 Task: Research Airbnb accommodation in Sosnovka, Russia from 8th November, 2023 to 19th November, 2023 for 1 adult. Place can be shared room with 1  bedroom having 1 bed and 1 bathroom. Property type can be hotel. Amenities needed are: wifi. Booking option can be shelf check-in. Look for 4 properties as per requirement.
Action: Mouse moved to (518, 192)
Screenshot: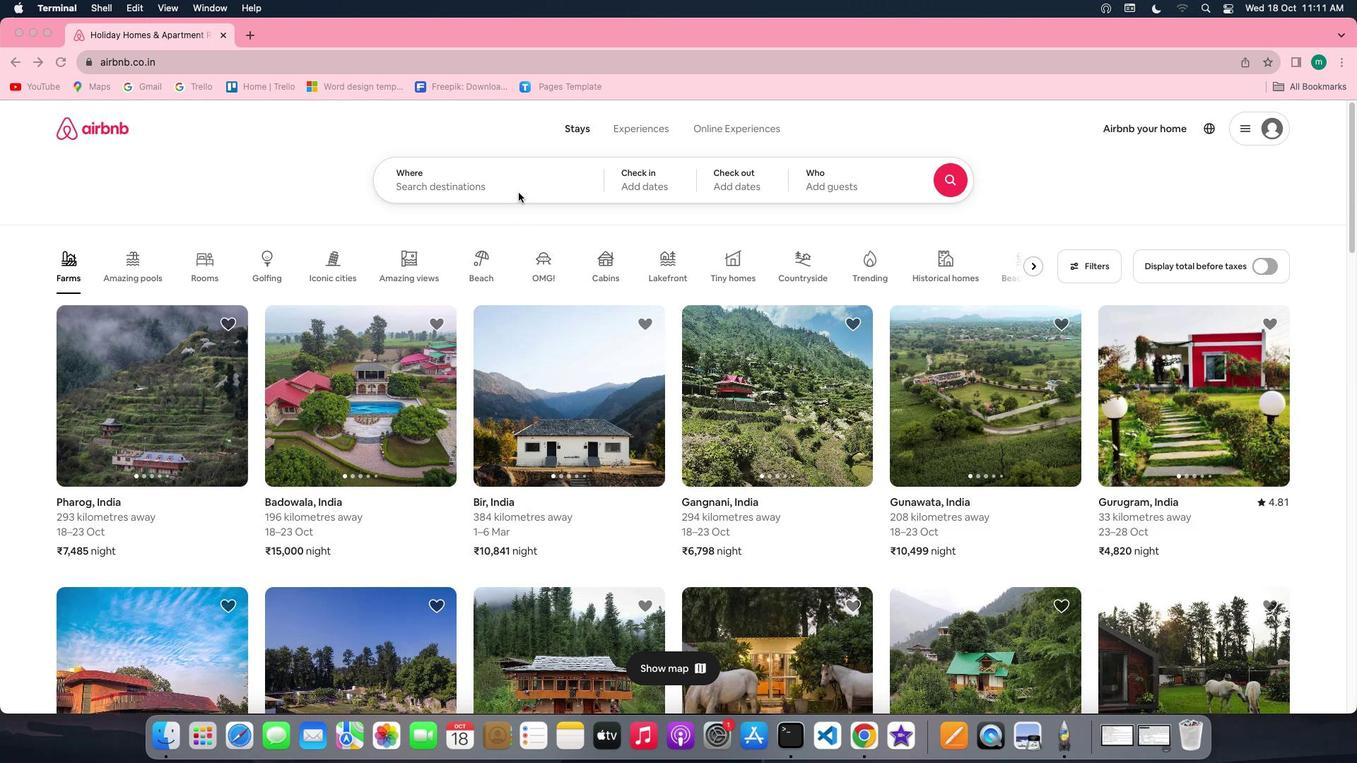 
Action: Mouse pressed left at (518, 192)
Screenshot: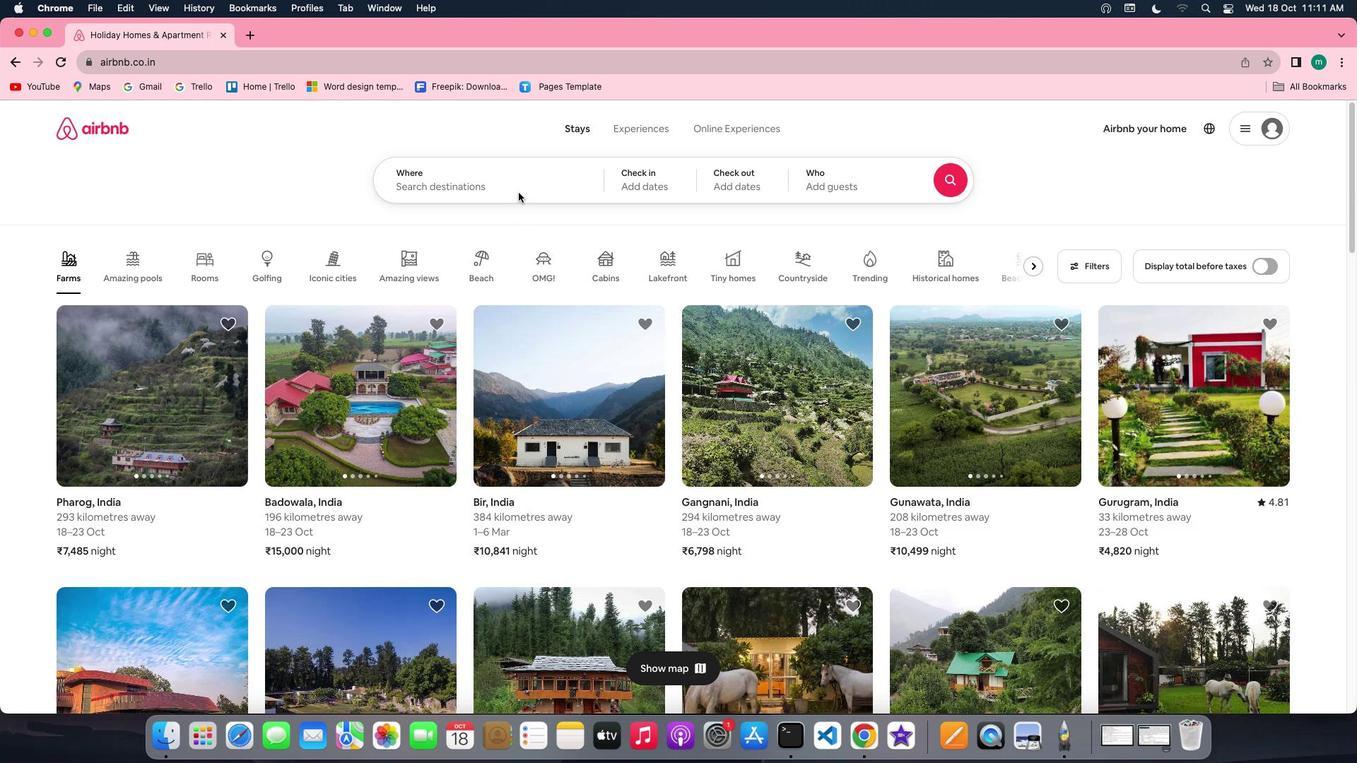 
Action: Mouse pressed left at (518, 192)
Screenshot: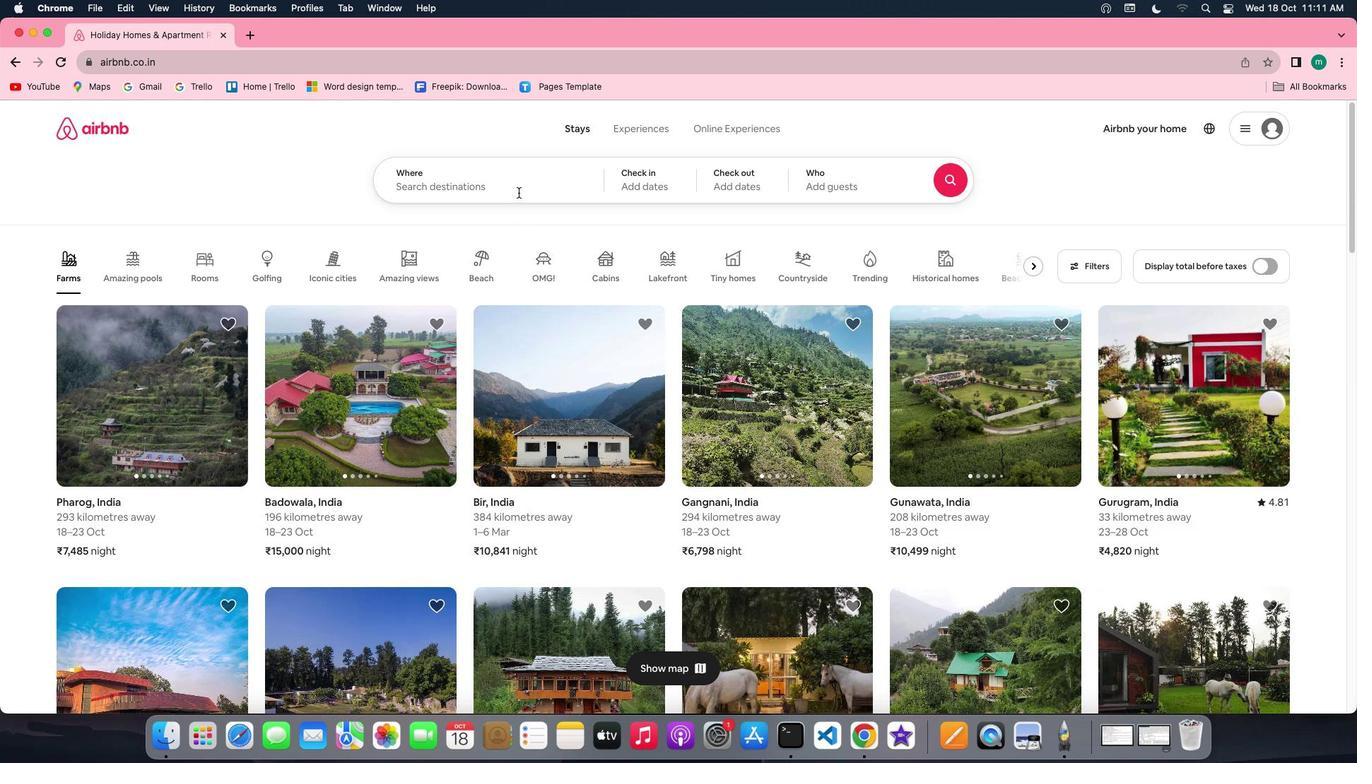 
Action: Key pressed Key.shift'S''o''s''n''o''v''k''a'','Key.shift'R''u''s''s''i''a'
Screenshot: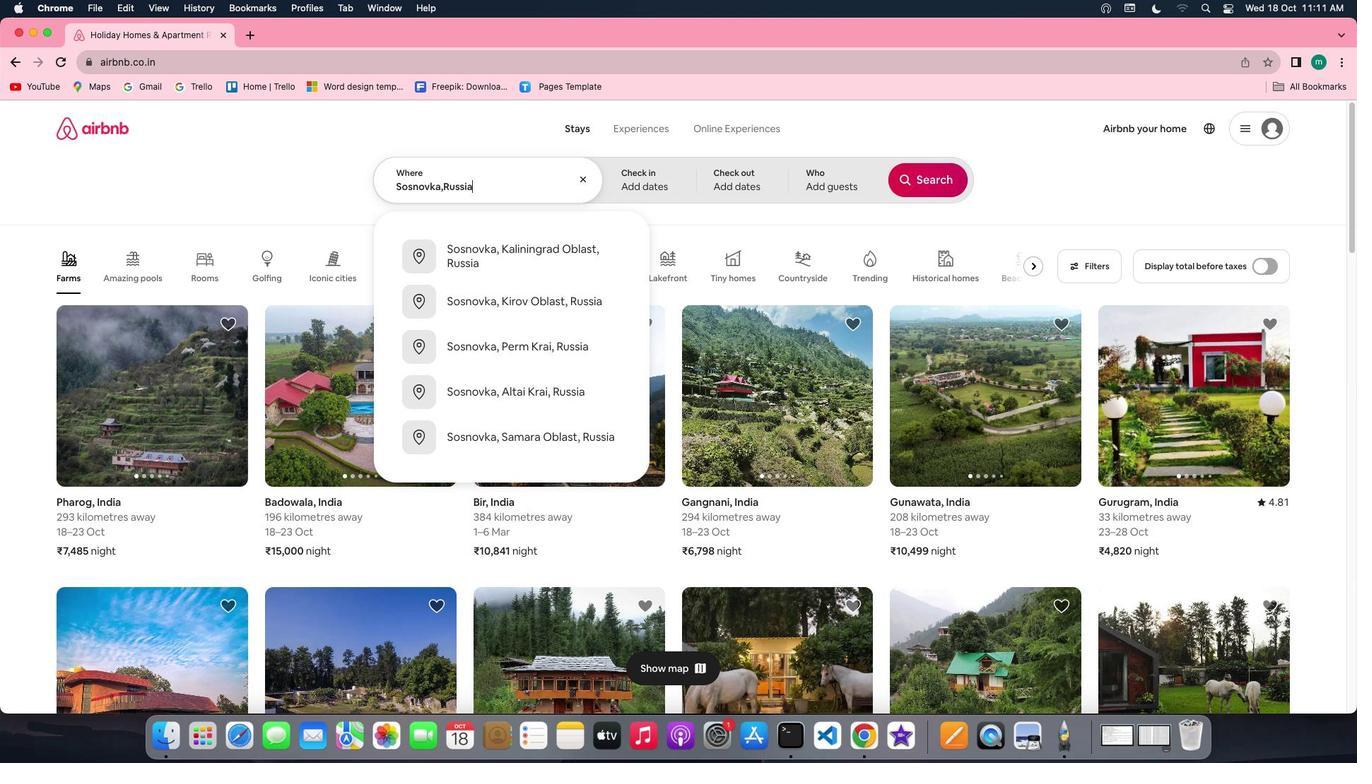 
Action: Mouse moved to (667, 193)
Screenshot: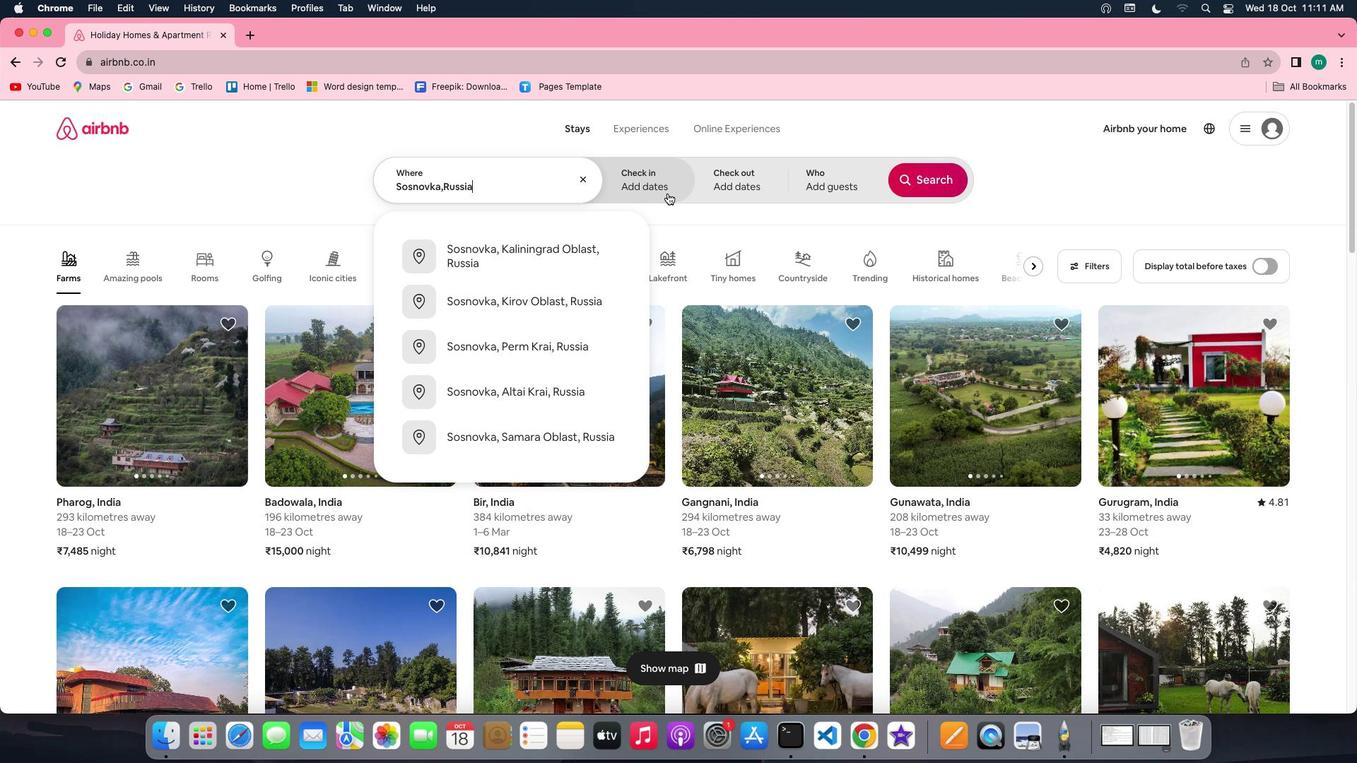 
Action: Mouse pressed left at (667, 193)
Screenshot: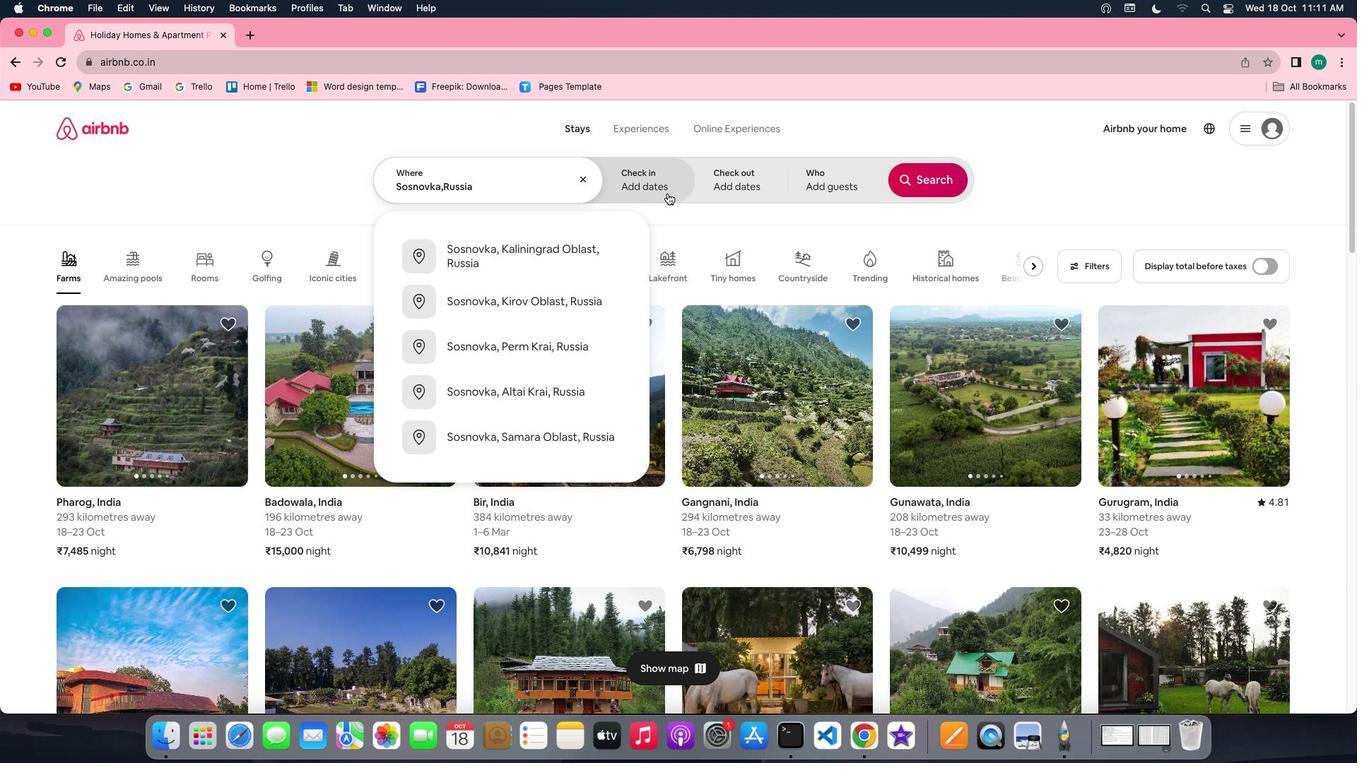 
Action: Mouse moved to (820, 396)
Screenshot: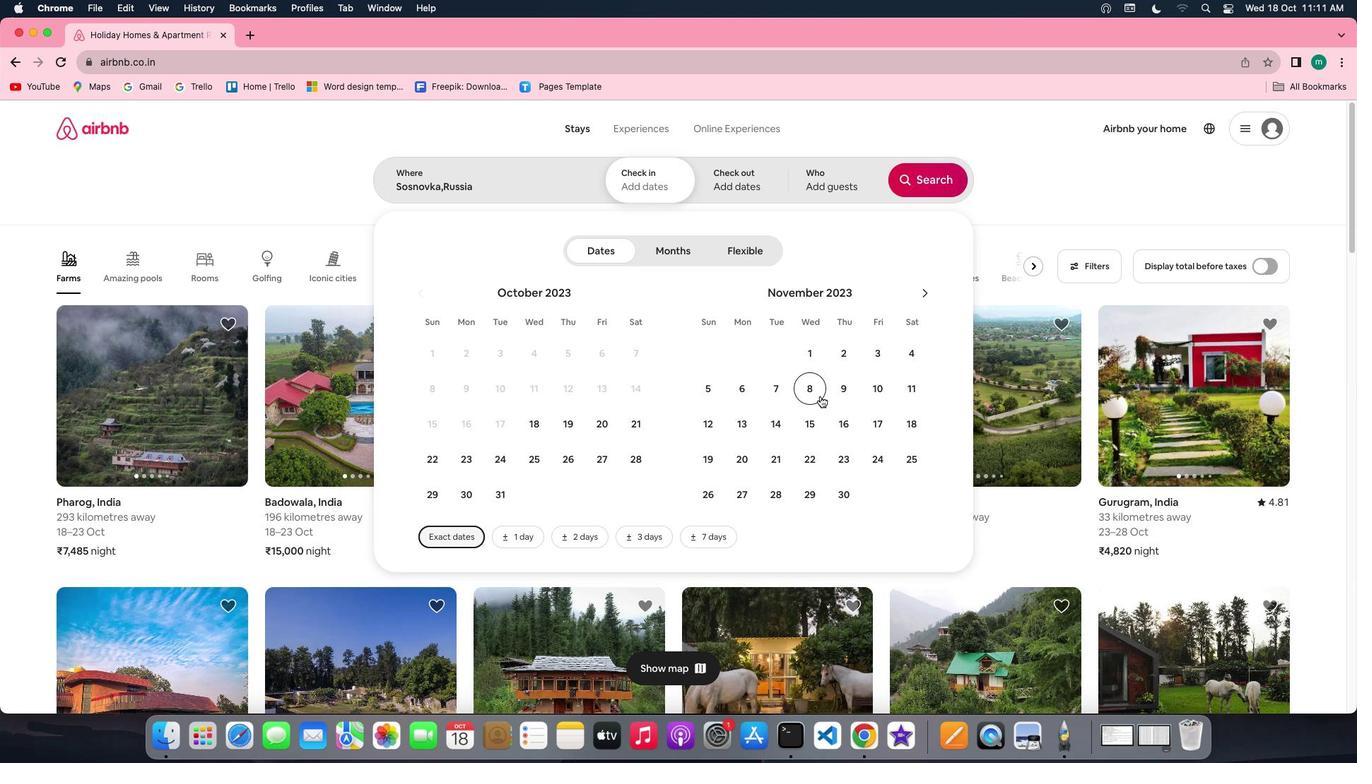 
Action: Mouse pressed left at (820, 396)
Screenshot: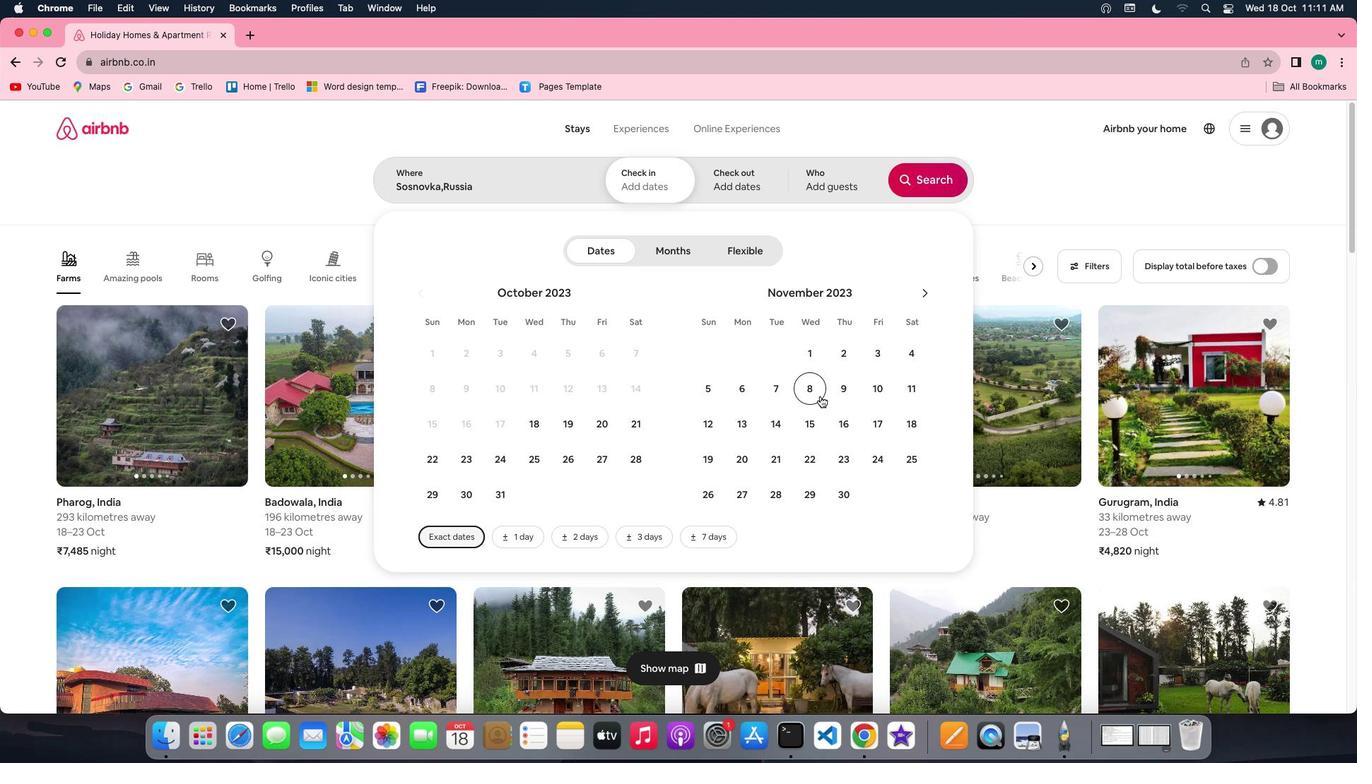 
Action: Mouse moved to (705, 463)
Screenshot: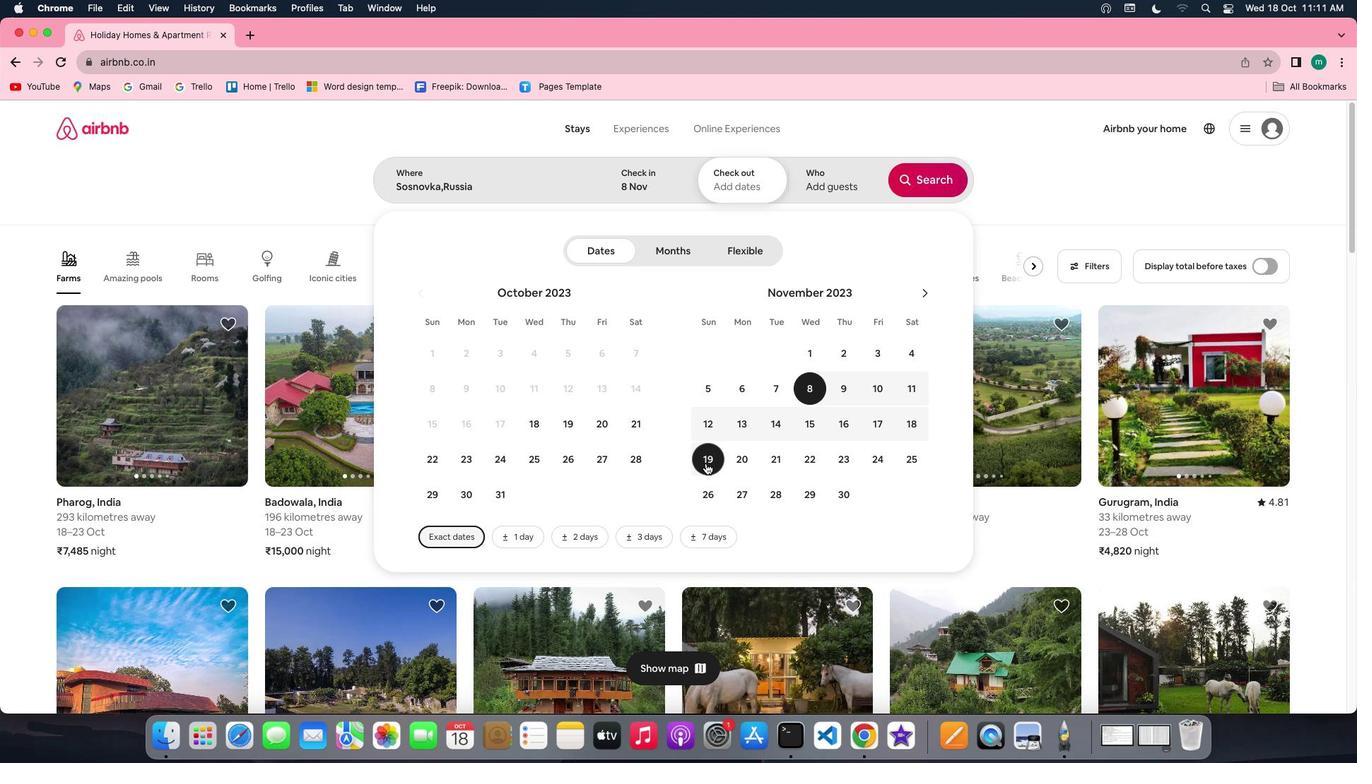 
Action: Mouse pressed left at (705, 463)
Screenshot: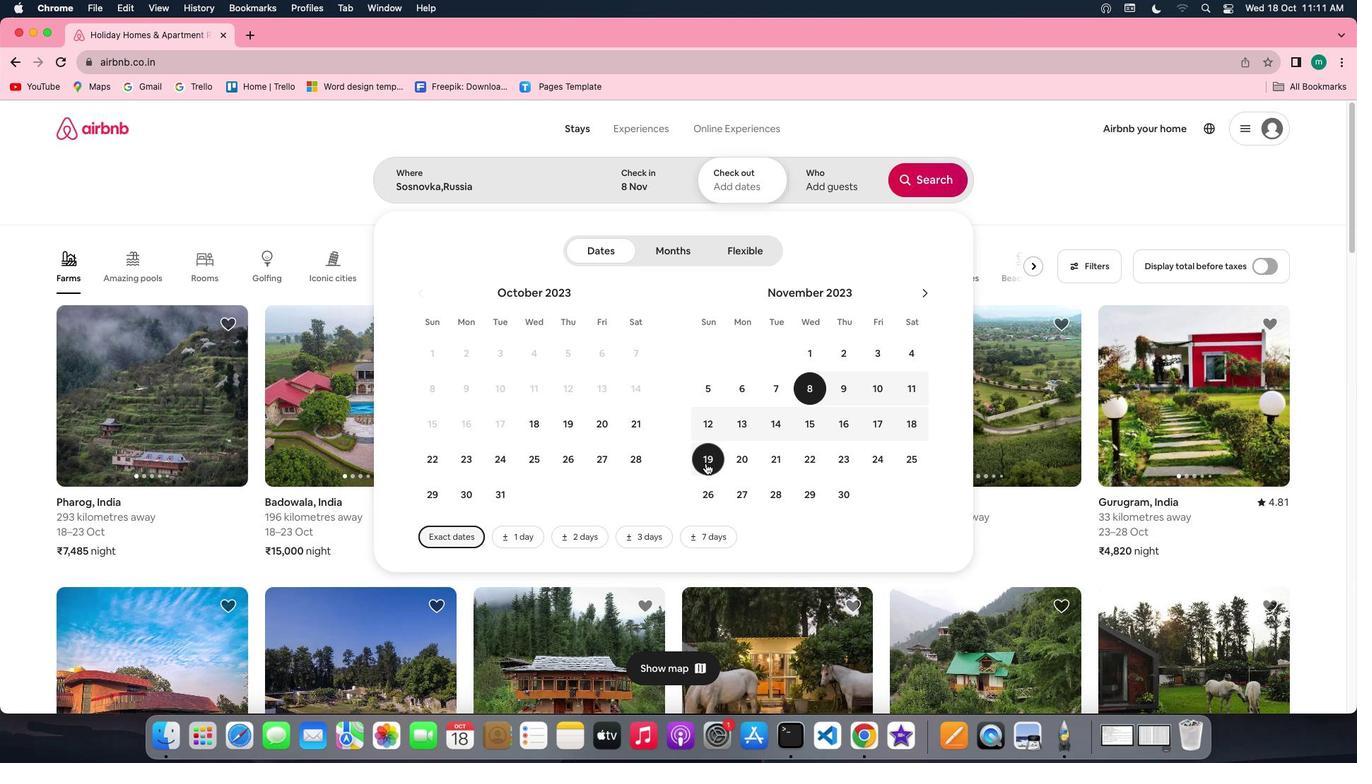 
Action: Mouse moved to (831, 175)
Screenshot: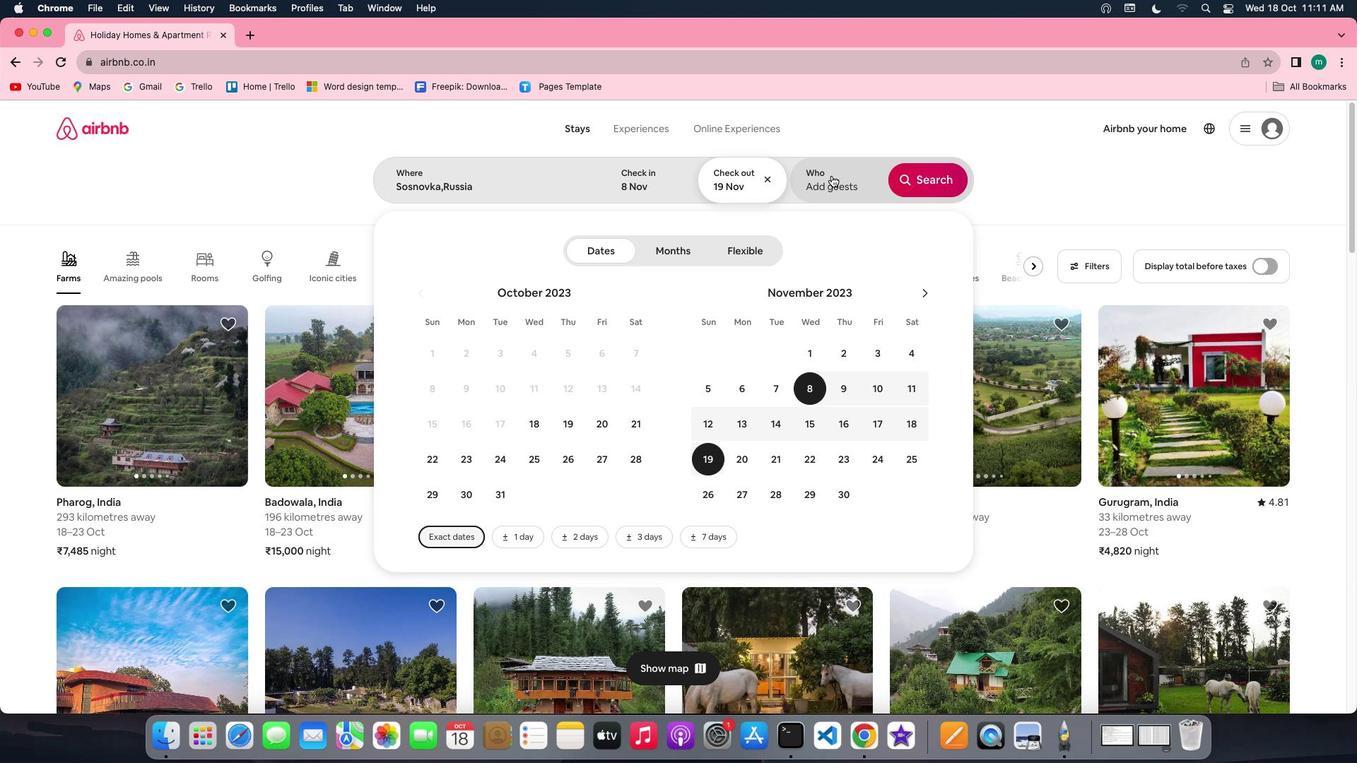 
Action: Mouse pressed left at (831, 175)
Screenshot: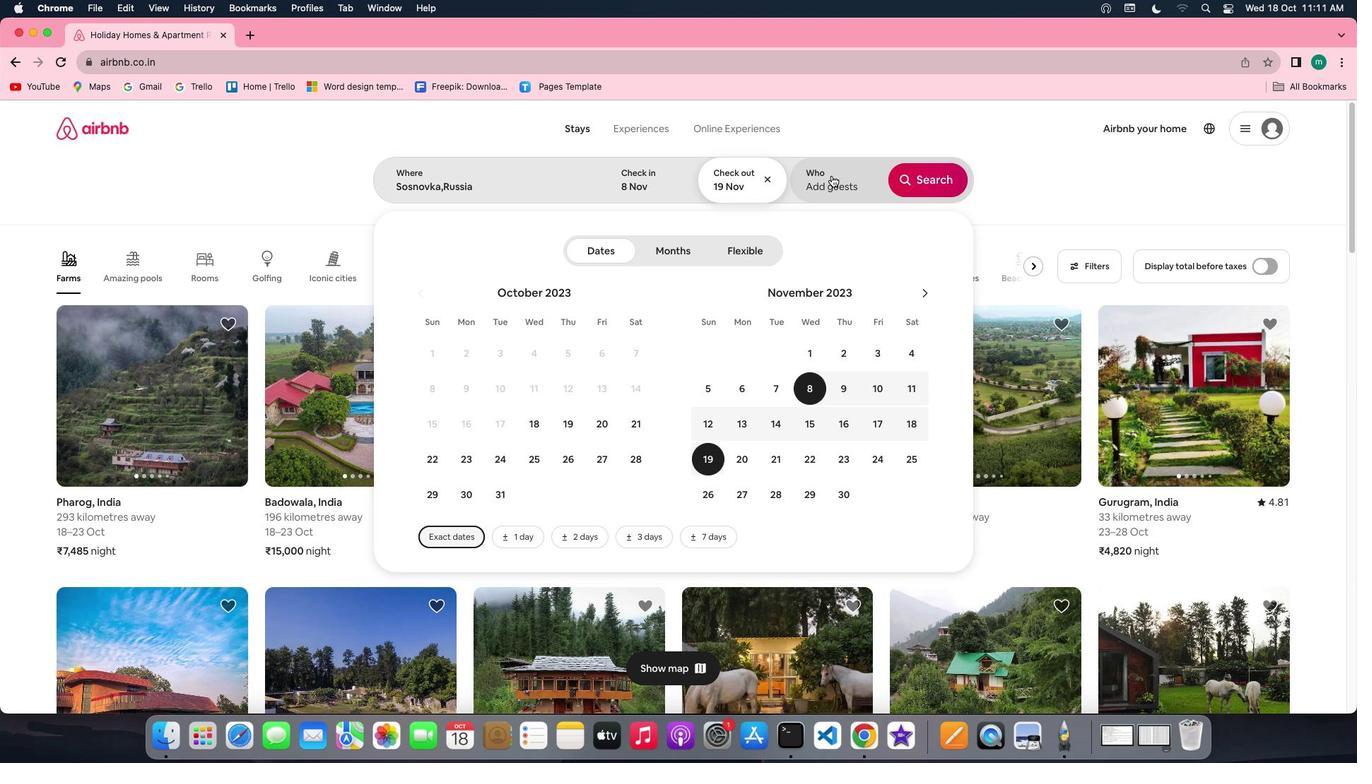 
Action: Mouse moved to (935, 265)
Screenshot: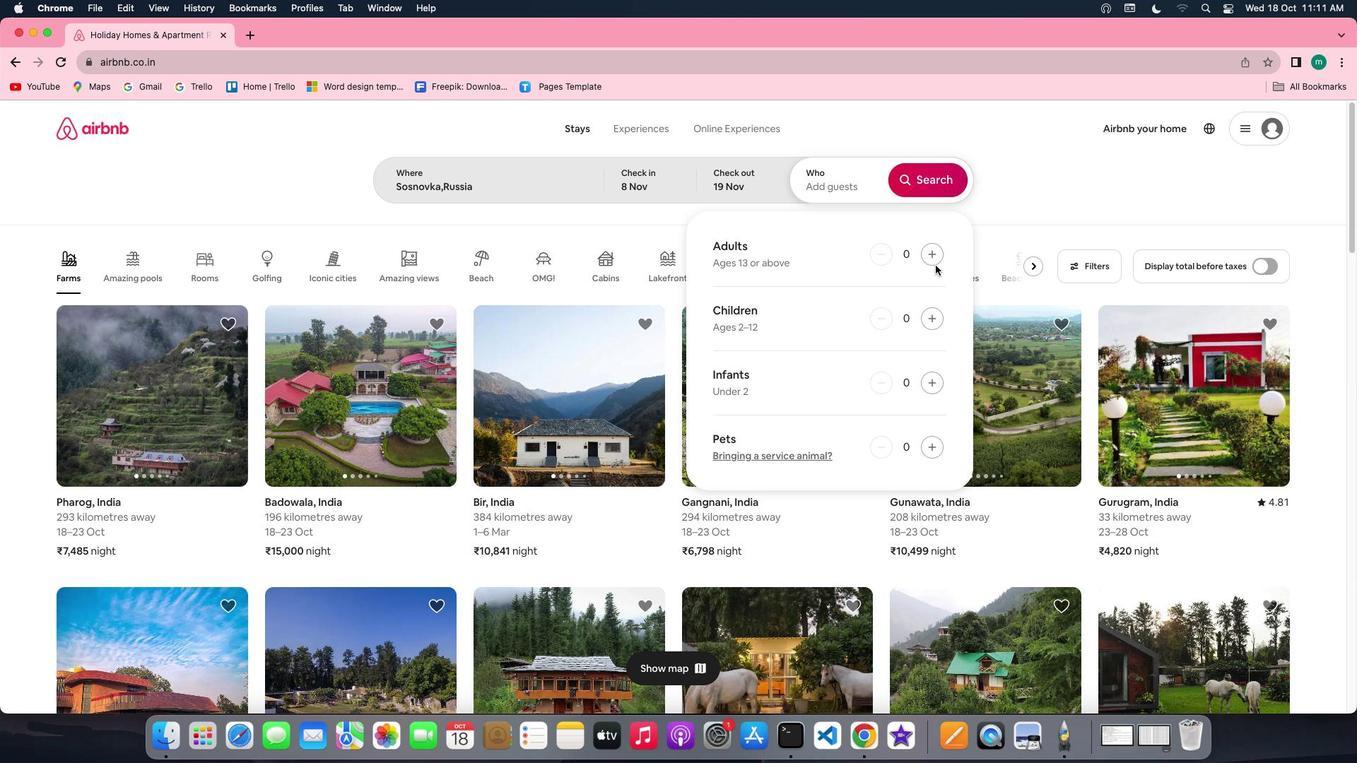 
Action: Mouse pressed left at (935, 265)
Screenshot: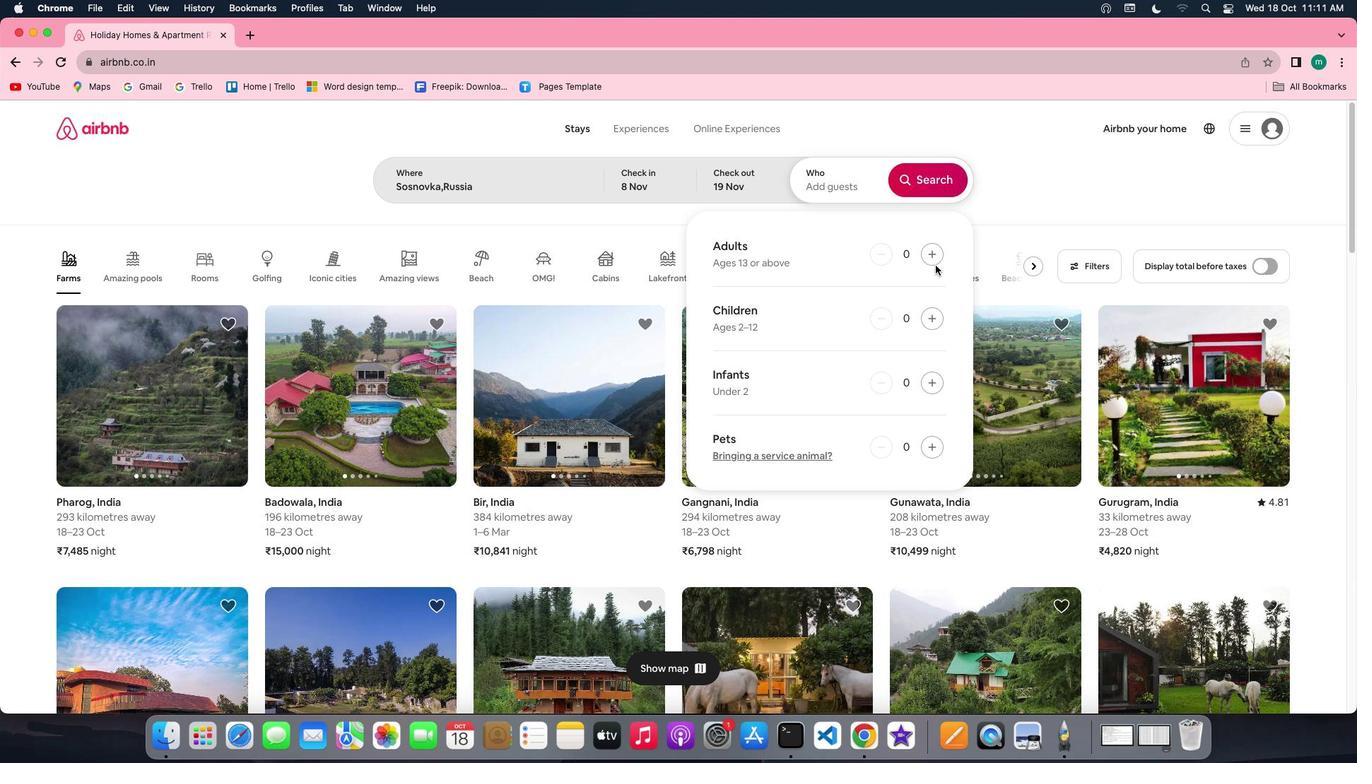 
Action: Mouse moved to (936, 258)
Screenshot: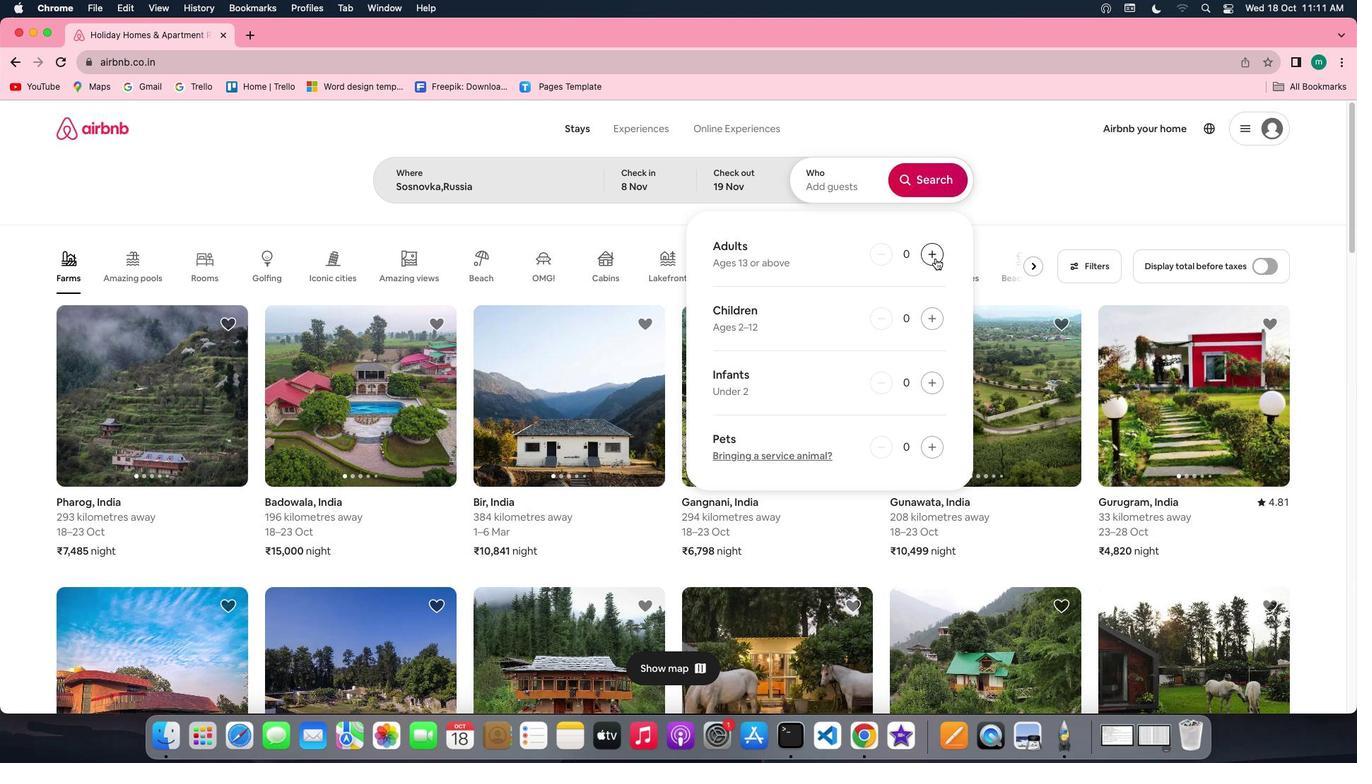 
Action: Mouse pressed left at (936, 258)
Screenshot: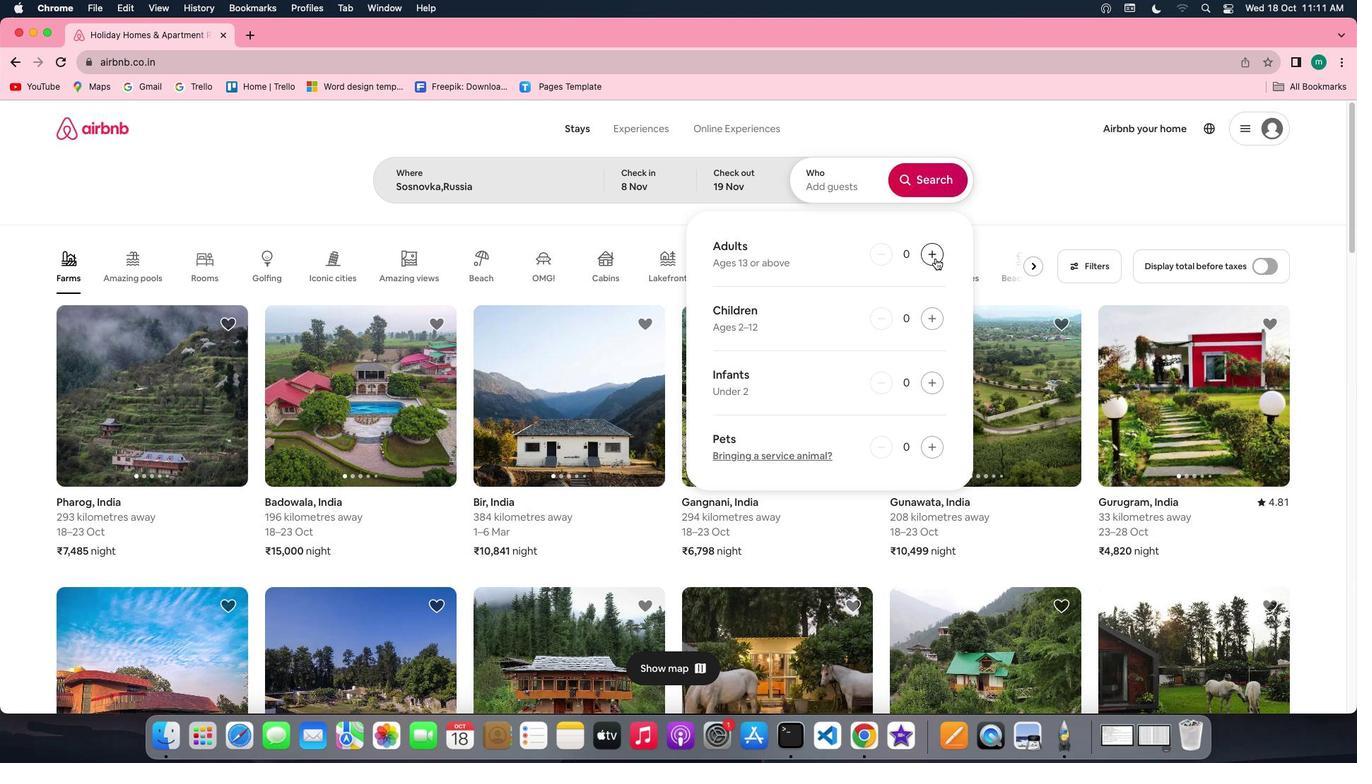 
Action: Mouse moved to (919, 183)
Screenshot: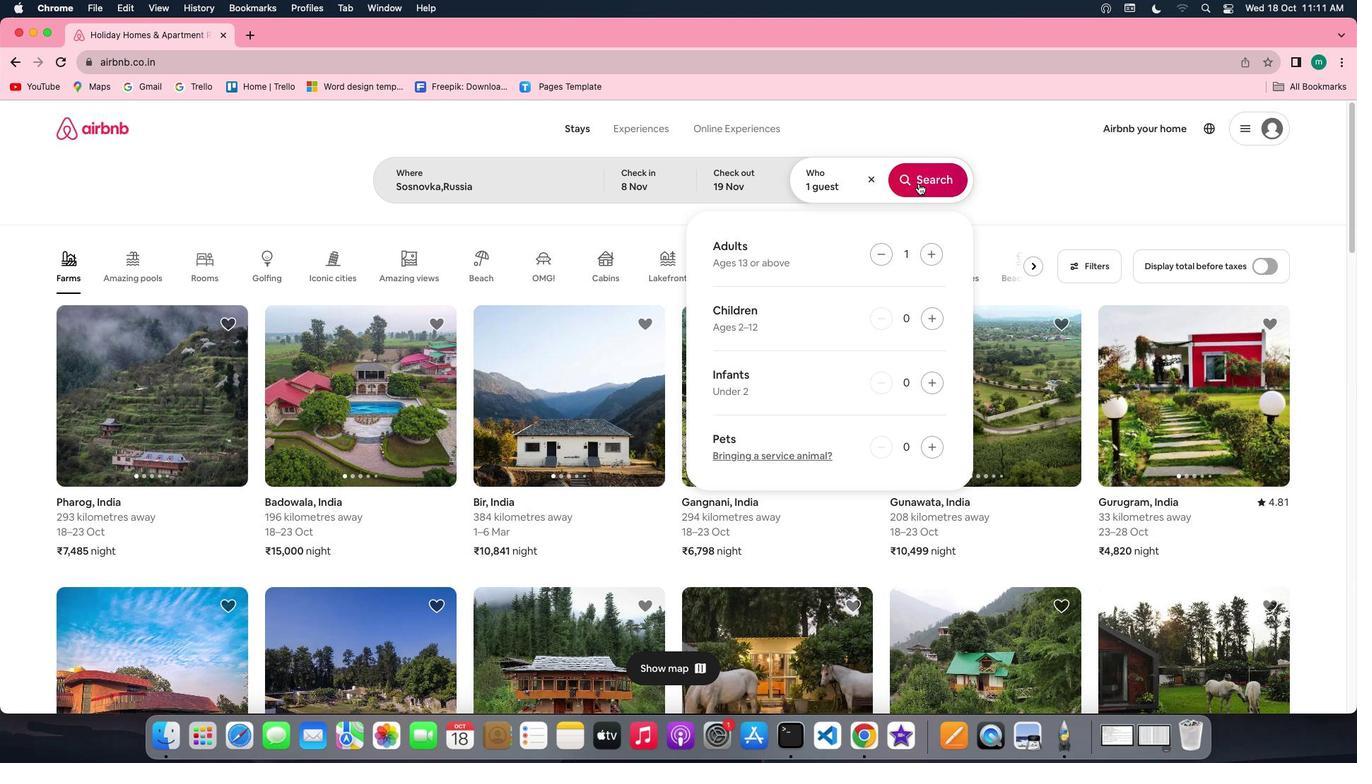 
Action: Mouse pressed left at (919, 183)
Screenshot: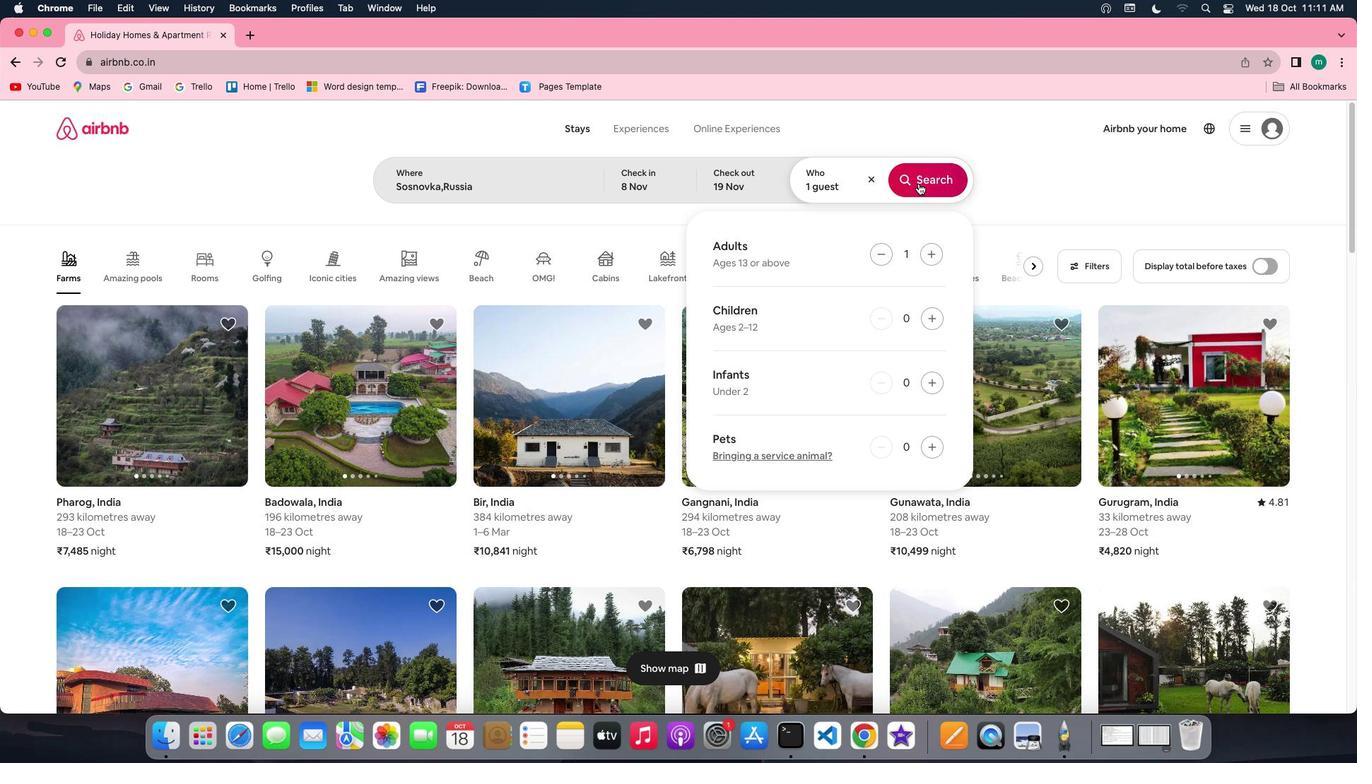 
Action: Mouse moved to (1145, 189)
Screenshot: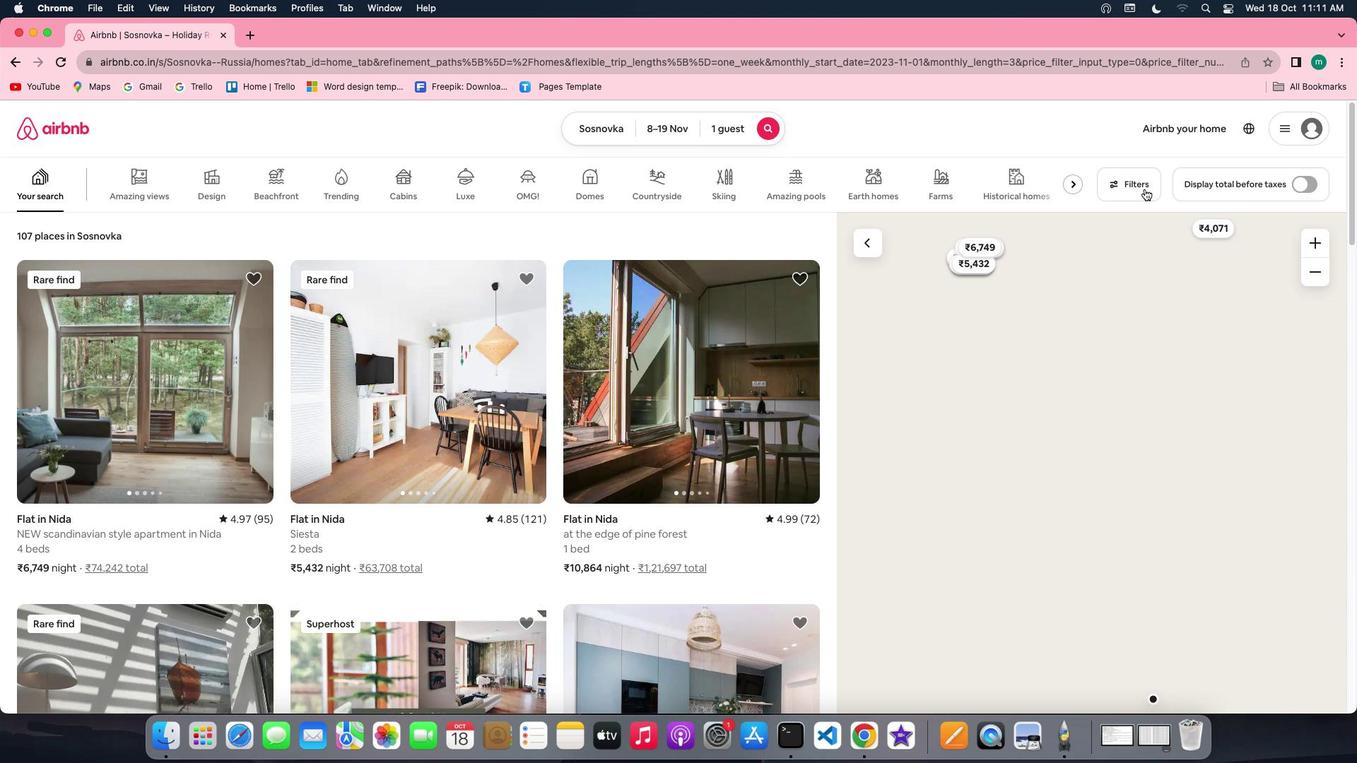 
Action: Mouse pressed left at (1145, 189)
Screenshot: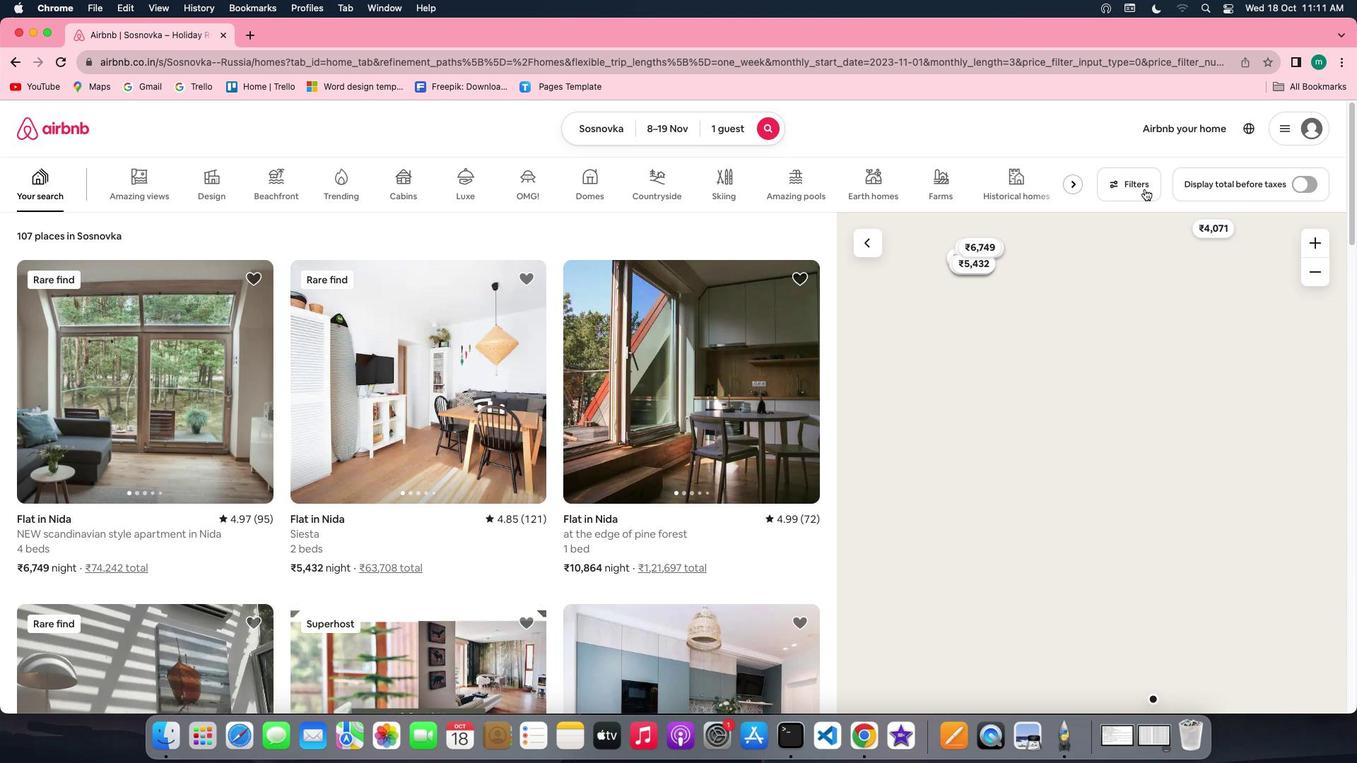 
Action: Mouse moved to (635, 412)
Screenshot: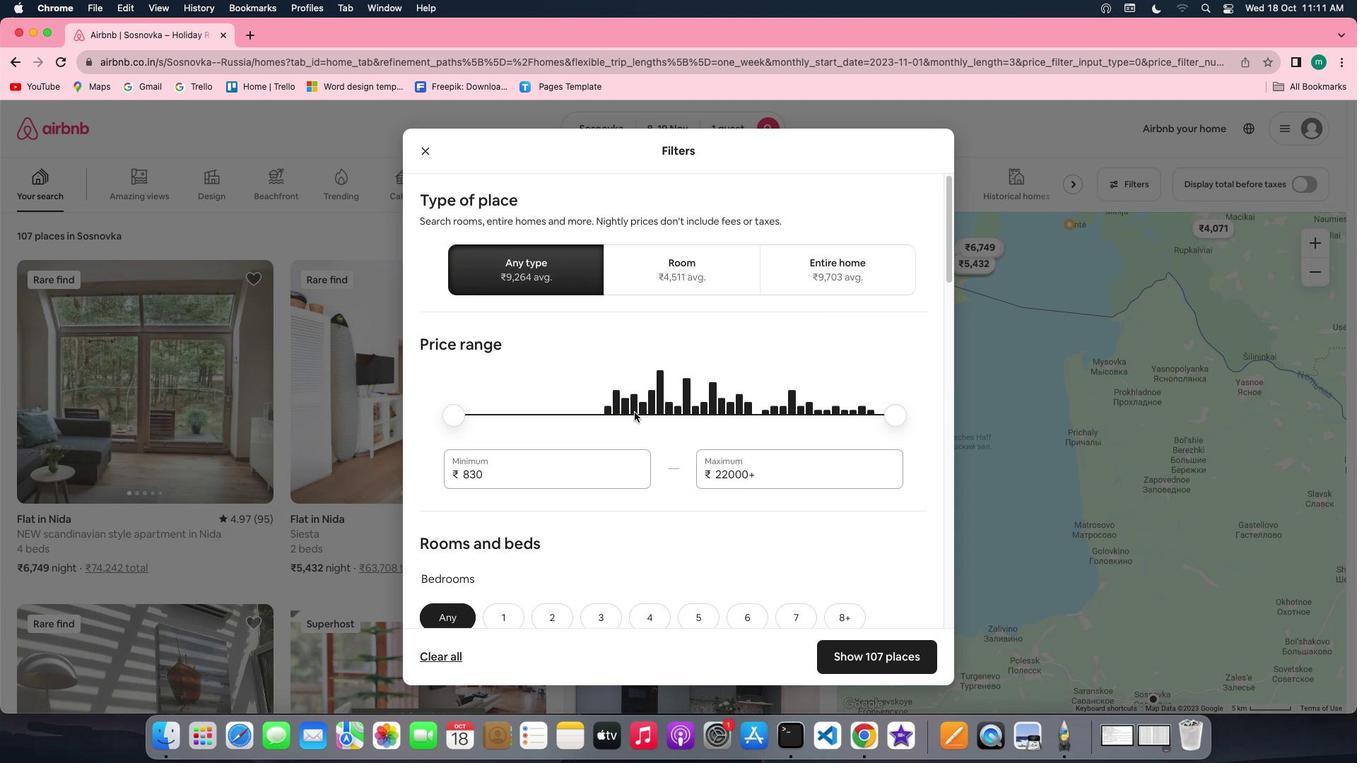 
Action: Mouse scrolled (635, 412) with delta (0, 0)
Screenshot: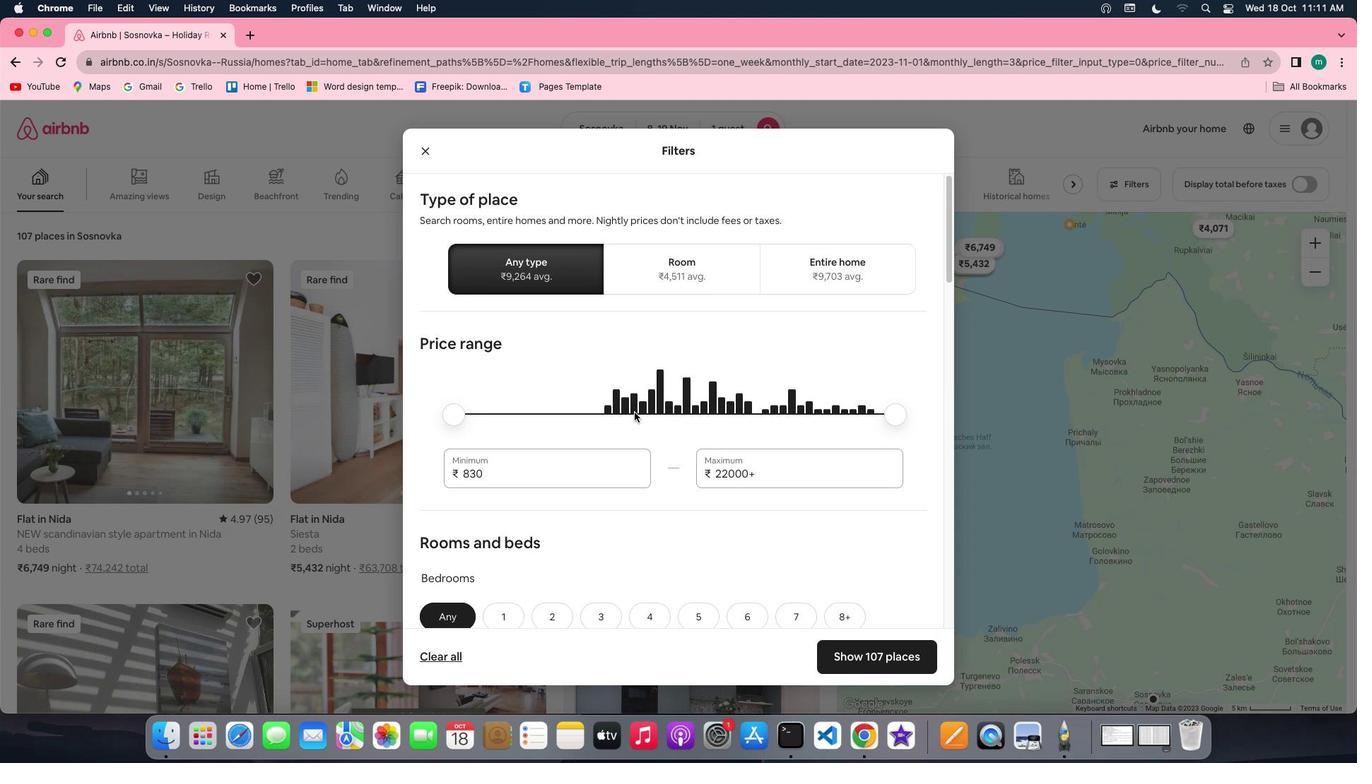 
Action: Mouse scrolled (635, 412) with delta (0, 0)
Screenshot: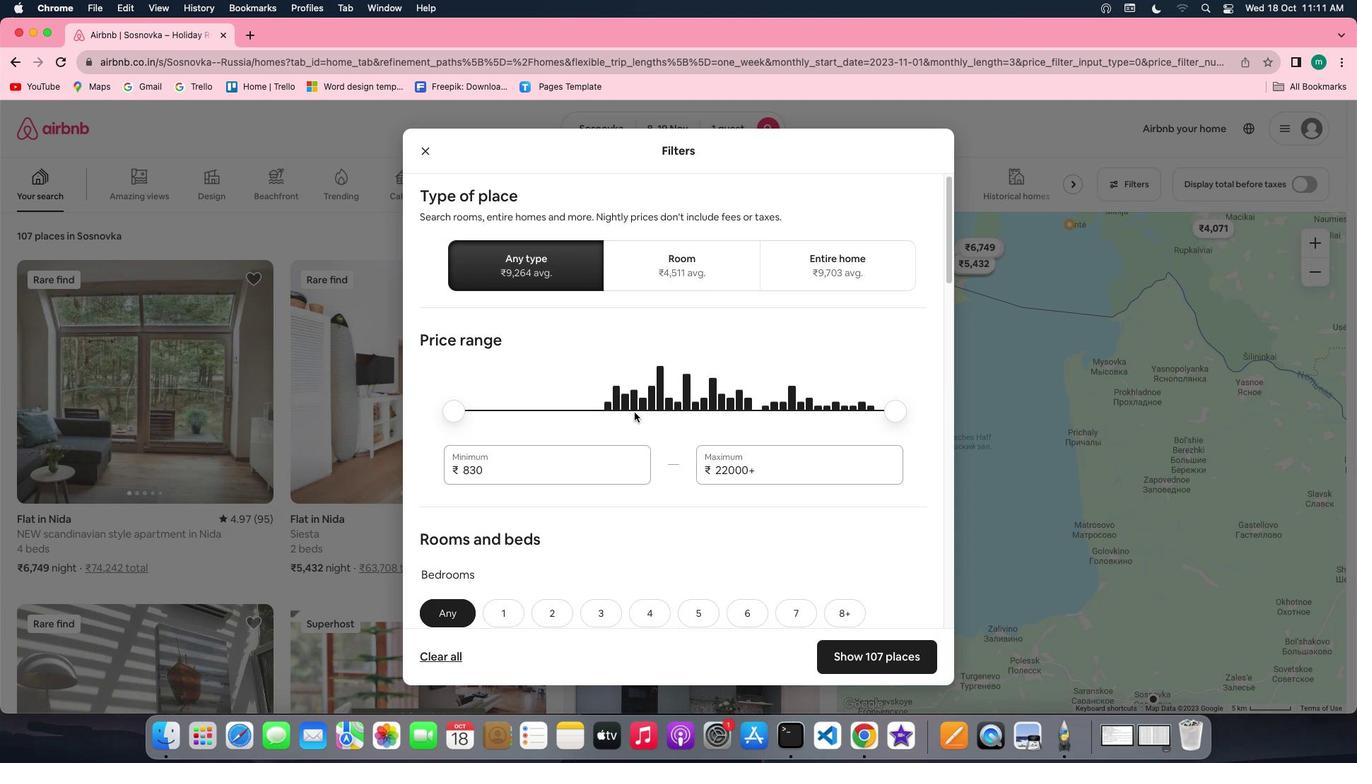 
Action: Mouse scrolled (635, 412) with delta (0, 0)
Screenshot: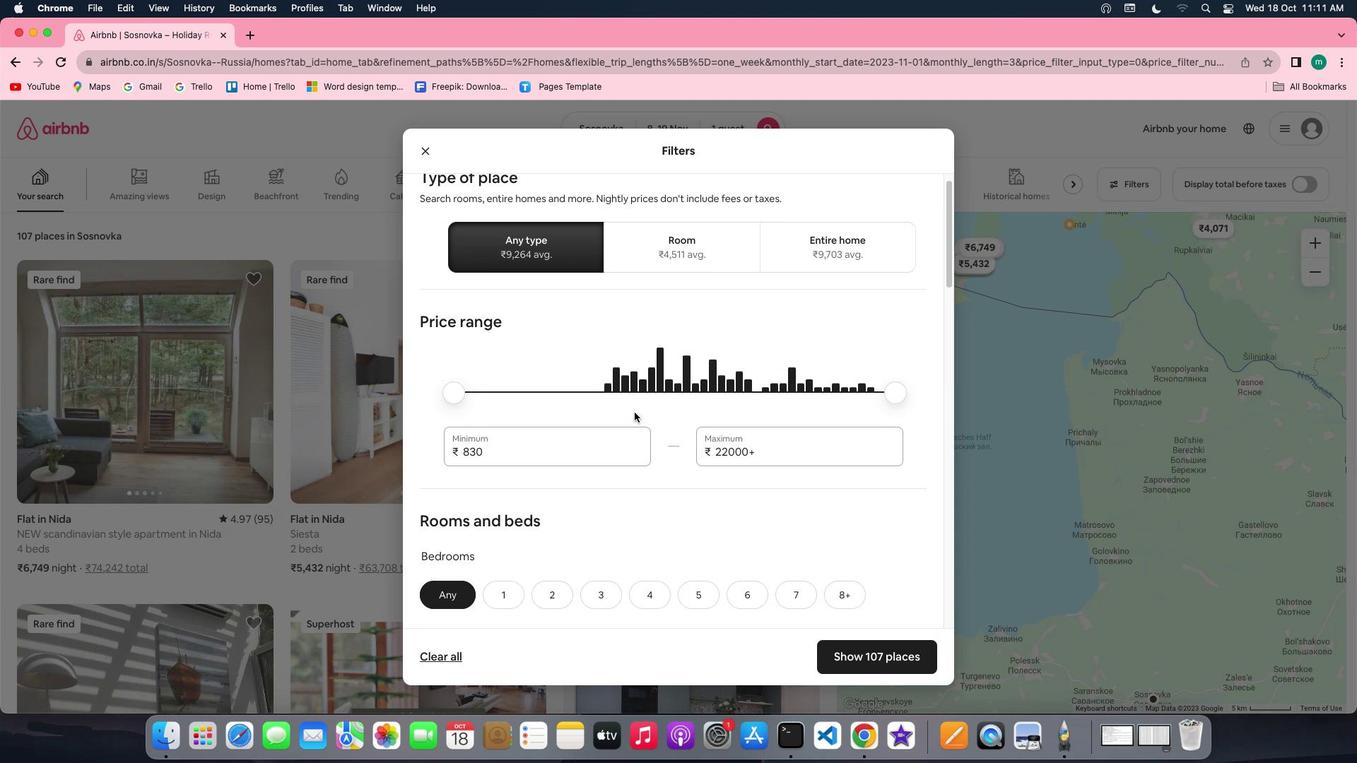 
Action: Mouse scrolled (635, 412) with delta (0, -1)
Screenshot: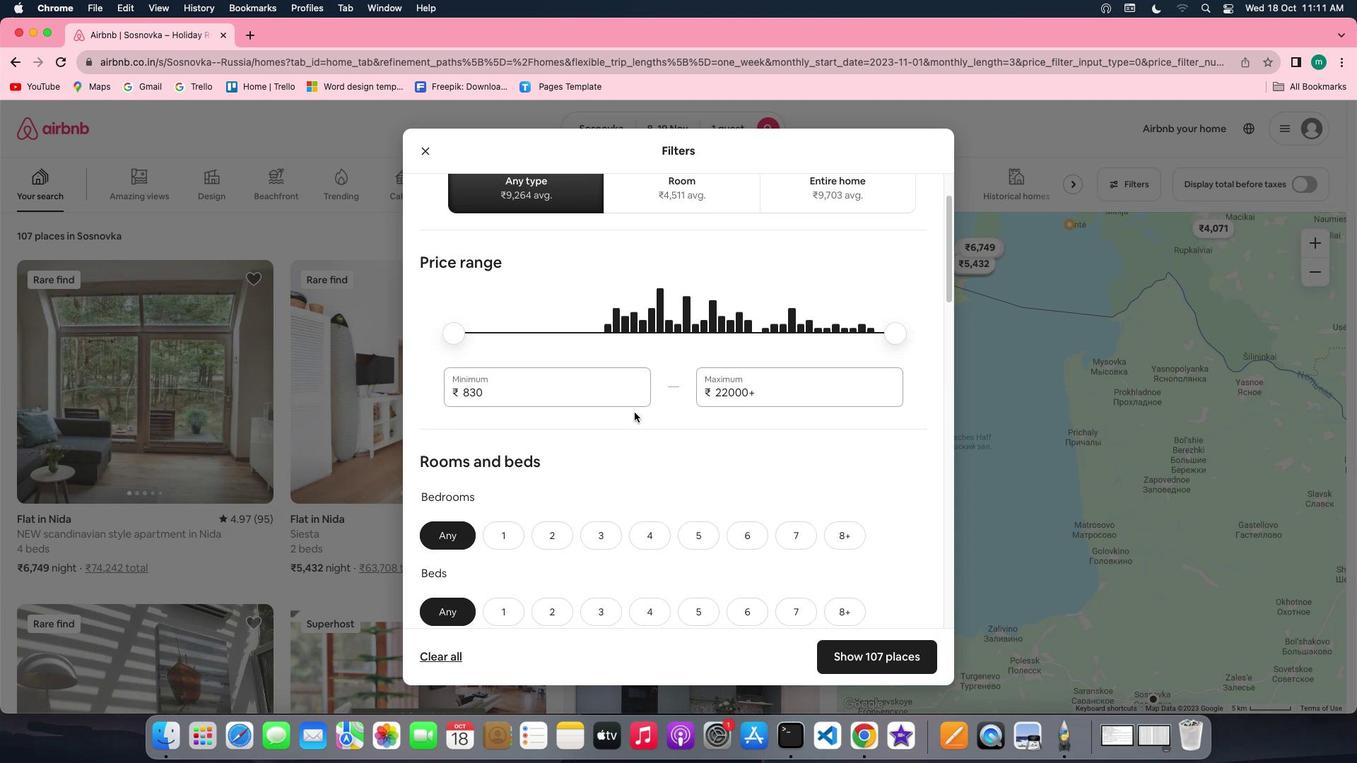
Action: Mouse scrolled (635, 412) with delta (0, 0)
Screenshot: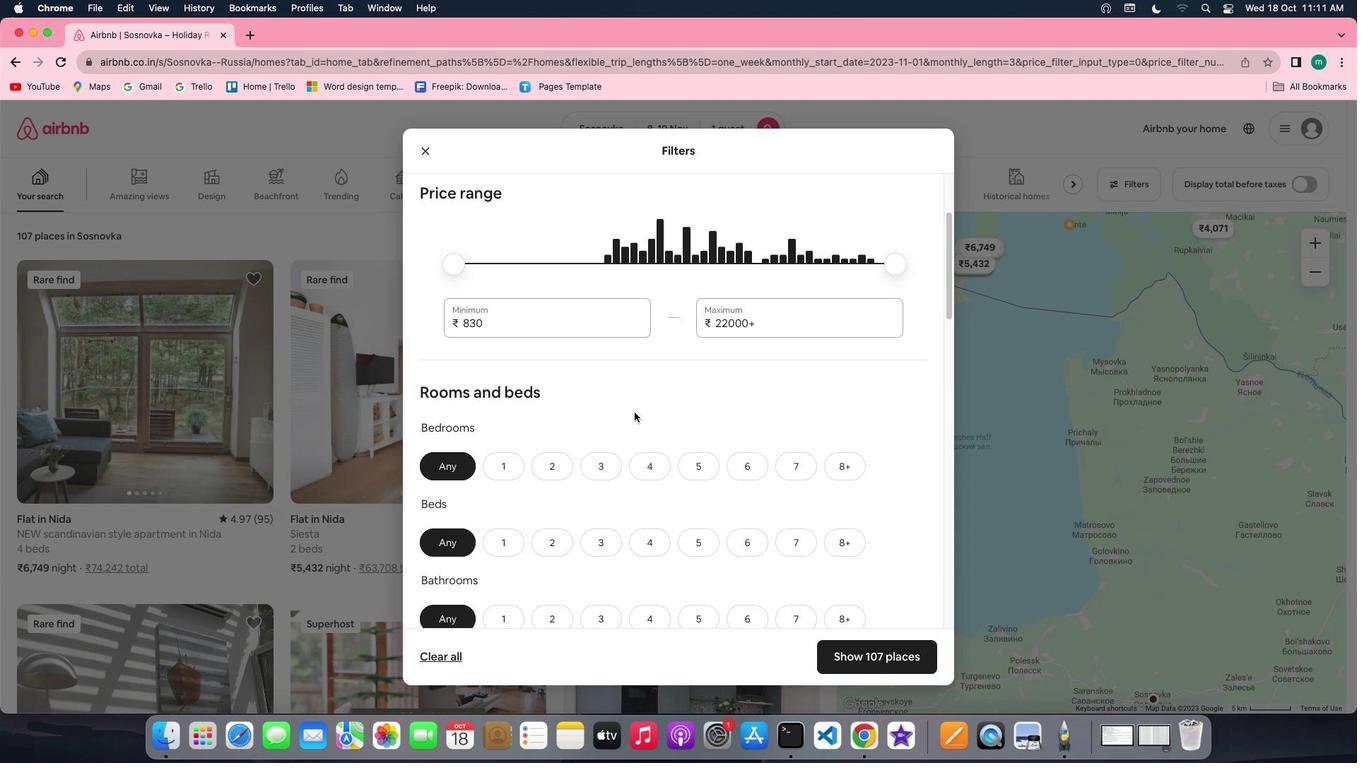 
Action: Mouse scrolled (635, 412) with delta (0, 0)
Screenshot: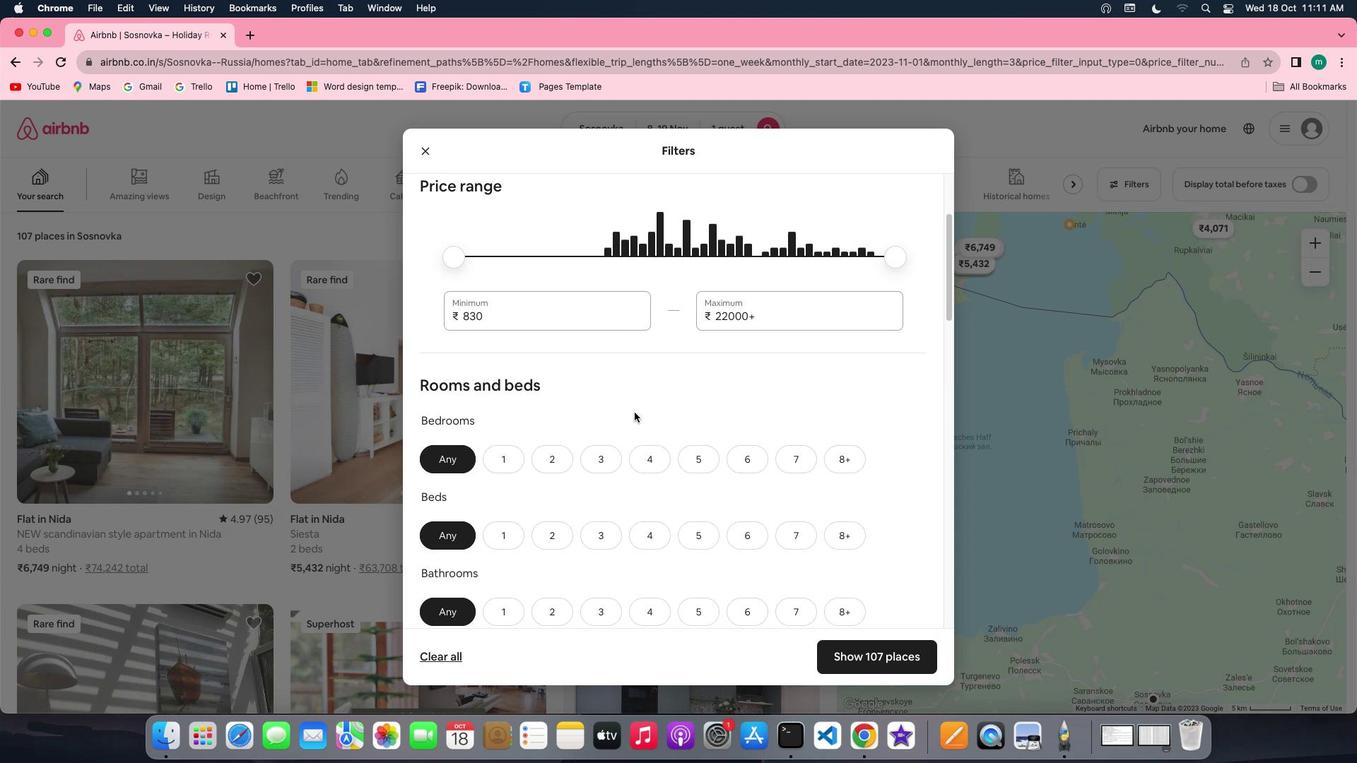 
Action: Mouse scrolled (635, 412) with delta (0, -1)
Screenshot: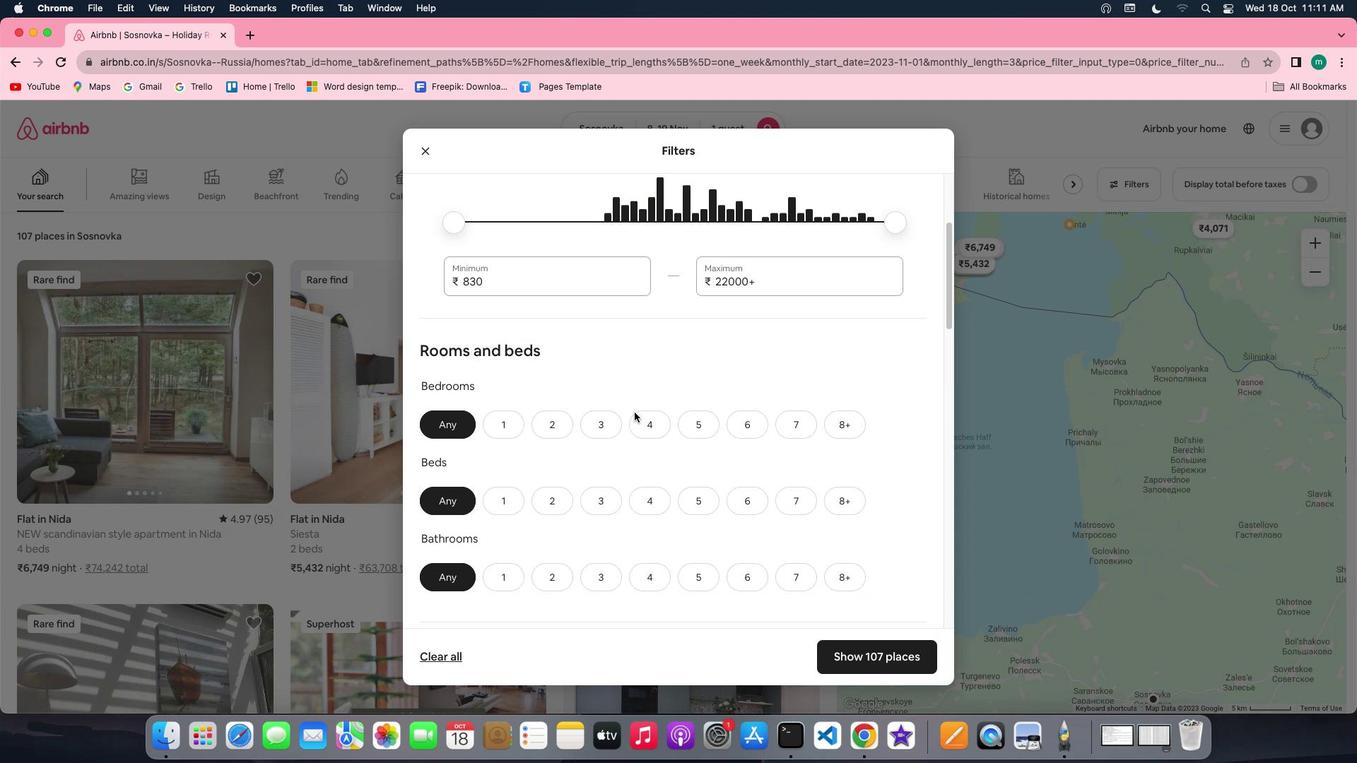 
Action: Mouse scrolled (635, 412) with delta (0, -1)
Screenshot: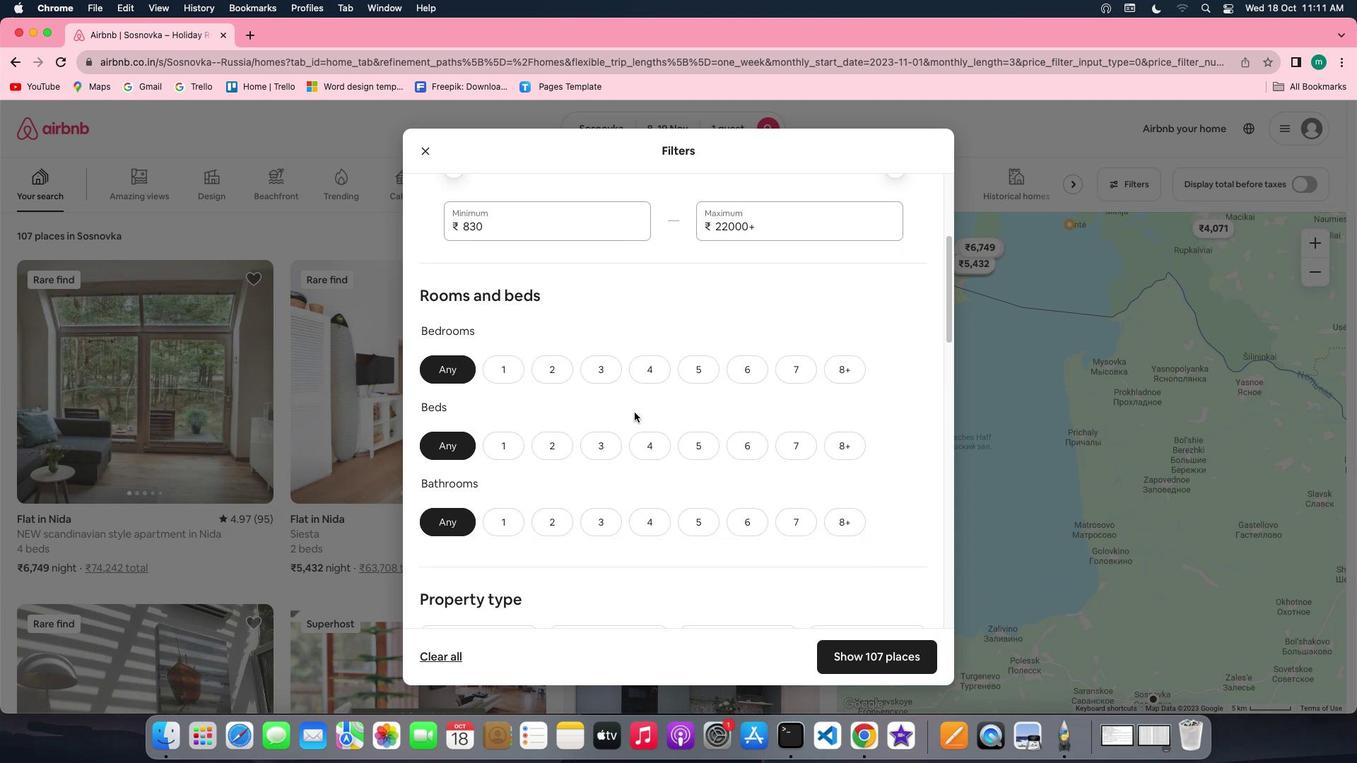 
Action: Mouse moved to (517, 317)
Screenshot: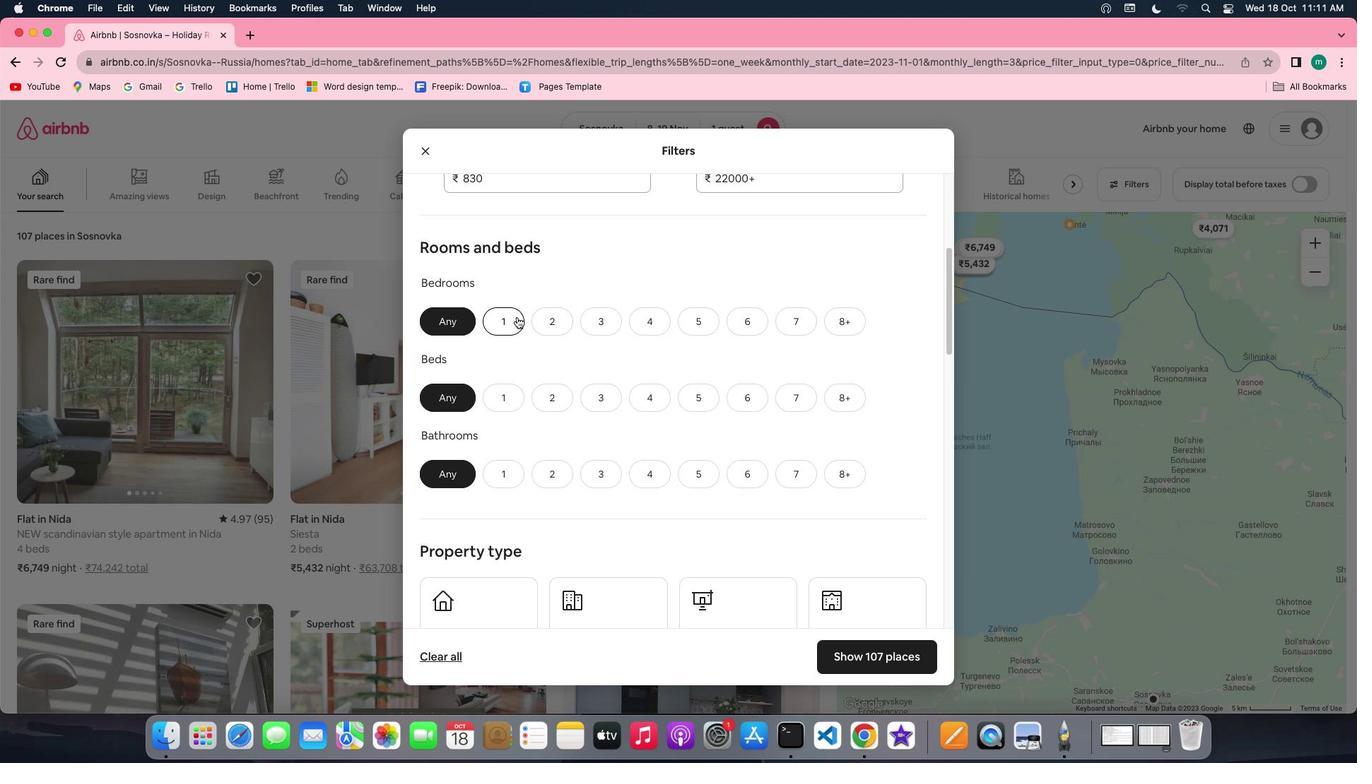 
Action: Mouse pressed left at (517, 317)
Screenshot: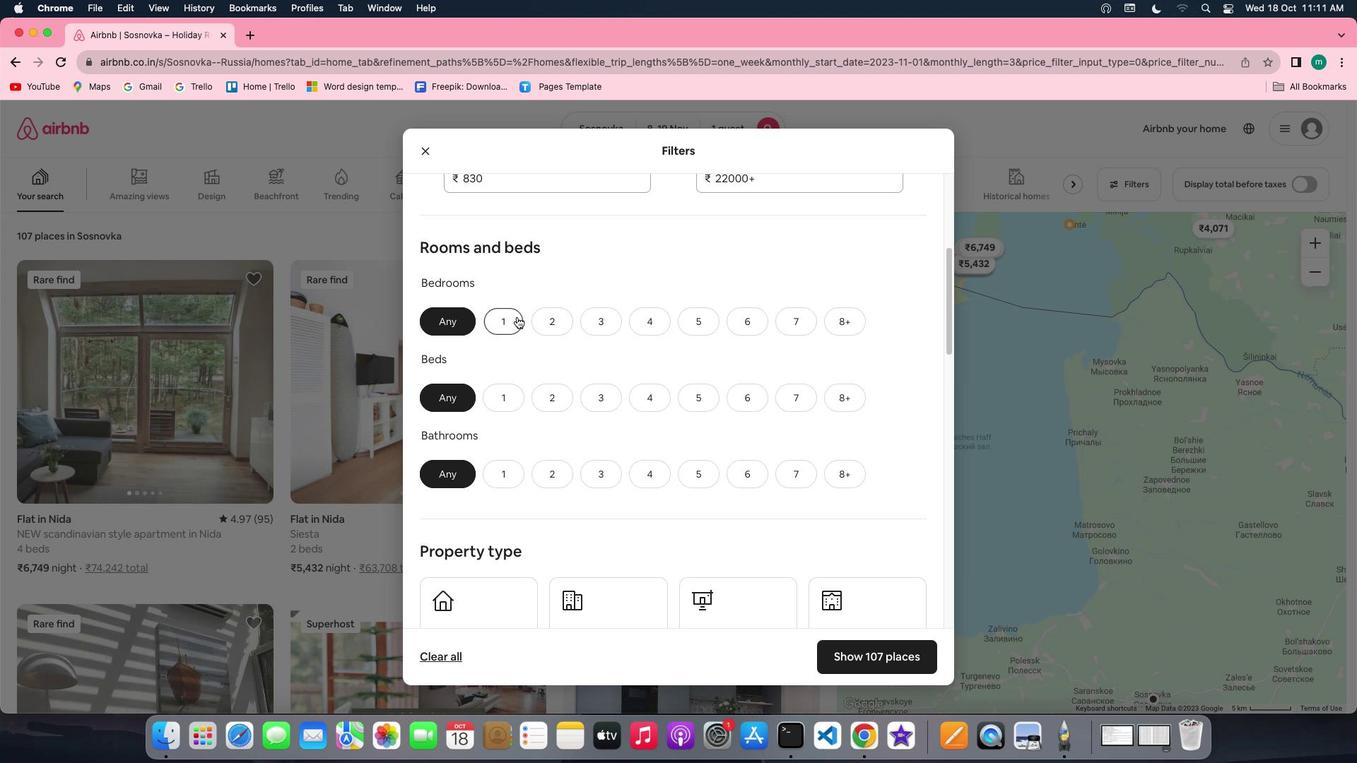 
Action: Mouse moved to (506, 391)
Screenshot: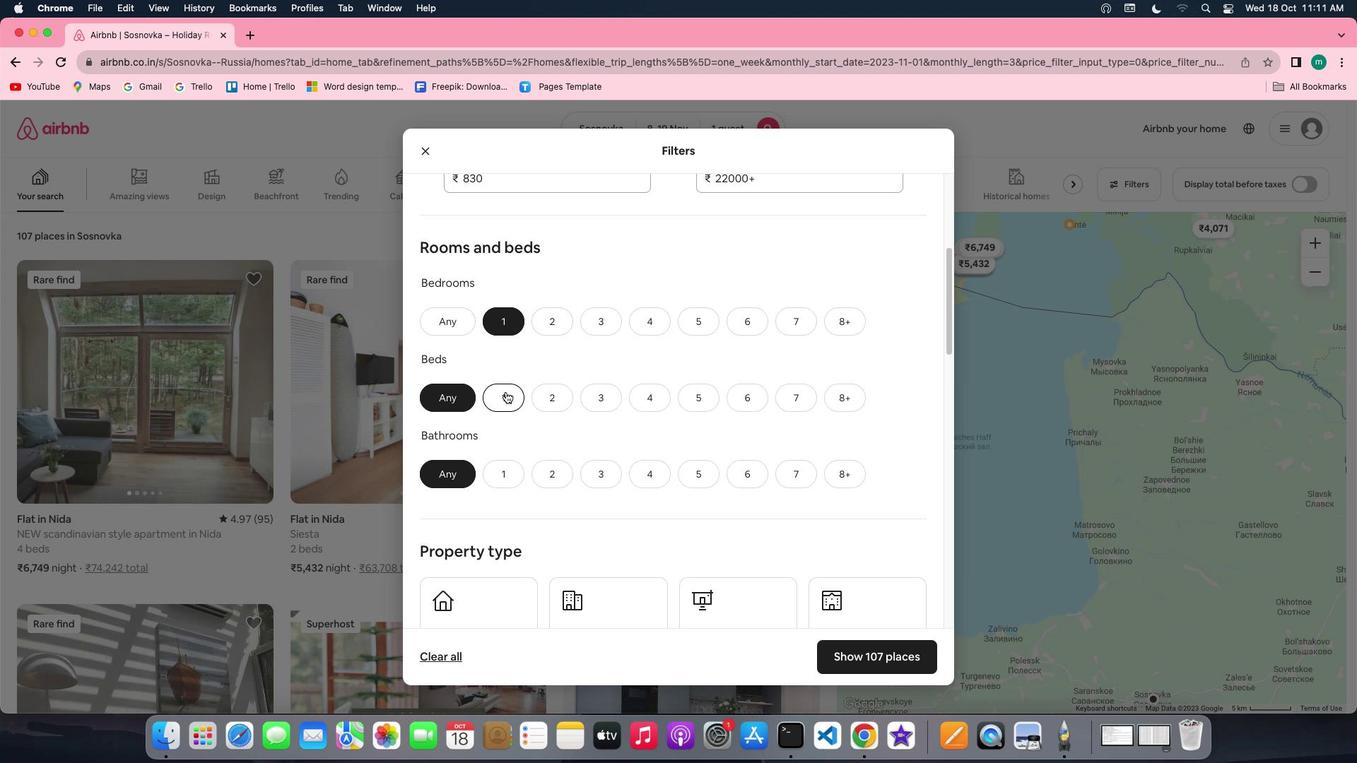 
Action: Mouse pressed left at (506, 391)
Screenshot: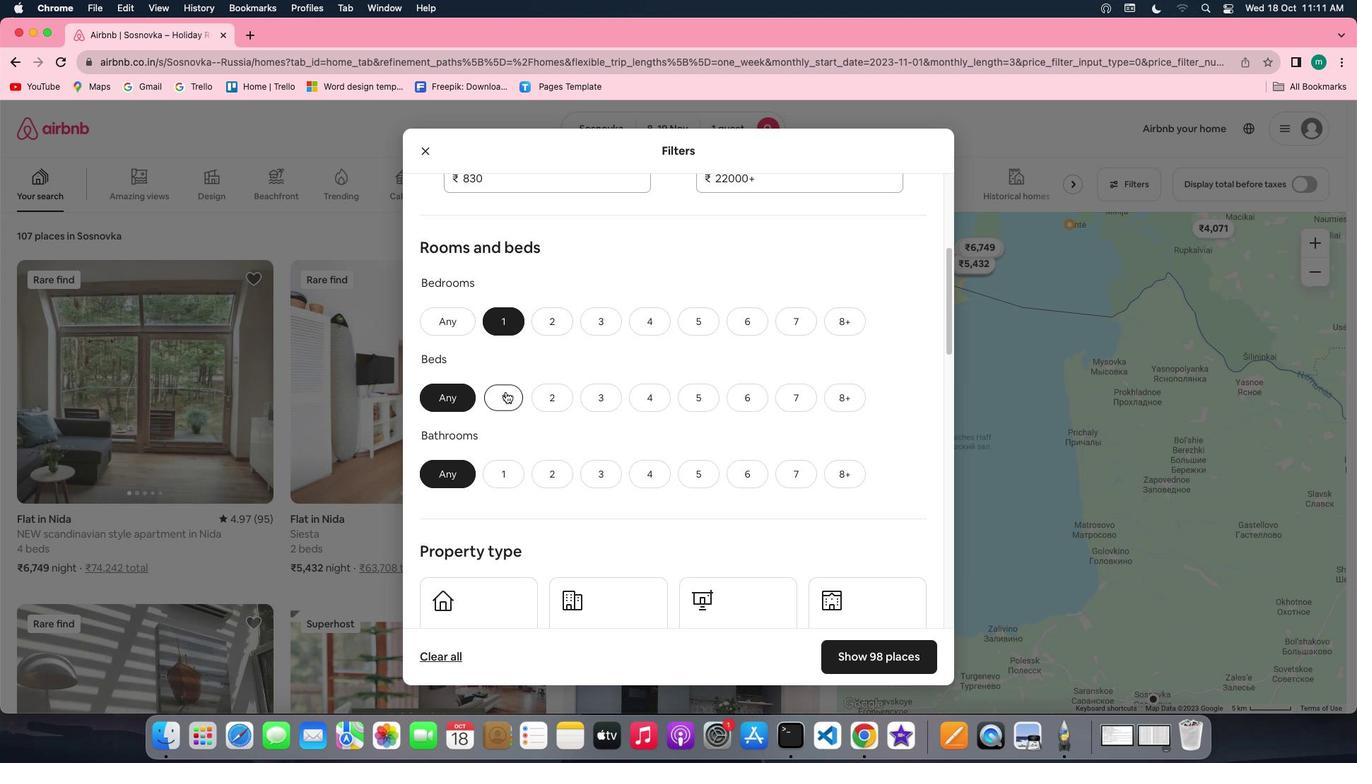 
Action: Mouse moved to (498, 434)
Screenshot: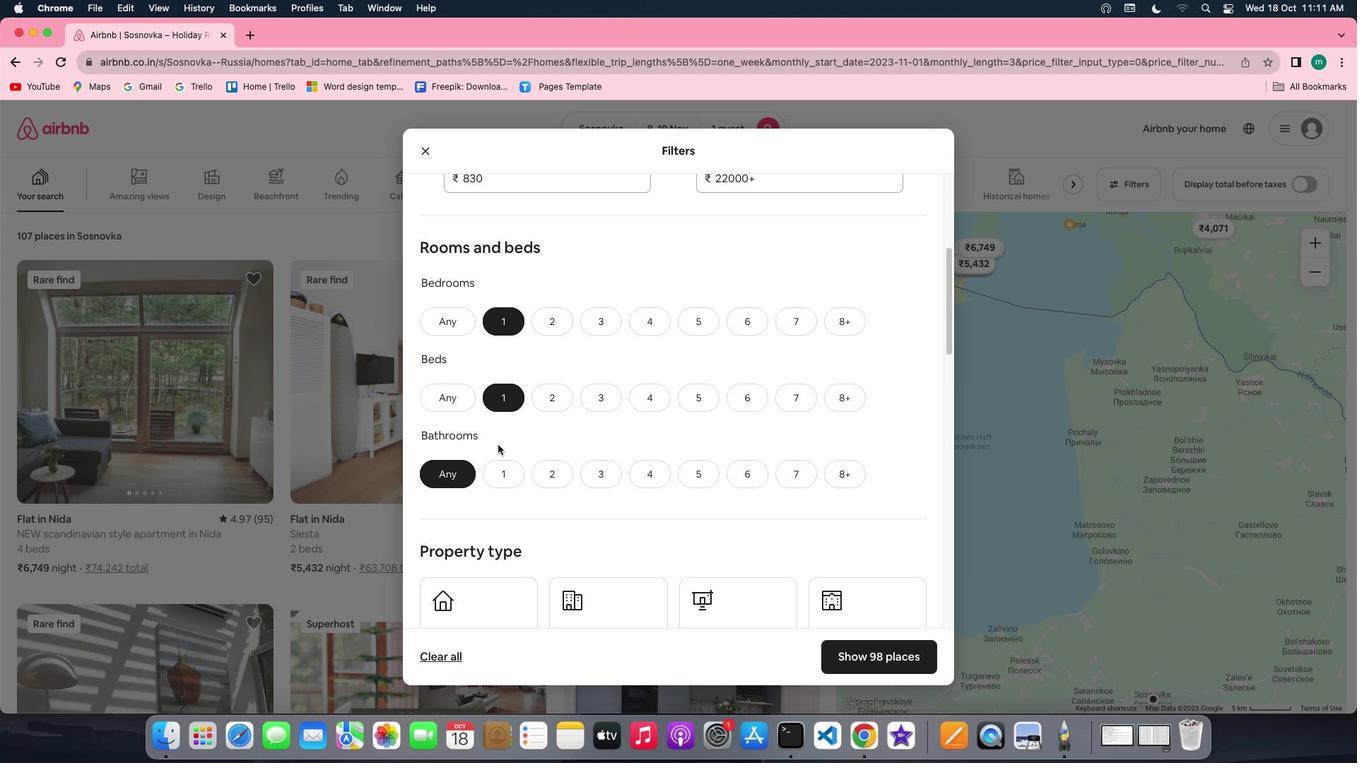
Action: Mouse pressed left at (498, 434)
Screenshot: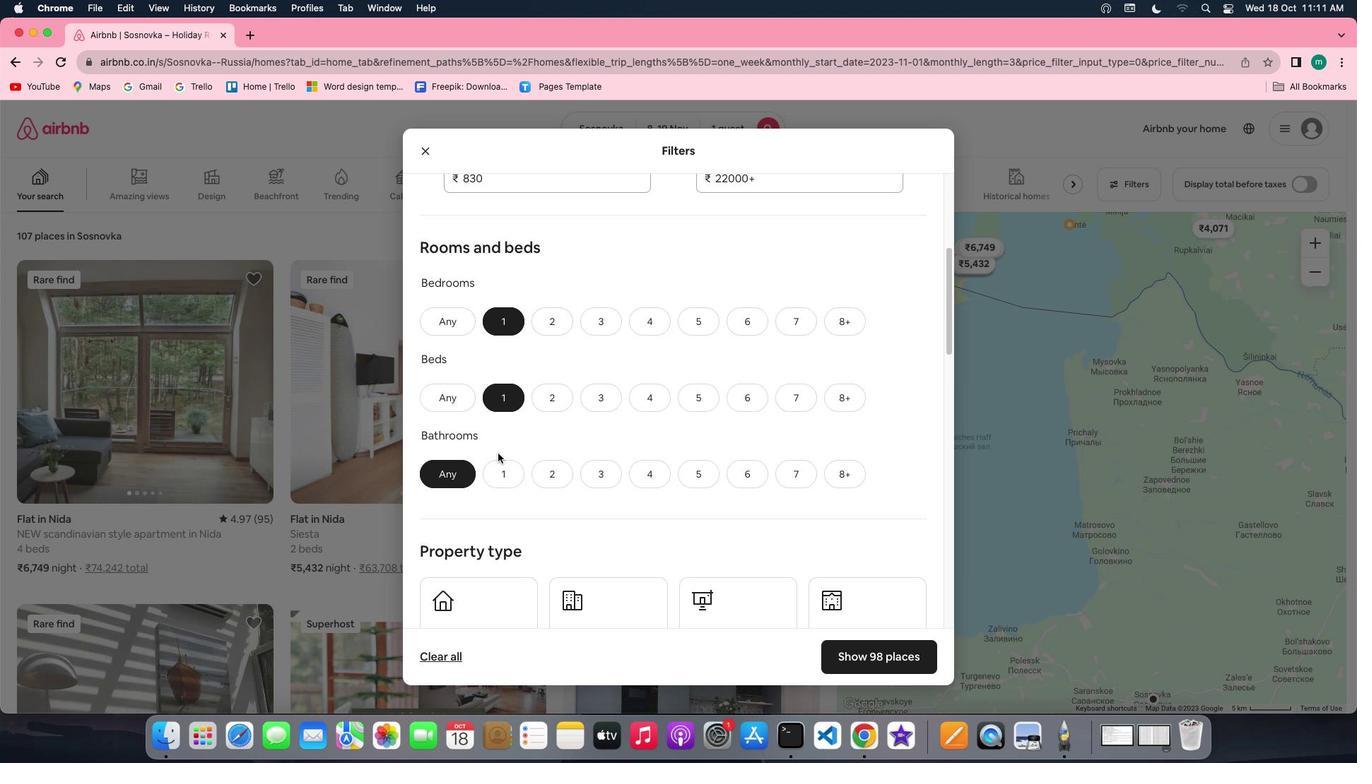 
Action: Mouse moved to (498, 465)
Screenshot: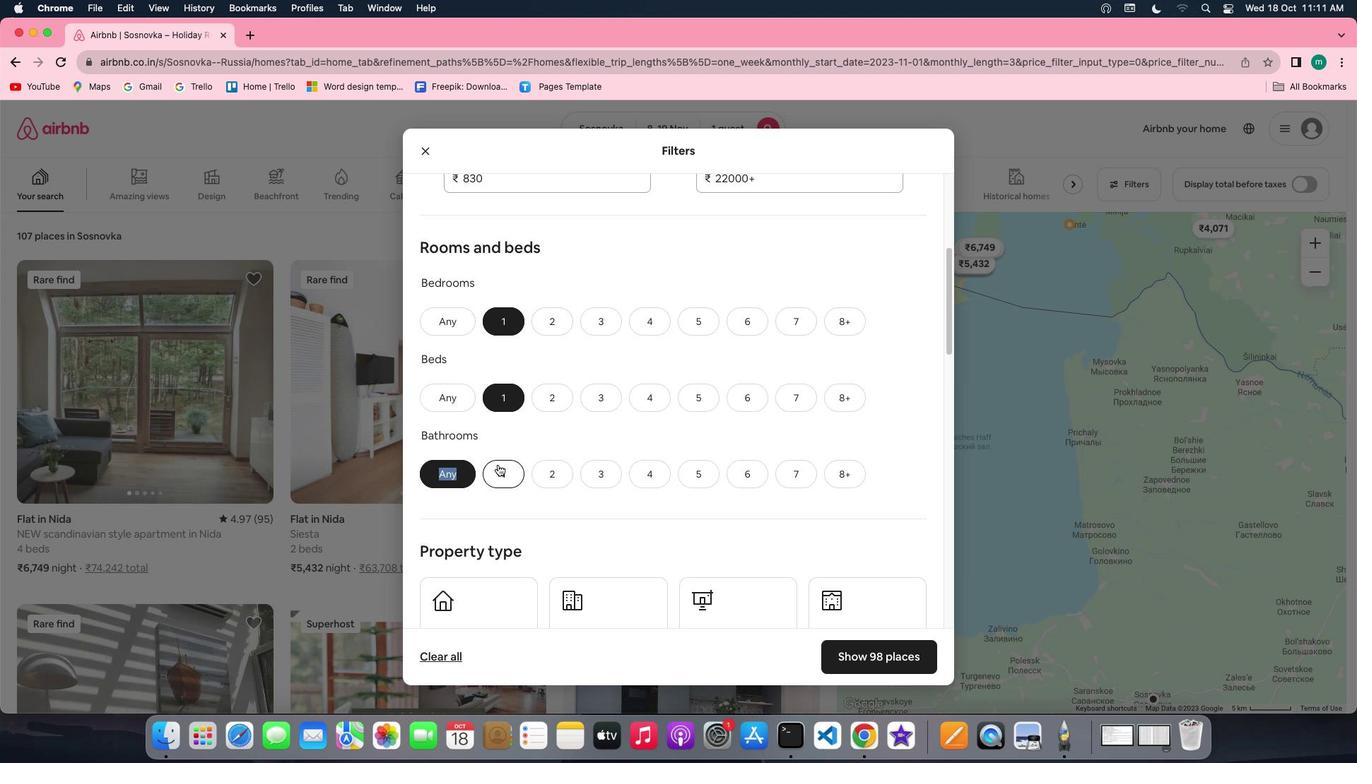 
Action: Mouse pressed left at (498, 465)
Screenshot: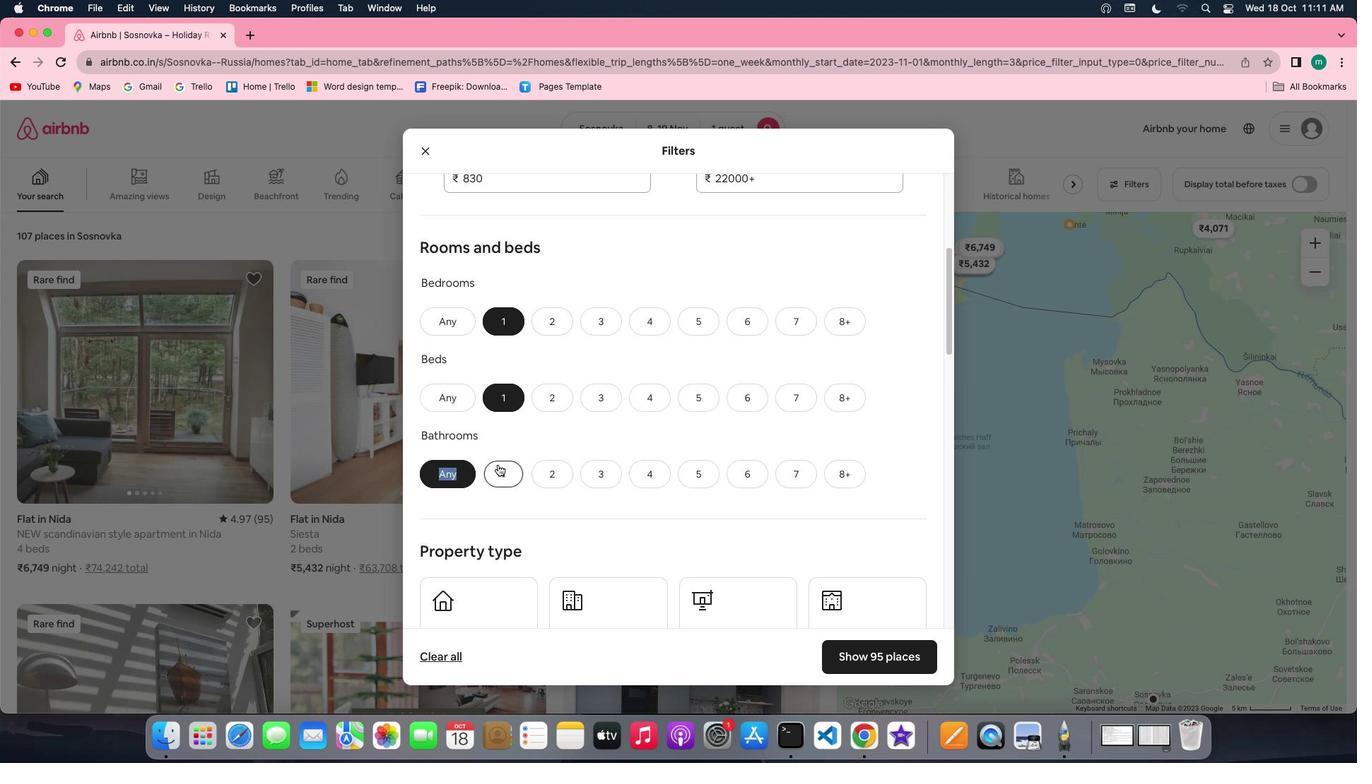 
Action: Mouse moved to (723, 458)
Screenshot: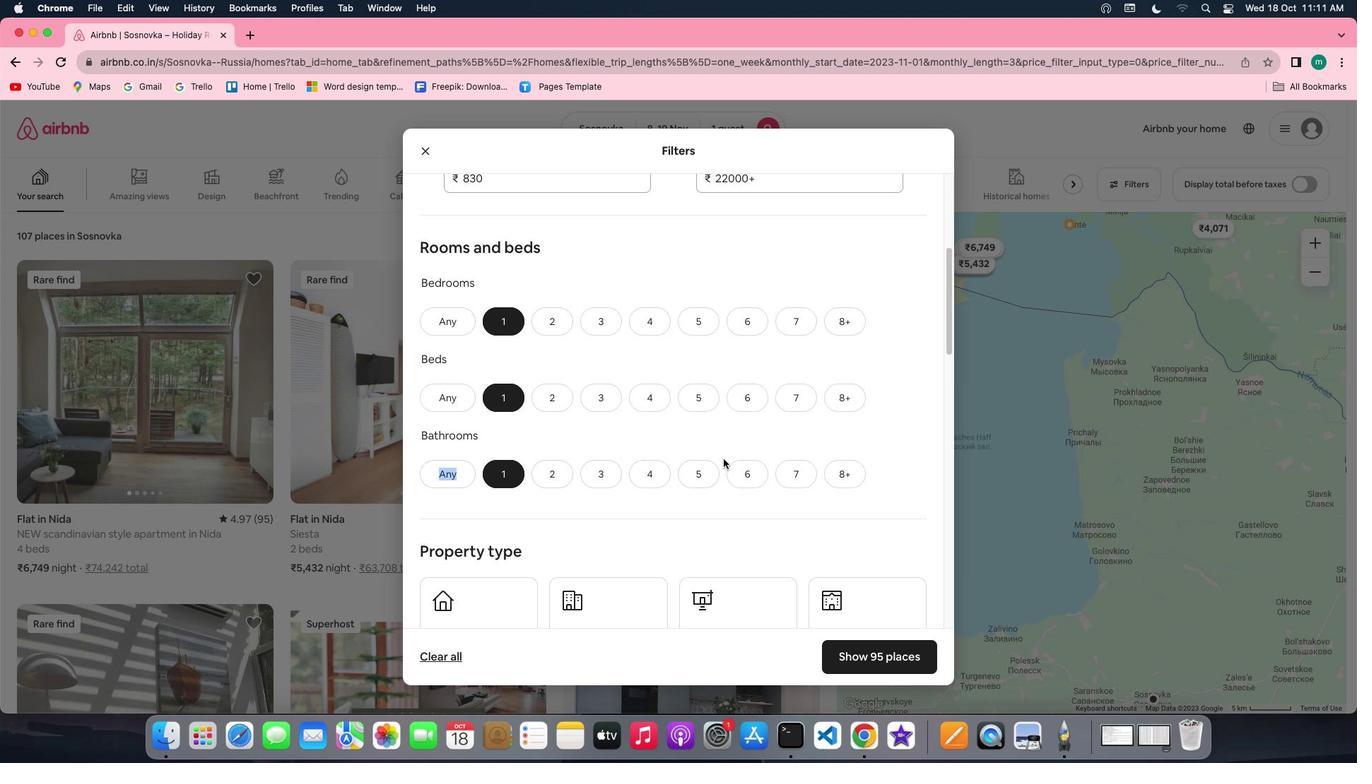 
Action: Mouse scrolled (723, 458) with delta (0, 0)
Screenshot: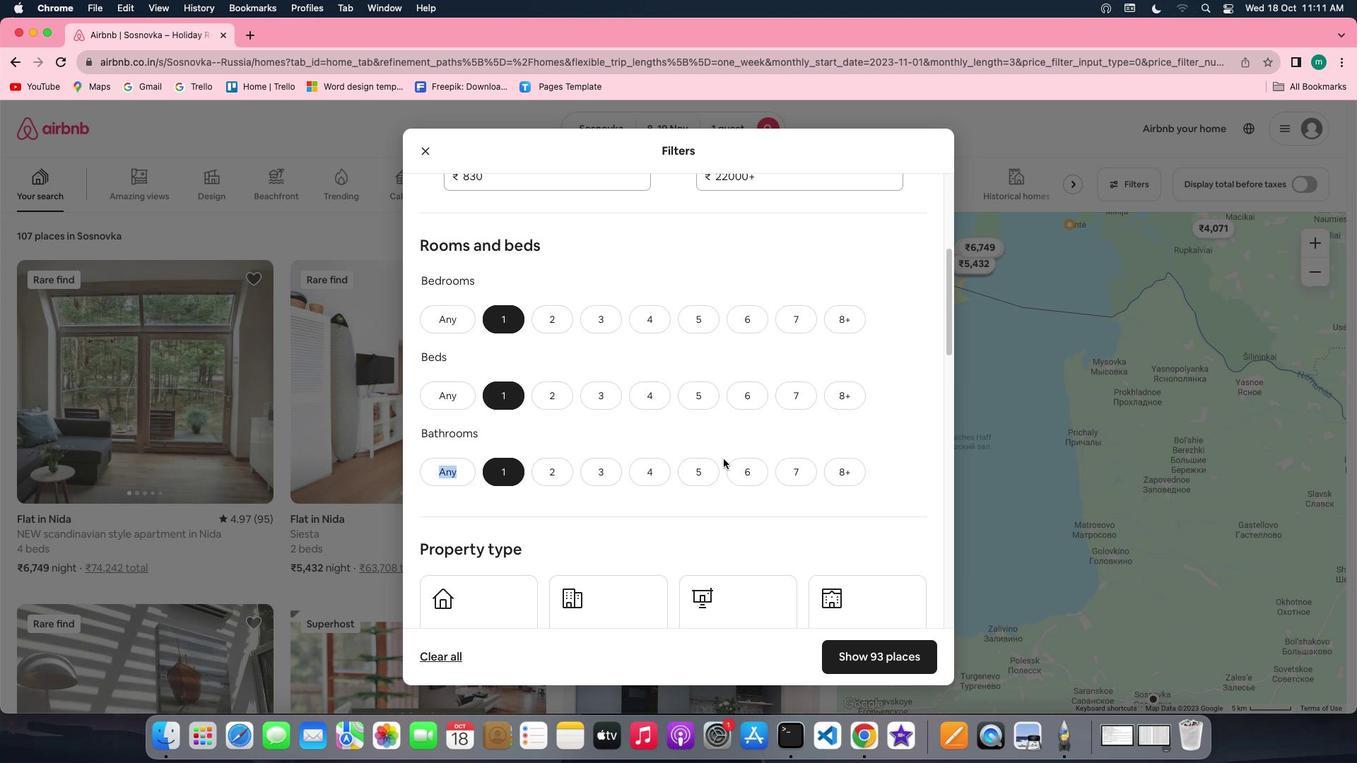 
Action: Mouse scrolled (723, 458) with delta (0, 0)
Screenshot: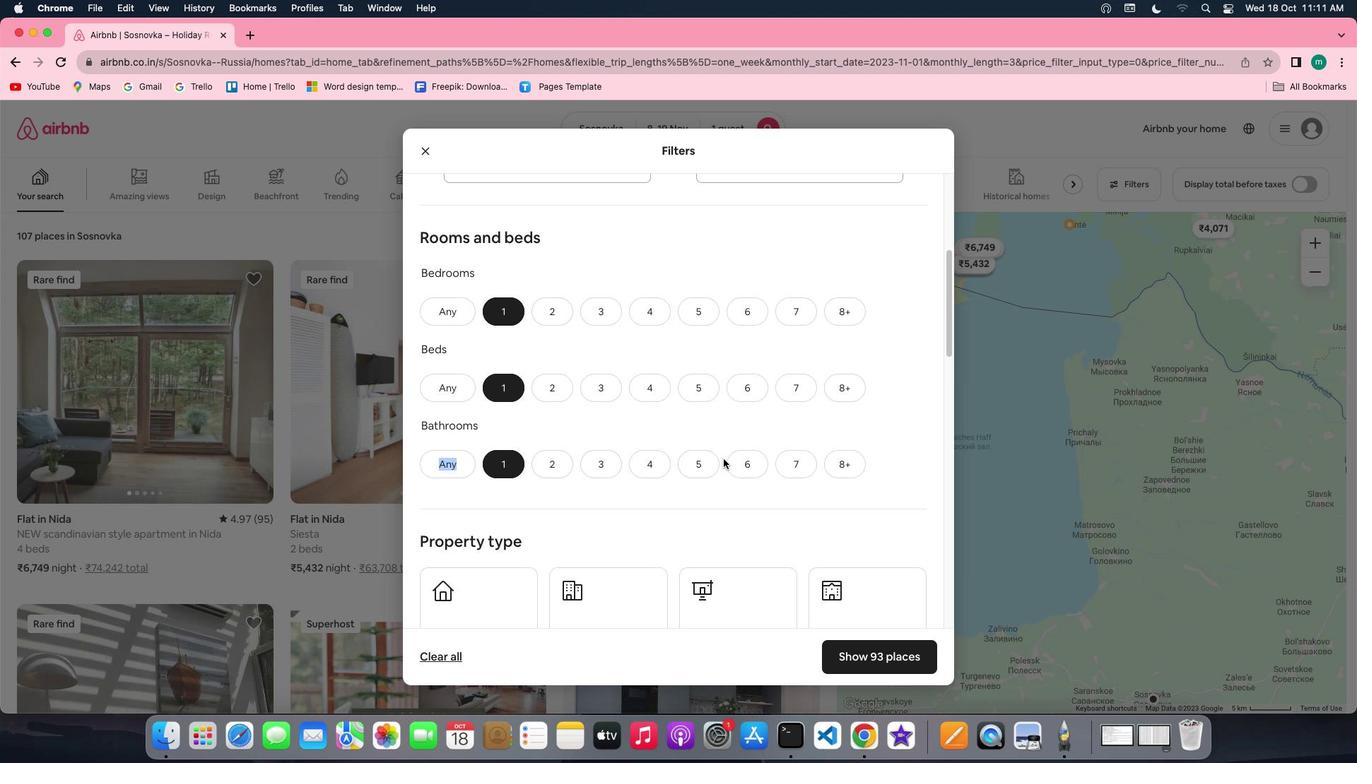 
Action: Mouse scrolled (723, 458) with delta (0, -1)
Screenshot: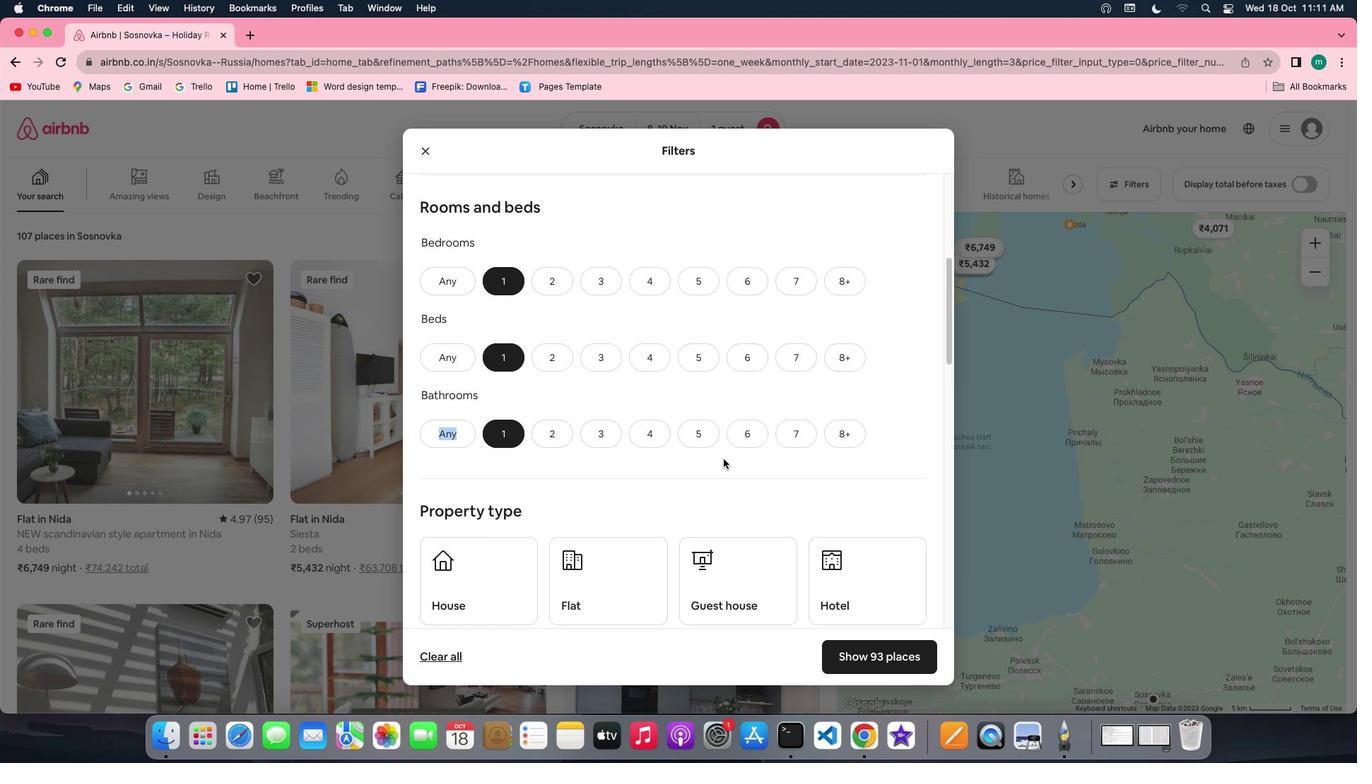 
Action: Mouse scrolled (723, 458) with delta (0, 0)
Screenshot: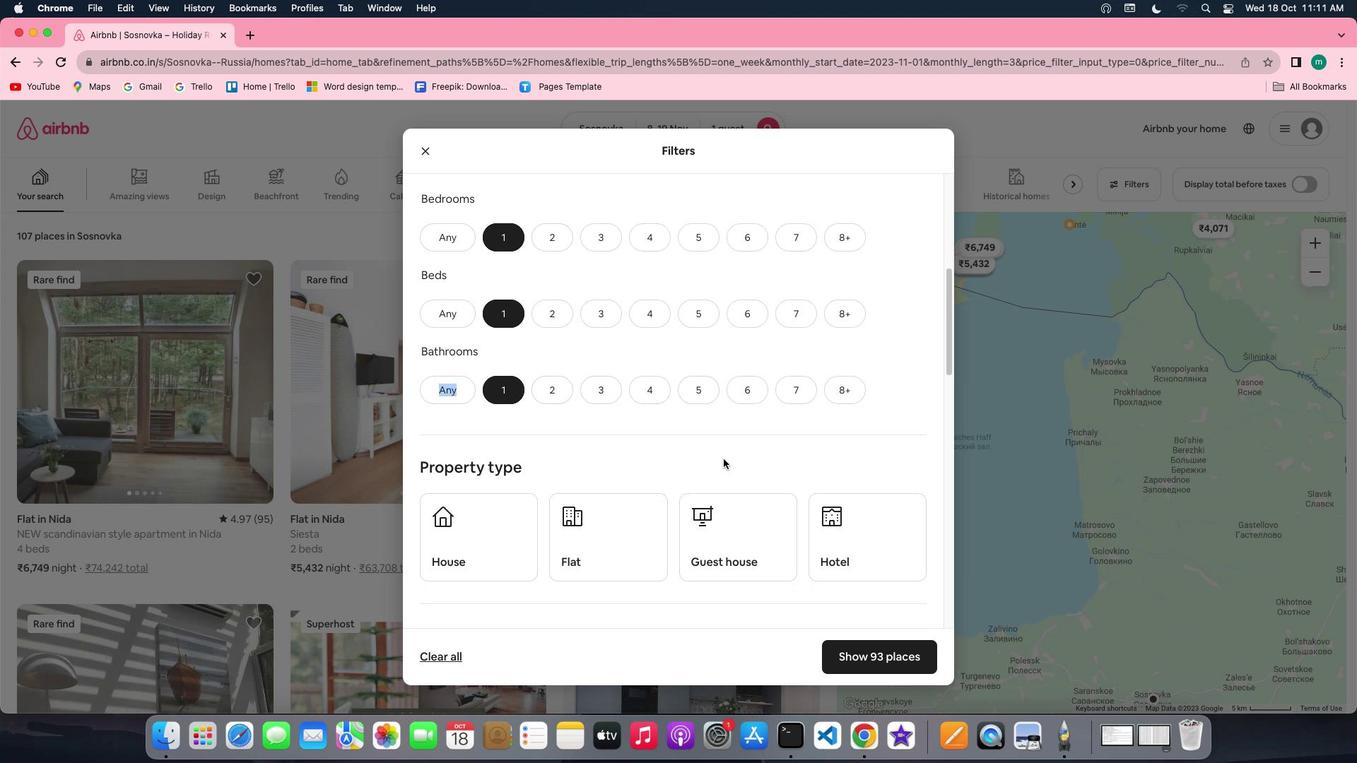 
Action: Mouse scrolled (723, 458) with delta (0, 0)
Screenshot: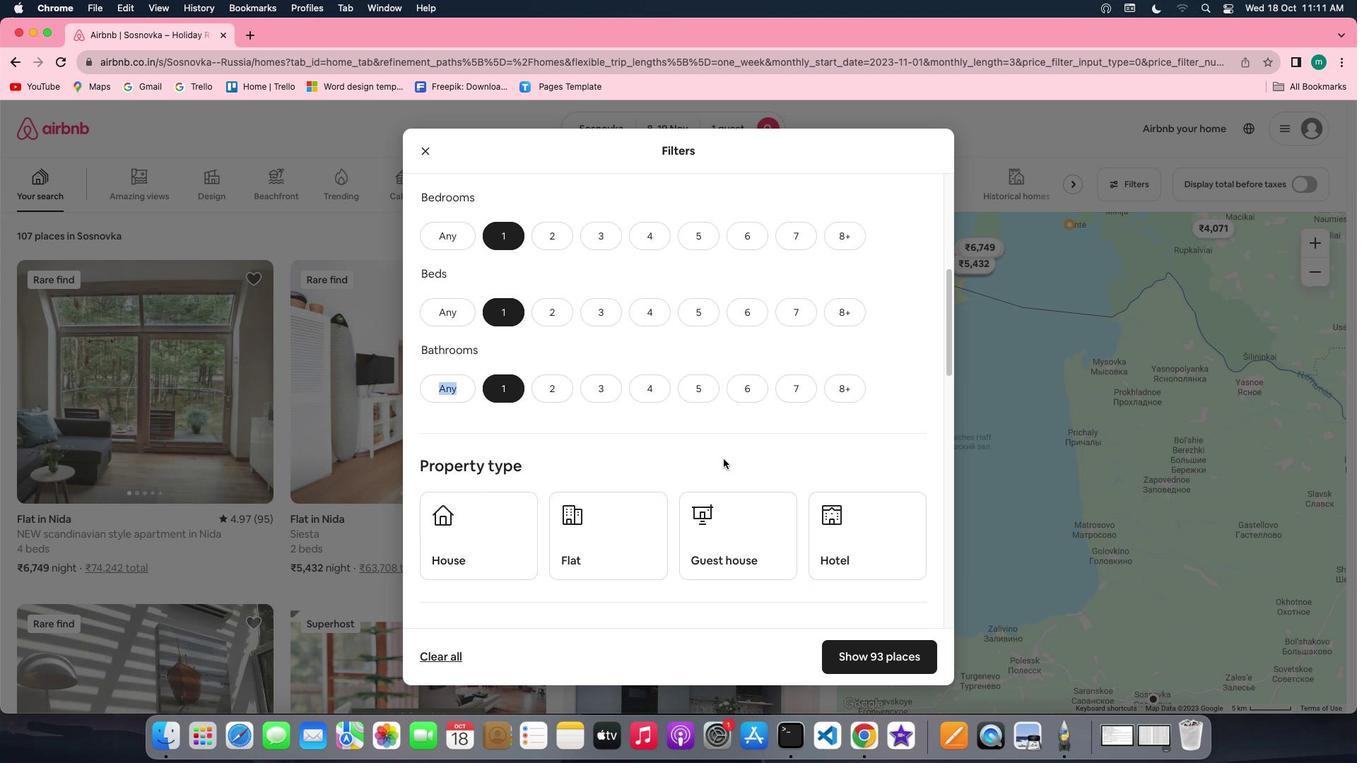 
Action: Mouse scrolled (723, 458) with delta (0, 0)
Screenshot: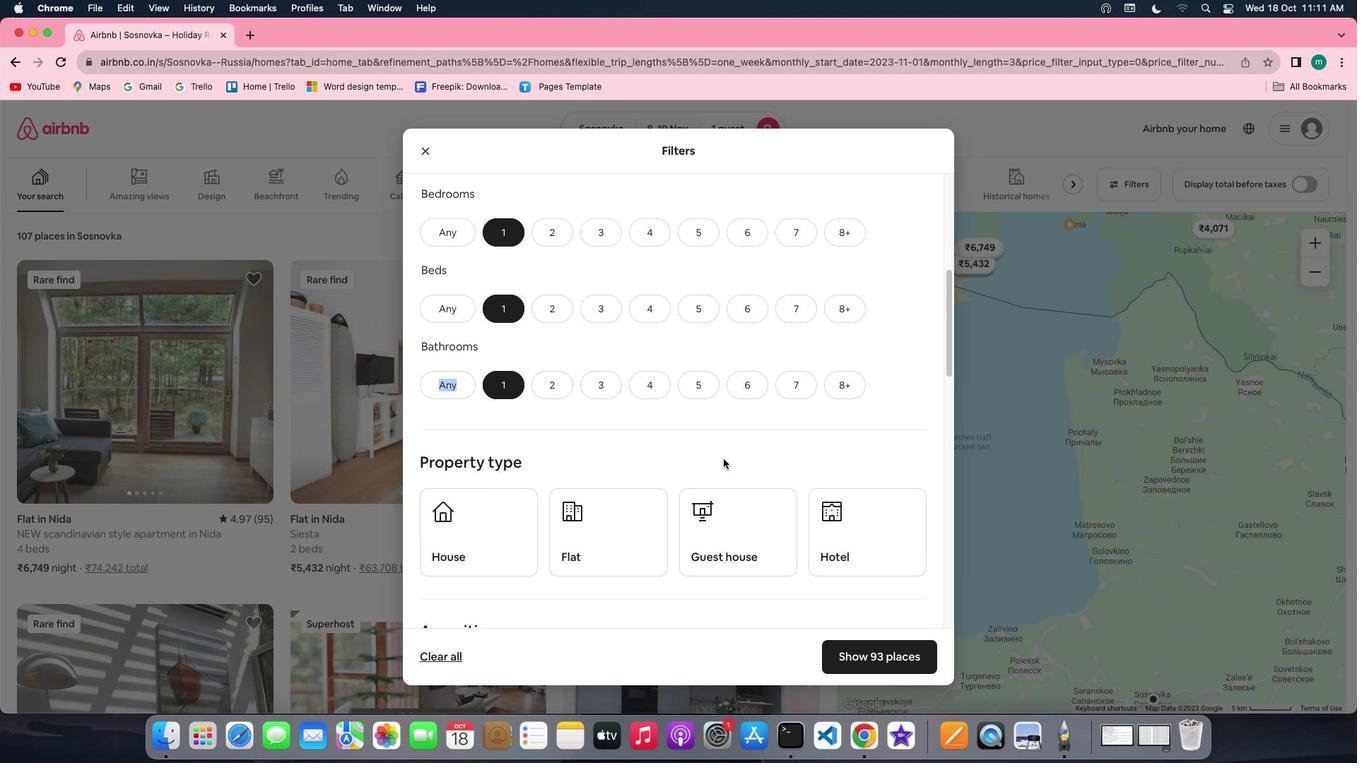 
Action: Mouse scrolled (723, 458) with delta (0, 0)
Screenshot: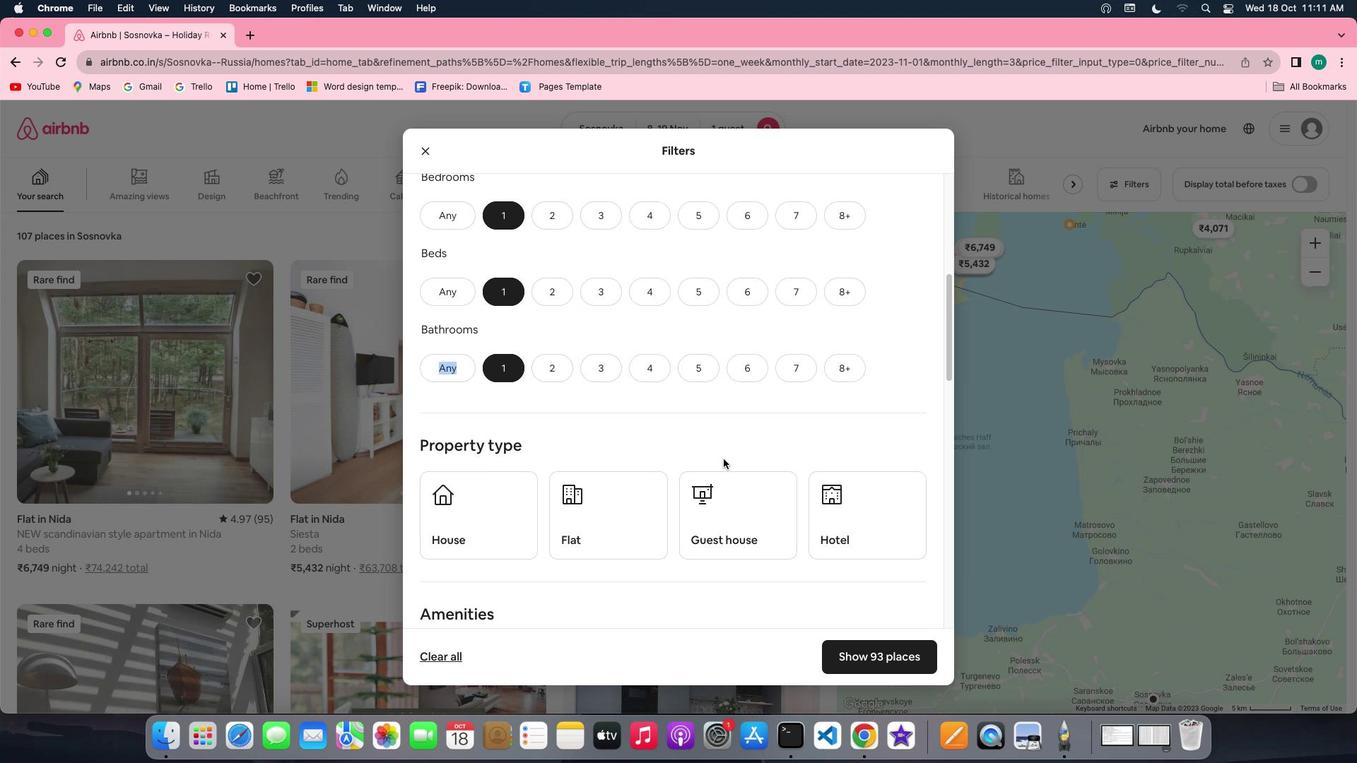 
Action: Mouse scrolled (723, 458) with delta (0, 0)
Screenshot: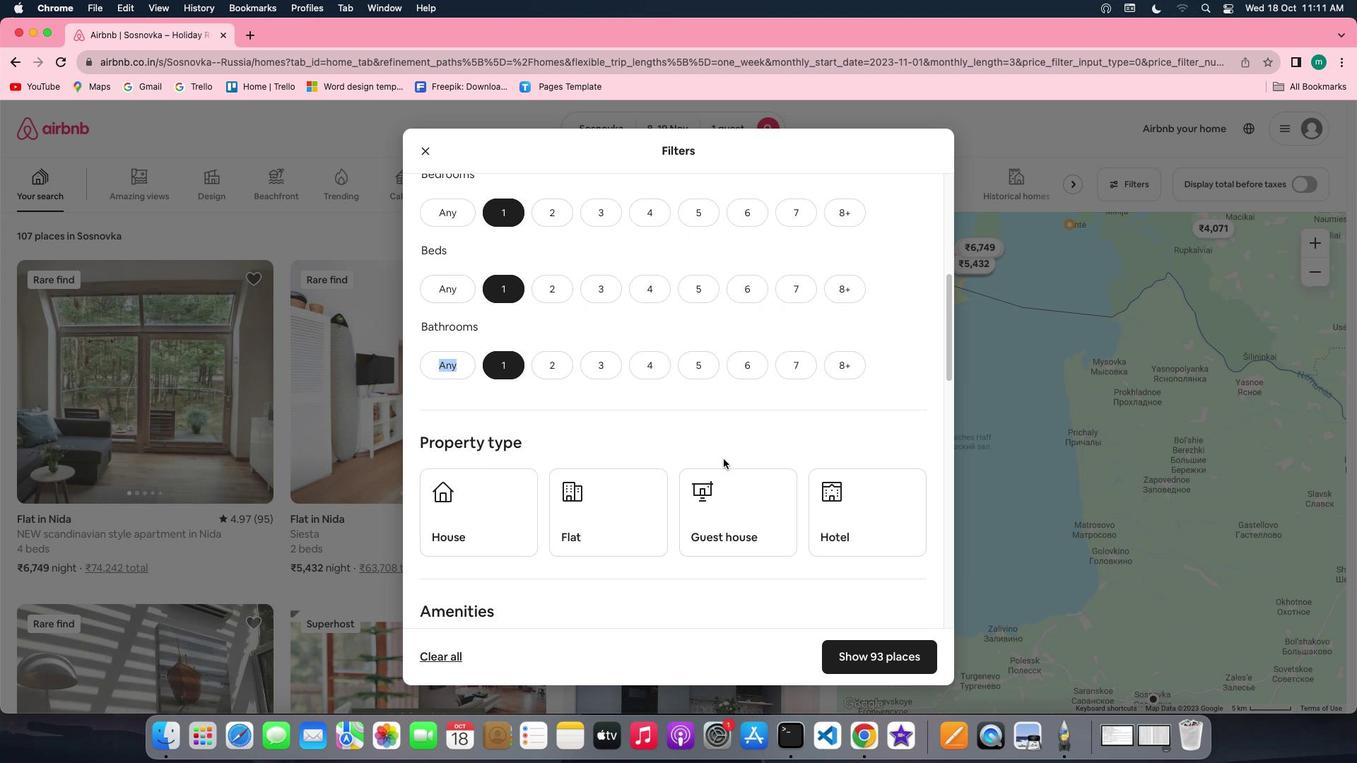 
Action: Mouse scrolled (723, 458) with delta (0, 0)
Screenshot: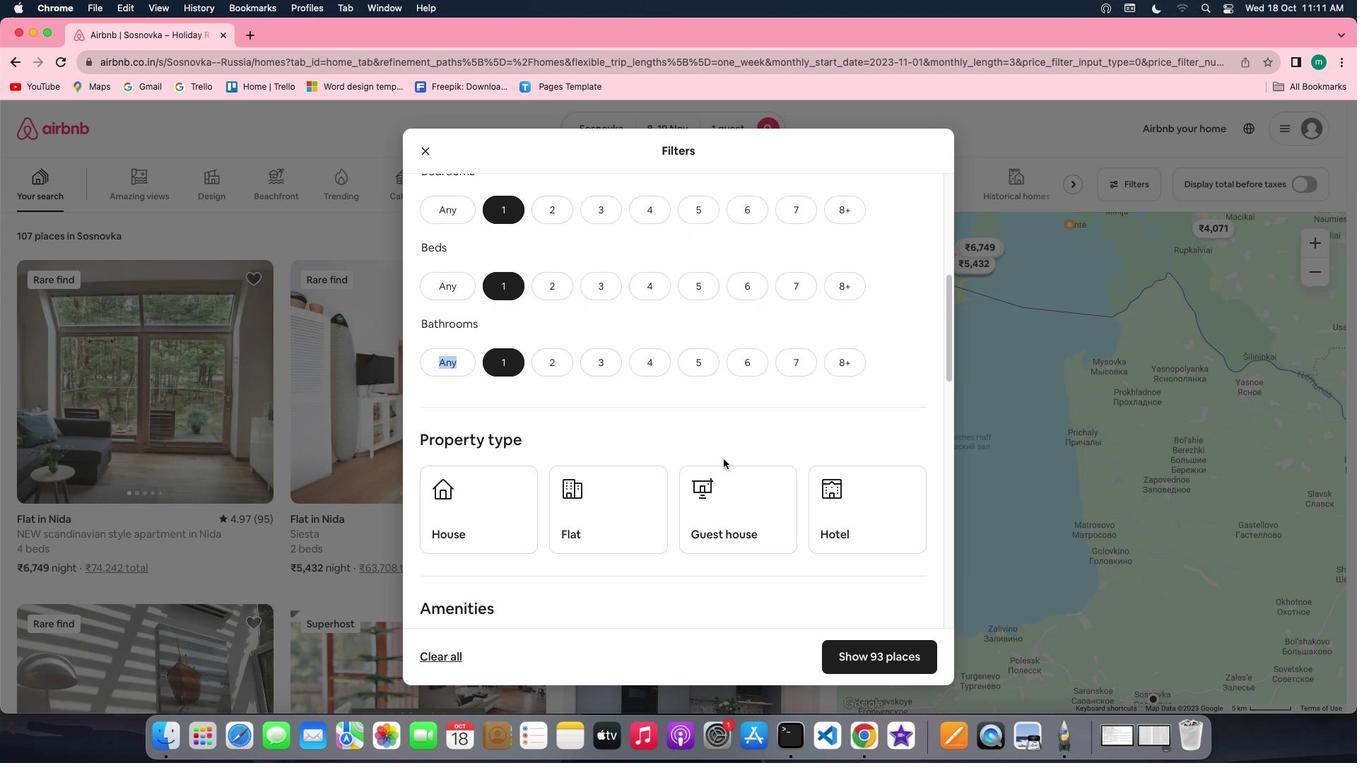 
Action: Mouse scrolled (723, 458) with delta (0, 0)
Screenshot: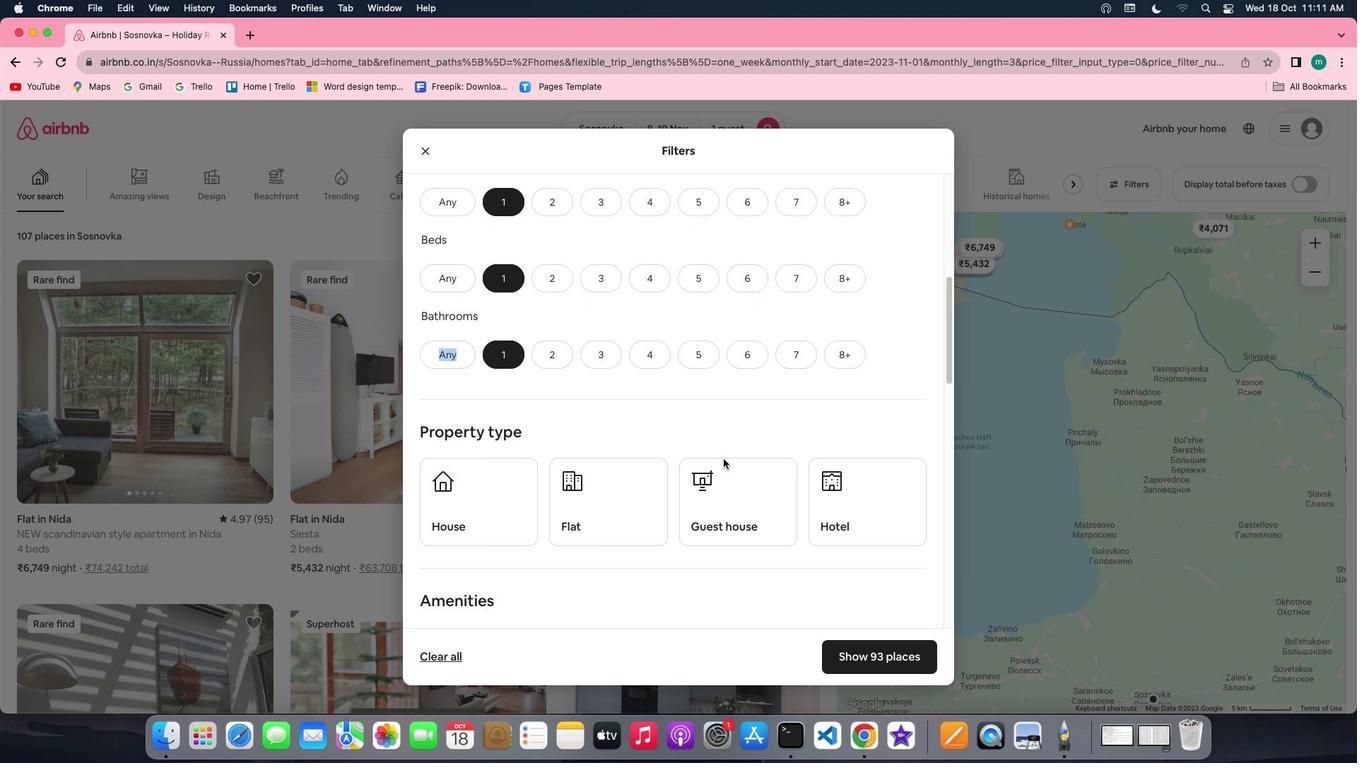 
Action: Mouse moved to (840, 458)
Screenshot: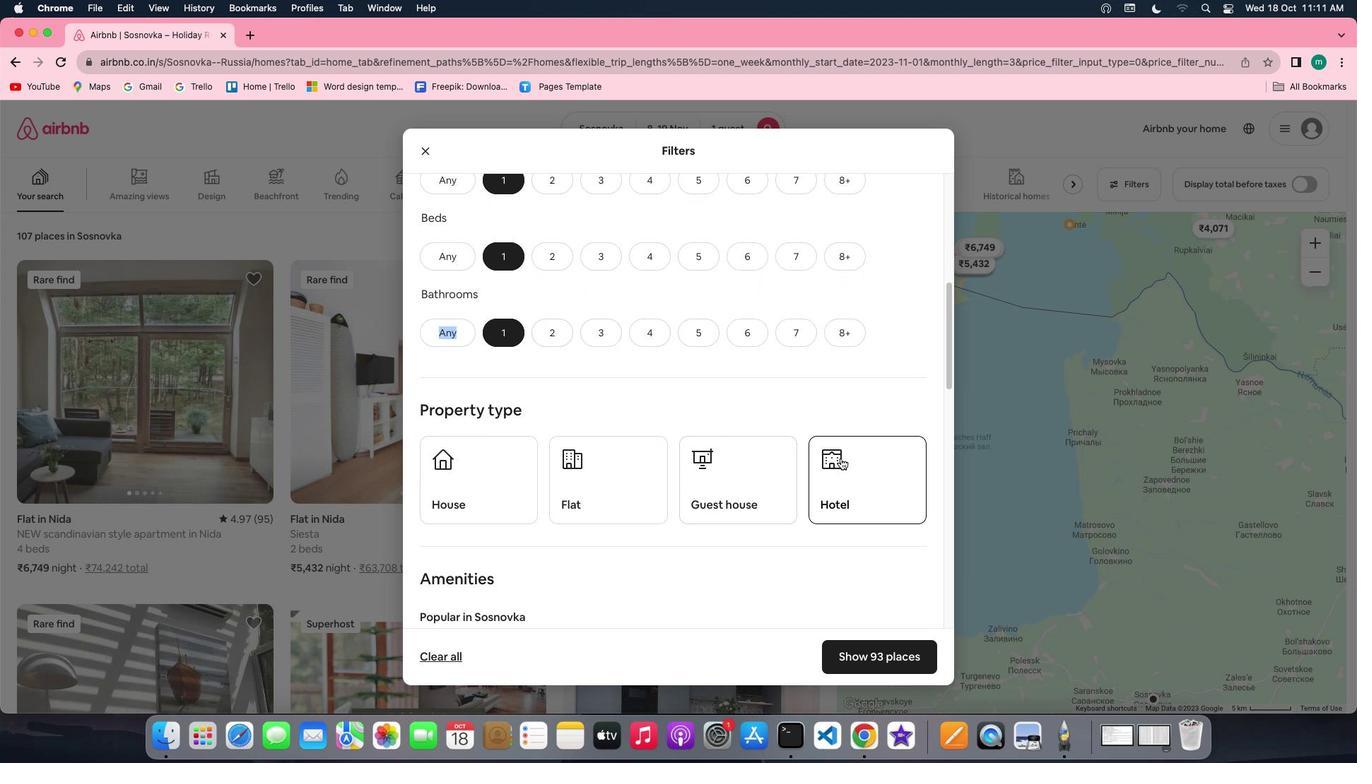 
Action: Mouse pressed left at (840, 458)
Screenshot: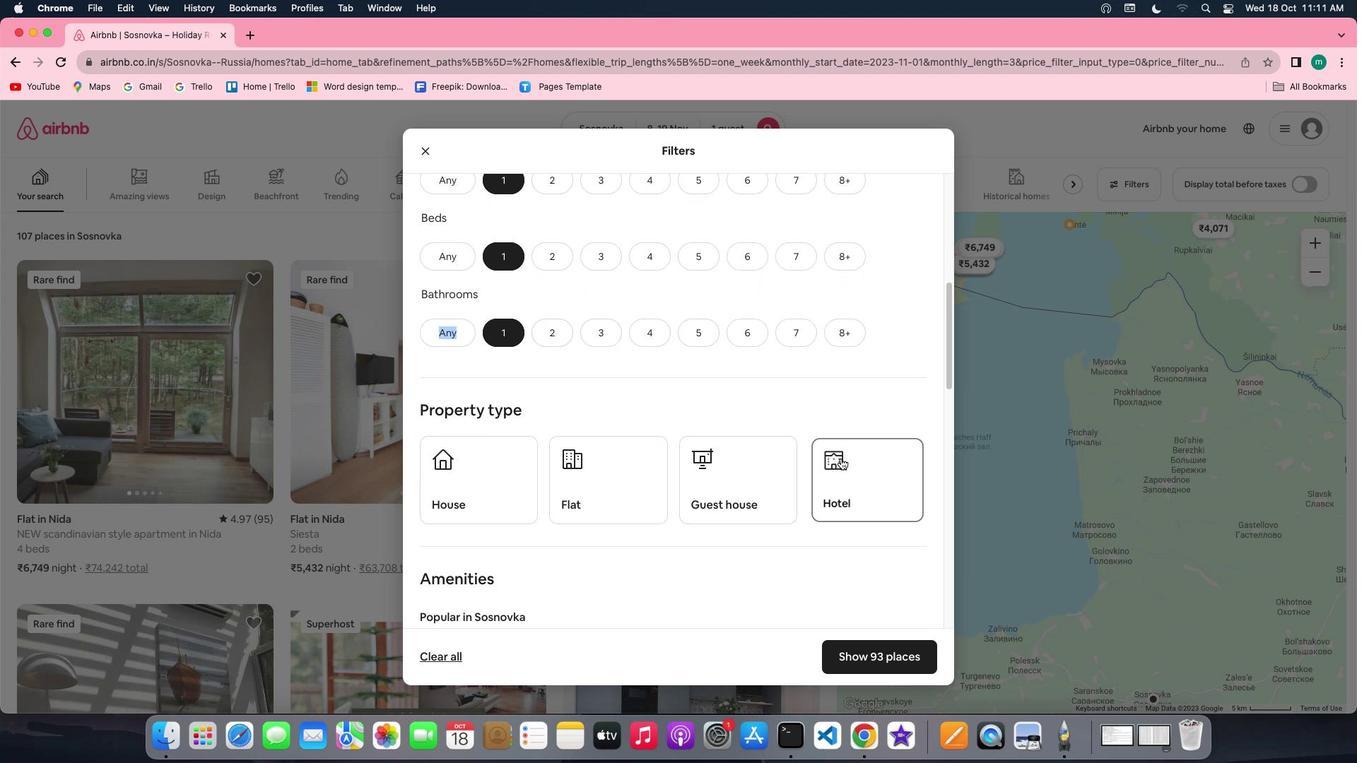 
Action: Mouse moved to (777, 454)
Screenshot: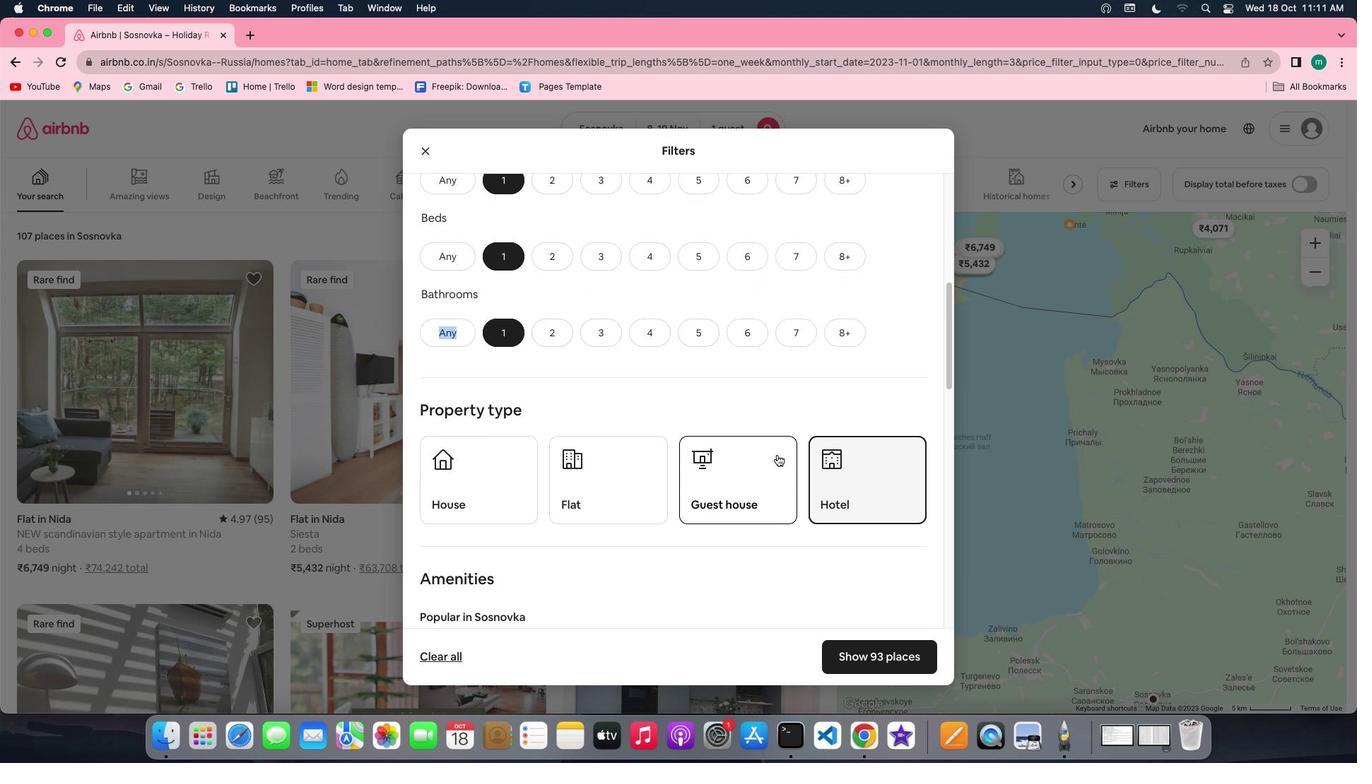 
Action: Mouse scrolled (777, 454) with delta (0, 0)
Screenshot: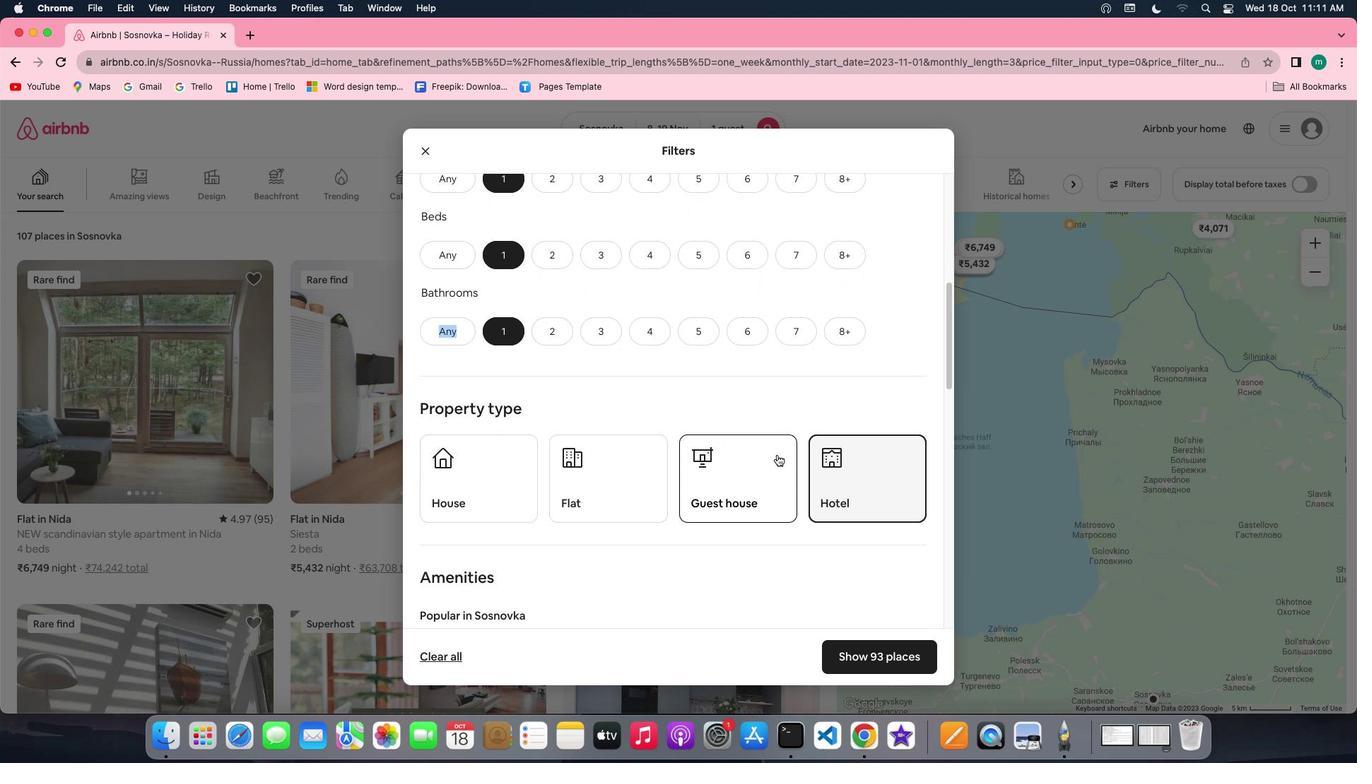 
Action: Mouse scrolled (777, 454) with delta (0, 0)
Screenshot: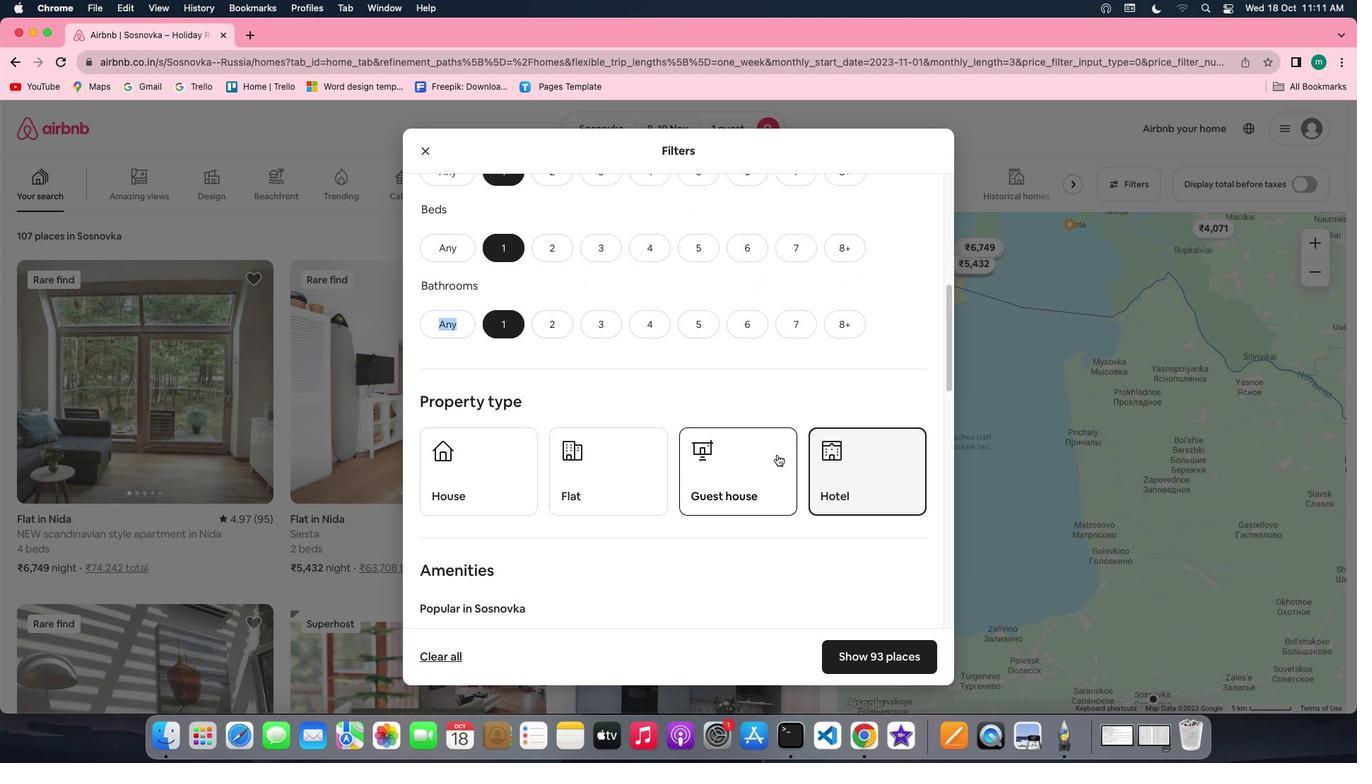 
Action: Mouse scrolled (777, 454) with delta (0, -1)
Screenshot: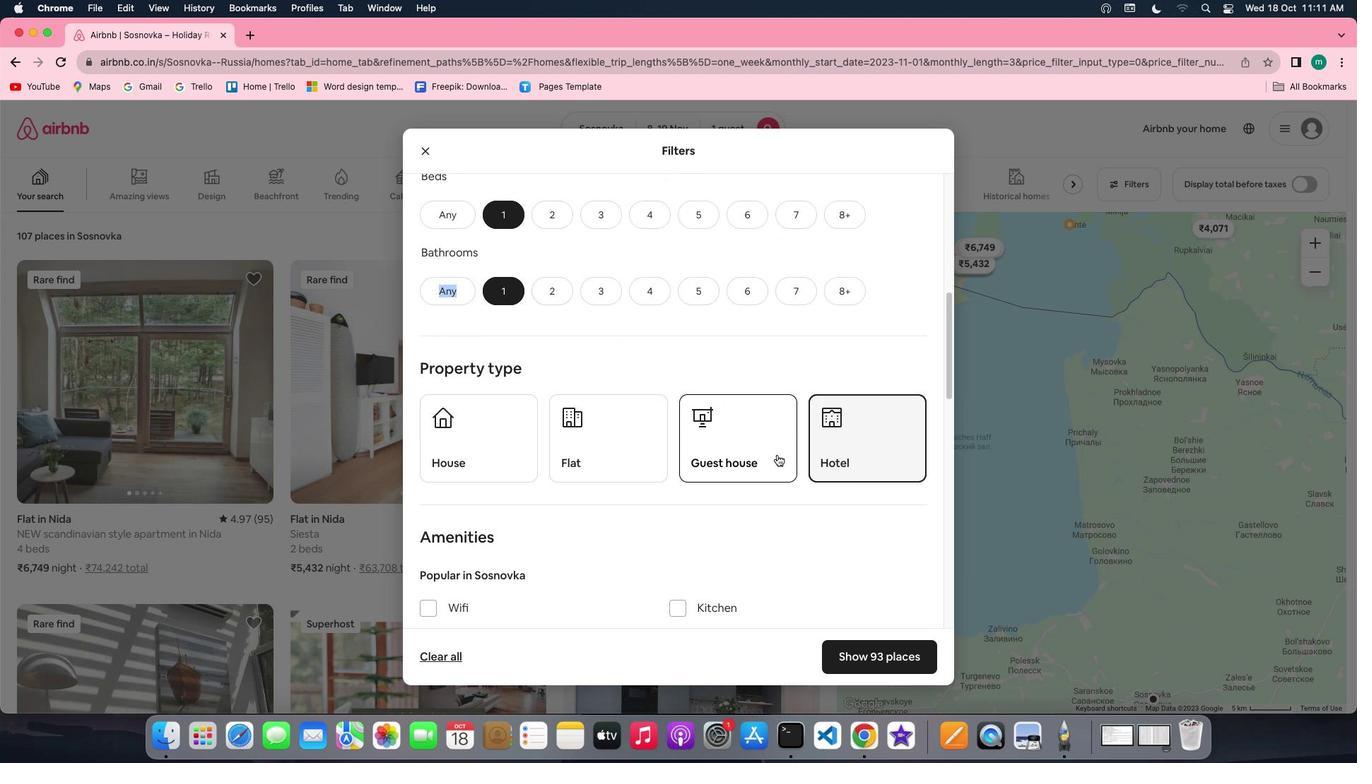 
Action: Mouse scrolled (777, 454) with delta (0, -2)
Screenshot: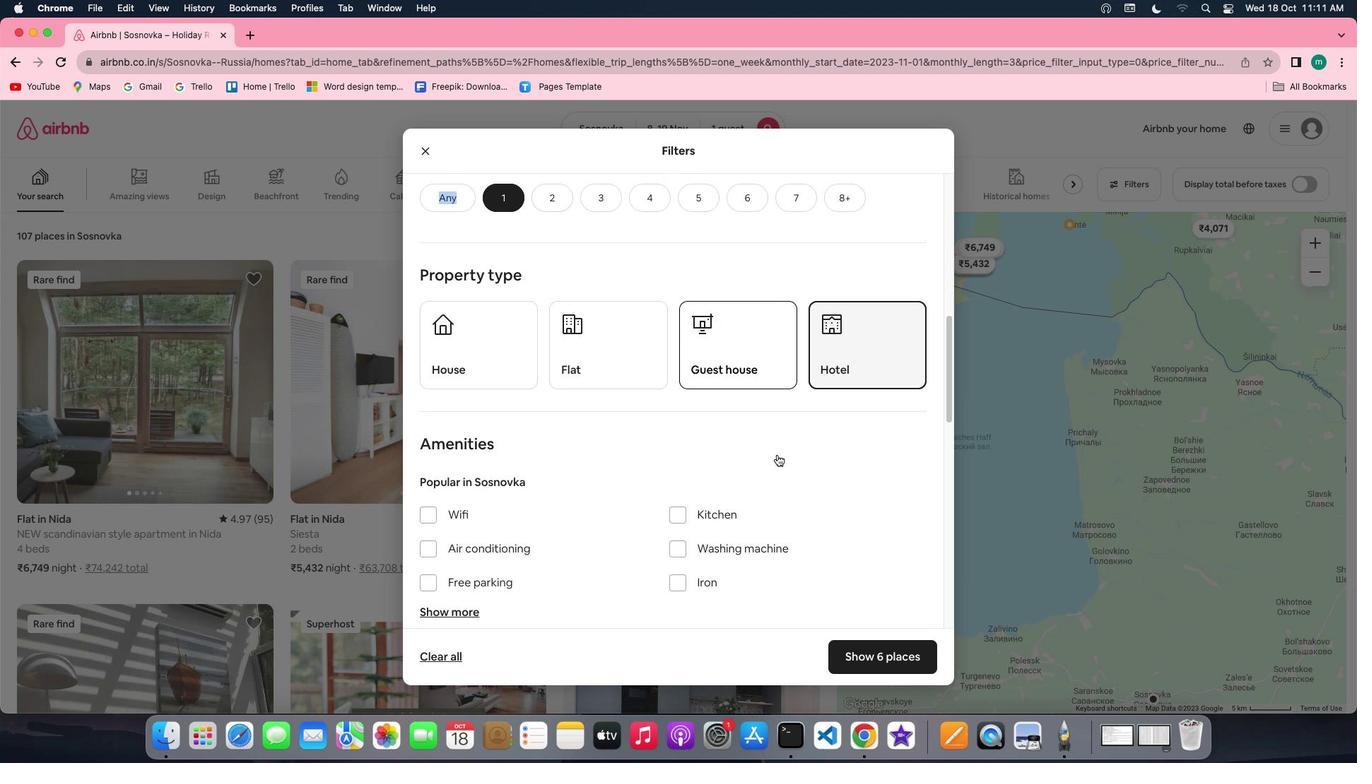 
Action: Mouse scrolled (777, 454) with delta (0, 0)
Screenshot: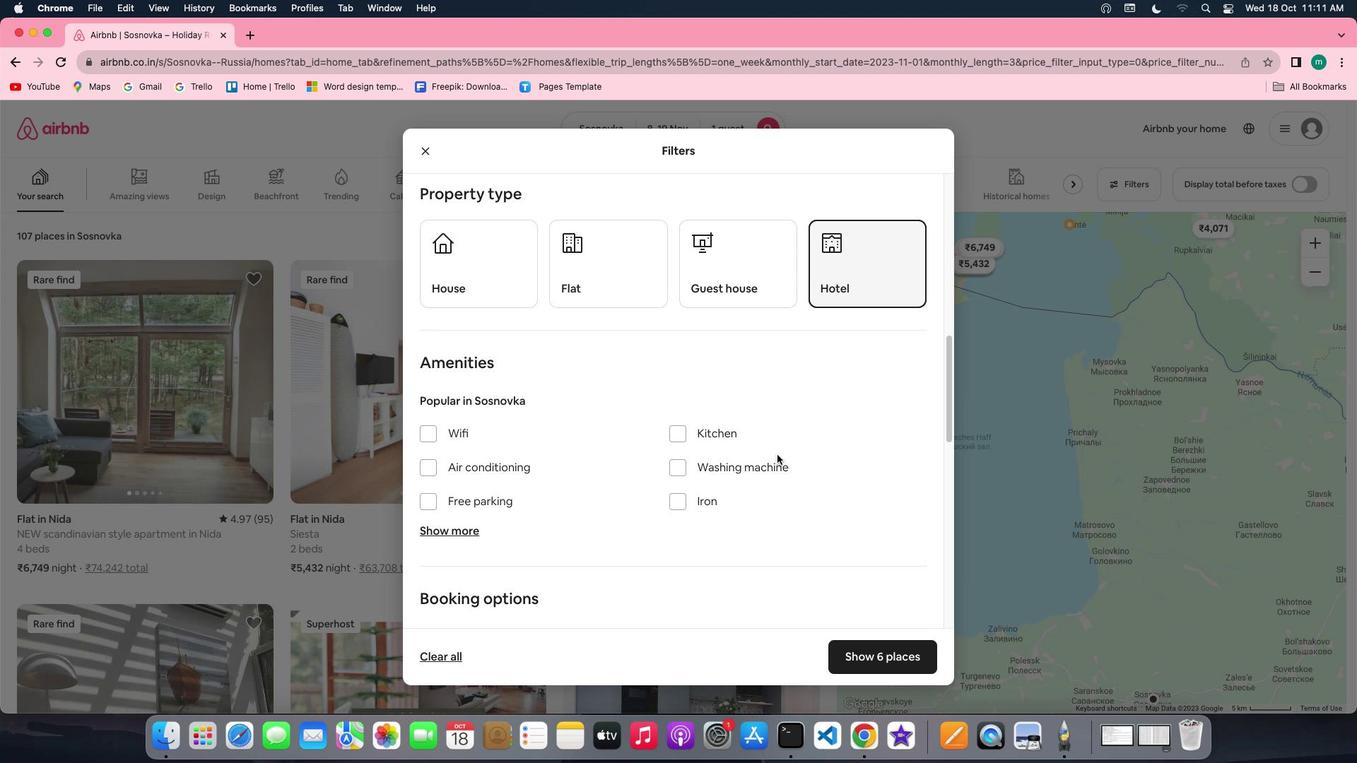 
Action: Mouse scrolled (777, 454) with delta (0, 0)
Screenshot: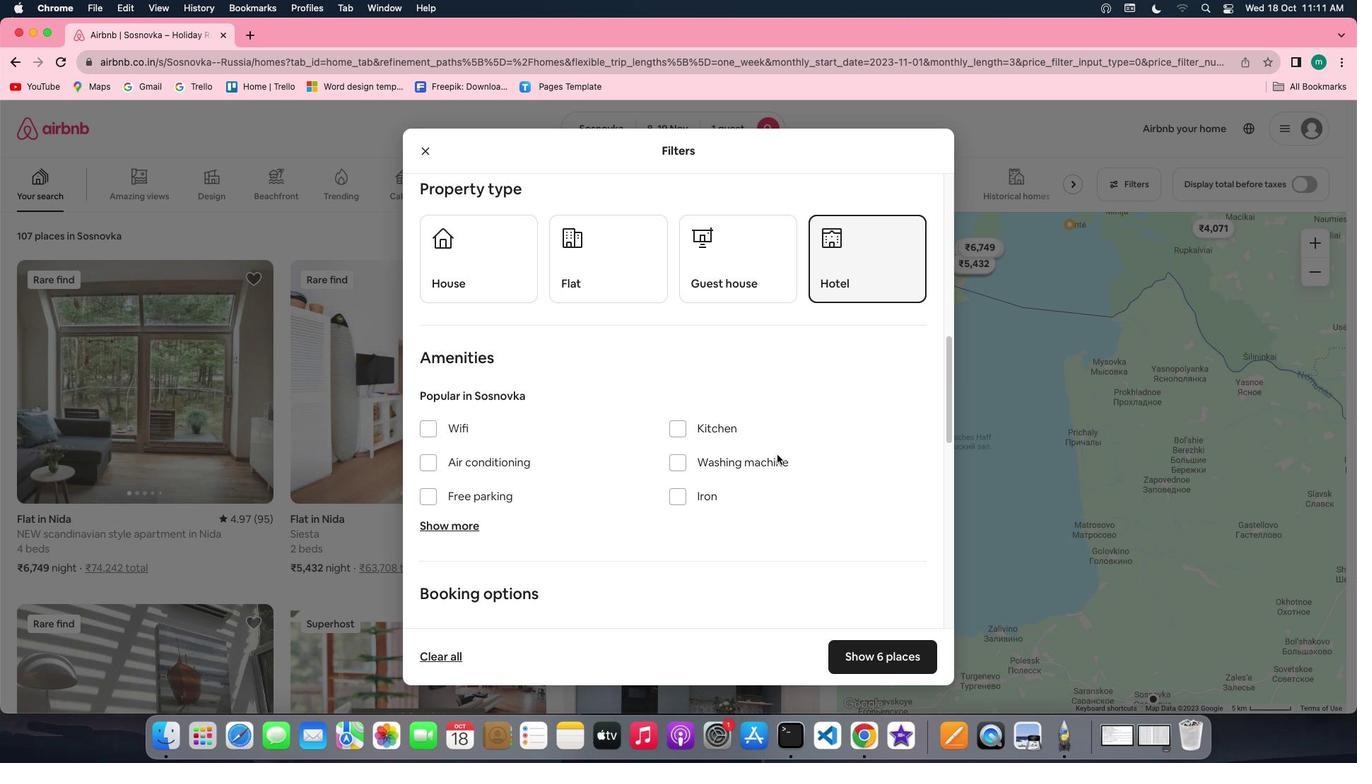 
Action: Mouse scrolled (777, 454) with delta (0, 0)
Screenshot: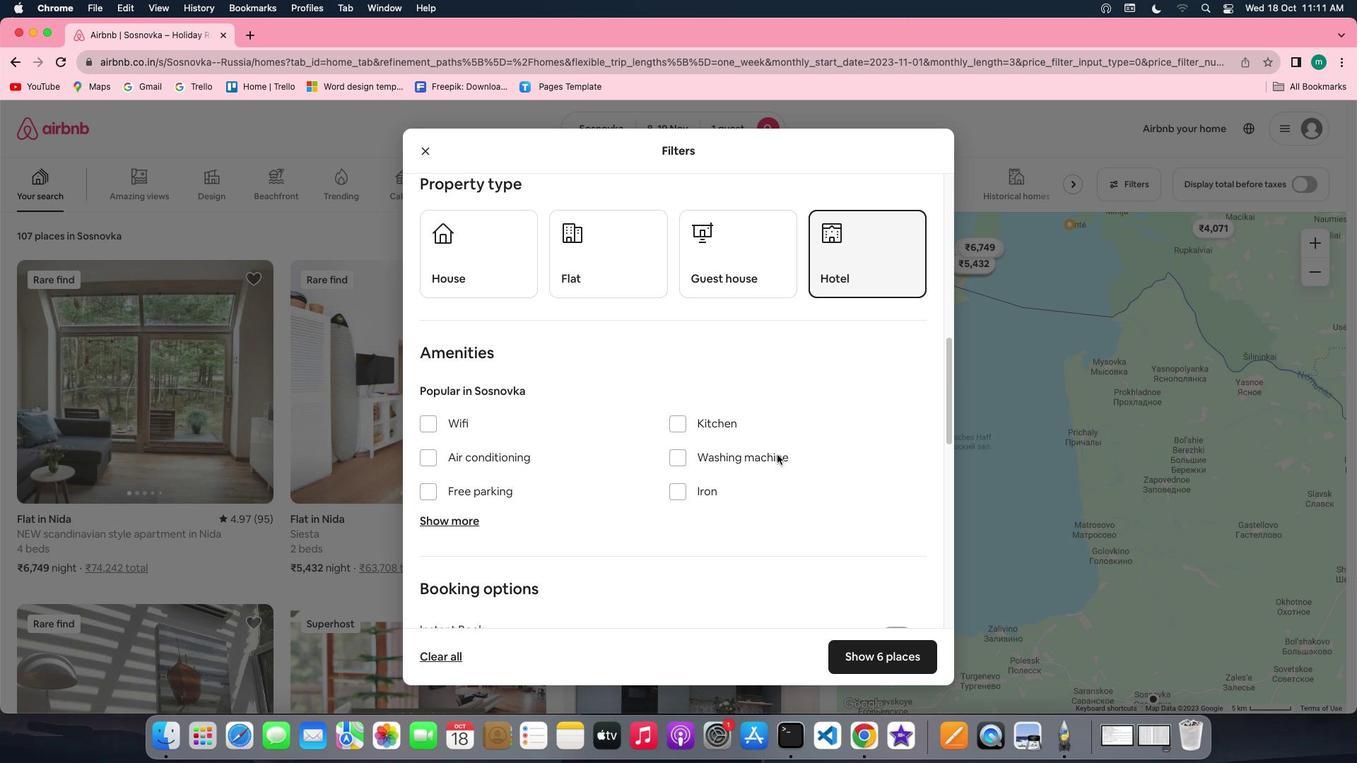 
Action: Mouse scrolled (777, 454) with delta (0, 0)
Screenshot: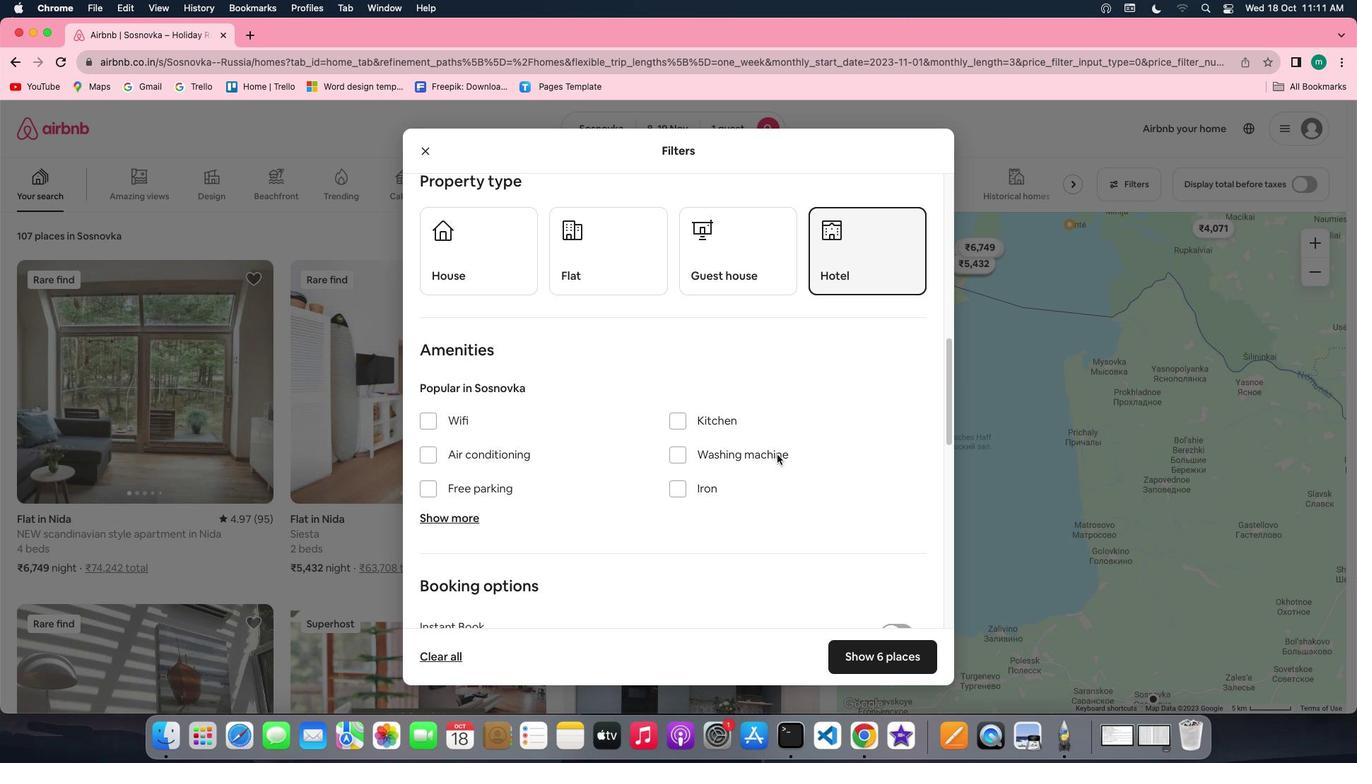 
Action: Mouse scrolled (777, 454) with delta (0, 0)
Screenshot: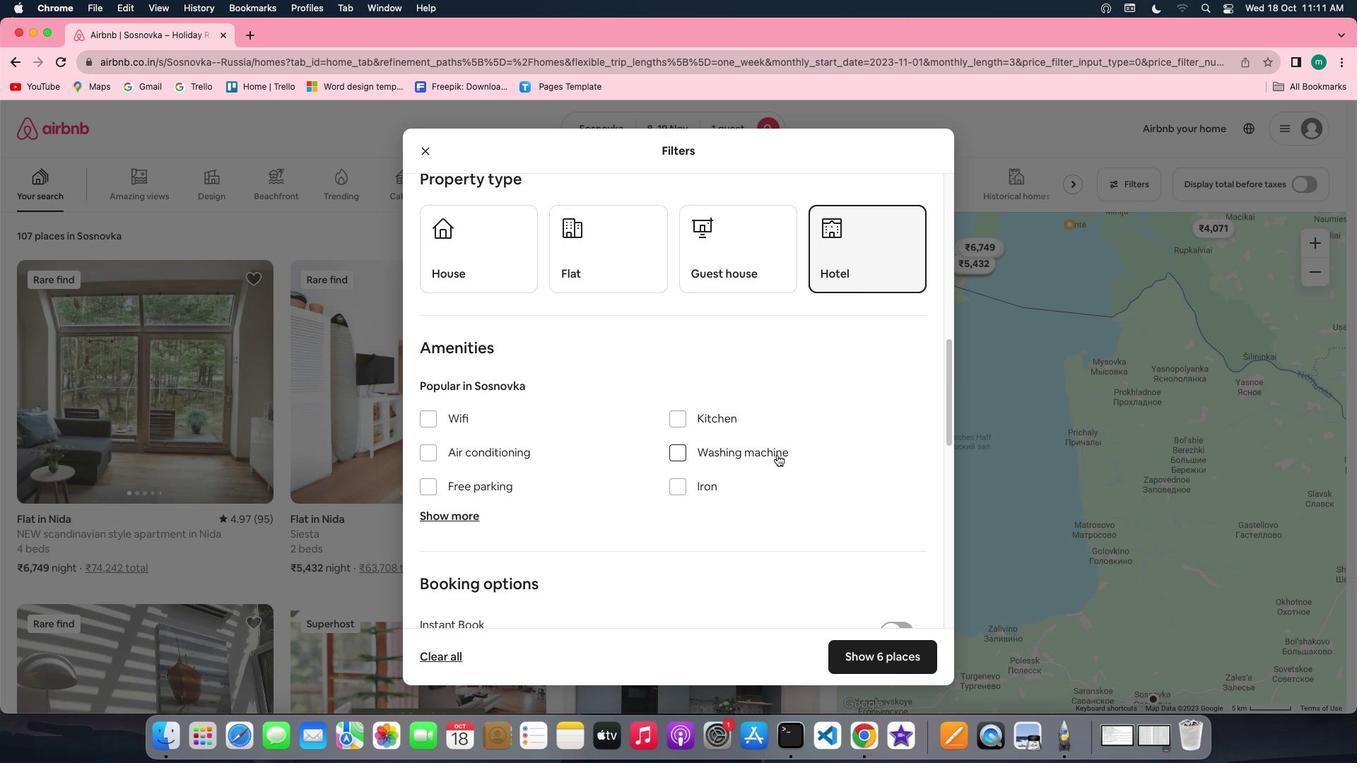
Action: Mouse scrolled (777, 454) with delta (0, 0)
Screenshot: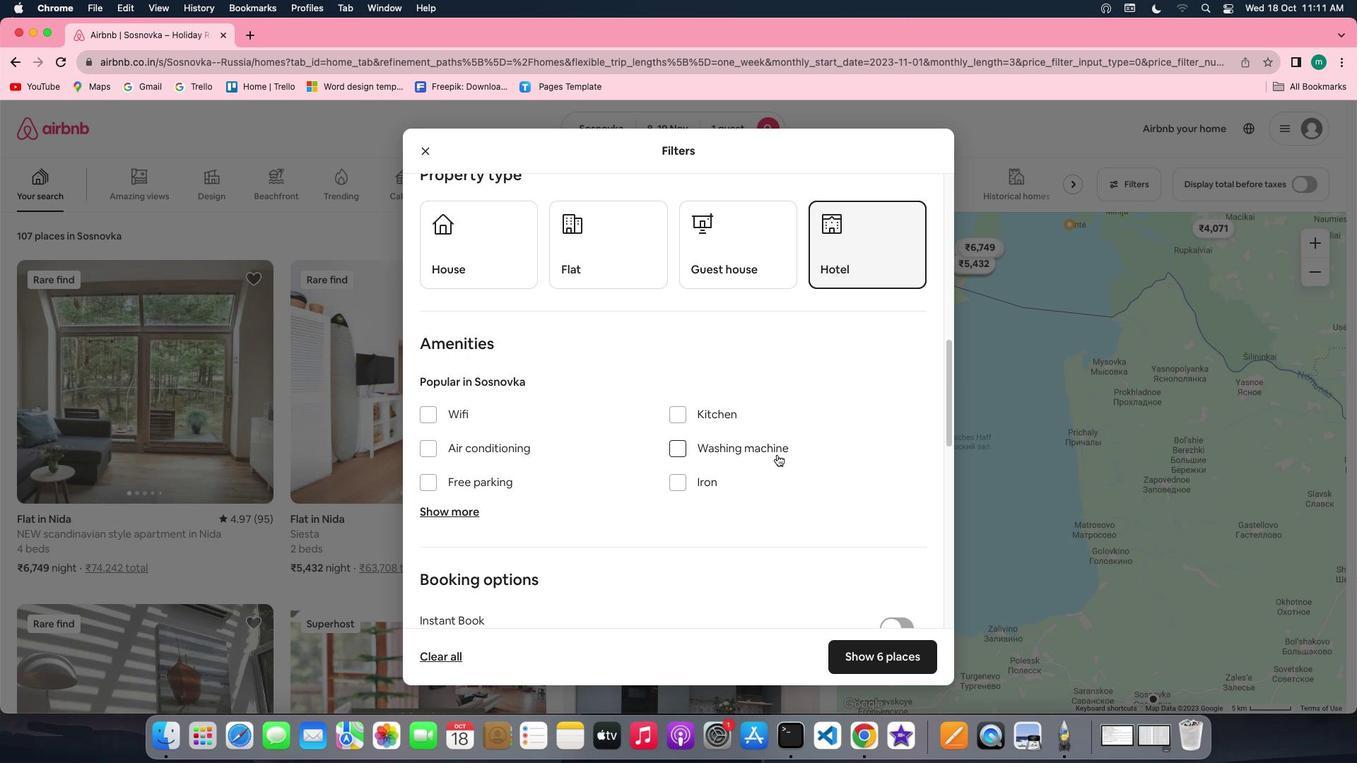 
Action: Mouse scrolled (777, 454) with delta (0, 0)
Screenshot: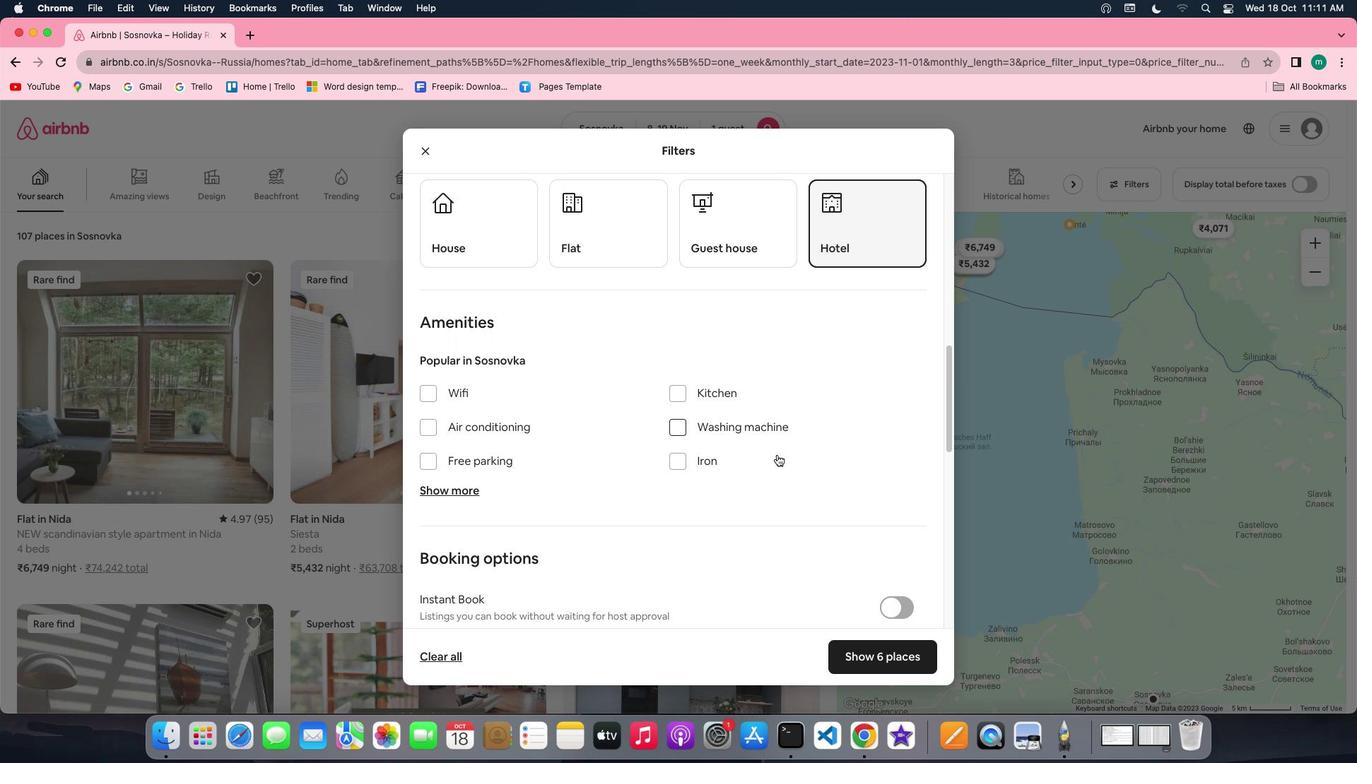 
Action: Mouse scrolled (777, 454) with delta (0, 0)
Screenshot: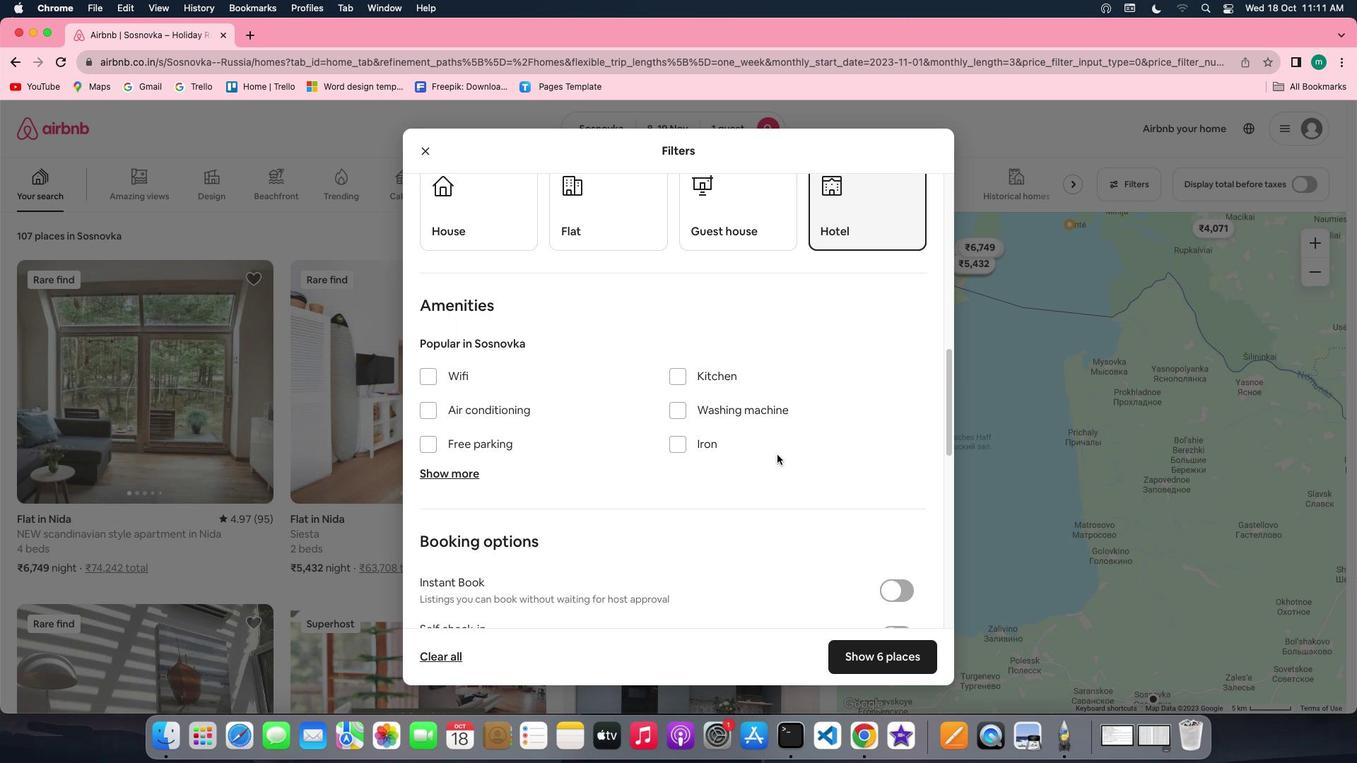 
Action: Mouse scrolled (777, 454) with delta (0, 0)
Screenshot: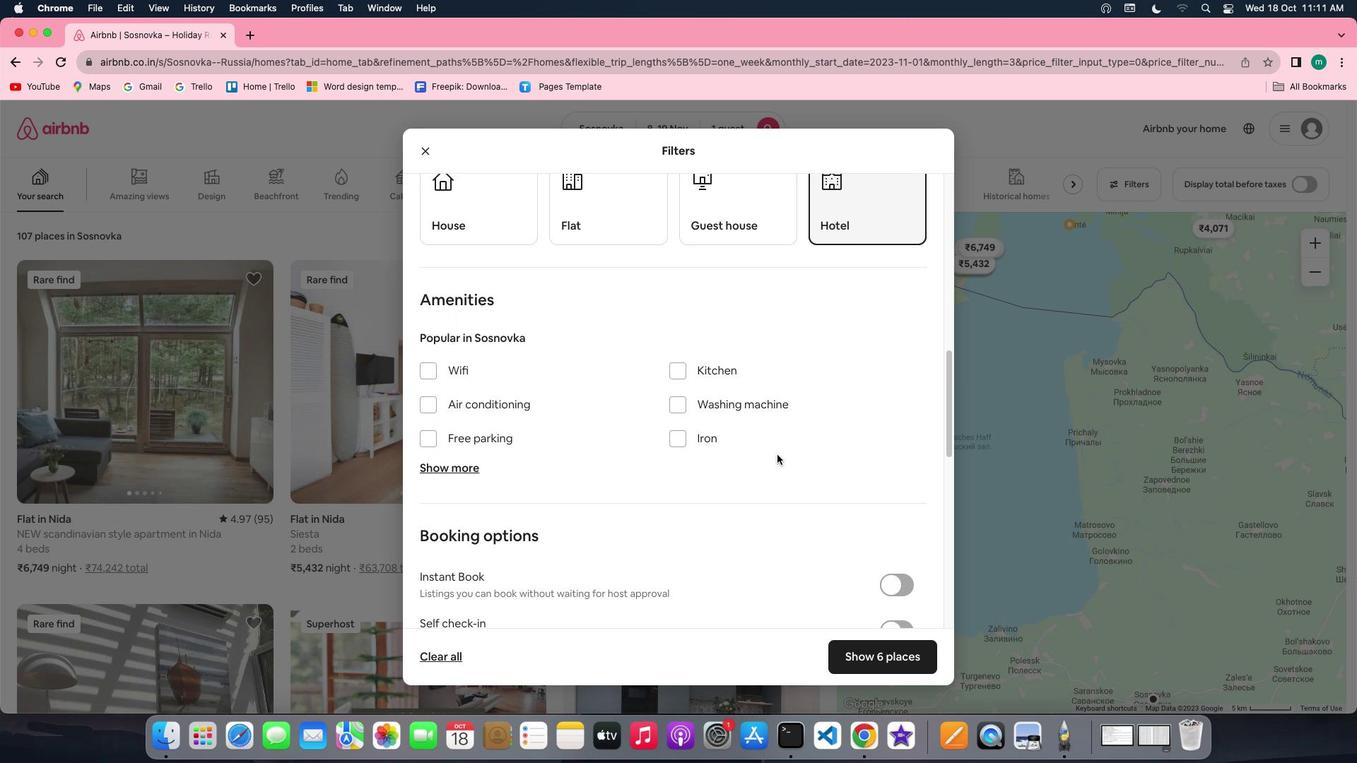 
Action: Mouse scrolled (777, 454) with delta (0, 0)
Screenshot: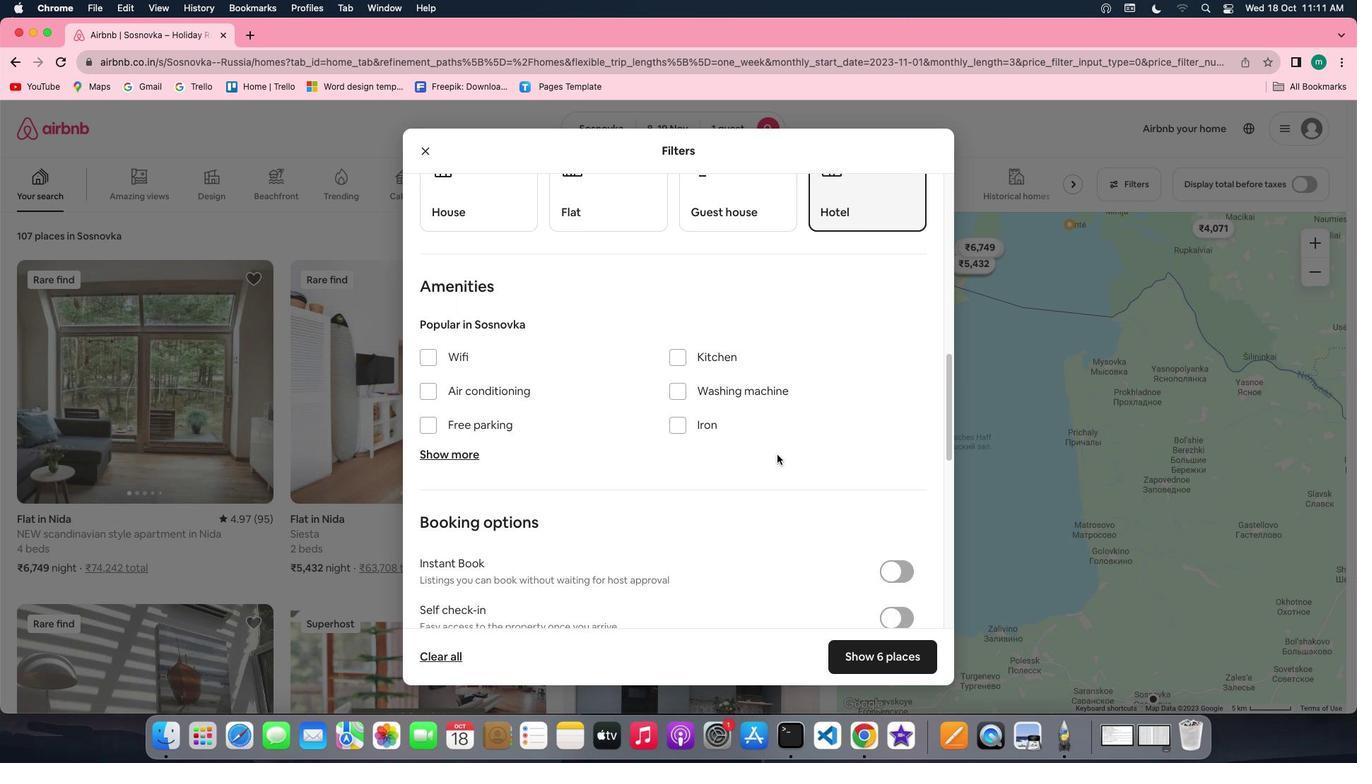 
Action: Mouse scrolled (777, 454) with delta (0, 0)
Screenshot: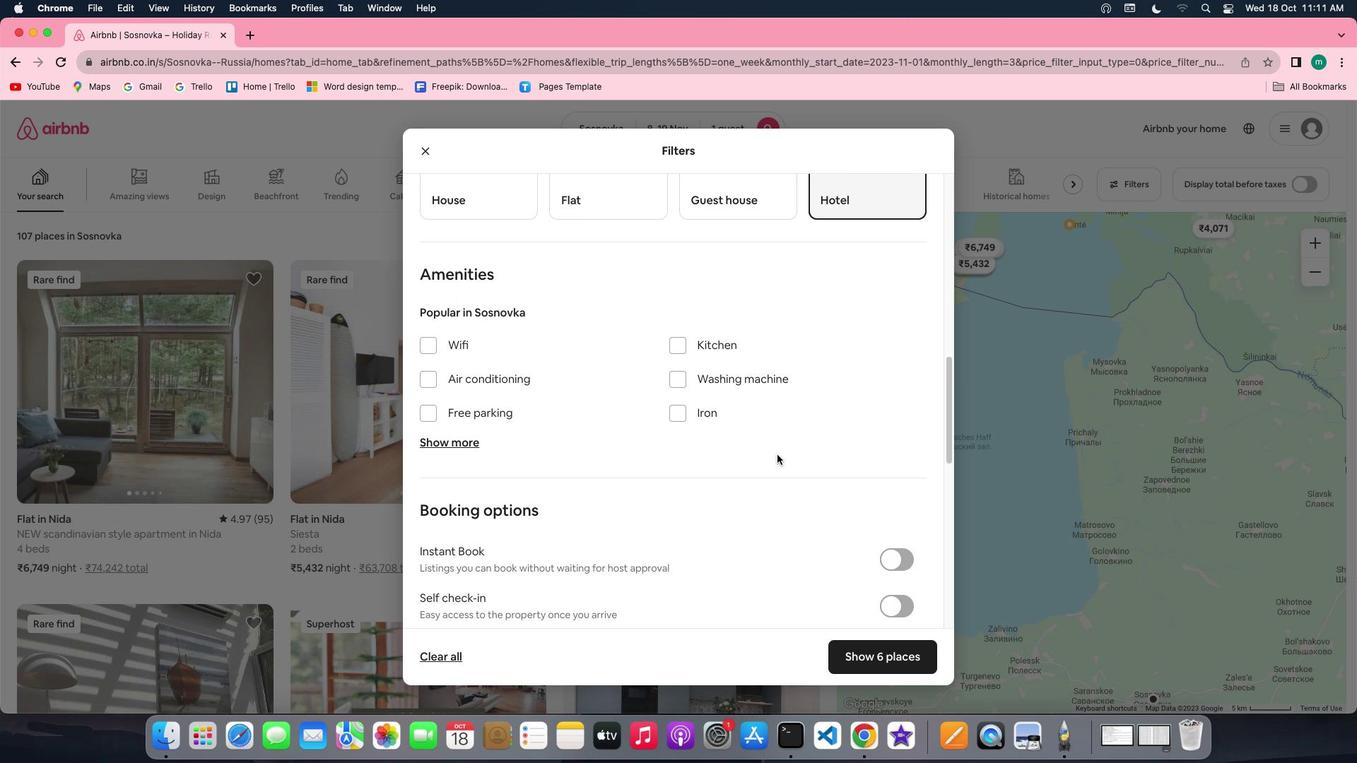 
Action: Mouse scrolled (777, 454) with delta (0, 0)
Screenshot: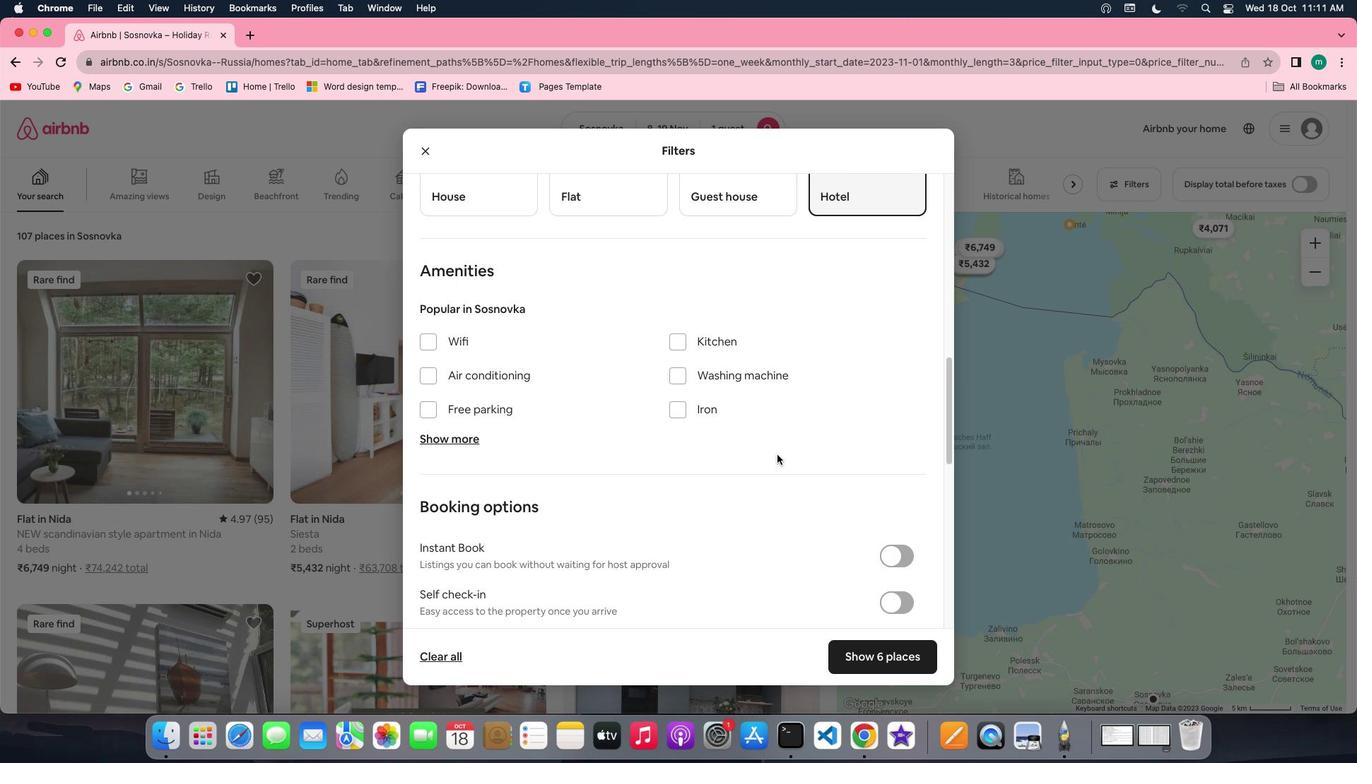 
Action: Mouse scrolled (777, 454) with delta (0, 0)
Screenshot: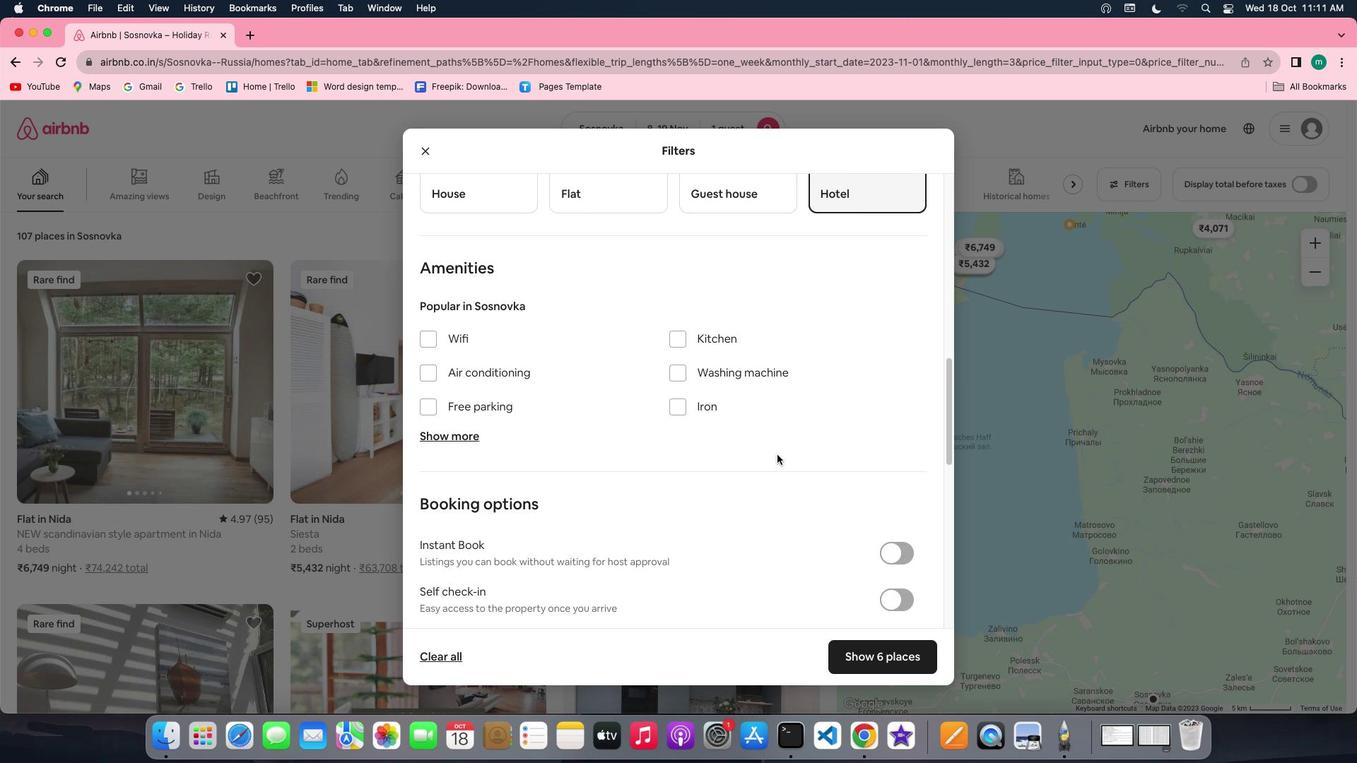 
Action: Mouse scrolled (777, 454) with delta (0, 0)
Screenshot: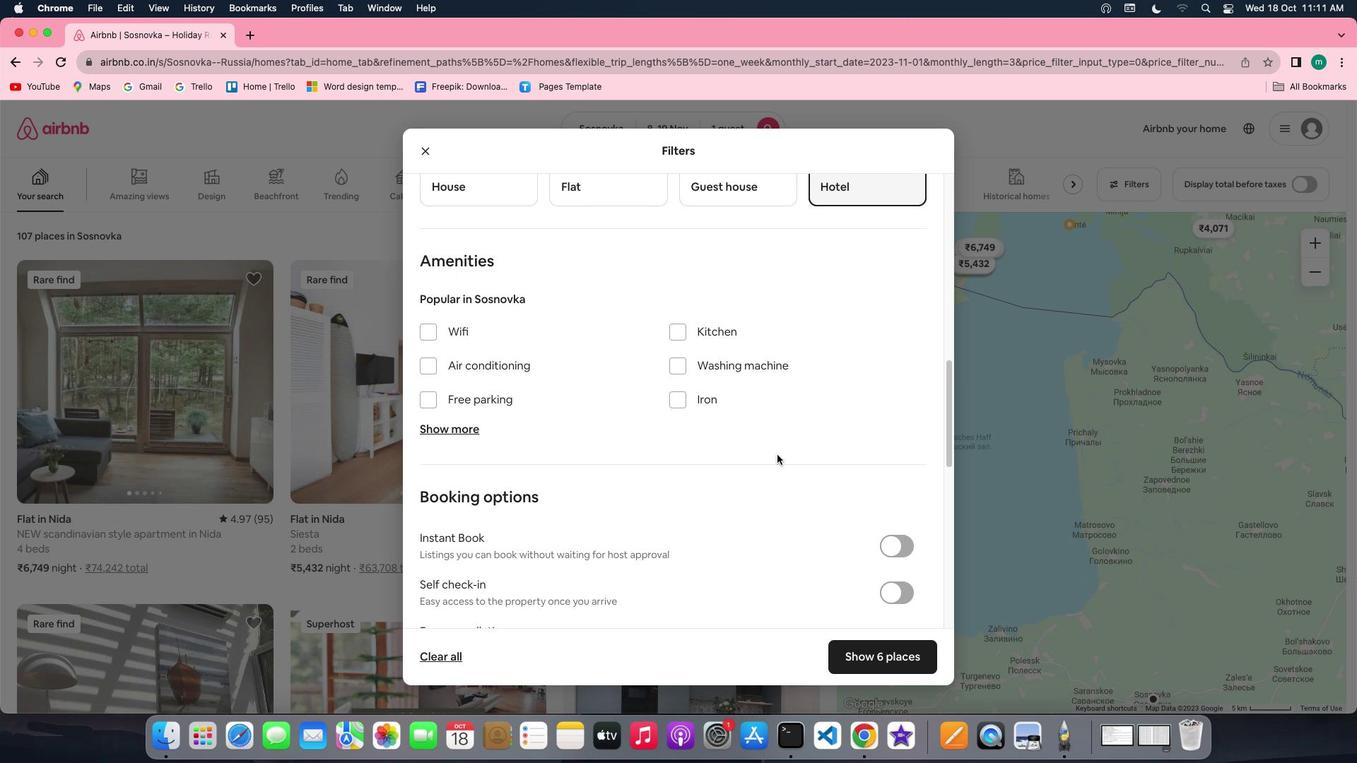 
Action: Mouse scrolled (777, 454) with delta (0, 0)
Screenshot: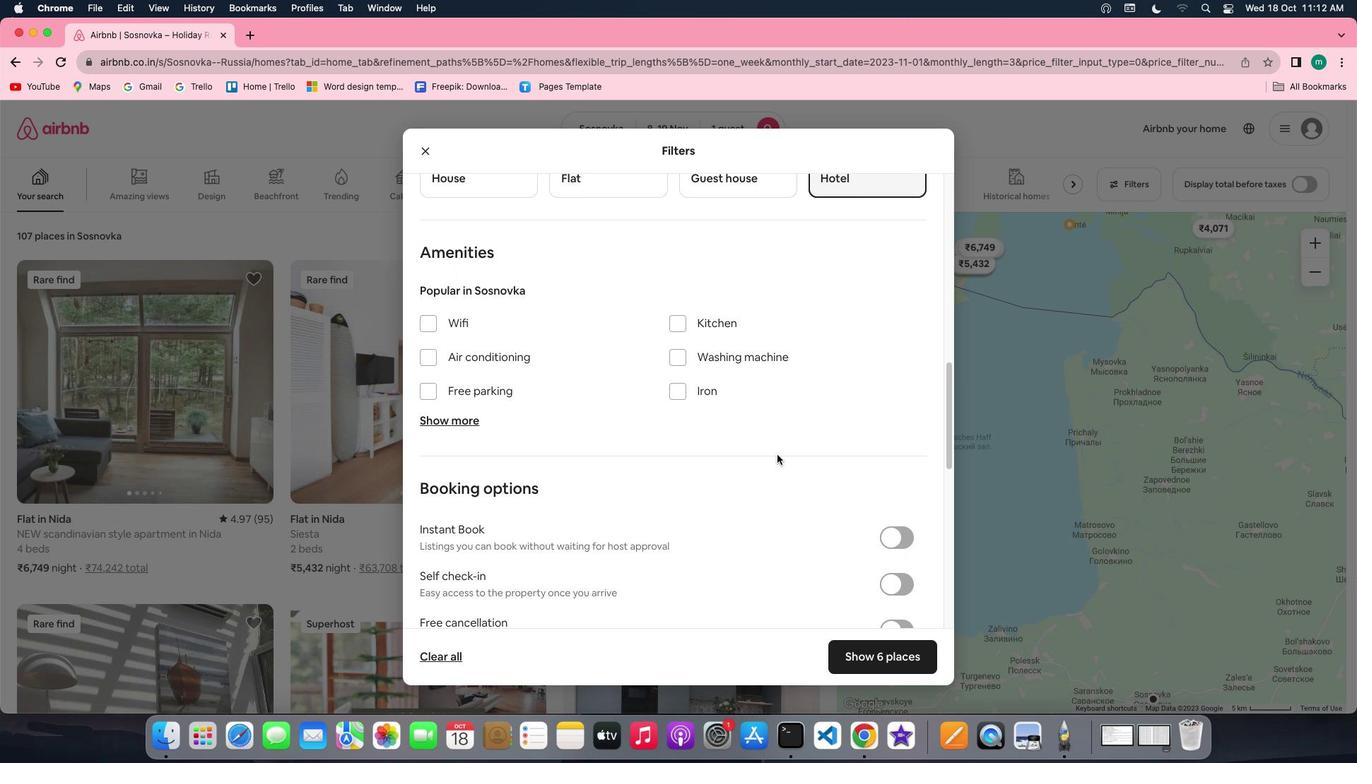 
Action: Mouse scrolled (777, 454) with delta (0, 0)
Screenshot: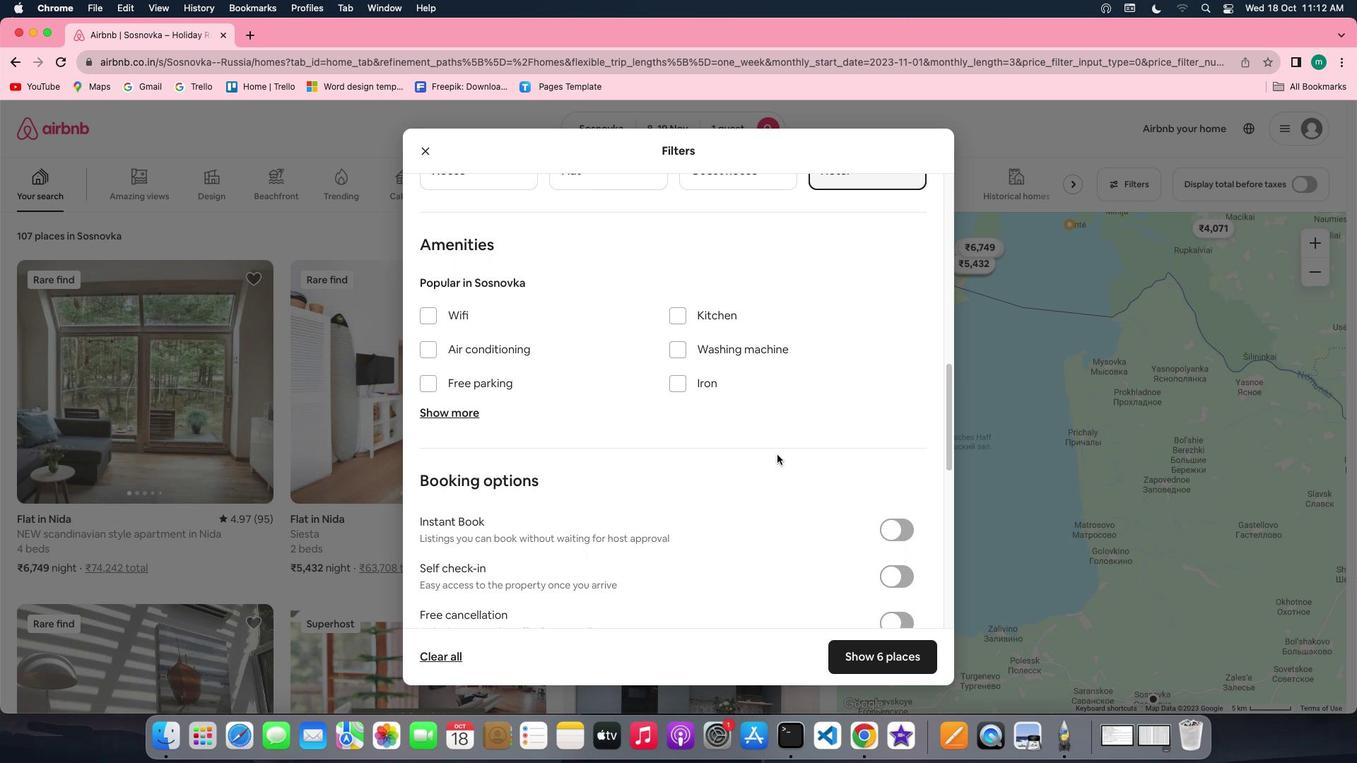 
Action: Mouse scrolled (777, 454) with delta (0, 0)
Screenshot: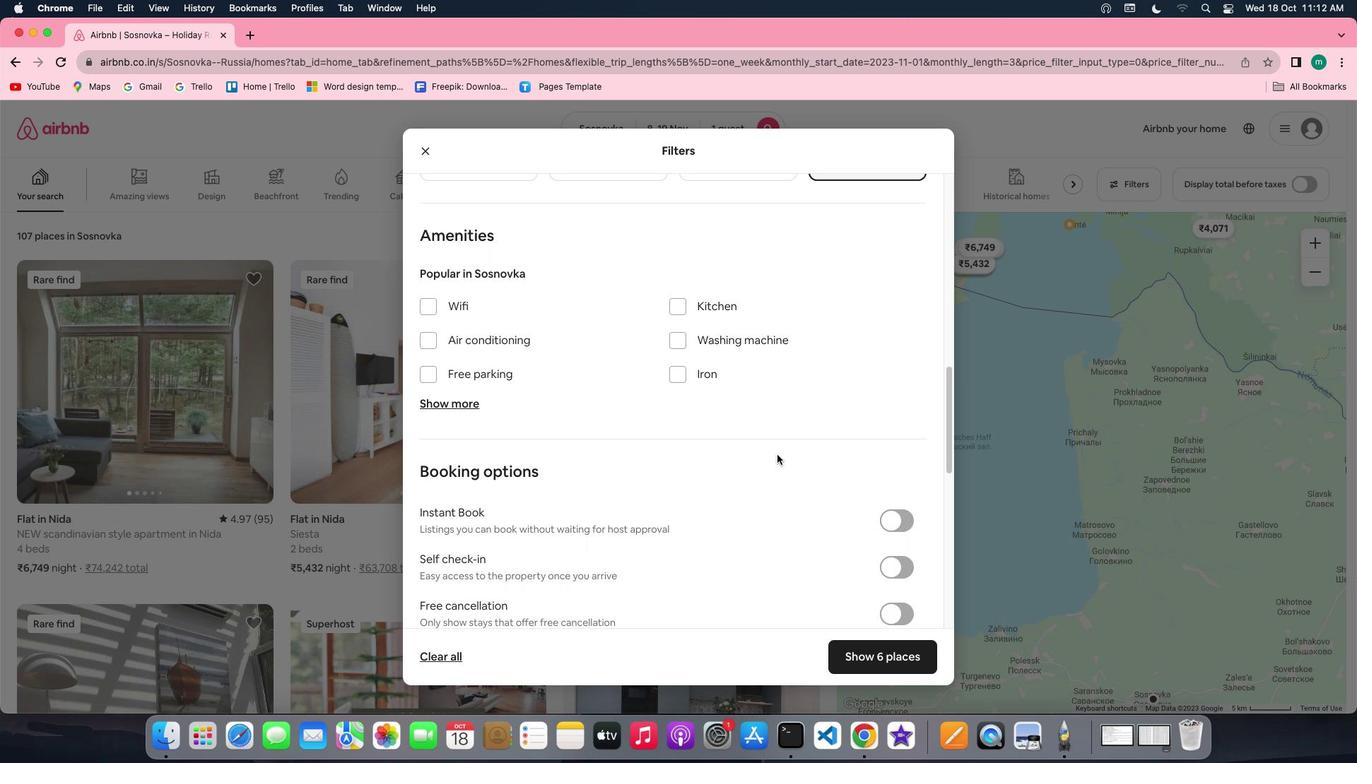 
Action: Mouse moved to (425, 297)
Screenshot: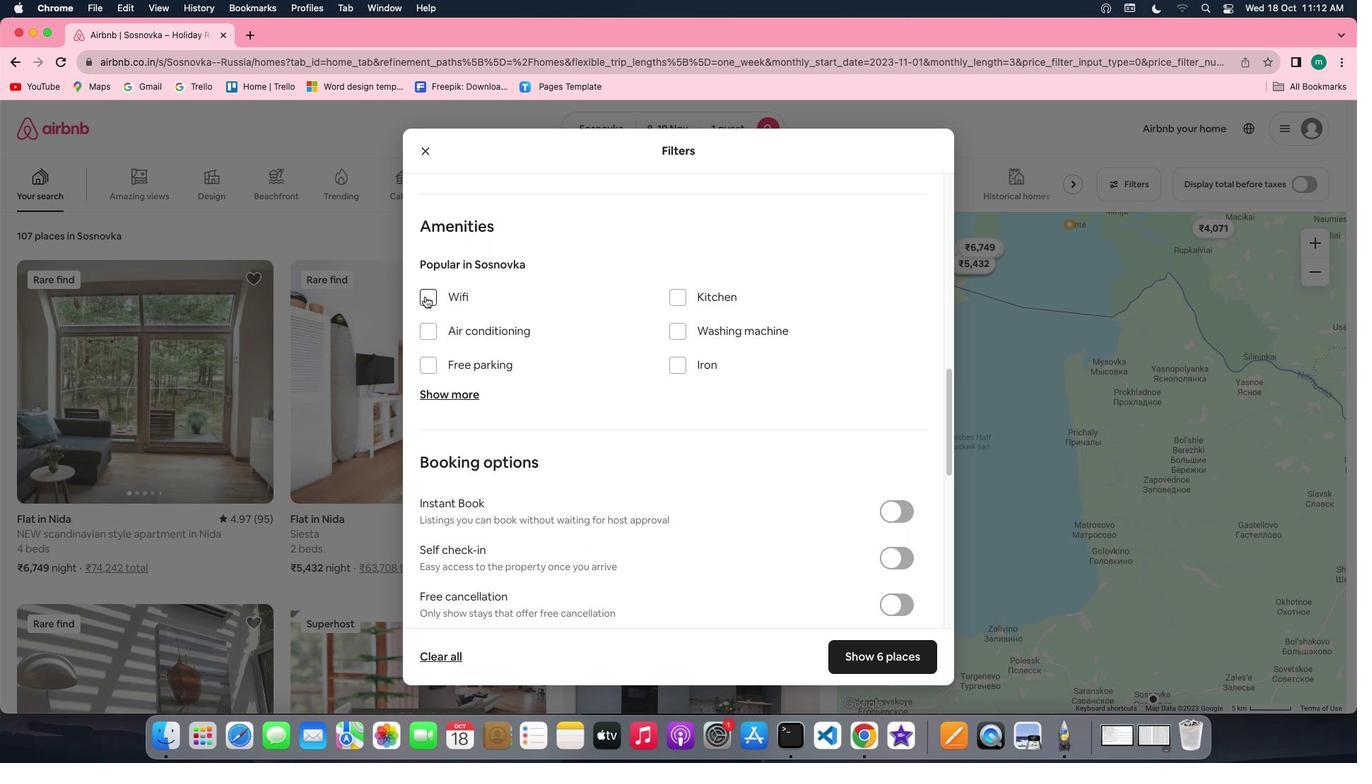 
Action: Mouse pressed left at (425, 297)
Screenshot: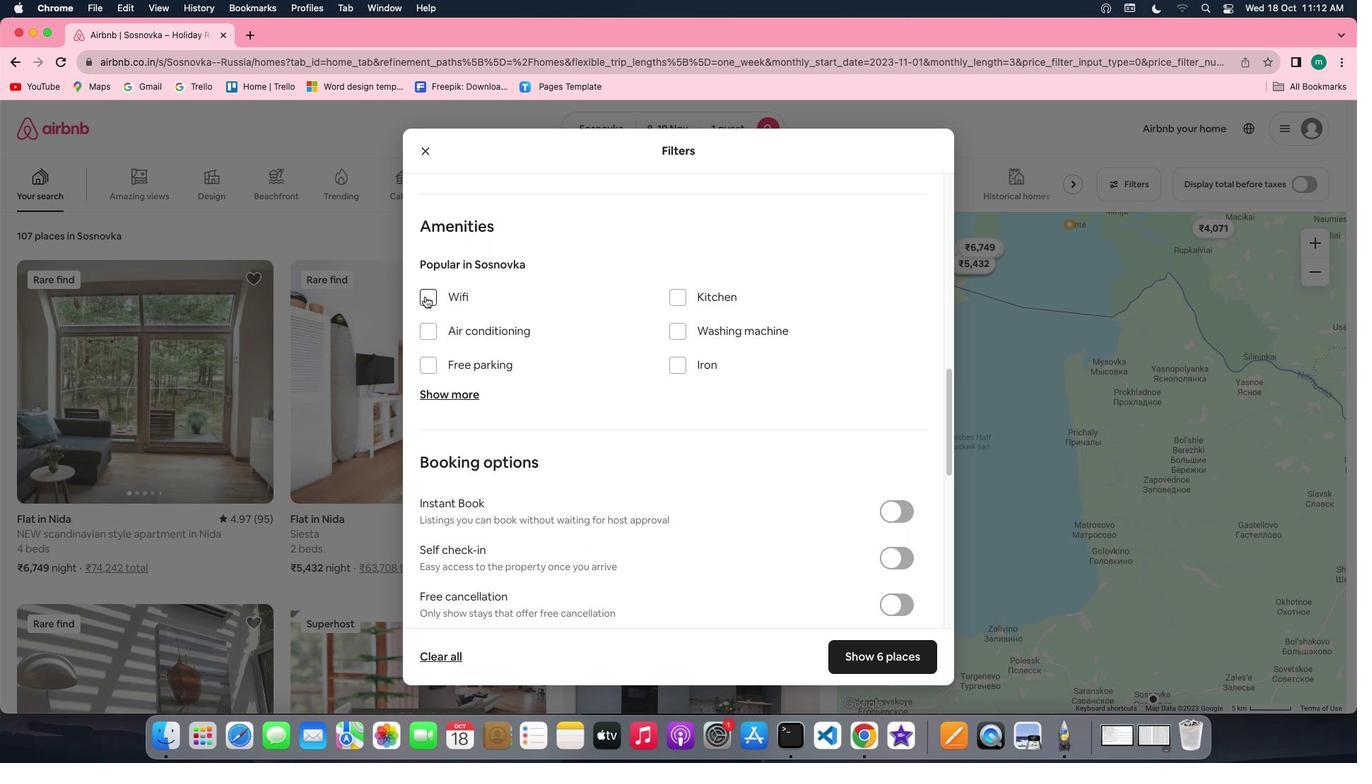 
Action: Mouse moved to (725, 411)
Screenshot: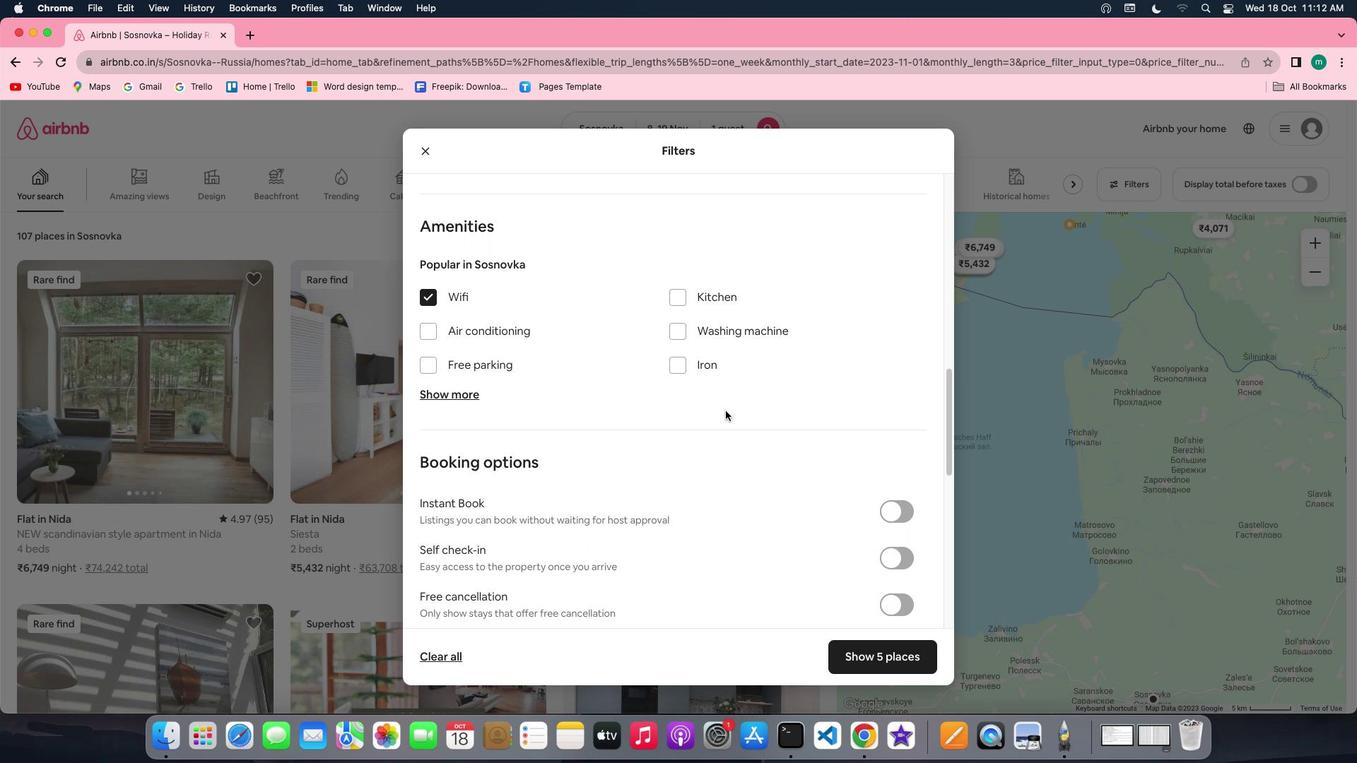 
Action: Mouse scrolled (725, 411) with delta (0, 0)
Screenshot: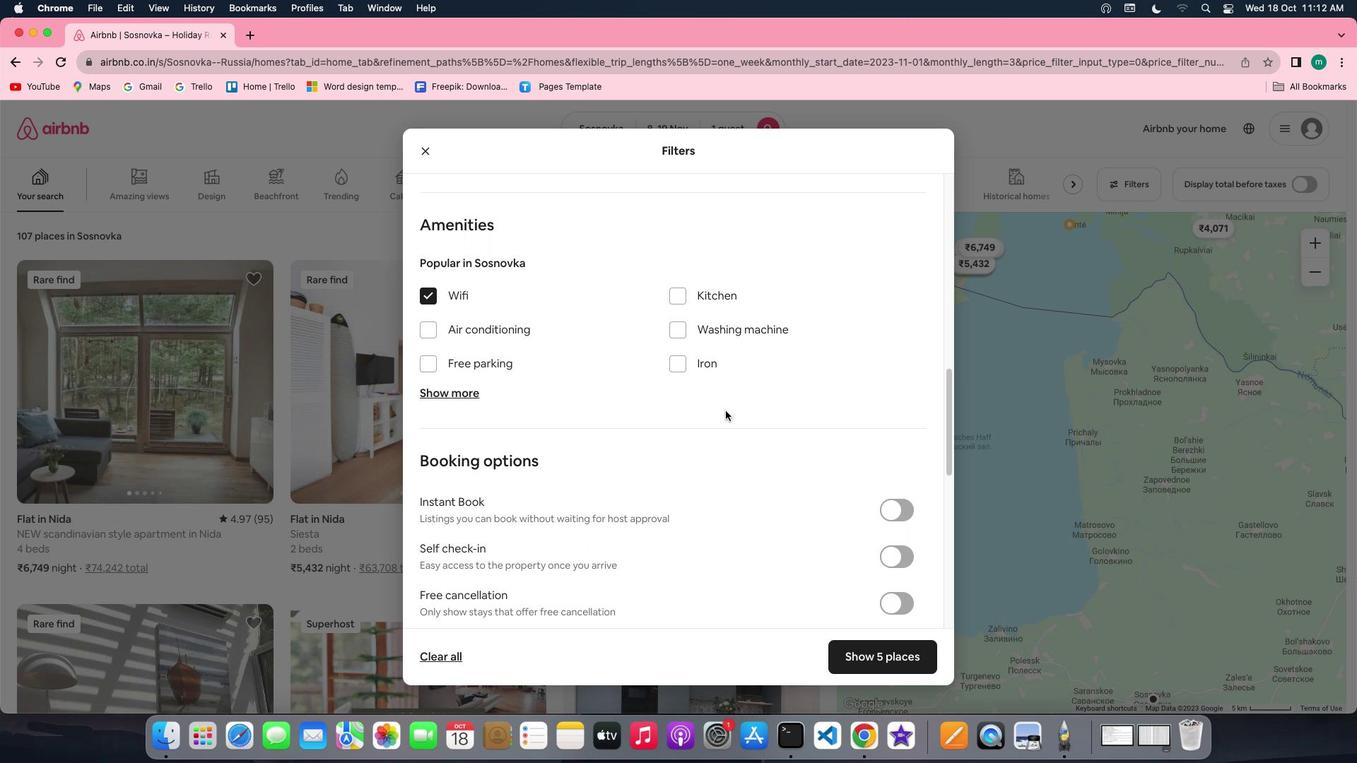
Action: Mouse scrolled (725, 411) with delta (0, 0)
Screenshot: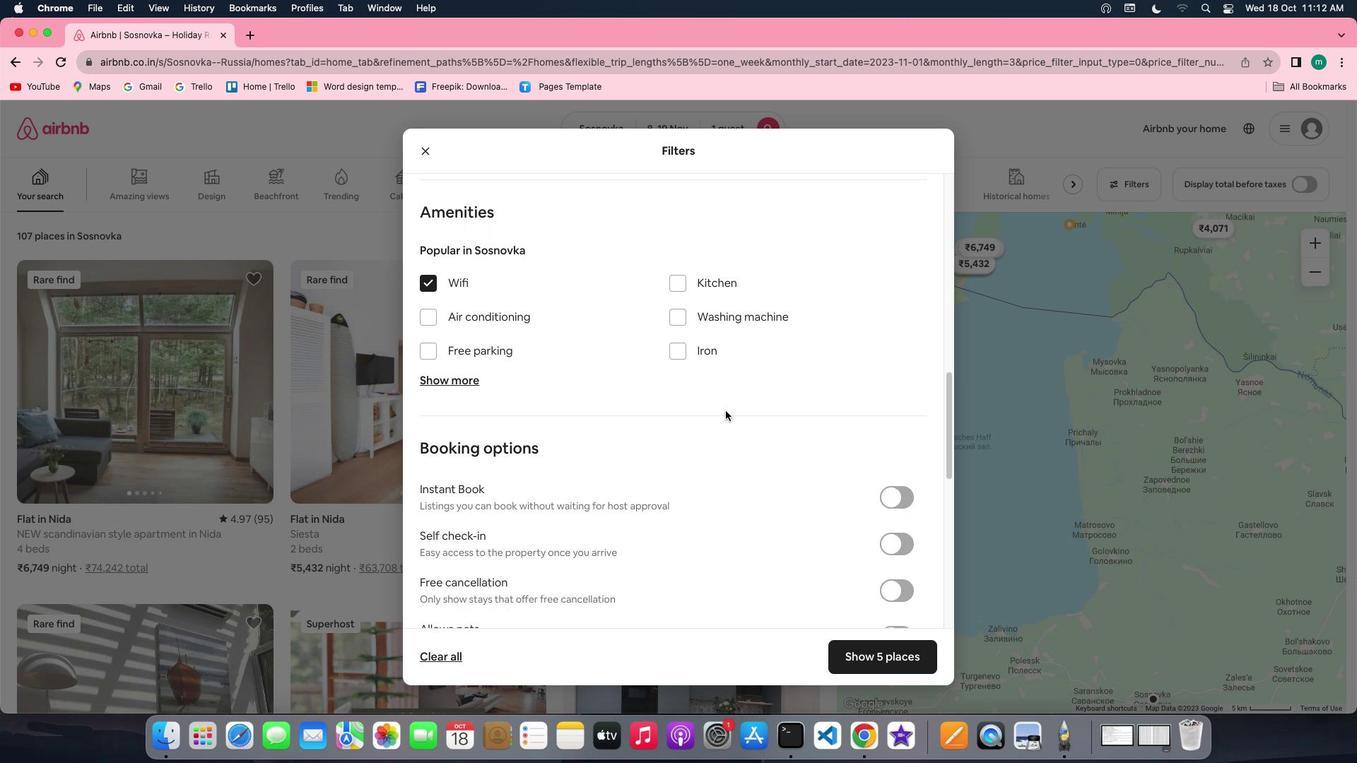 
Action: Mouse scrolled (725, 411) with delta (0, 0)
Screenshot: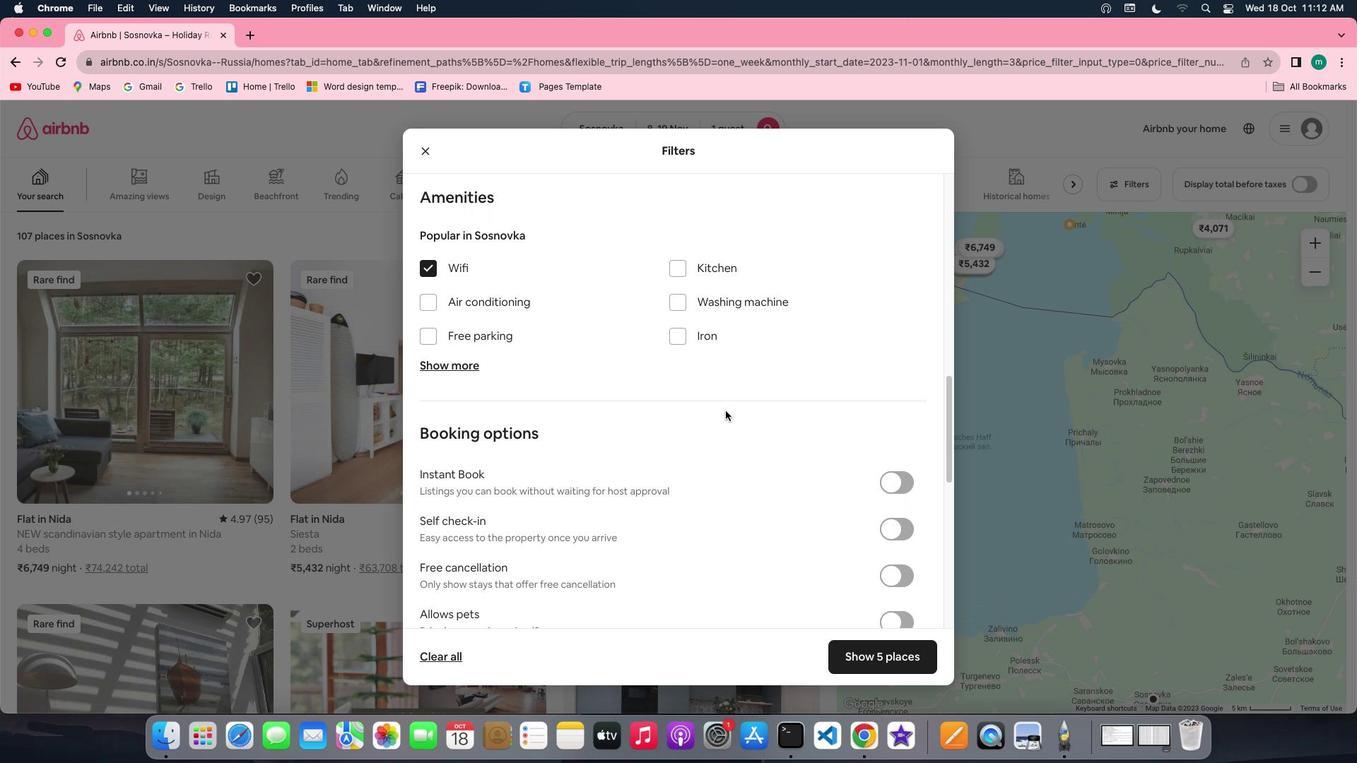 
Action: Mouse scrolled (725, 411) with delta (0, 0)
Screenshot: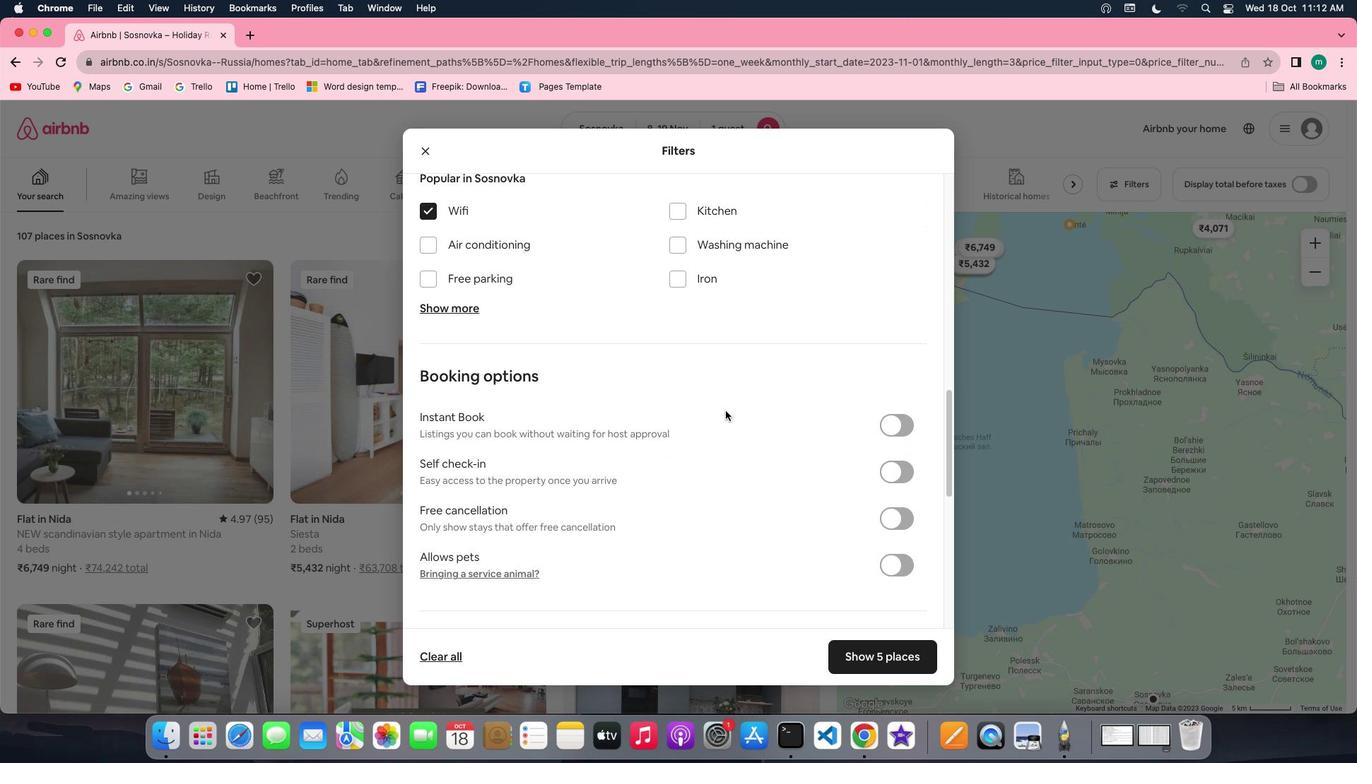 
Action: Mouse scrolled (725, 411) with delta (0, 0)
Screenshot: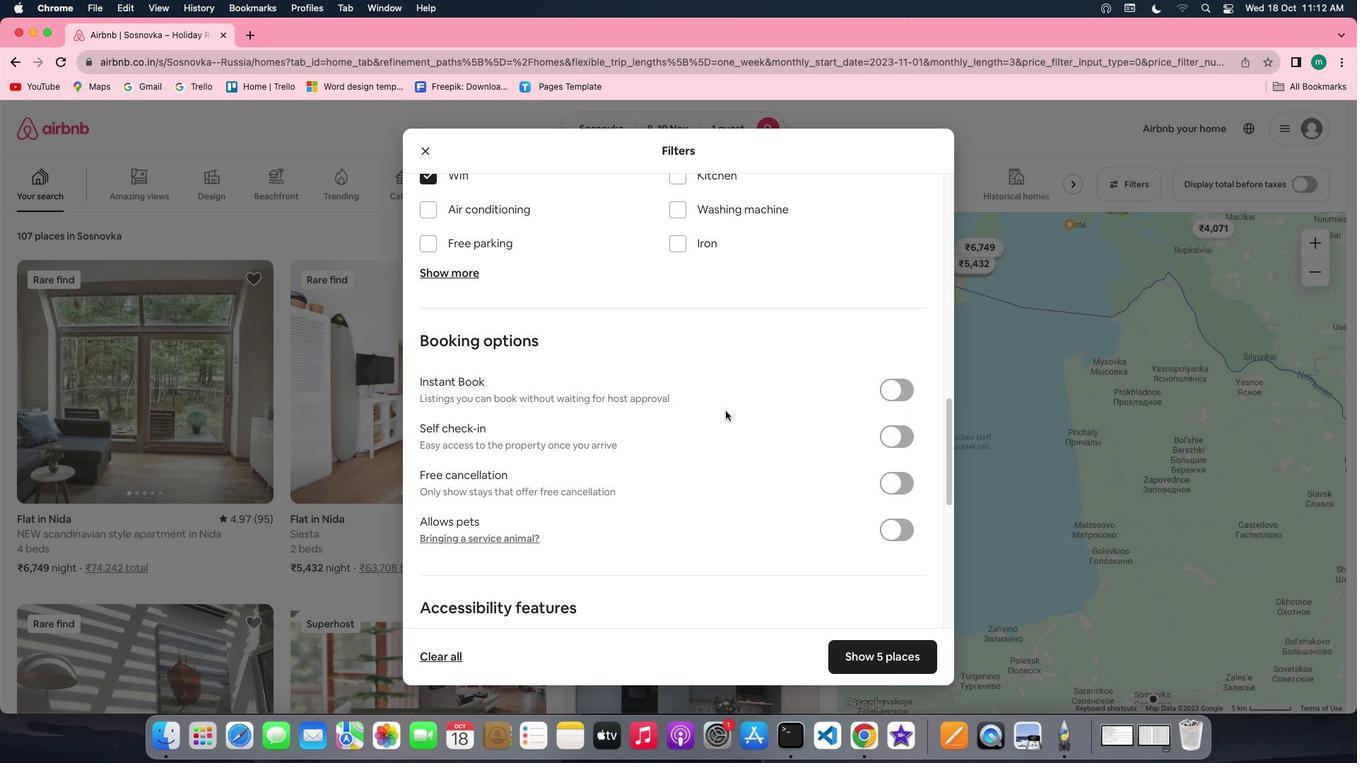 
Action: Mouse scrolled (725, 411) with delta (0, 0)
Screenshot: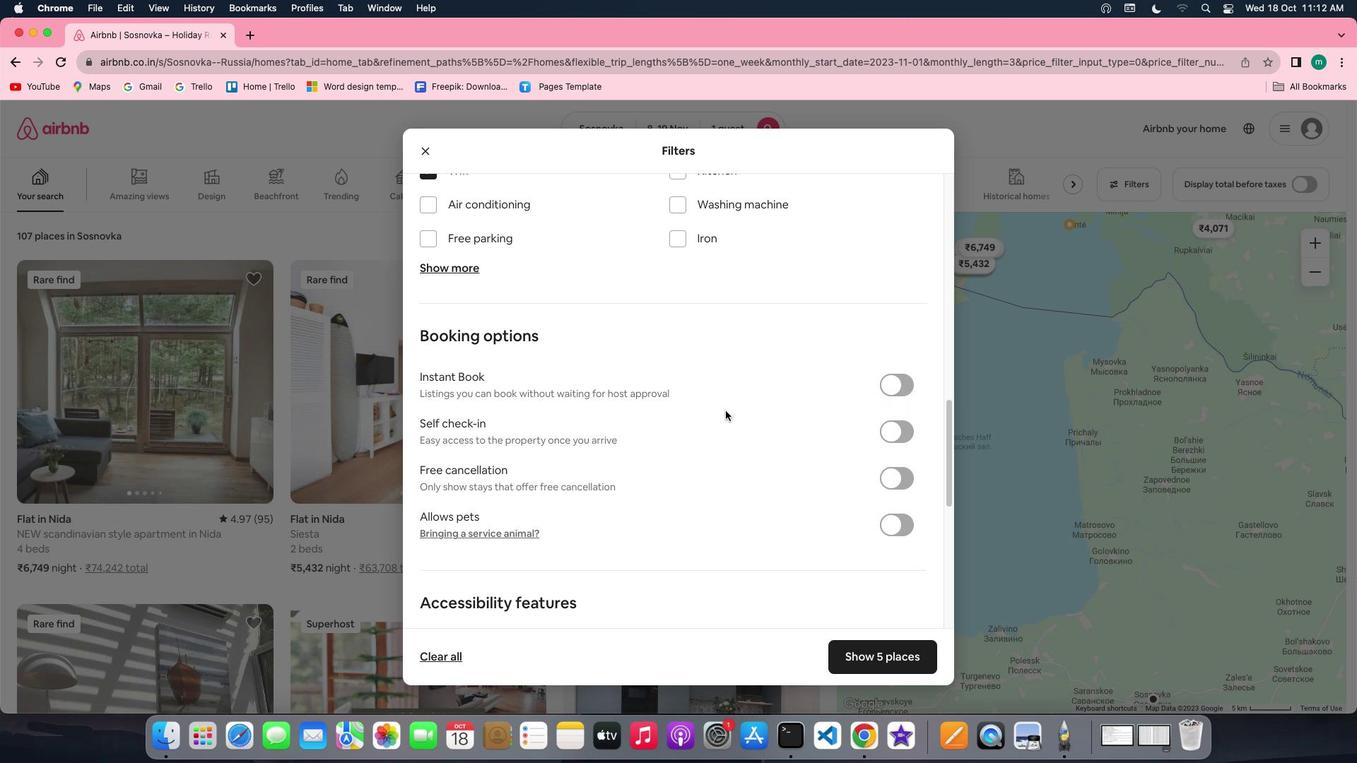 
Action: Mouse scrolled (725, 411) with delta (0, 0)
Screenshot: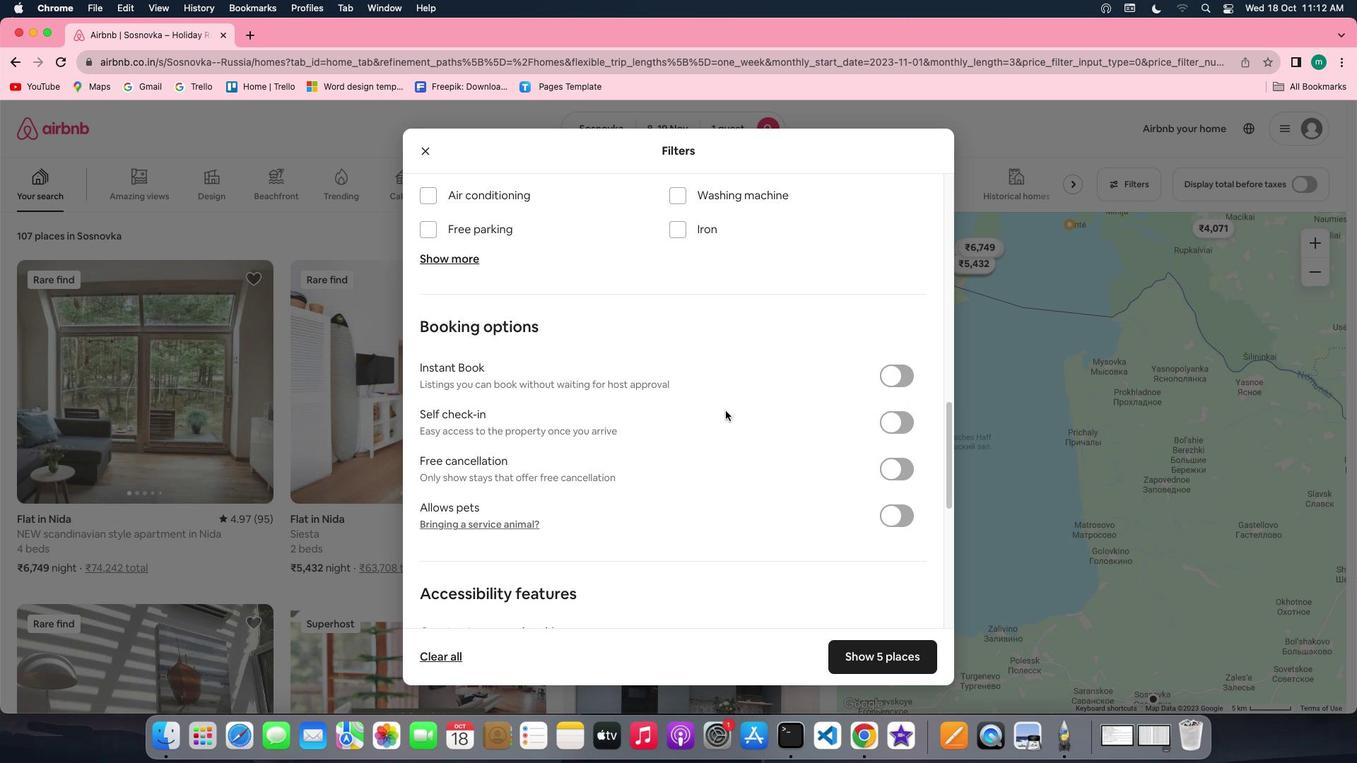 
Action: Mouse scrolled (725, 411) with delta (0, 0)
Screenshot: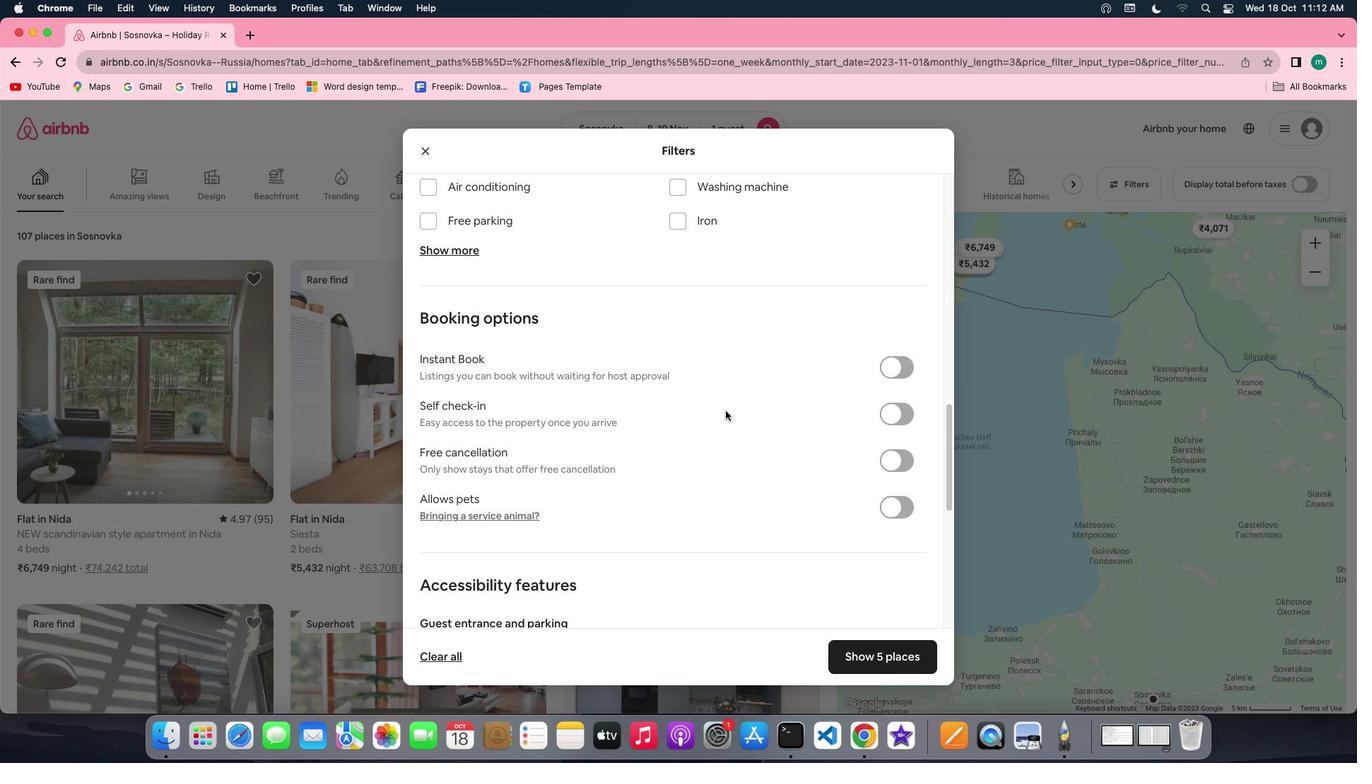 
Action: Mouse scrolled (725, 411) with delta (0, 0)
Screenshot: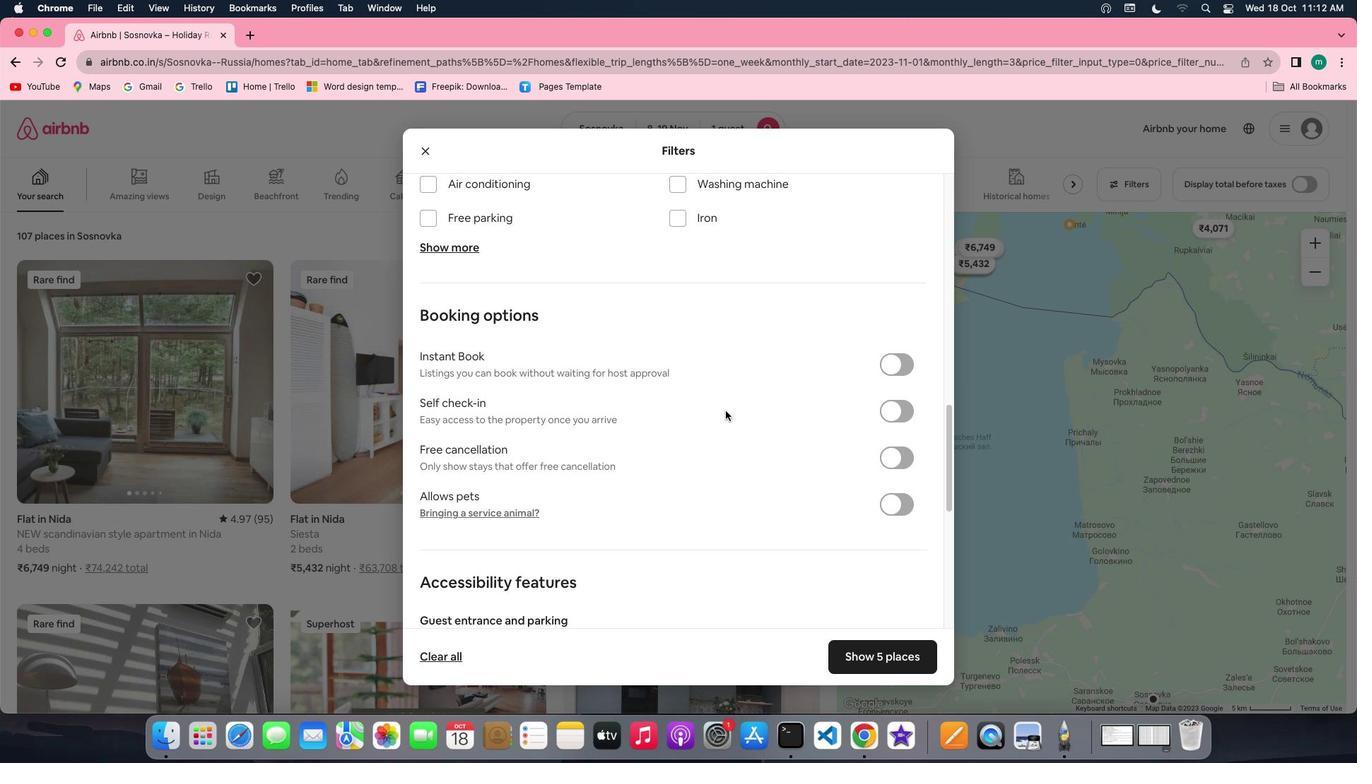 
Action: Mouse scrolled (725, 411) with delta (0, 0)
Screenshot: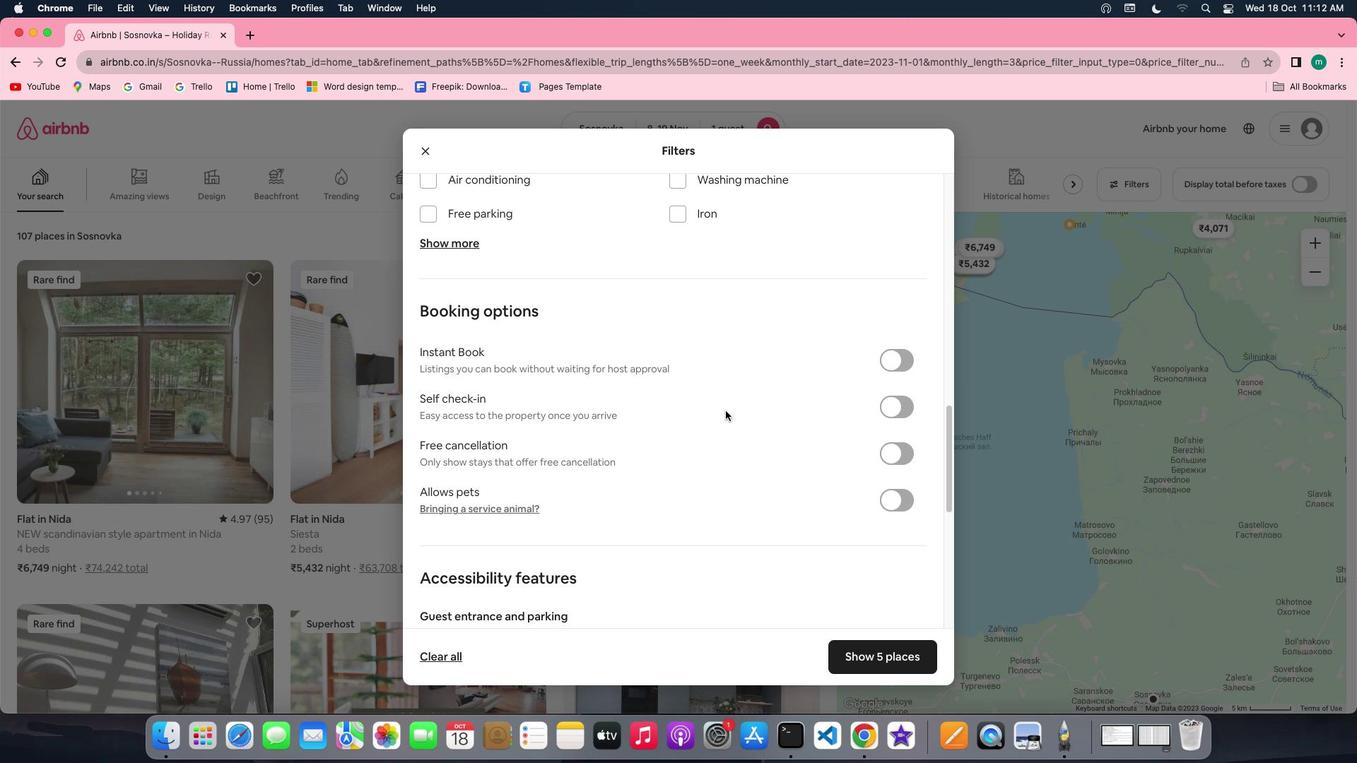 
Action: Mouse scrolled (725, 411) with delta (0, 0)
Screenshot: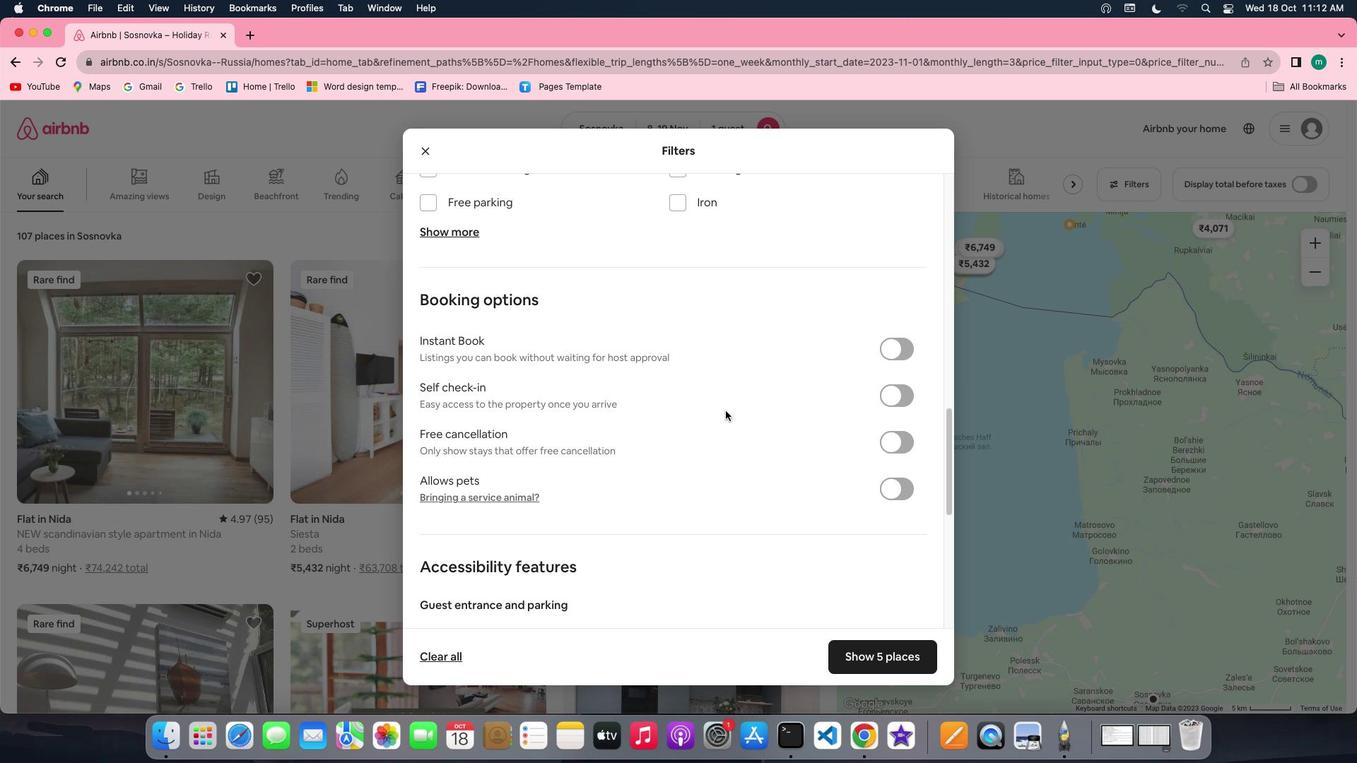
Action: Mouse scrolled (725, 411) with delta (0, 0)
Screenshot: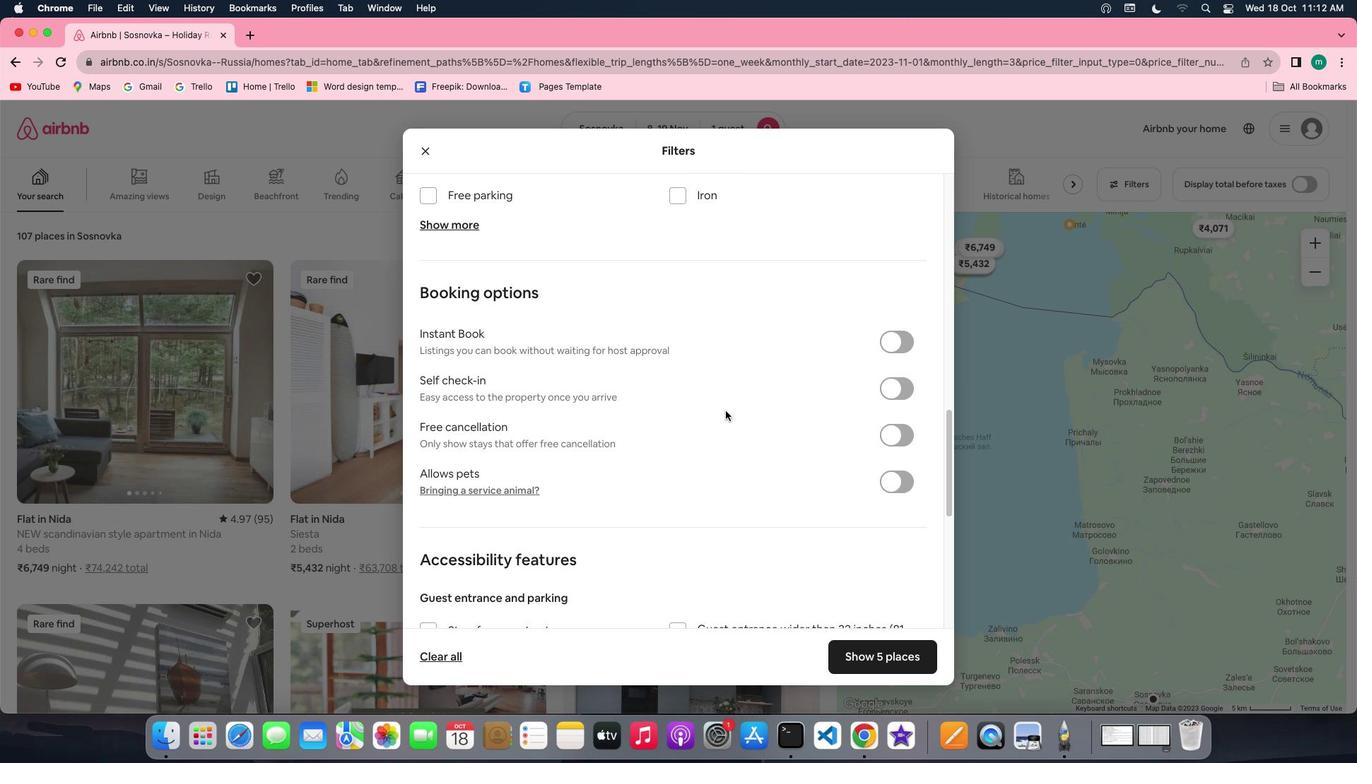 
Action: Mouse scrolled (725, 411) with delta (0, 0)
Screenshot: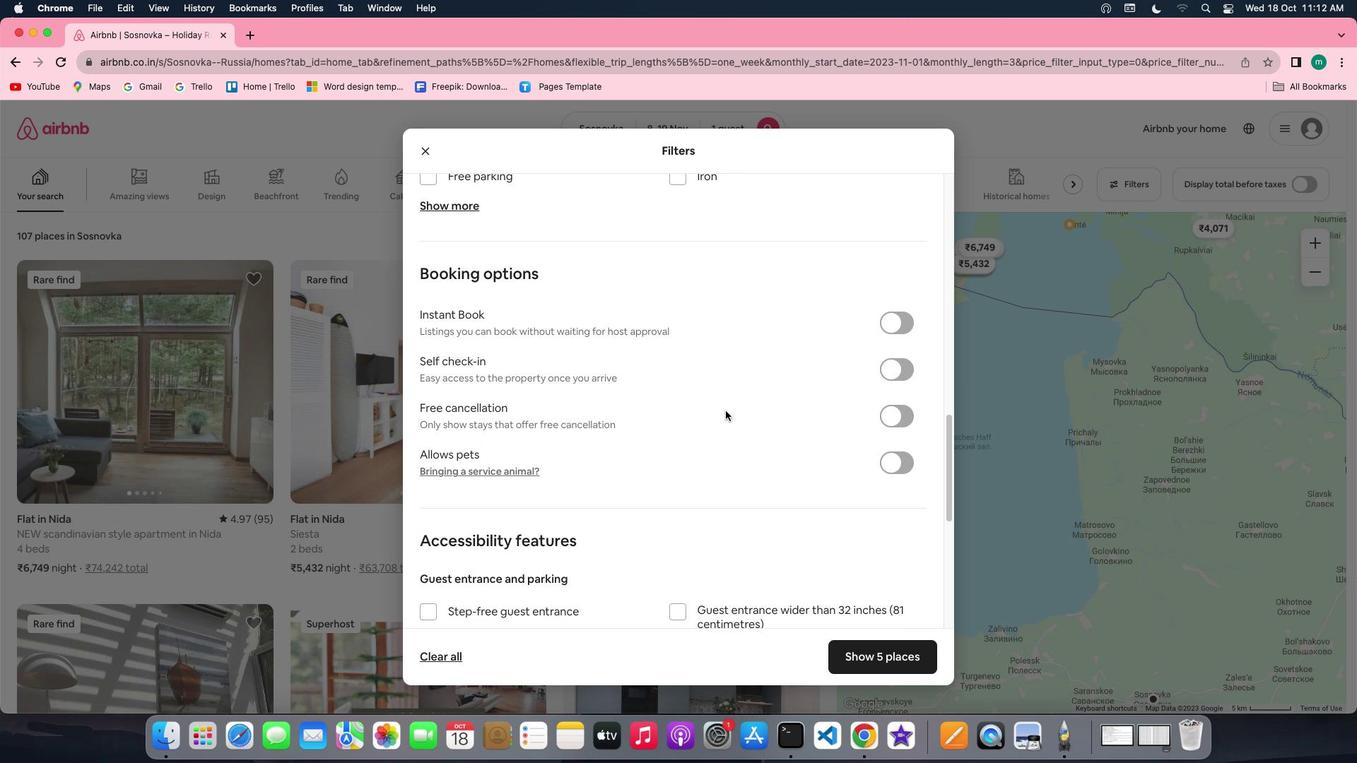 
Action: Mouse scrolled (725, 411) with delta (0, 0)
Screenshot: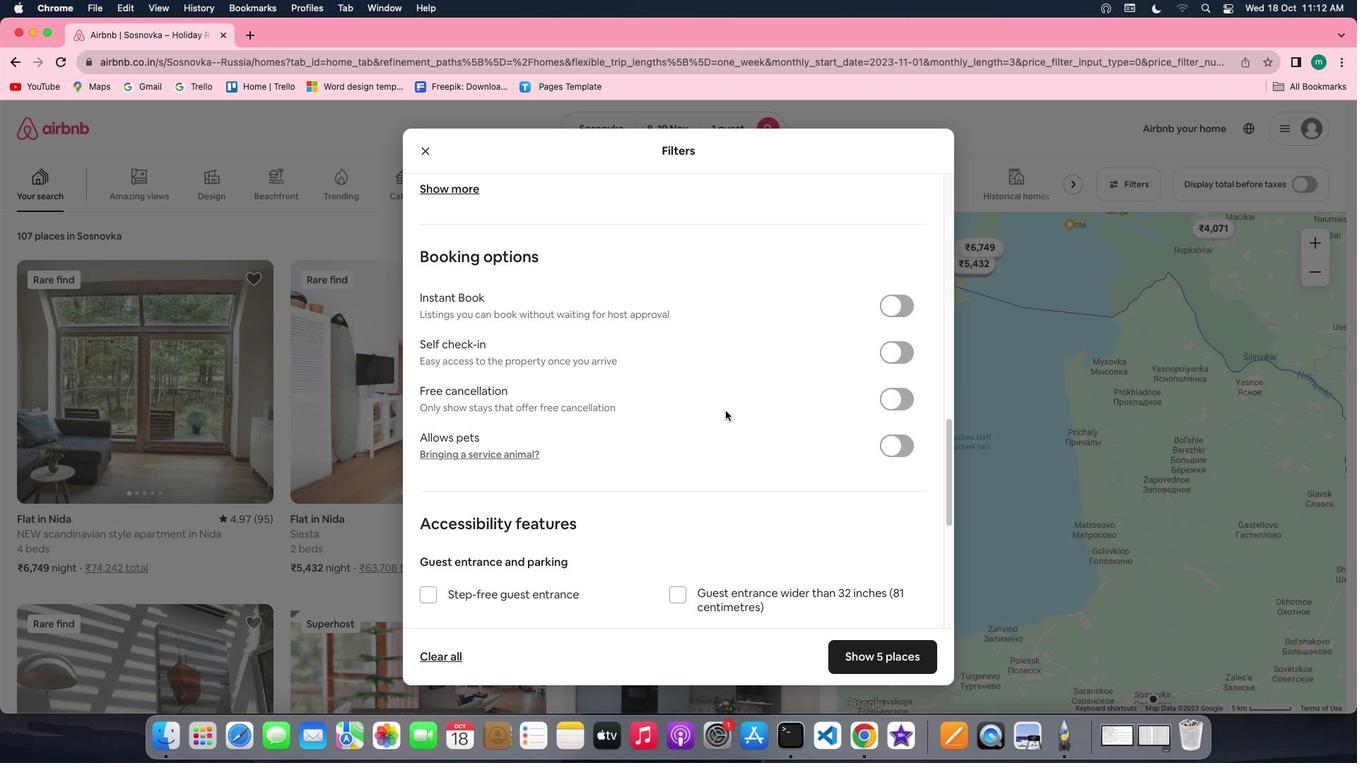 
Action: Mouse scrolled (725, 411) with delta (0, 0)
Screenshot: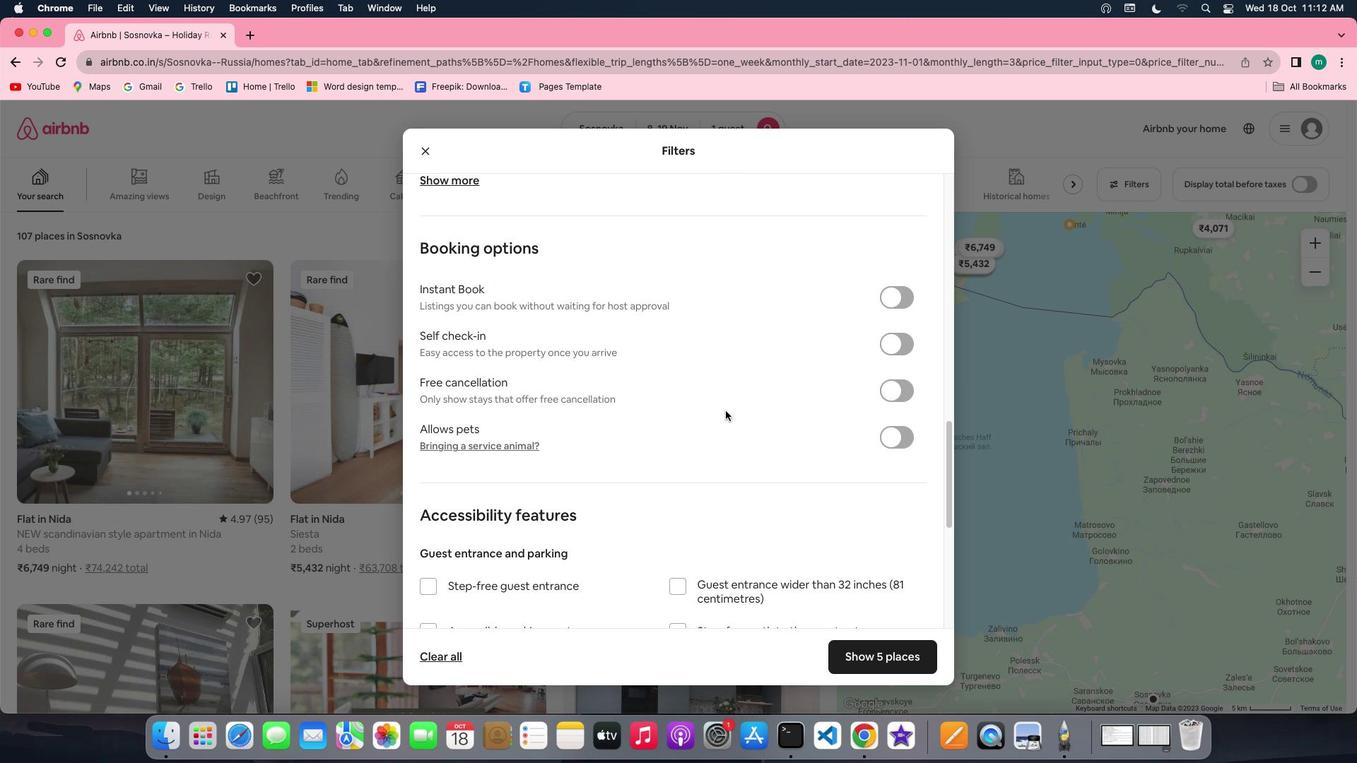 
Action: Mouse scrolled (725, 411) with delta (0, 0)
Screenshot: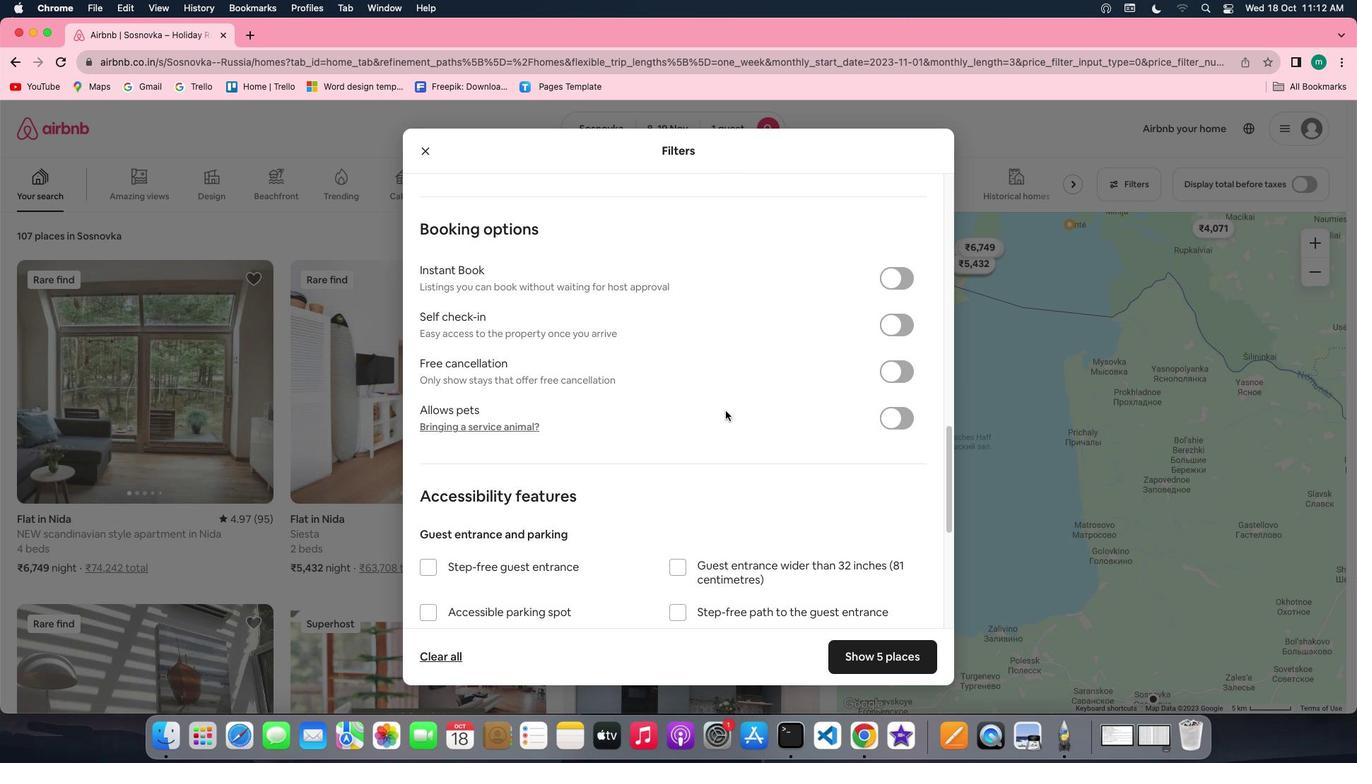 
Action: Mouse scrolled (725, 411) with delta (0, 0)
Screenshot: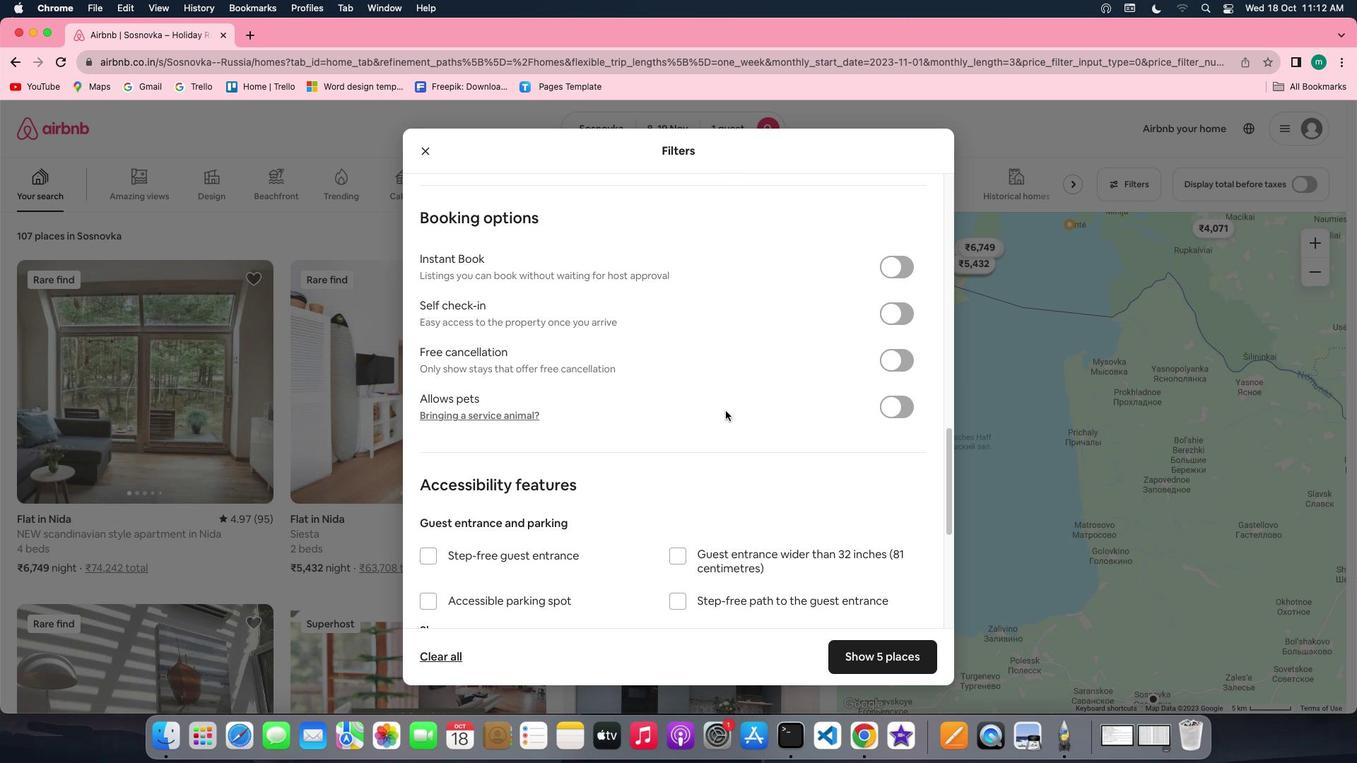 
Action: Mouse scrolled (725, 411) with delta (0, 0)
Screenshot: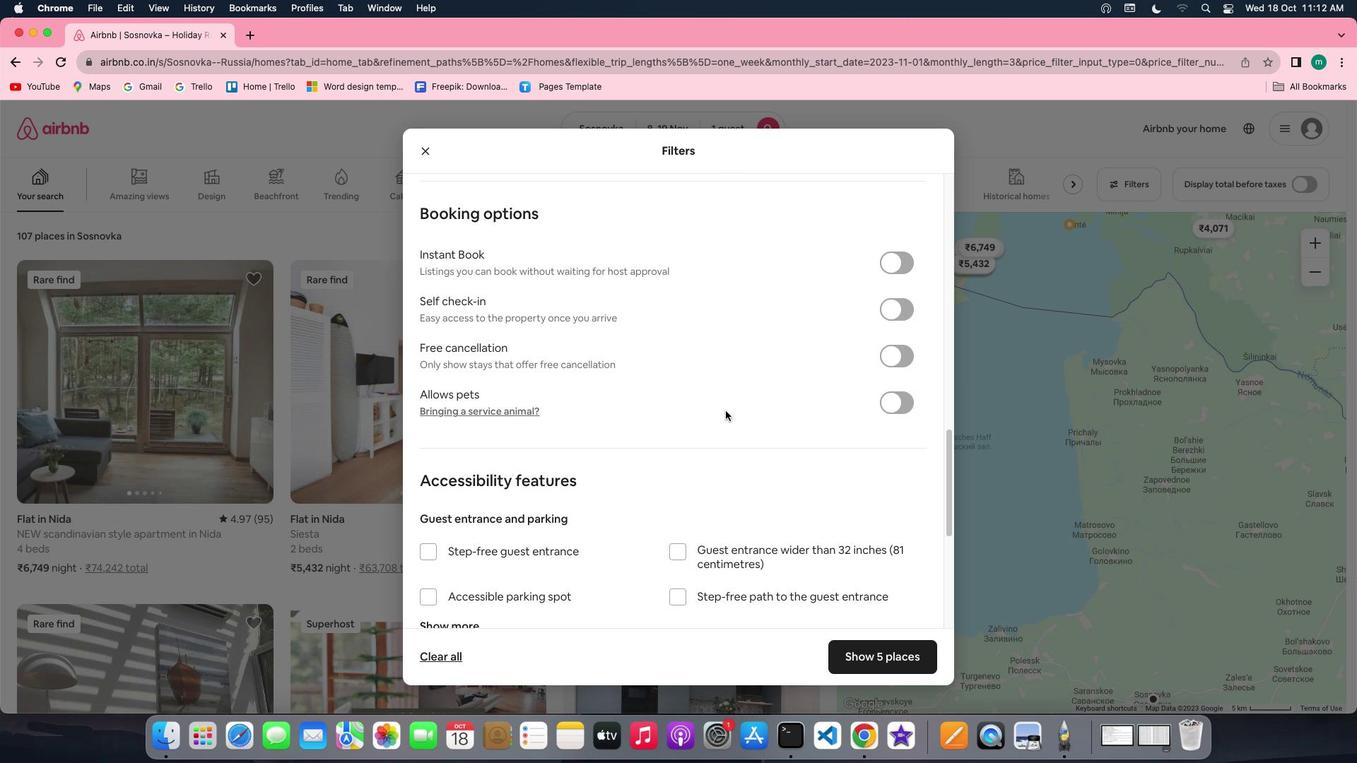 
Action: Mouse scrolled (725, 411) with delta (0, 0)
Screenshot: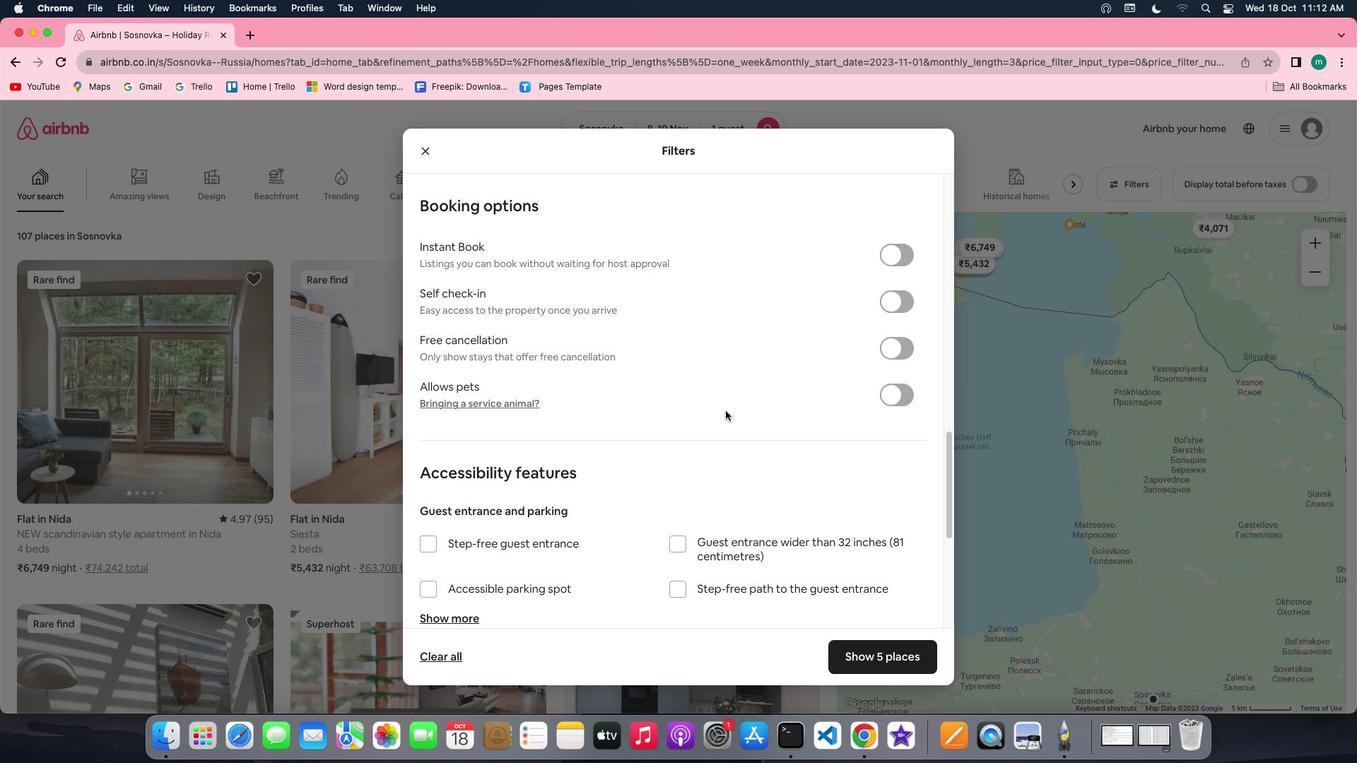 
Action: Mouse moved to (797, 417)
Screenshot: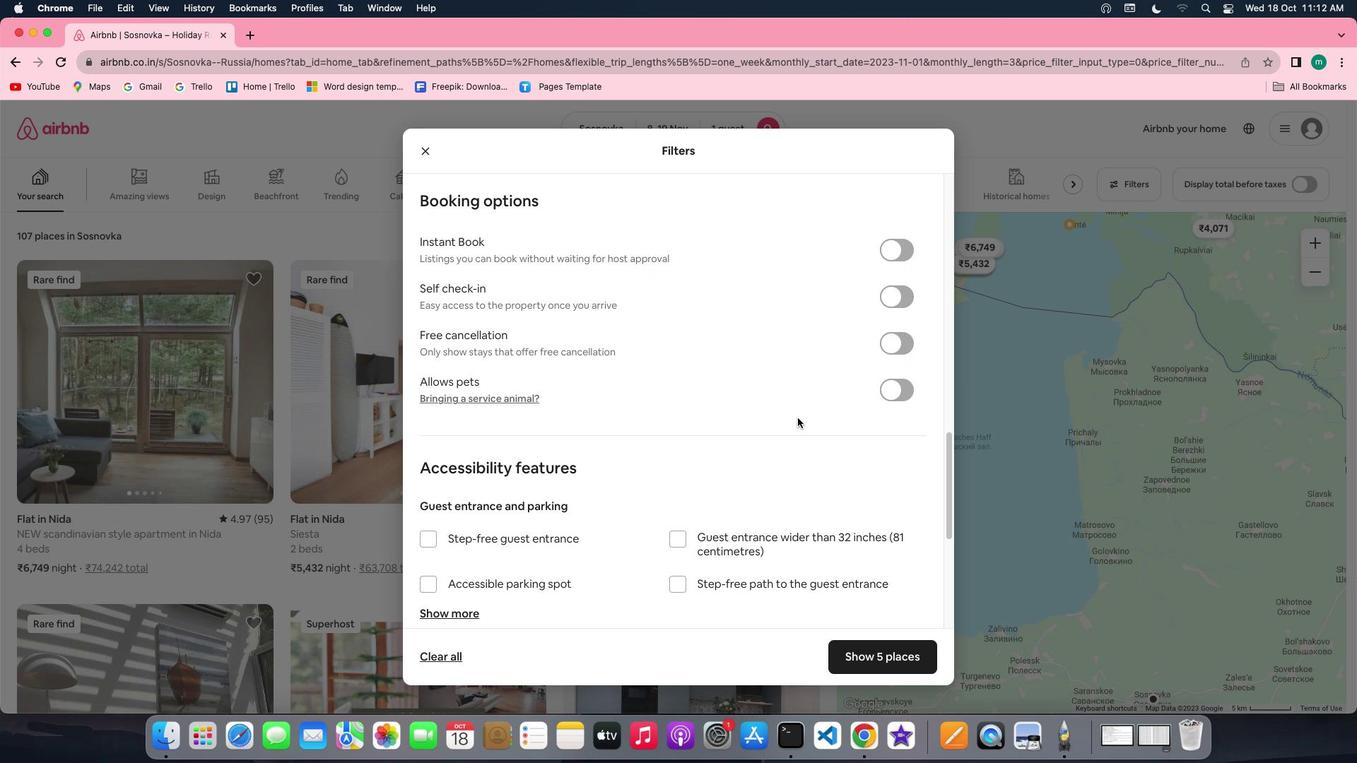
Action: Mouse scrolled (797, 417) with delta (0, 0)
Screenshot: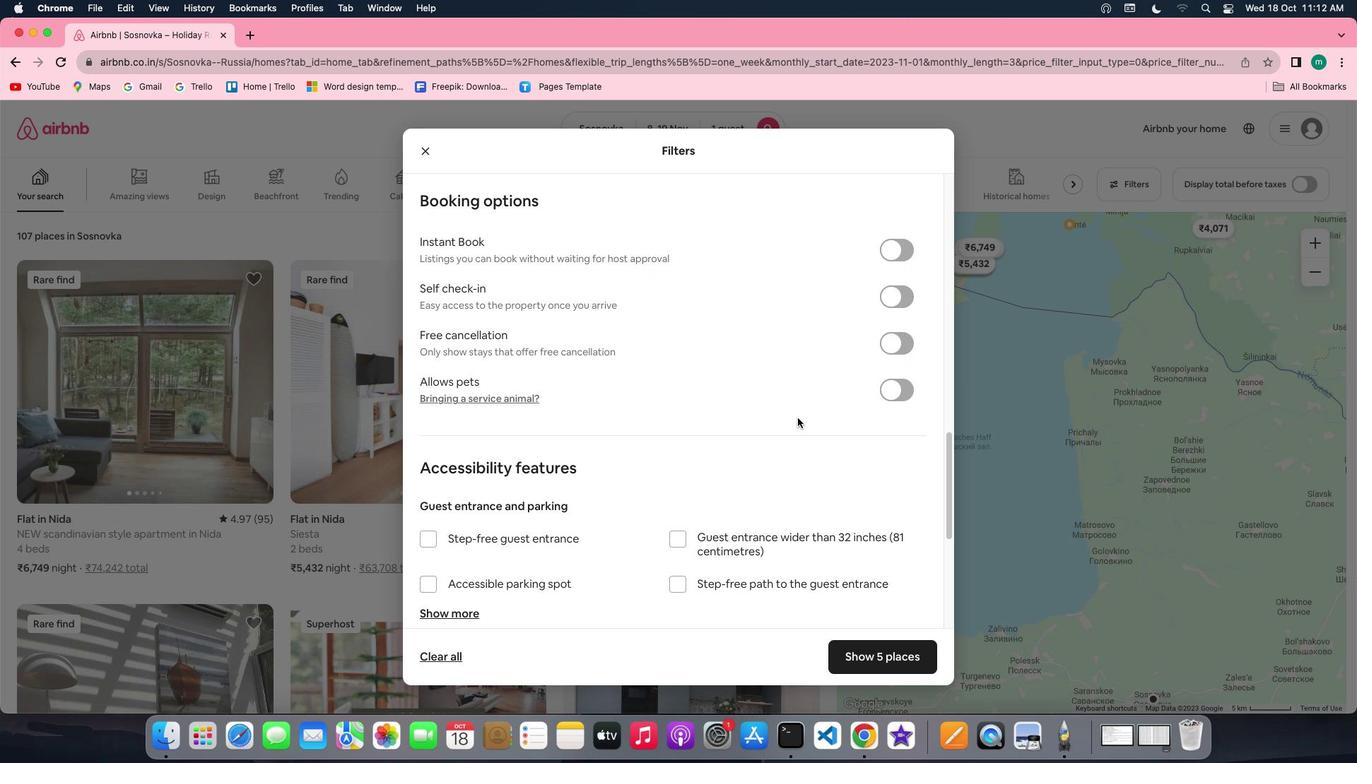 
Action: Mouse scrolled (797, 417) with delta (0, 0)
Screenshot: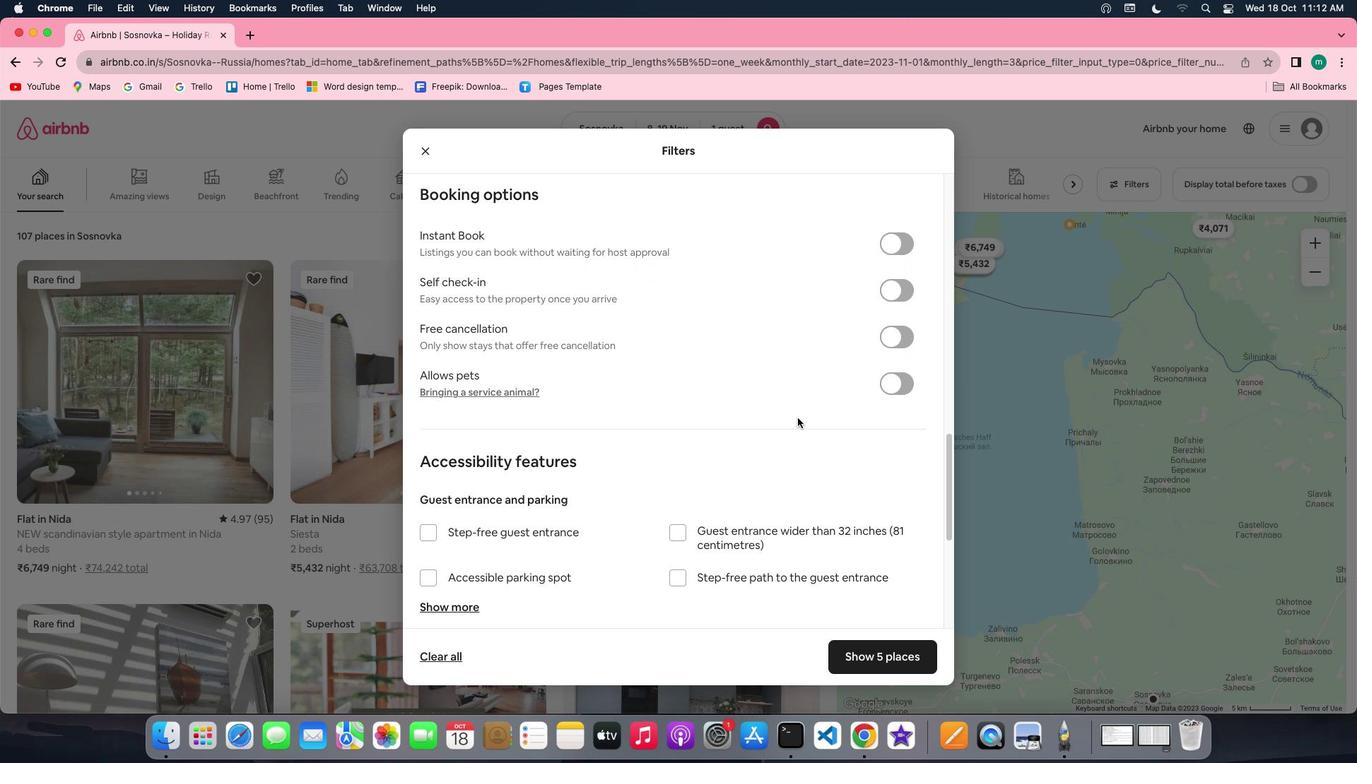 
Action: Mouse scrolled (797, 417) with delta (0, 0)
Screenshot: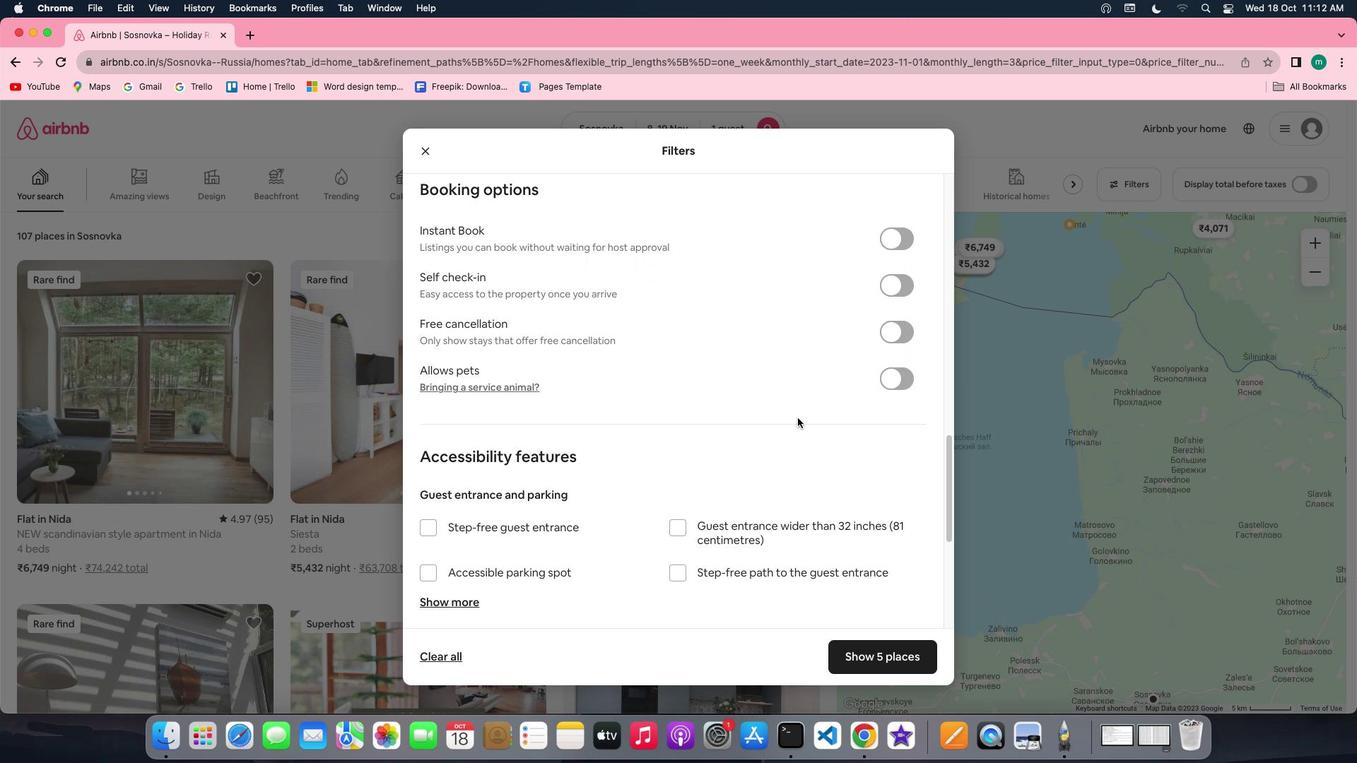 
Action: Mouse moved to (887, 663)
Screenshot: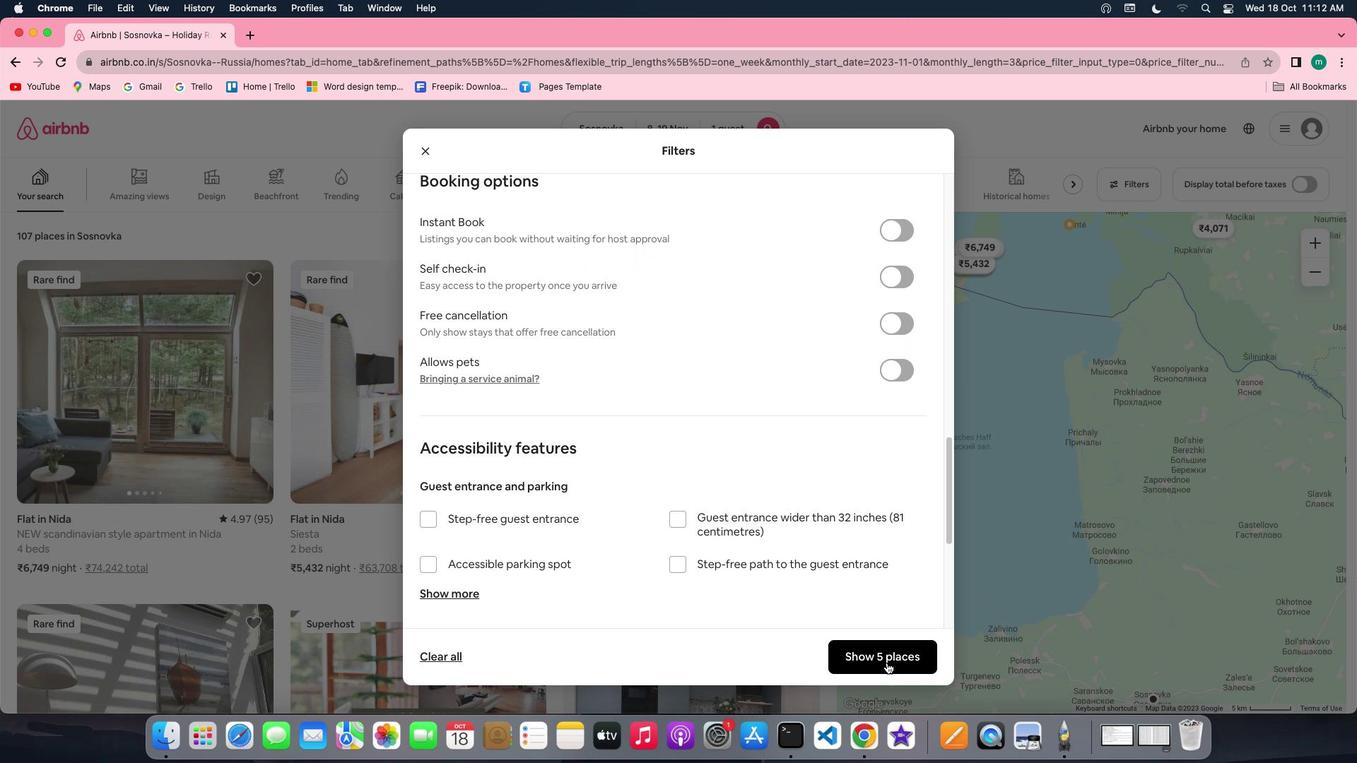 
Action: Mouse pressed left at (887, 663)
Screenshot: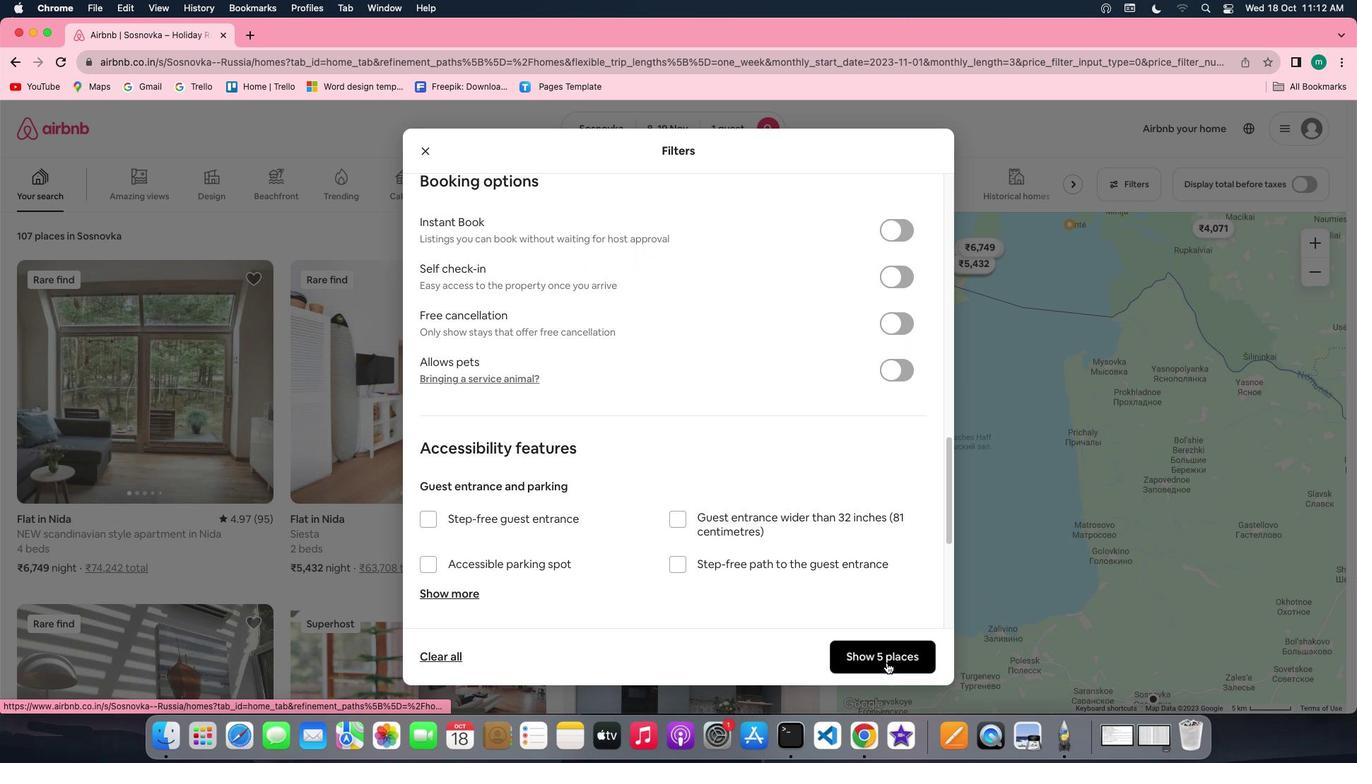
Action: Mouse moved to (115, 372)
Screenshot: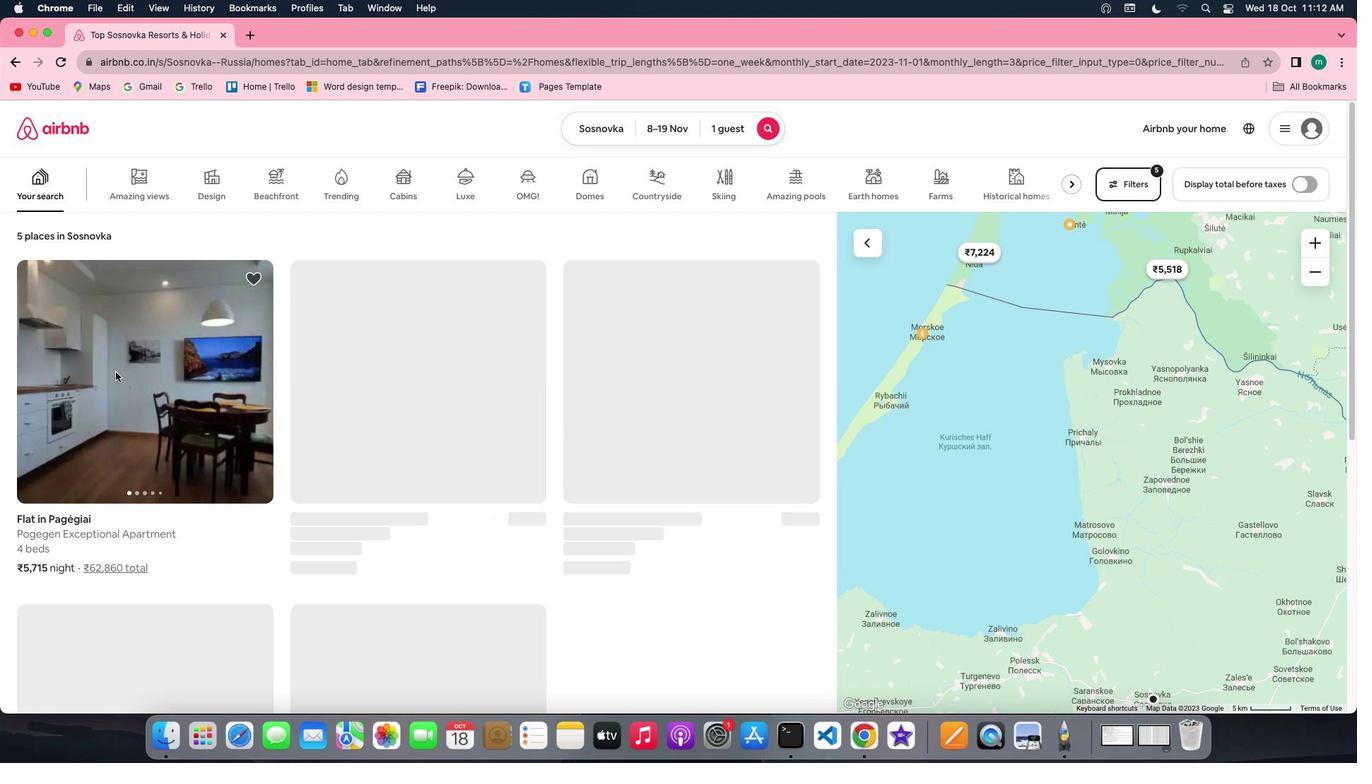 
Action: Mouse pressed left at (115, 372)
Screenshot: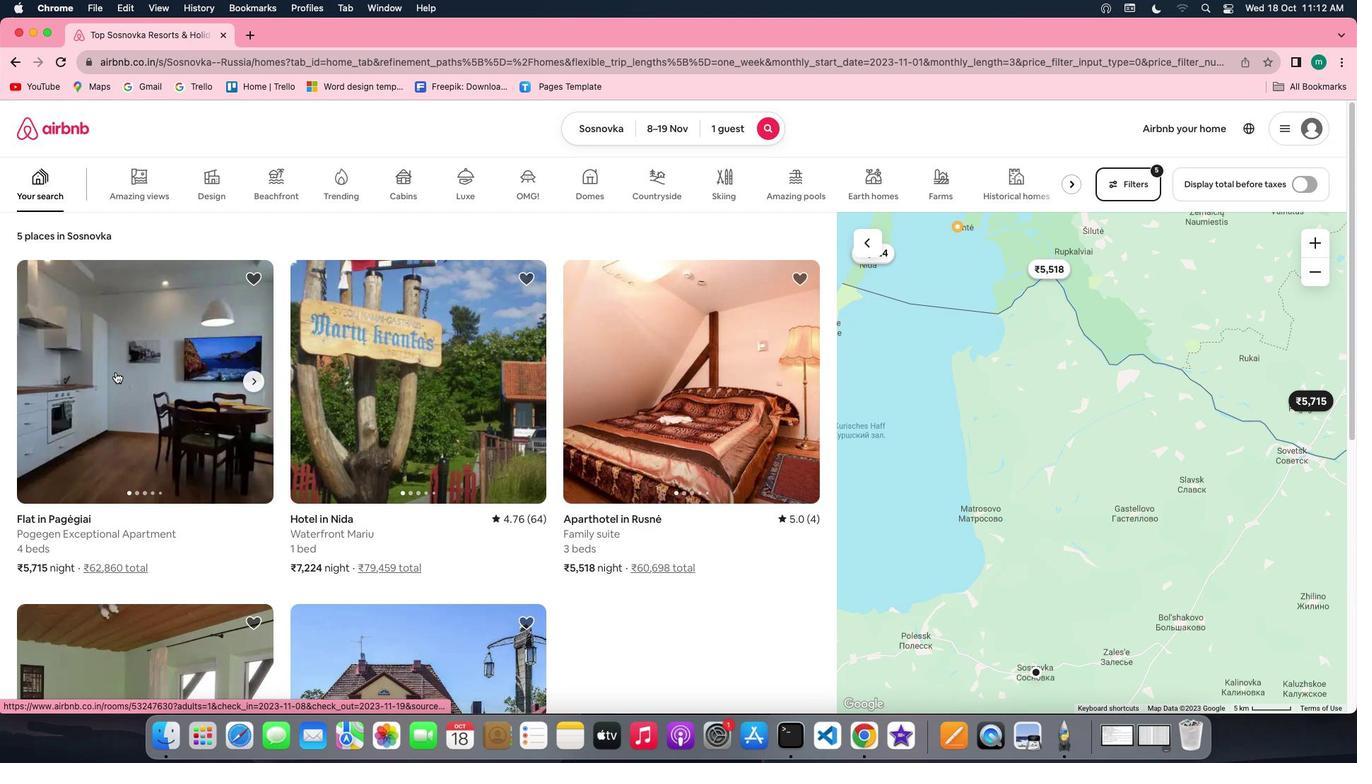 
Action: Mouse moved to (1013, 524)
Screenshot: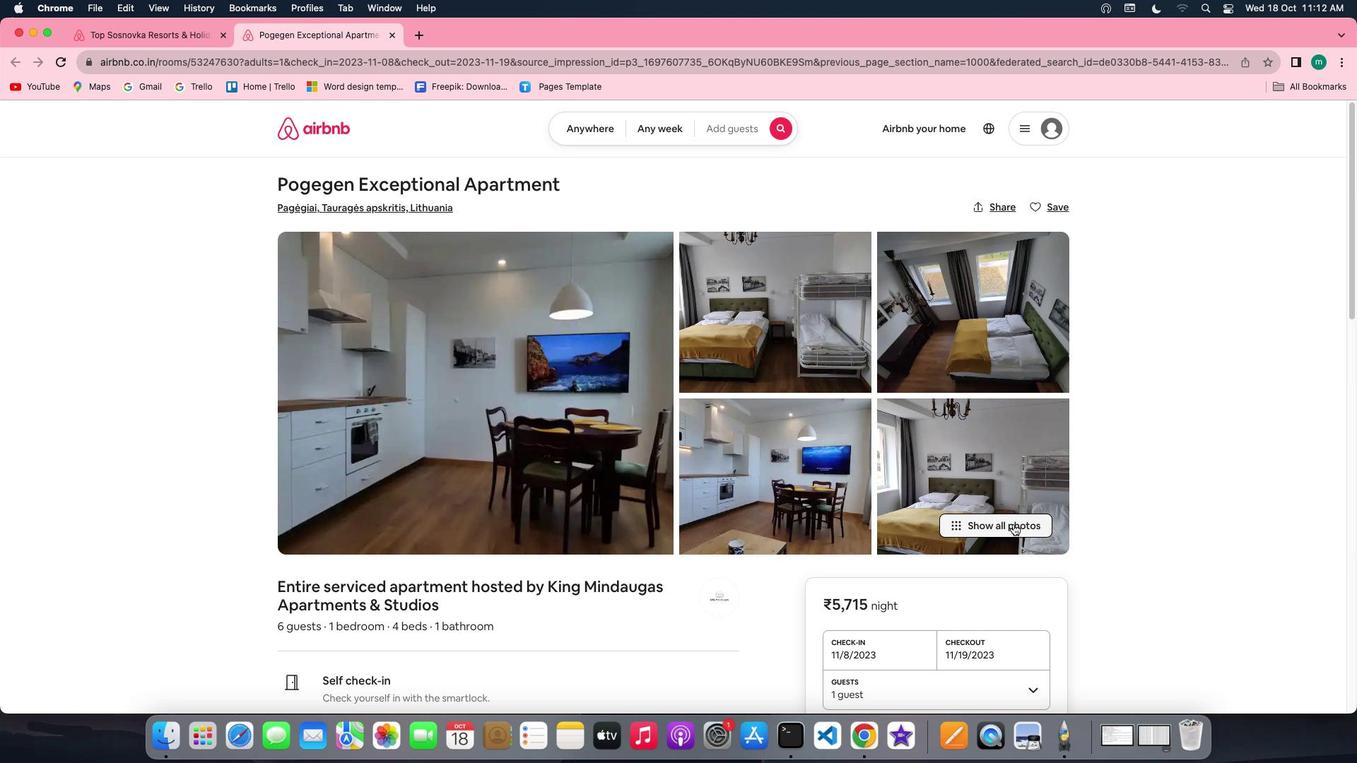 
Action: Mouse pressed left at (1013, 524)
Screenshot: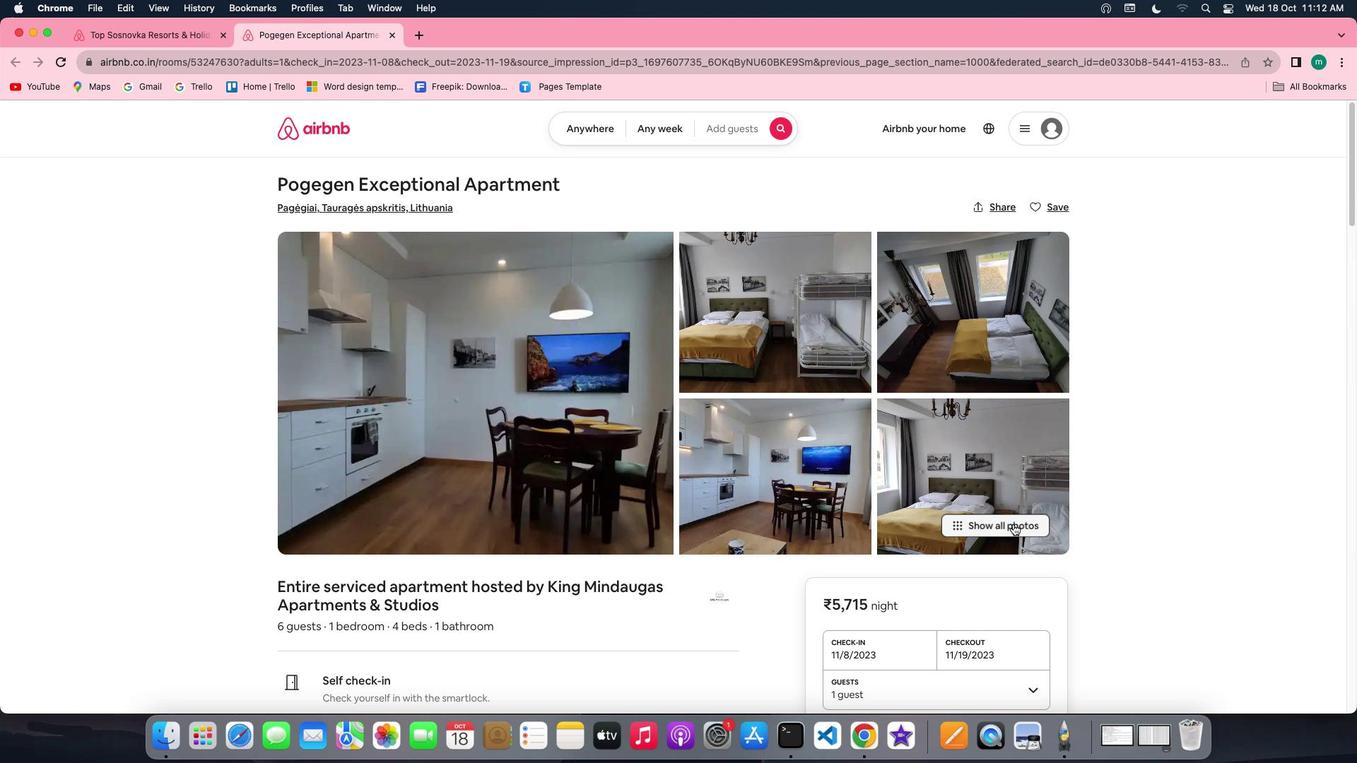 
Action: Mouse moved to (729, 519)
Screenshot: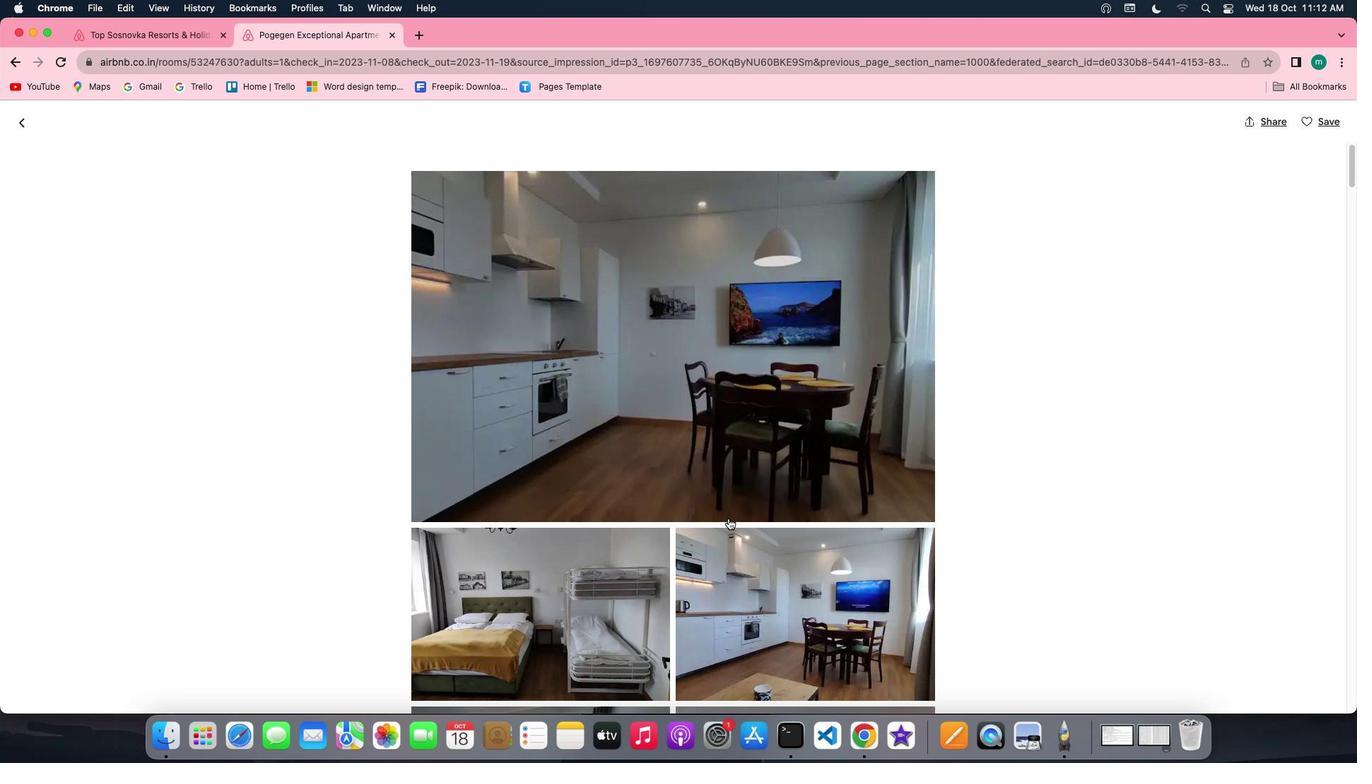 
Action: Mouse scrolled (729, 519) with delta (0, 0)
Screenshot: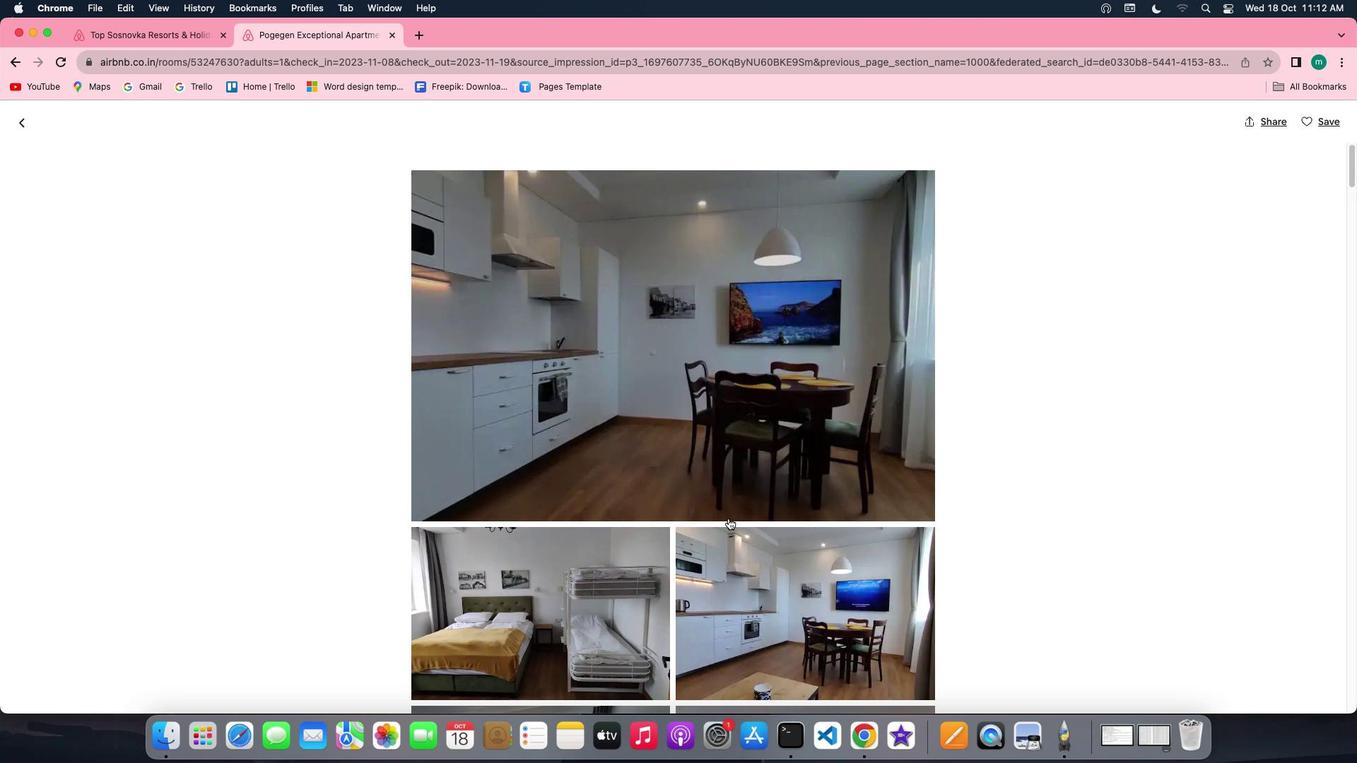 
Action: Mouse scrolled (729, 519) with delta (0, 0)
Screenshot: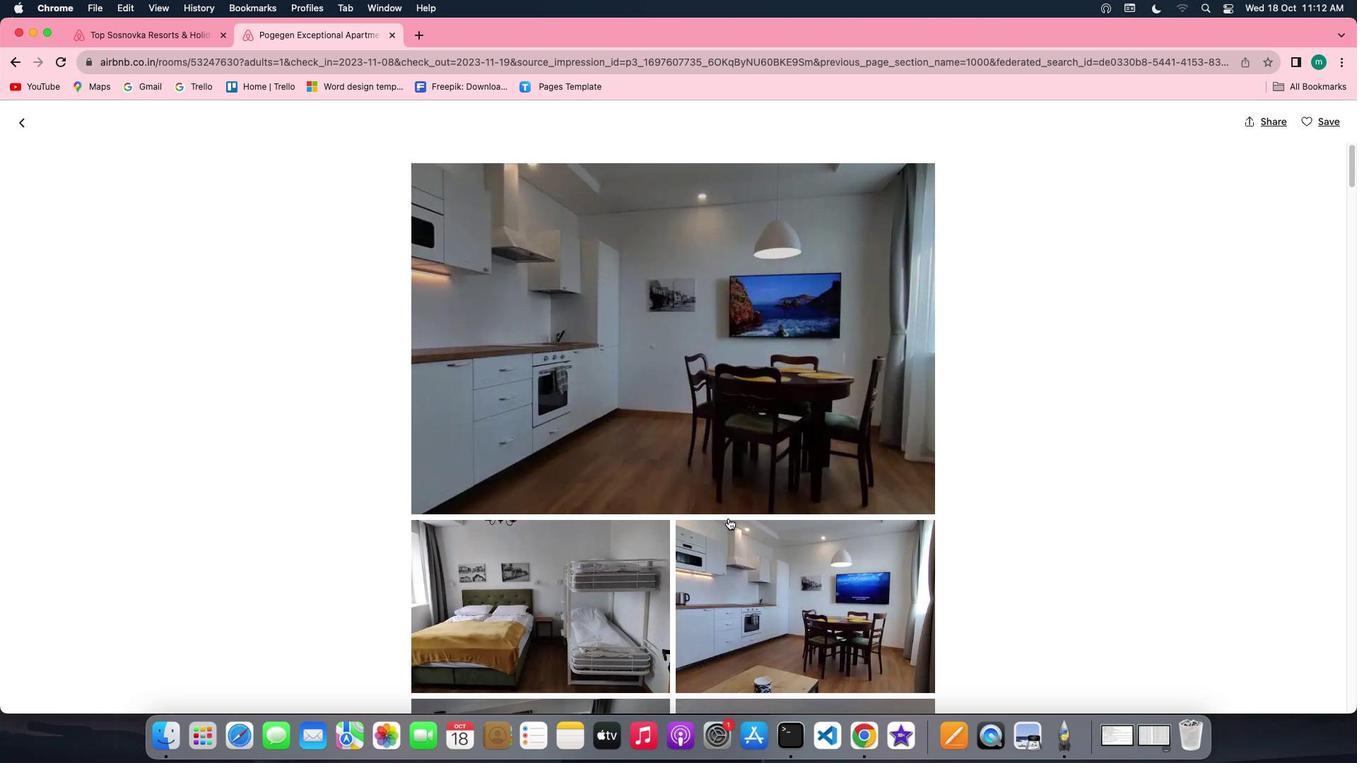 
Action: Mouse scrolled (729, 519) with delta (0, -1)
Screenshot: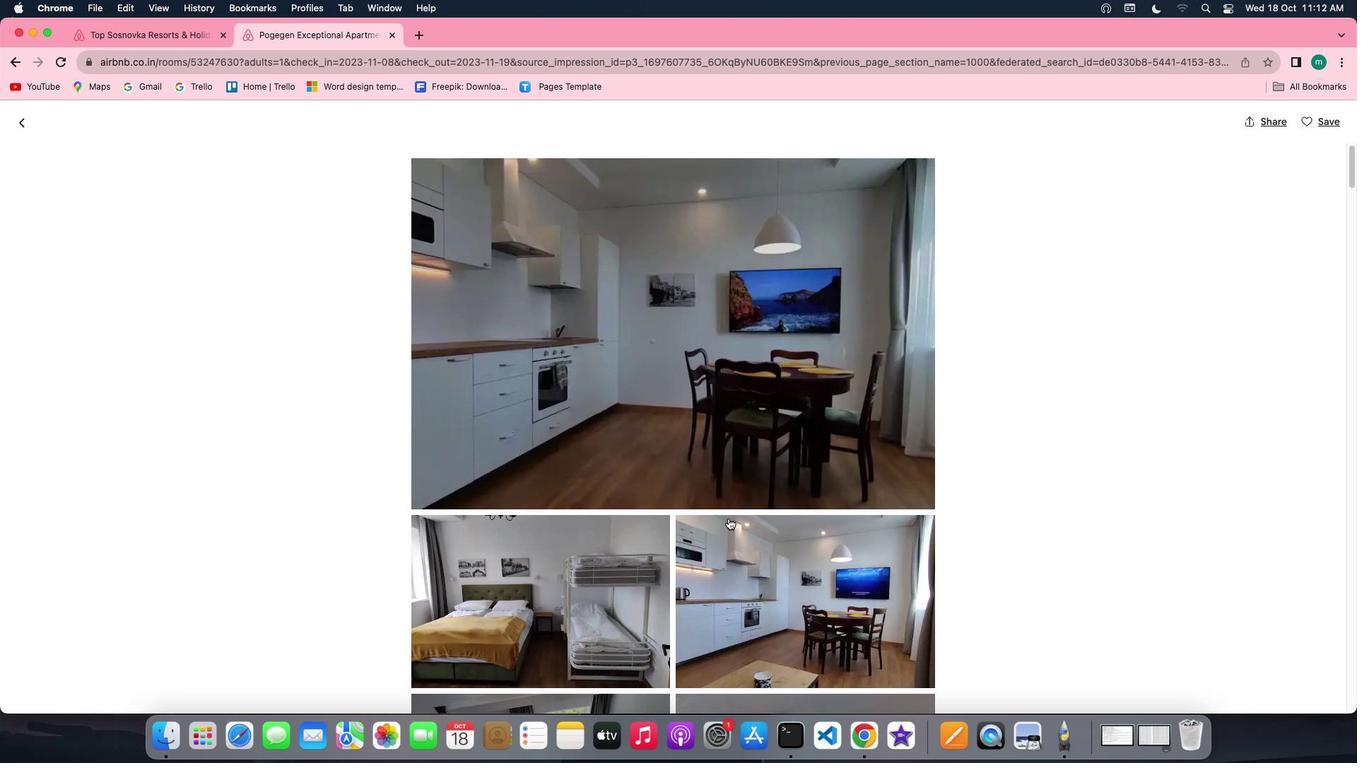 
Action: Mouse scrolled (729, 519) with delta (0, -2)
Screenshot: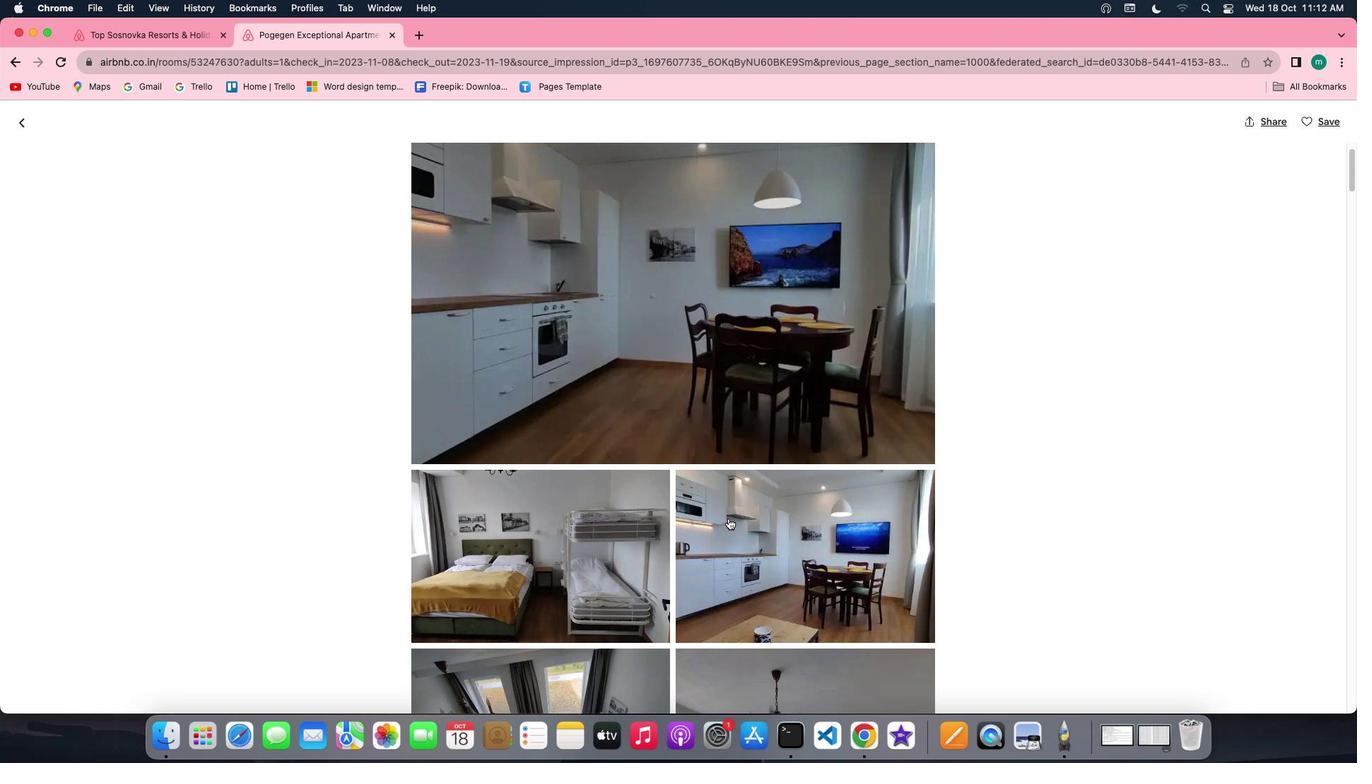 
Action: Mouse scrolled (729, 519) with delta (0, 0)
Screenshot: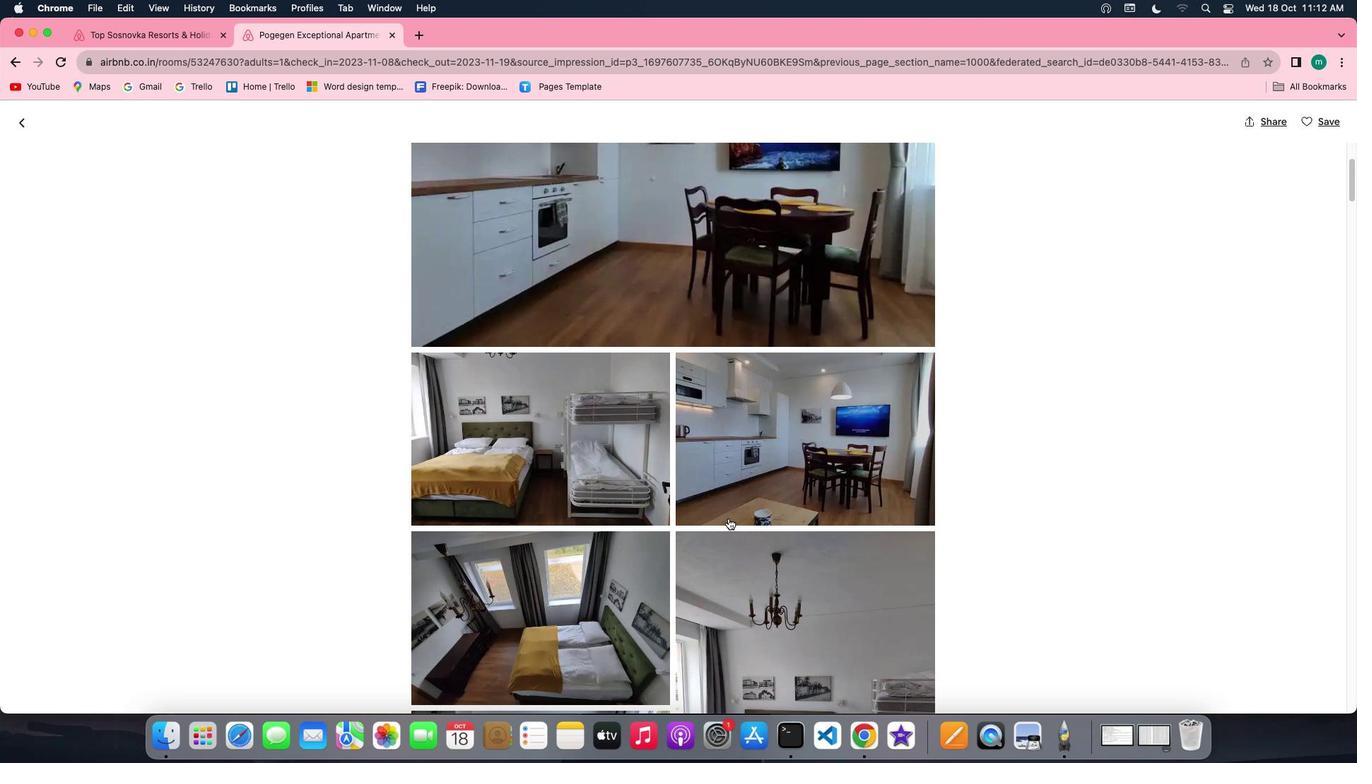 
Action: Mouse scrolled (729, 519) with delta (0, 0)
Screenshot: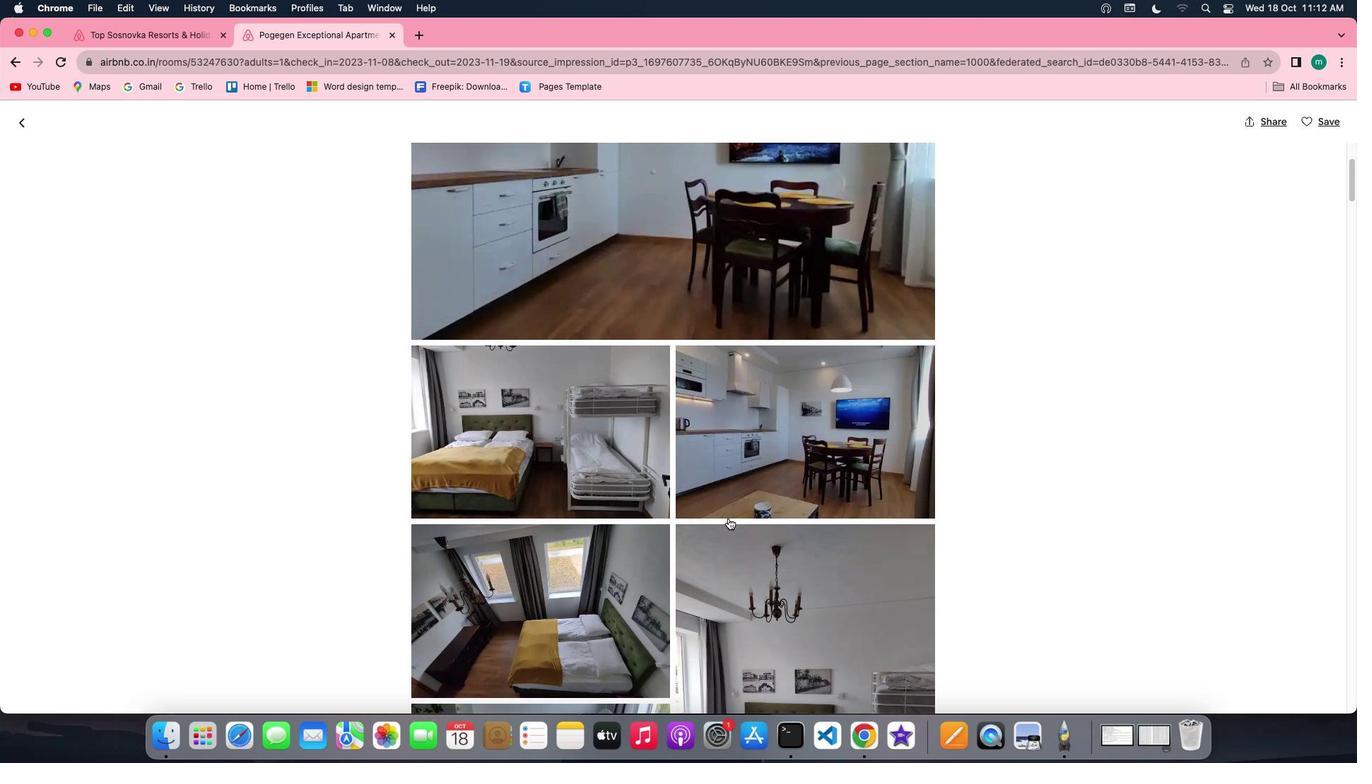
Action: Mouse scrolled (729, 519) with delta (0, 0)
Screenshot: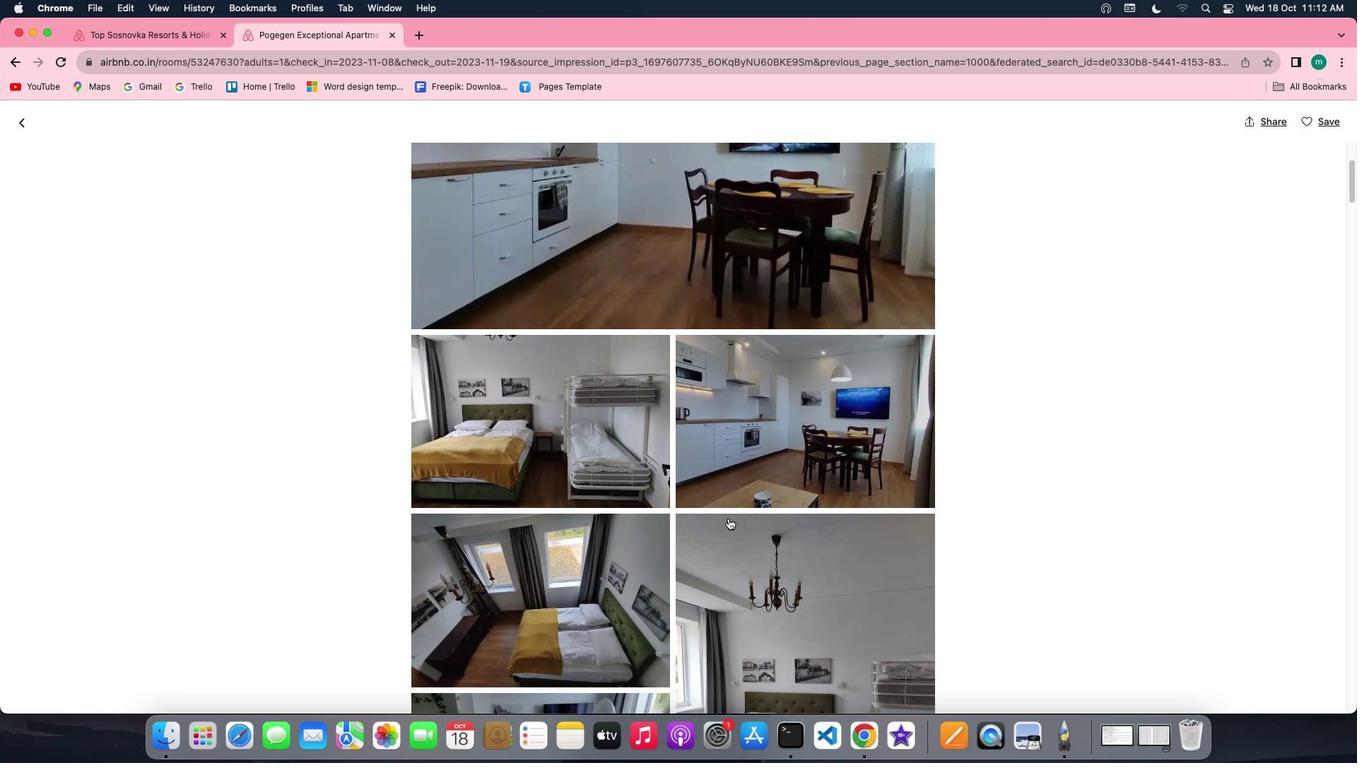 
Action: Mouse scrolled (729, 519) with delta (0, 0)
Screenshot: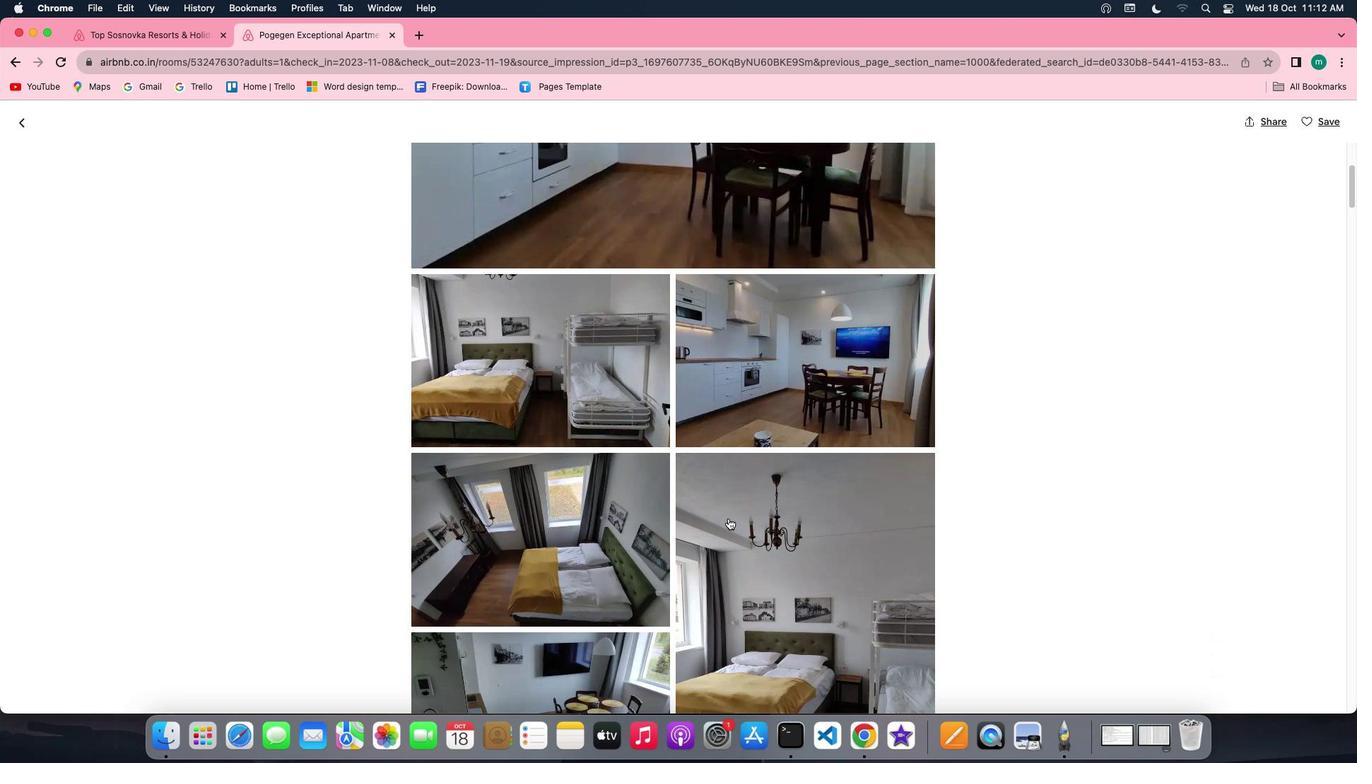 
Action: Mouse scrolled (729, 519) with delta (0, 0)
Screenshot: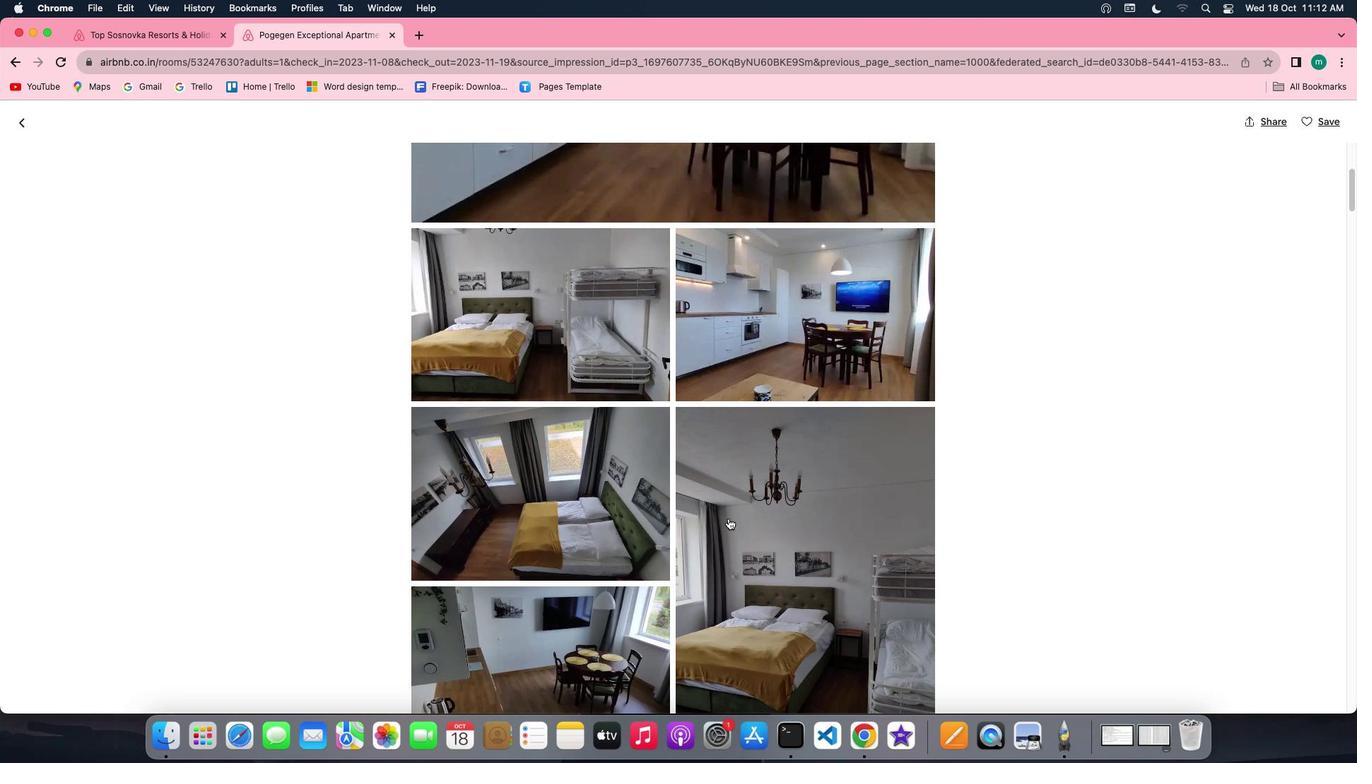 
Action: Mouse scrolled (729, 519) with delta (0, 0)
Screenshot: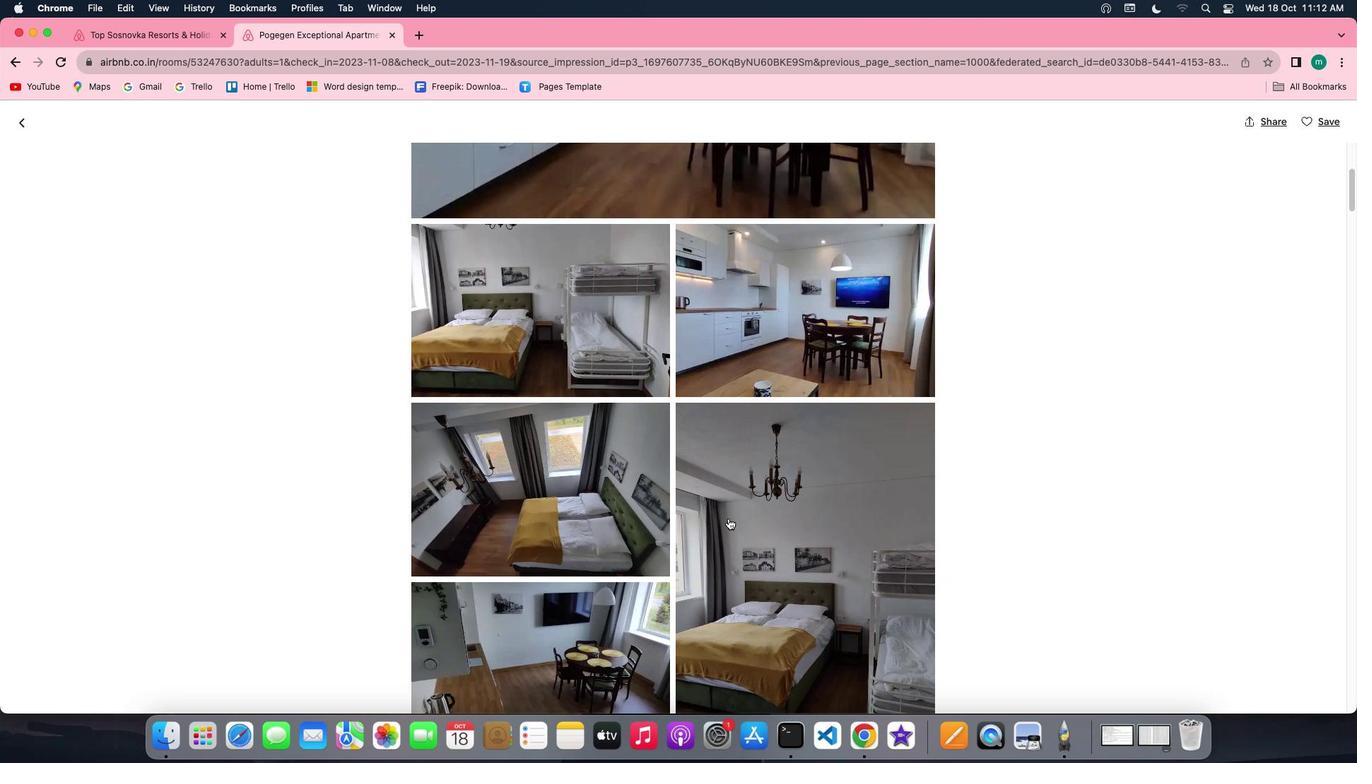 
Action: Mouse scrolled (729, 519) with delta (0, 0)
Screenshot: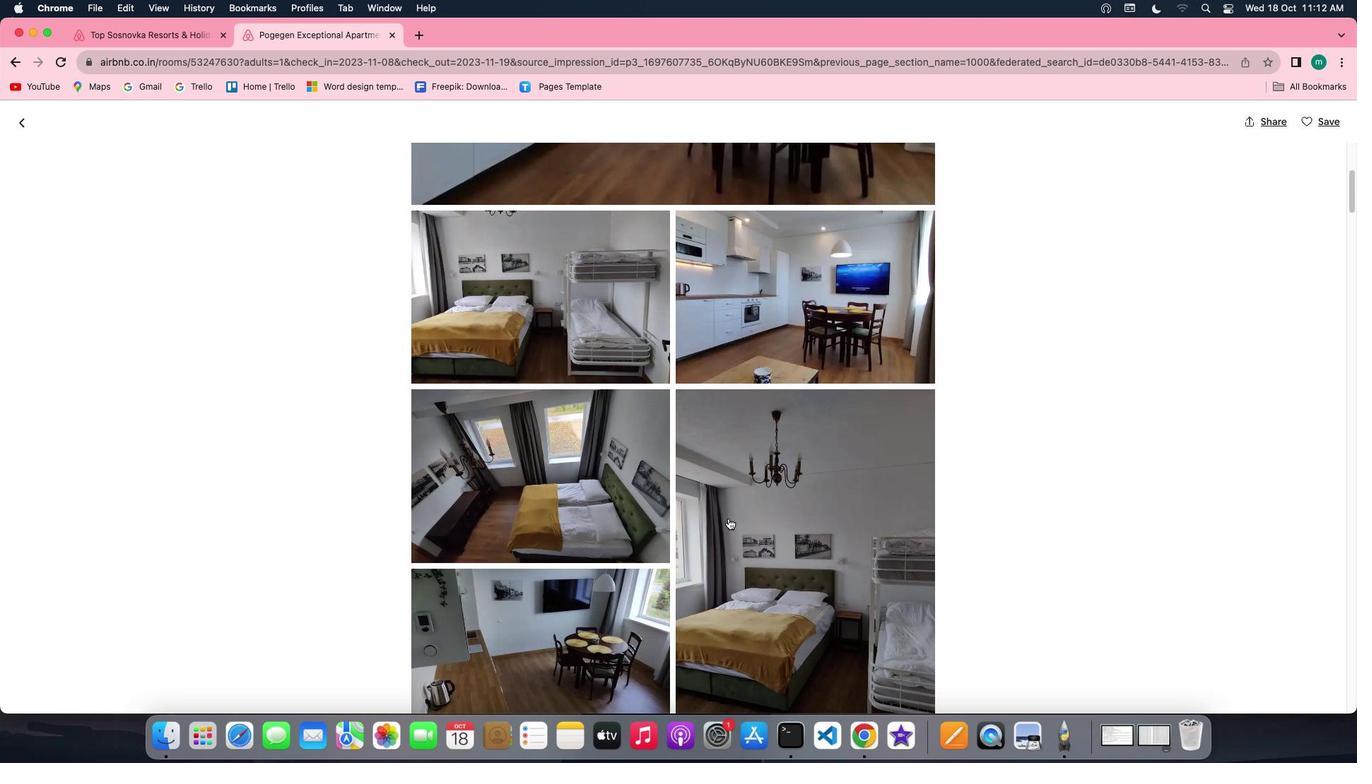 
Action: Mouse scrolled (729, 519) with delta (0, 0)
Screenshot: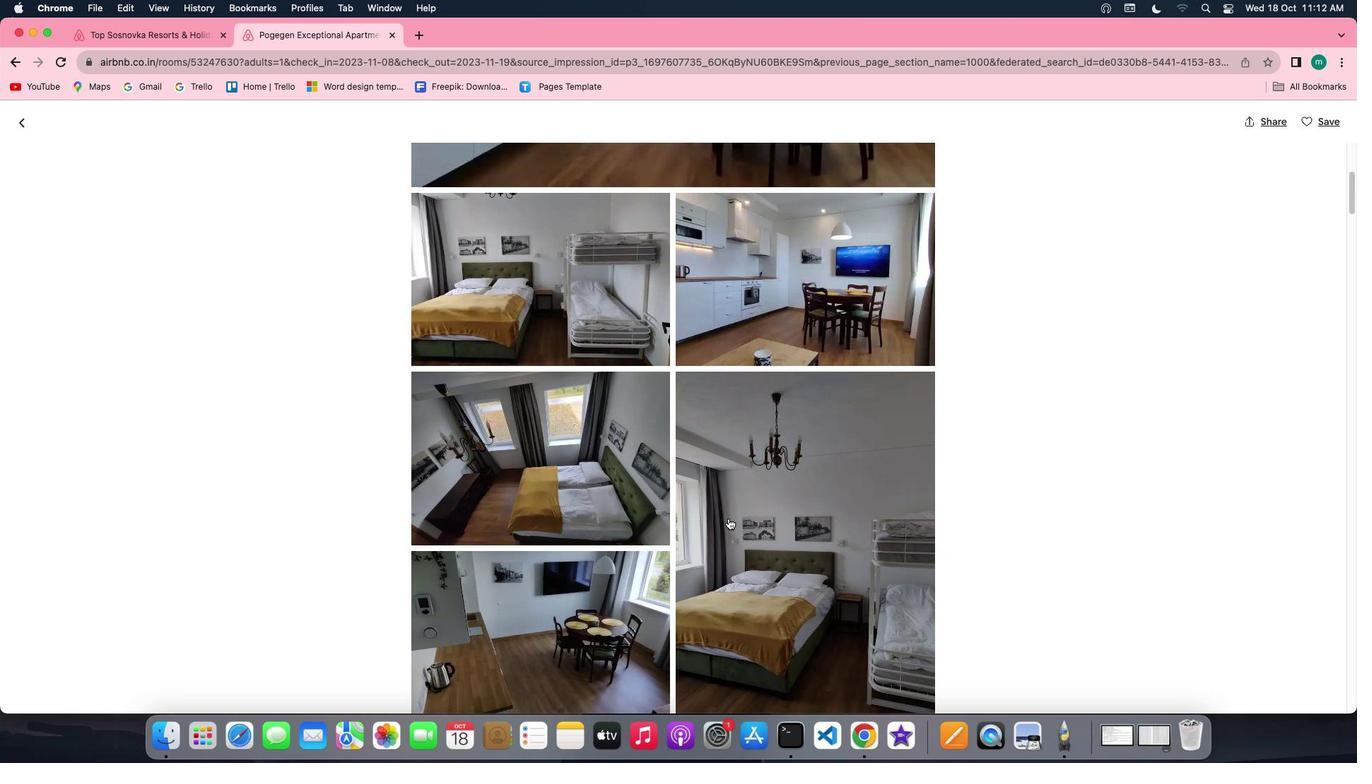 
Action: Mouse scrolled (729, 519) with delta (0, 0)
Screenshot: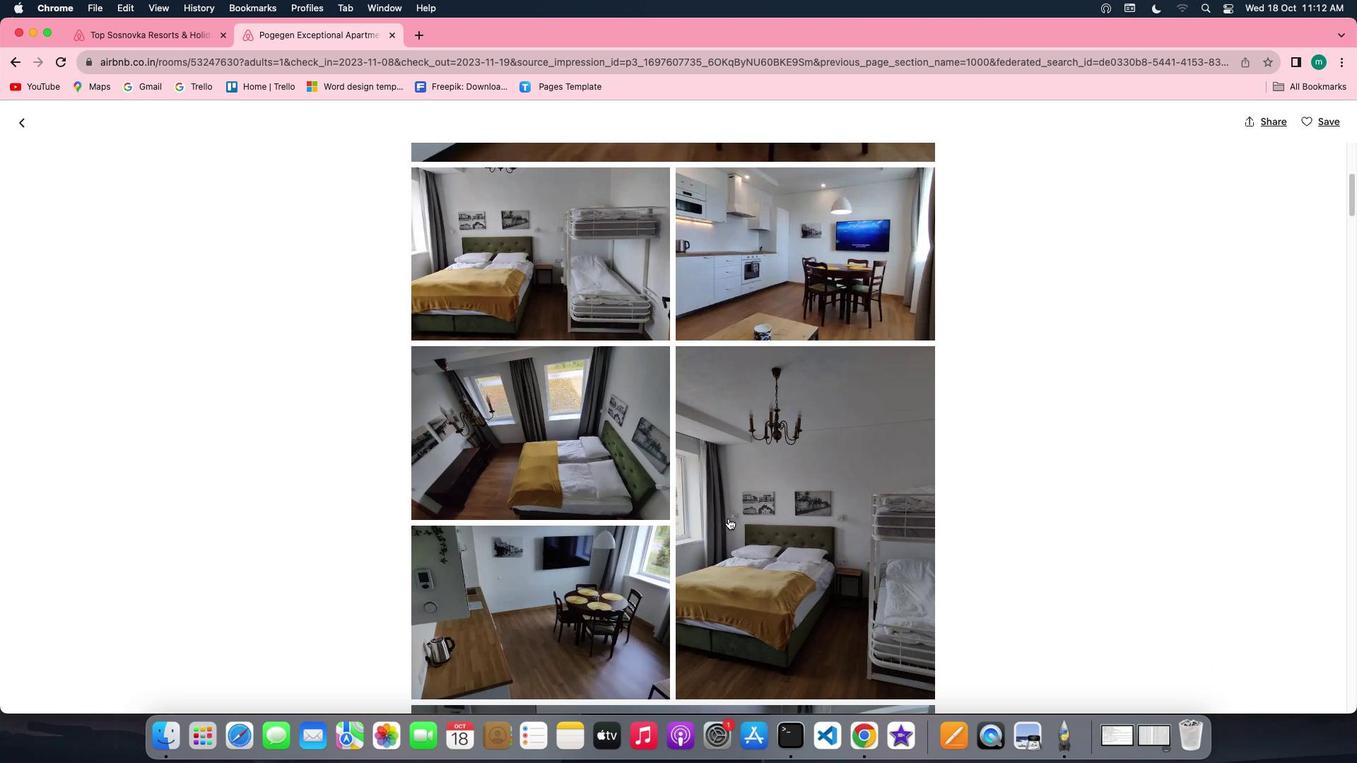 
Action: Mouse scrolled (729, 519) with delta (0, 0)
Screenshot: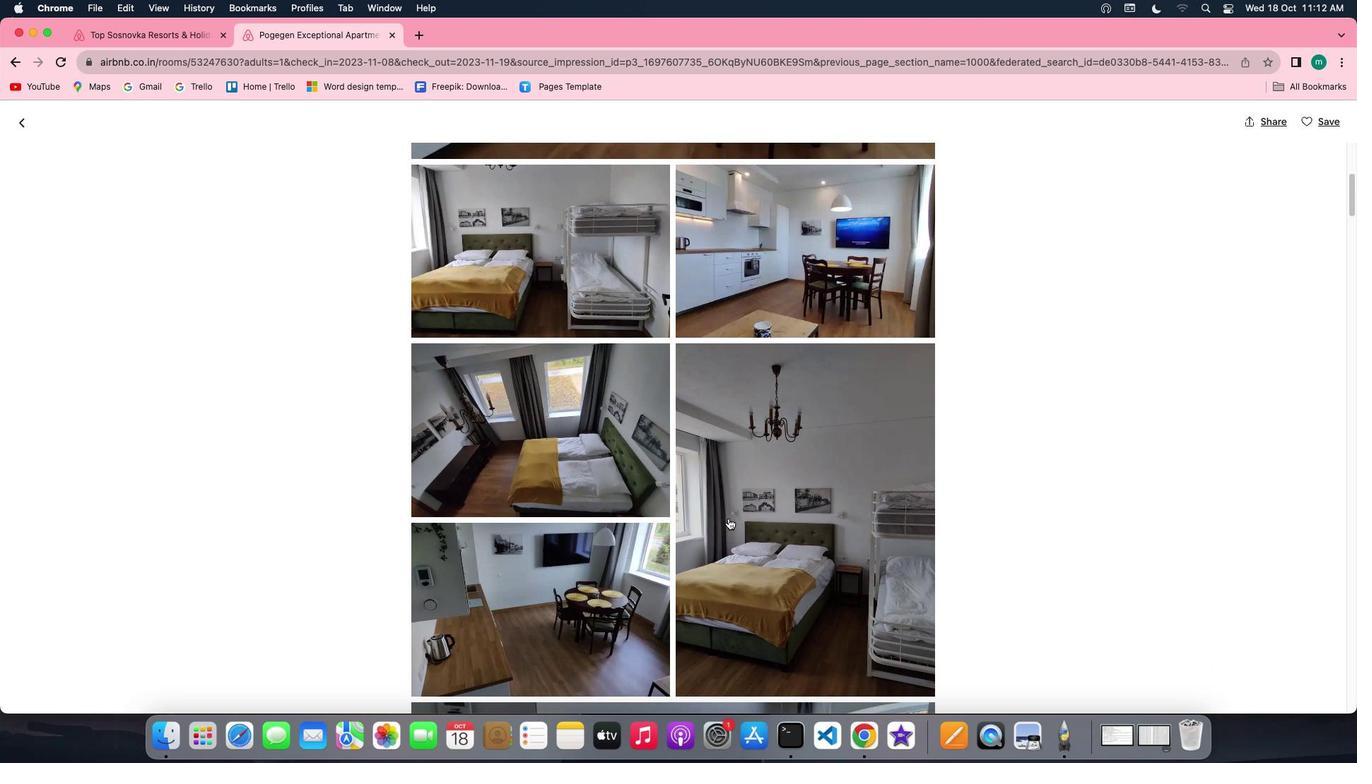 
Action: Mouse scrolled (729, 519) with delta (0, 0)
Screenshot: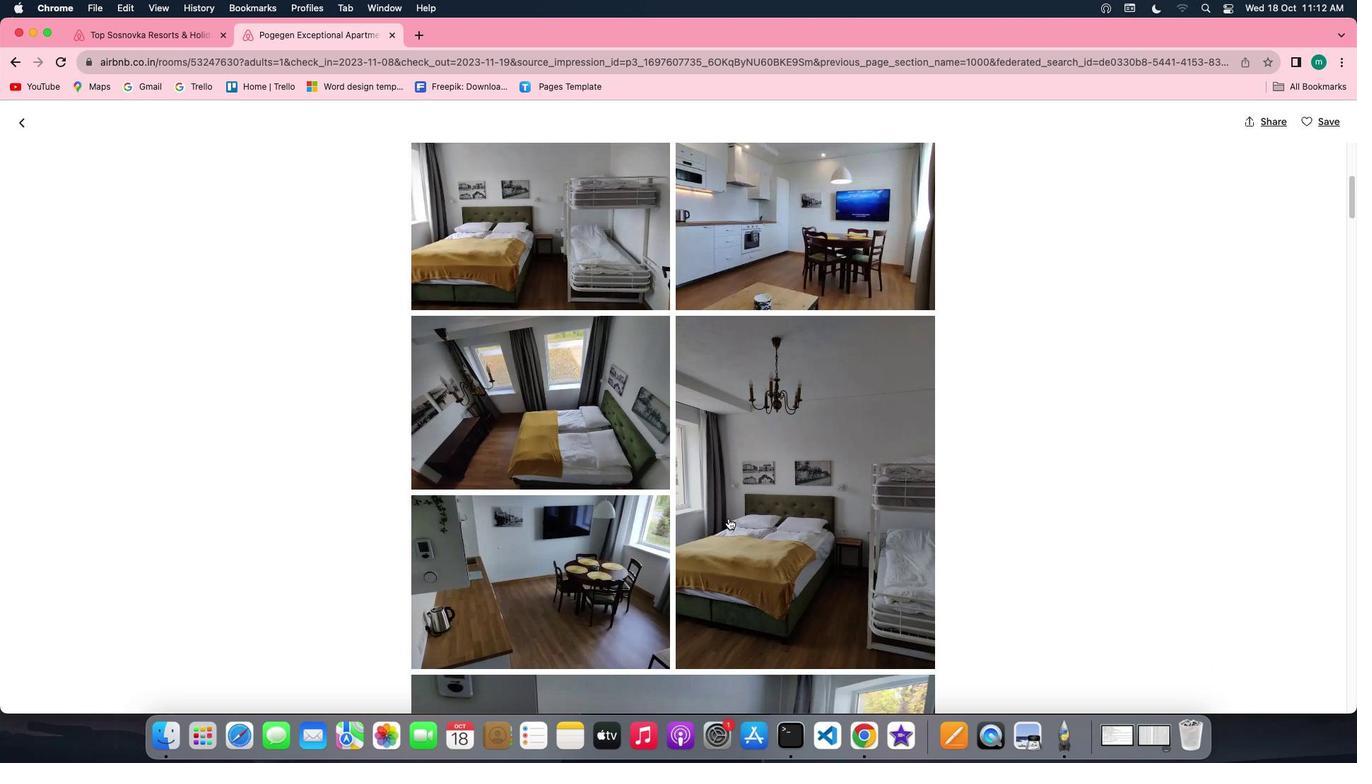 
Action: Mouse scrolled (729, 519) with delta (0, 0)
Screenshot: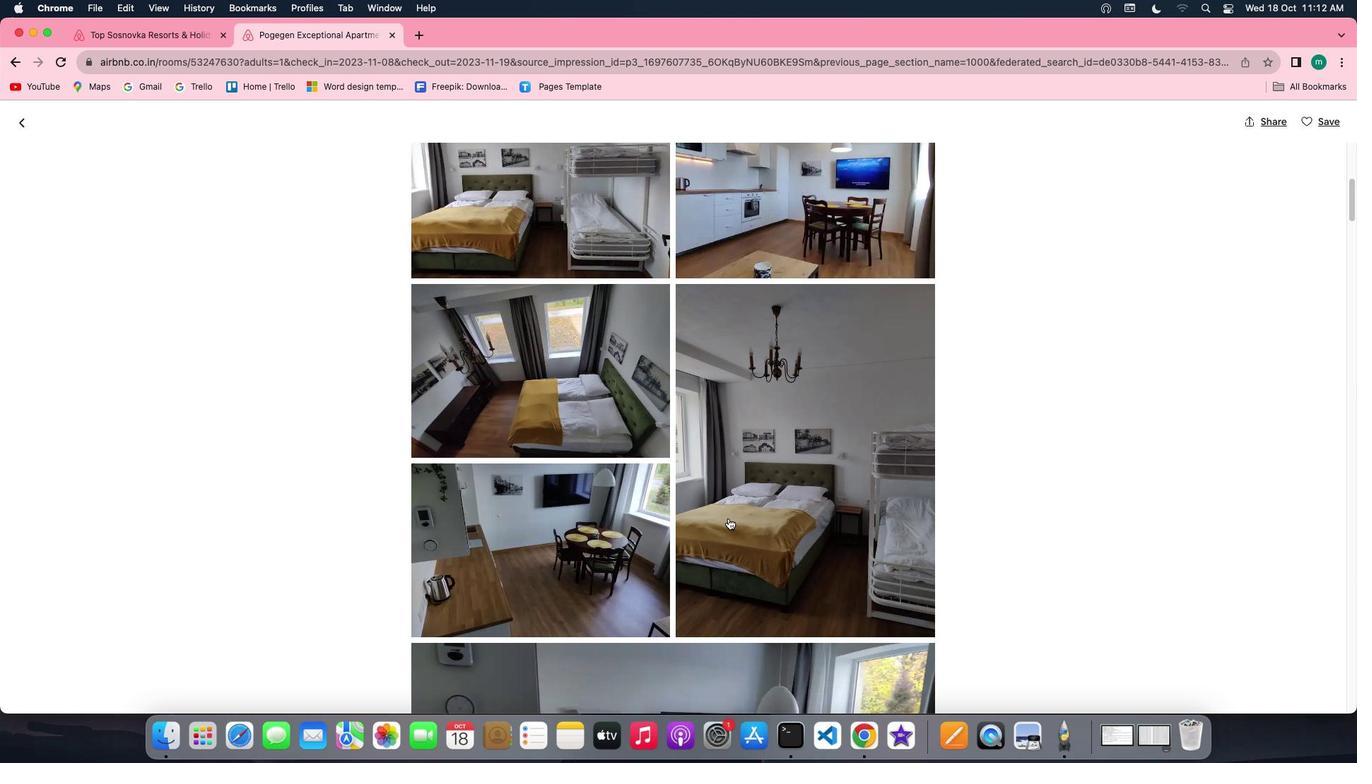 
Action: Mouse scrolled (729, 519) with delta (0, 0)
Screenshot: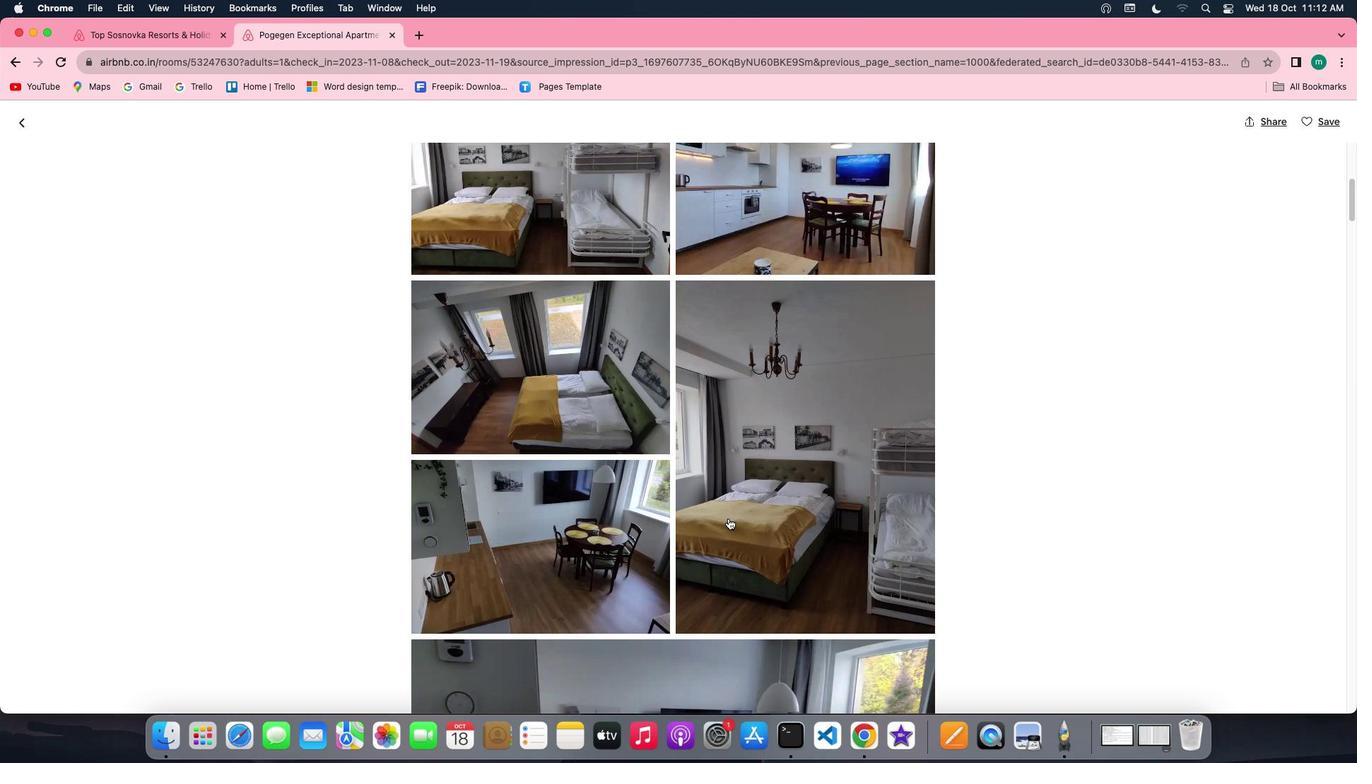 
Action: Mouse scrolled (729, 519) with delta (0, 0)
Screenshot: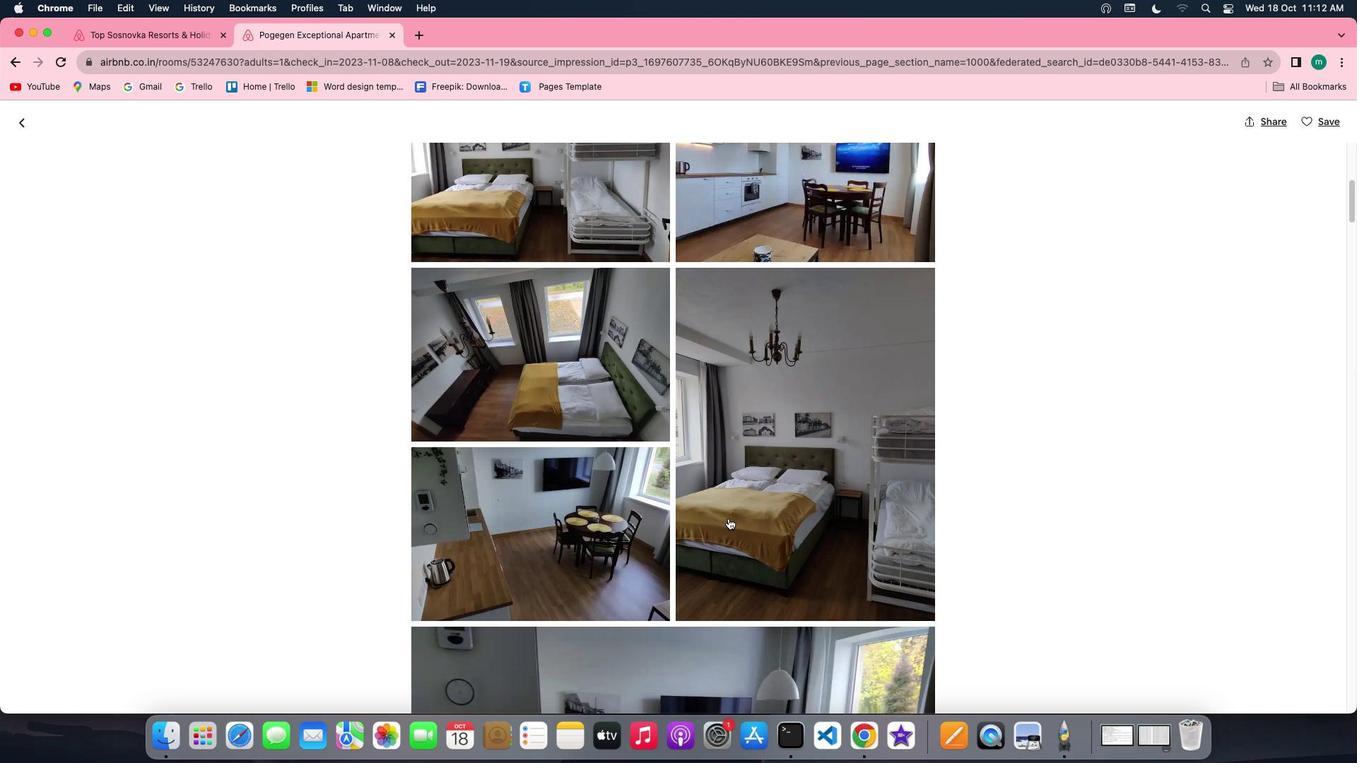 
Action: Mouse scrolled (729, 519) with delta (0, 0)
Screenshot: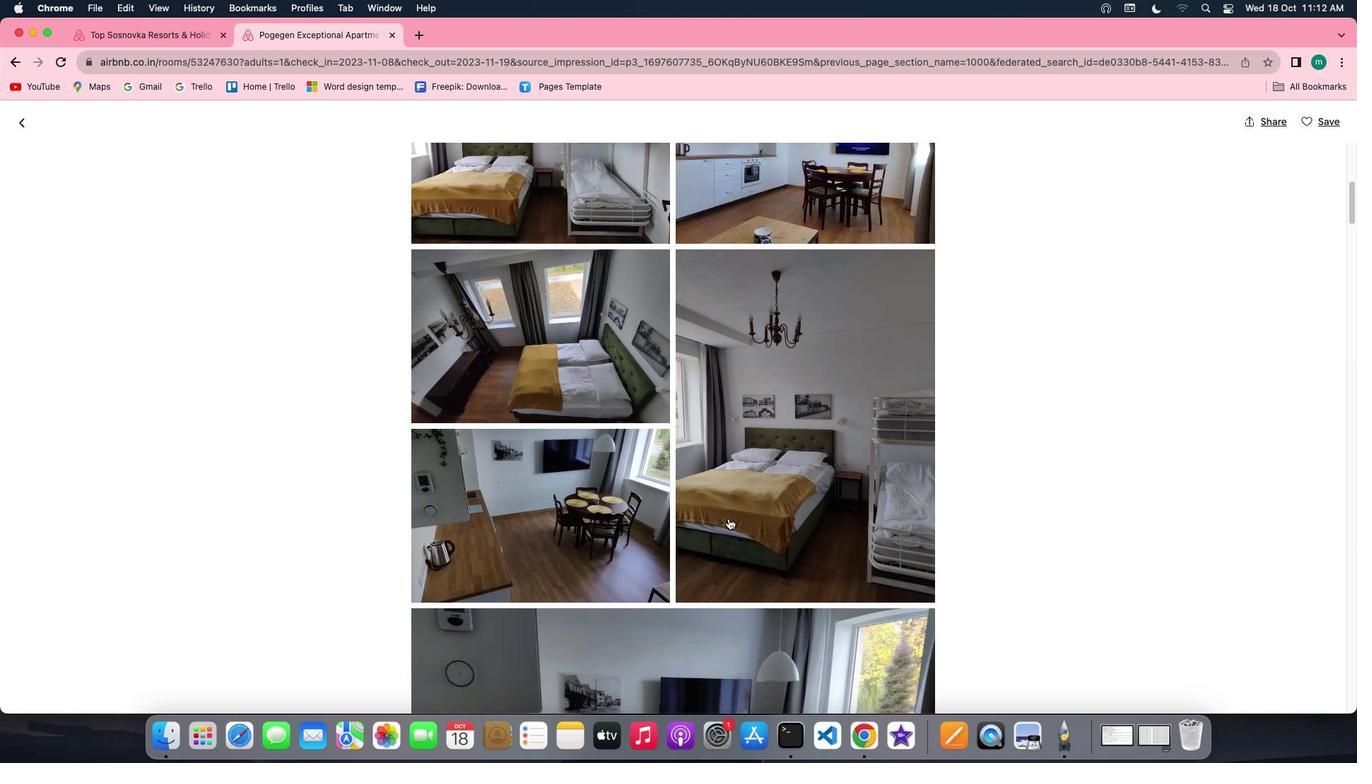 
Action: Mouse scrolled (729, 519) with delta (0, 0)
Screenshot: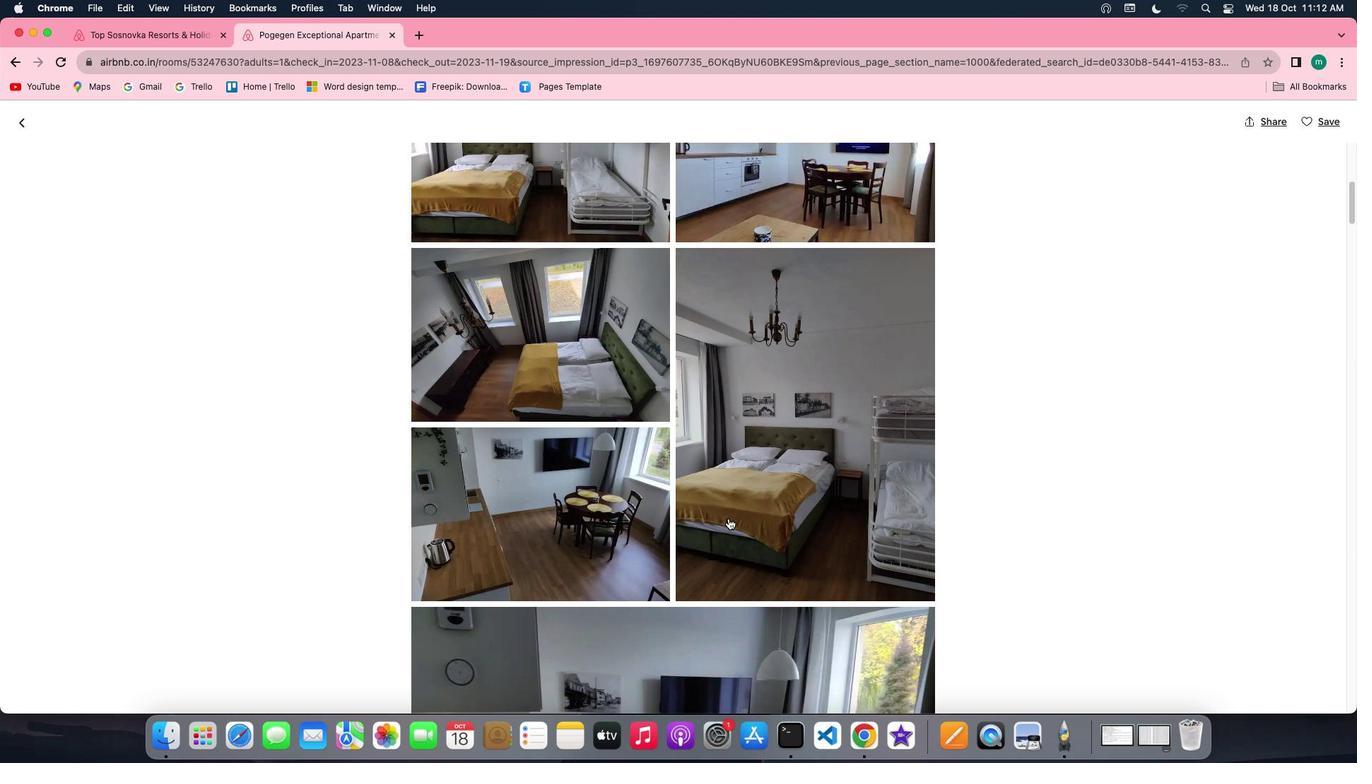 
Action: Mouse scrolled (729, 519) with delta (0, 0)
Screenshot: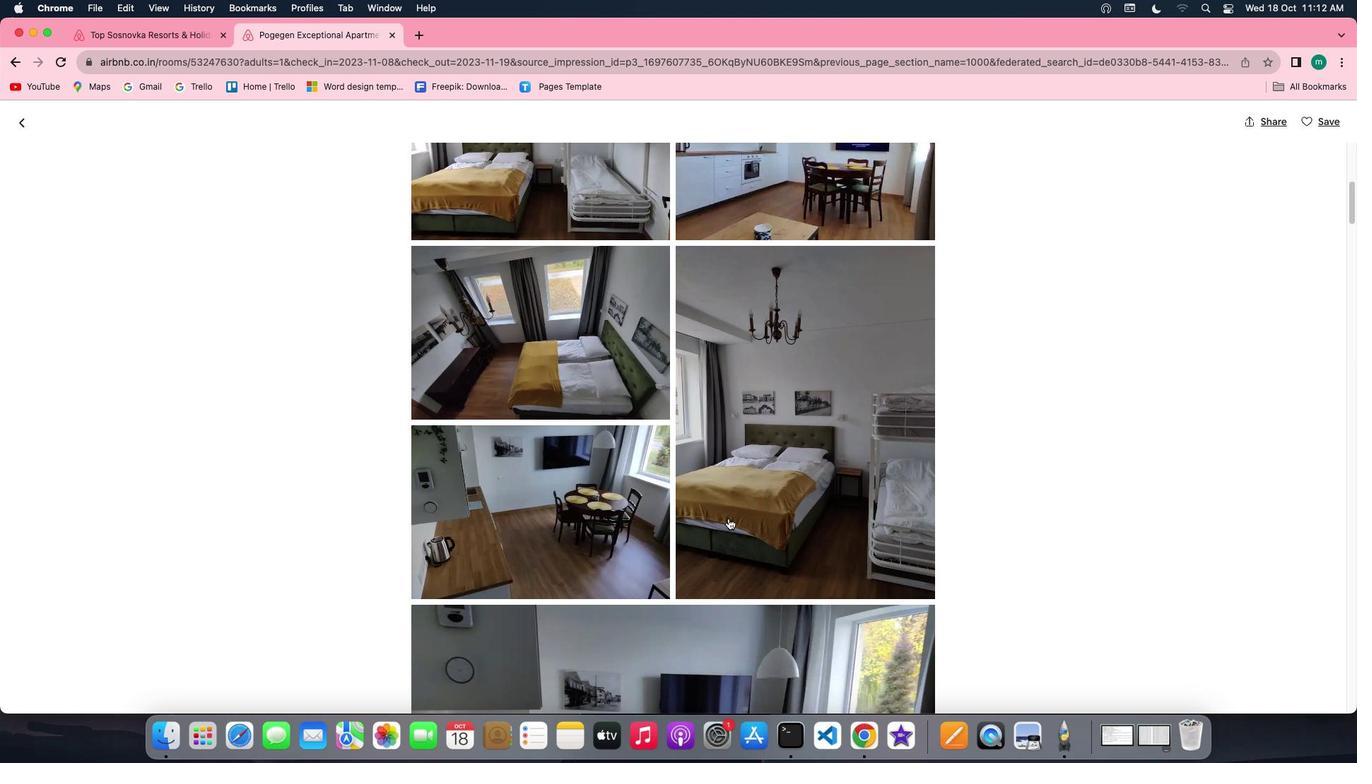 
Action: Mouse scrolled (729, 519) with delta (0, 0)
Screenshot: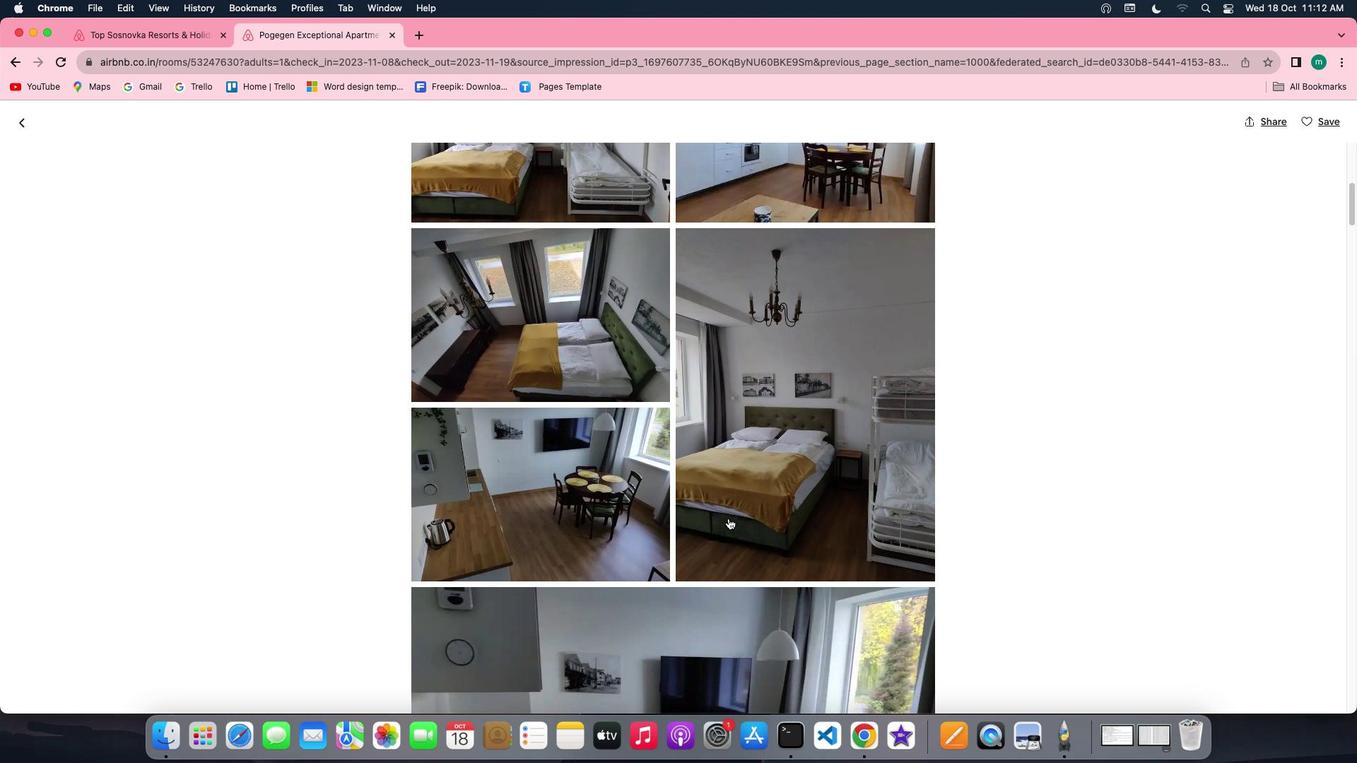 
Action: Mouse scrolled (729, 519) with delta (0, 0)
Screenshot: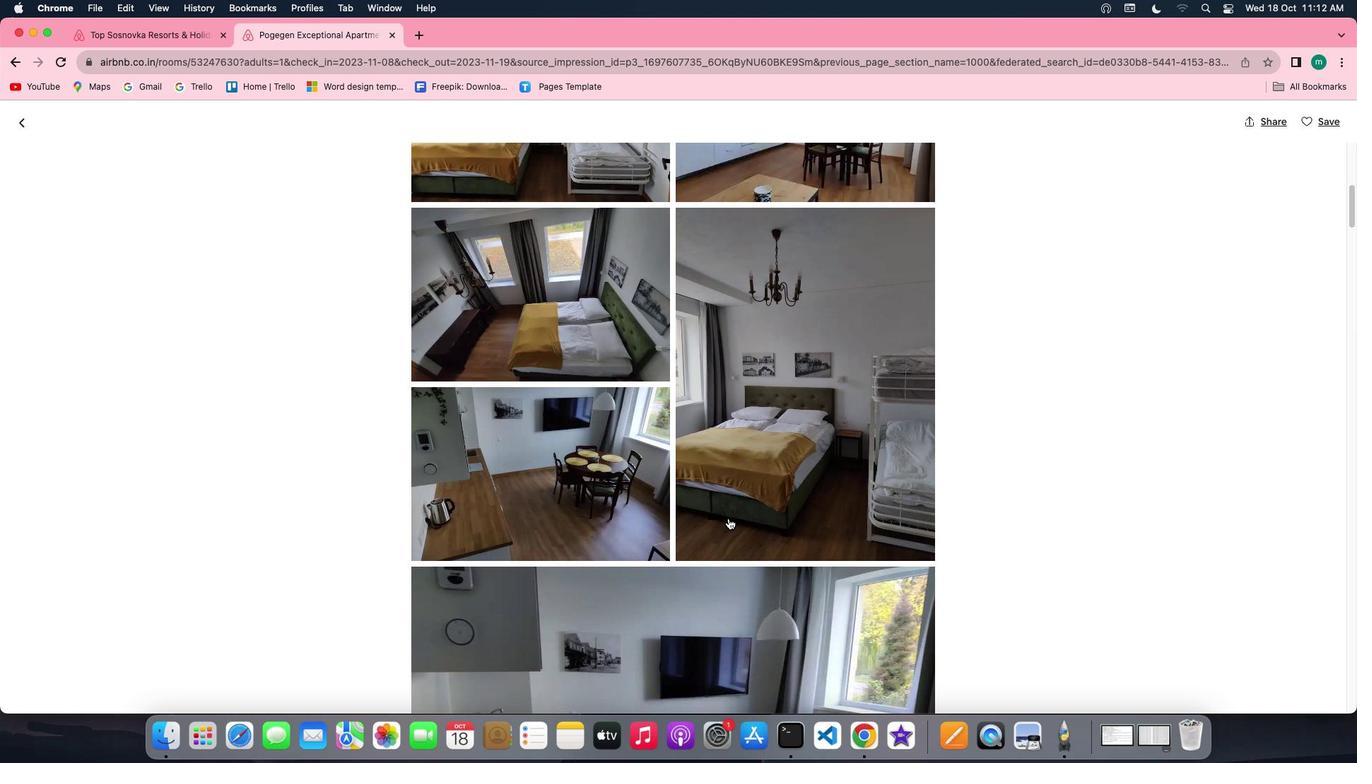 
Action: Mouse scrolled (729, 519) with delta (0, 0)
Screenshot: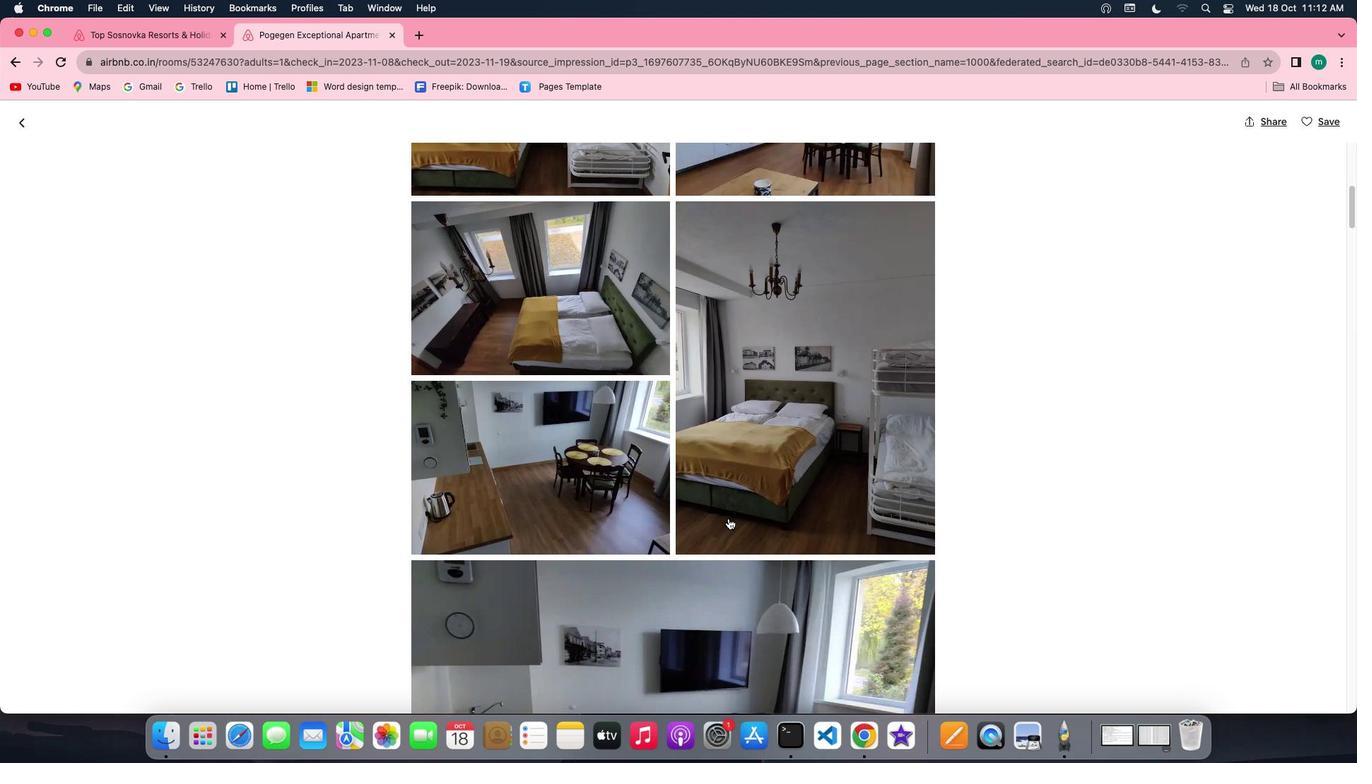 
Action: Mouse scrolled (729, 519) with delta (0, 0)
Screenshot: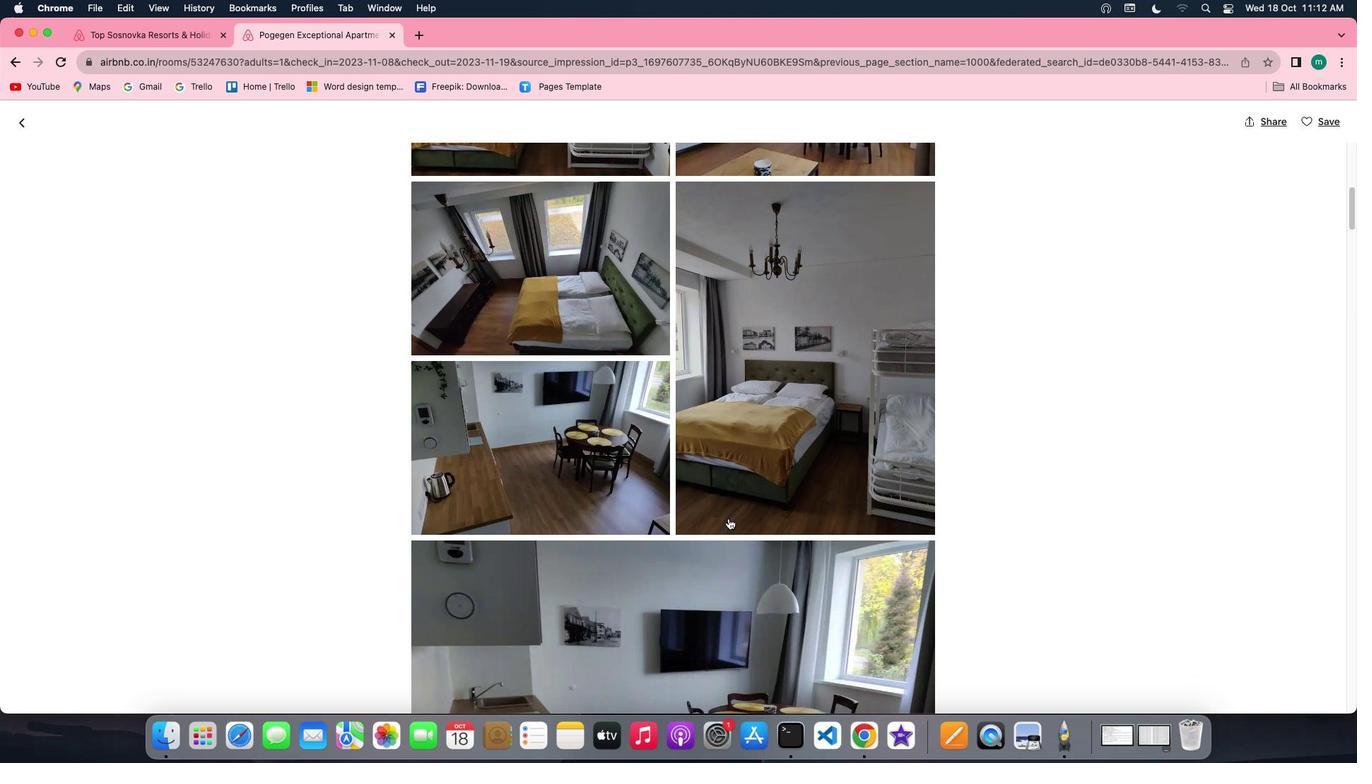 
Action: Mouse scrolled (729, 519) with delta (0, 0)
Screenshot: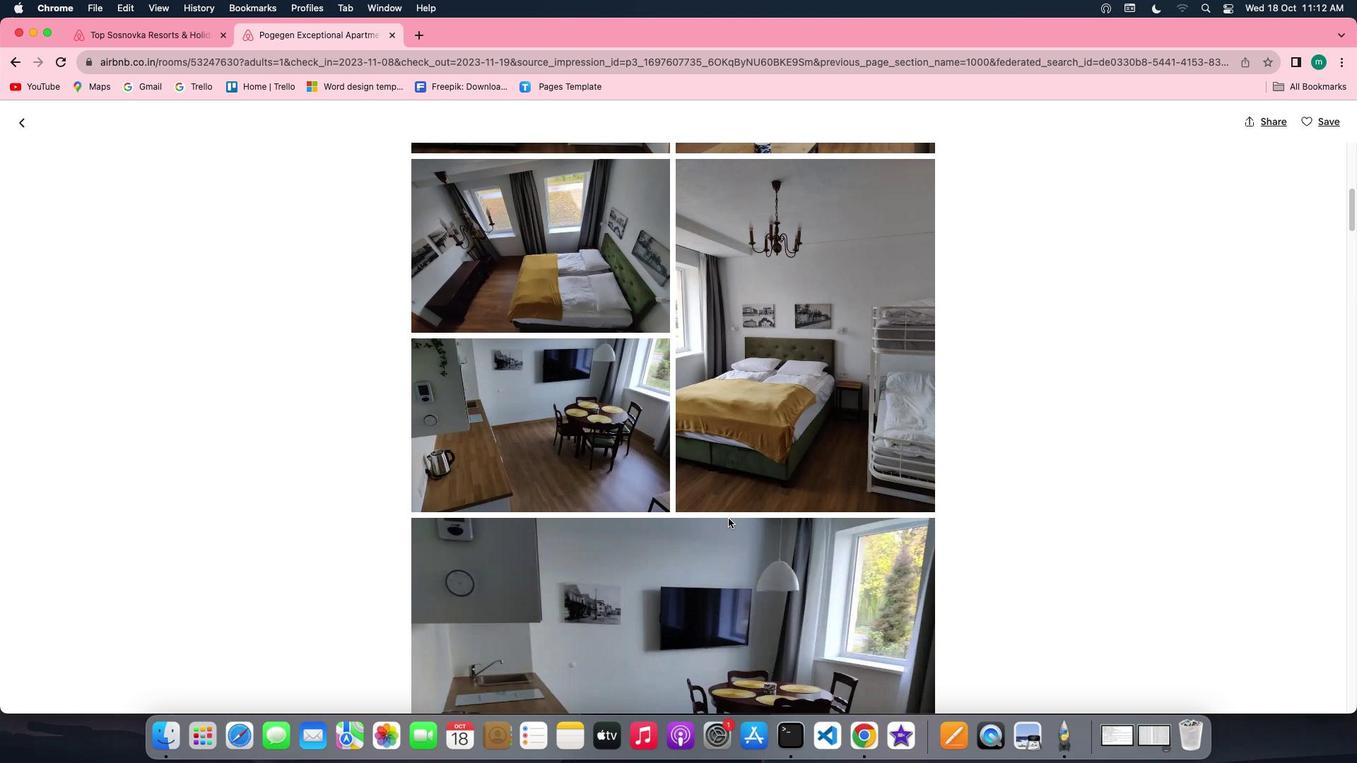 
Action: Mouse scrolled (729, 519) with delta (0, 0)
Screenshot: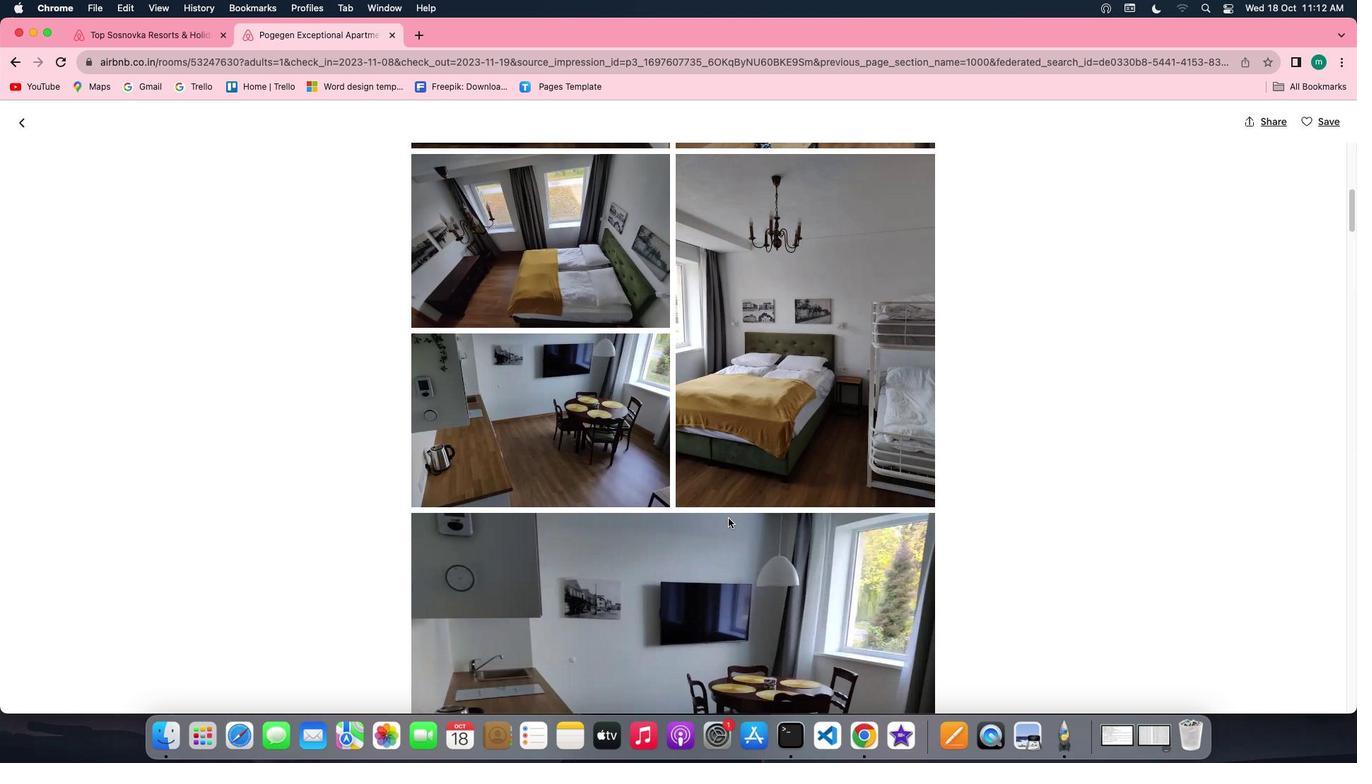
Action: Mouse scrolled (729, 519) with delta (0, -1)
Screenshot: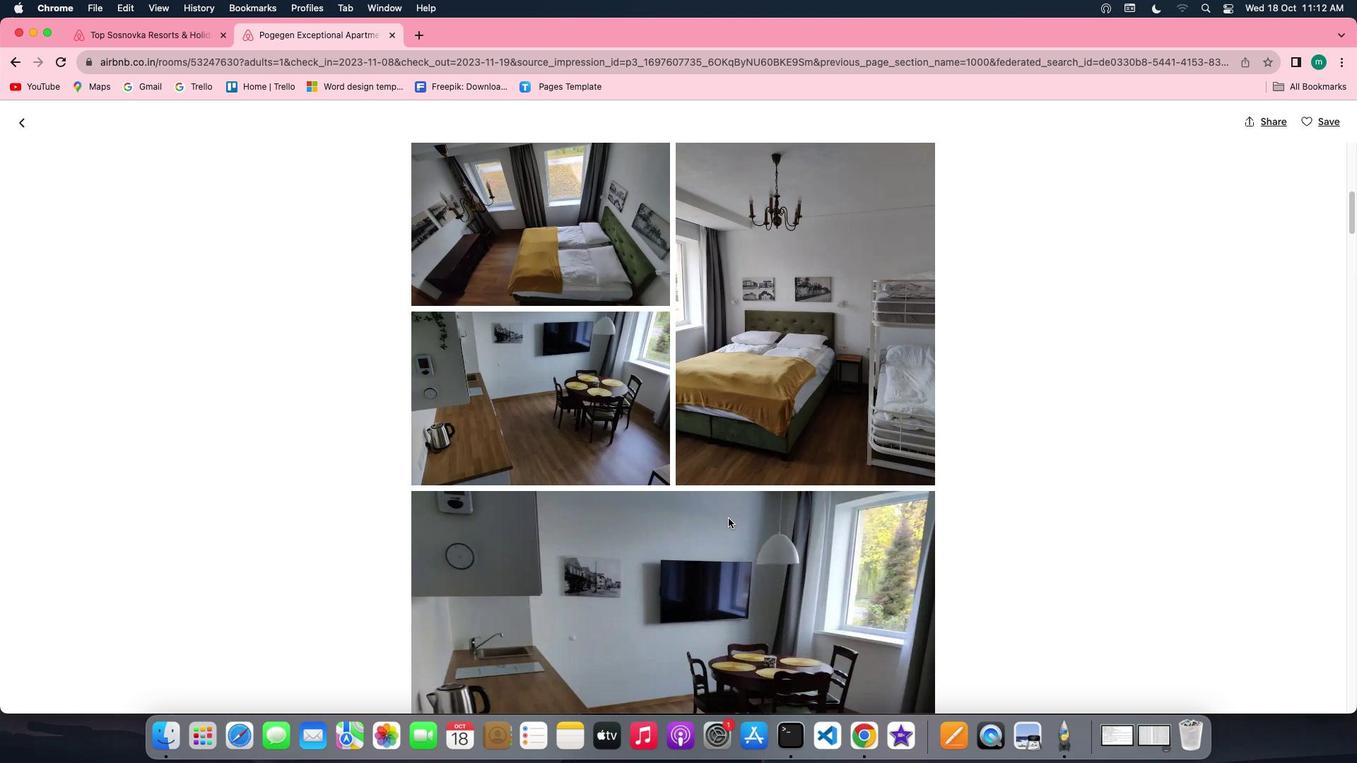 
Action: Mouse scrolled (729, 519) with delta (0, 0)
Screenshot: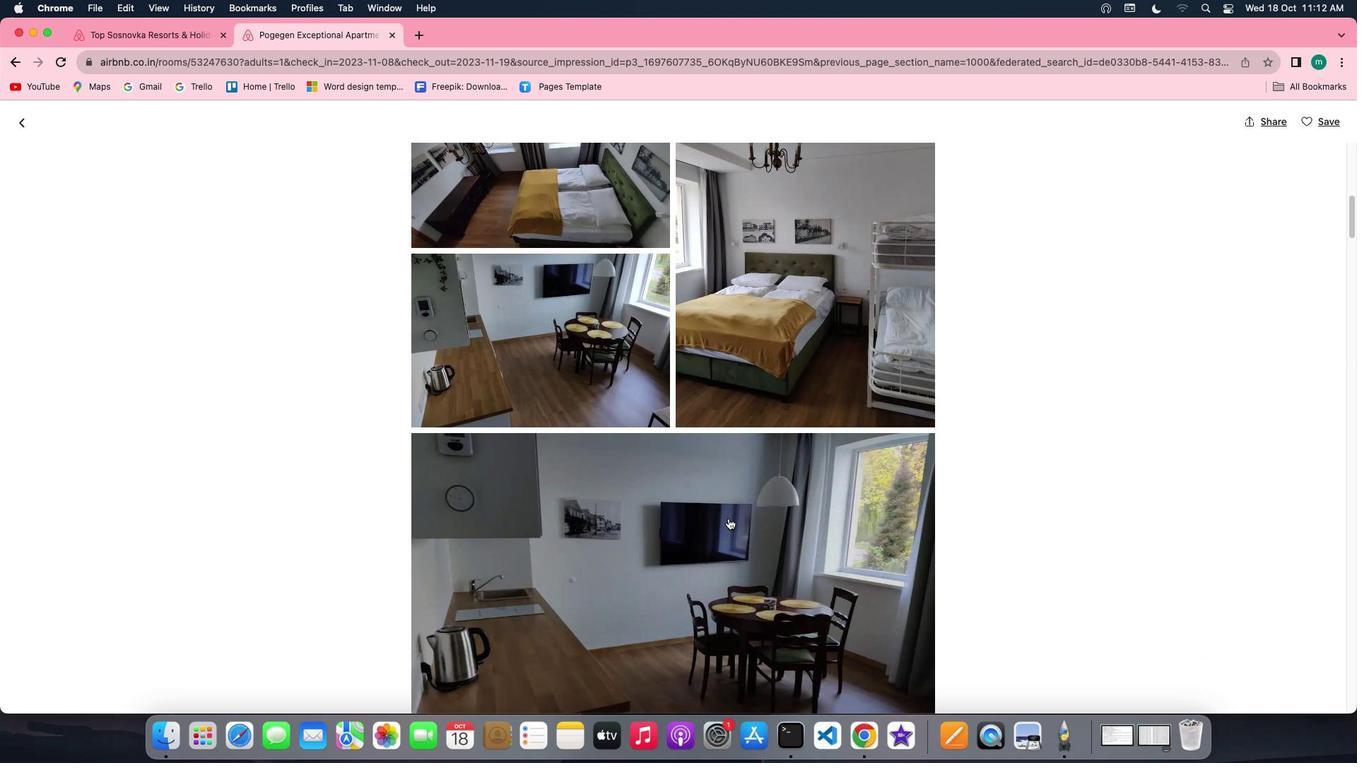 
Action: Mouse scrolled (729, 519) with delta (0, 0)
Screenshot: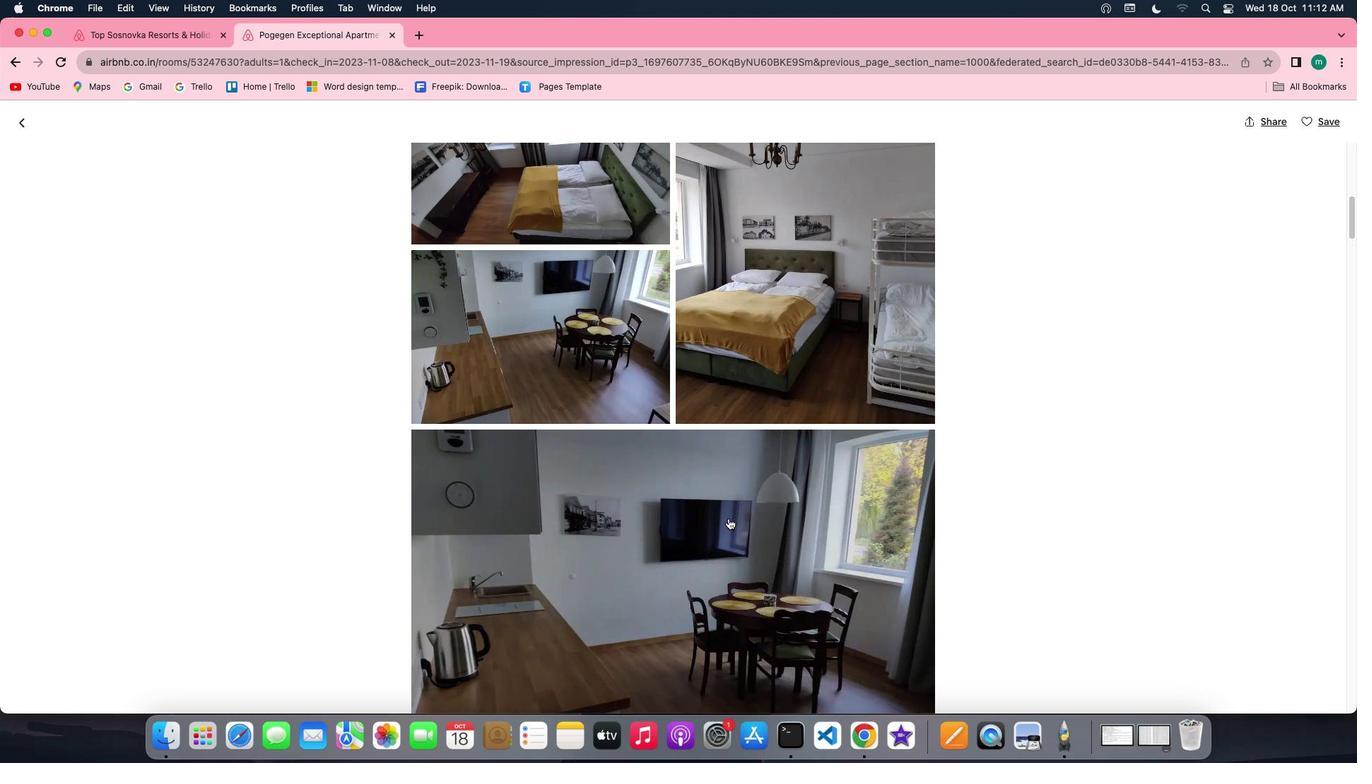 
Action: Mouse scrolled (729, 519) with delta (0, 0)
Screenshot: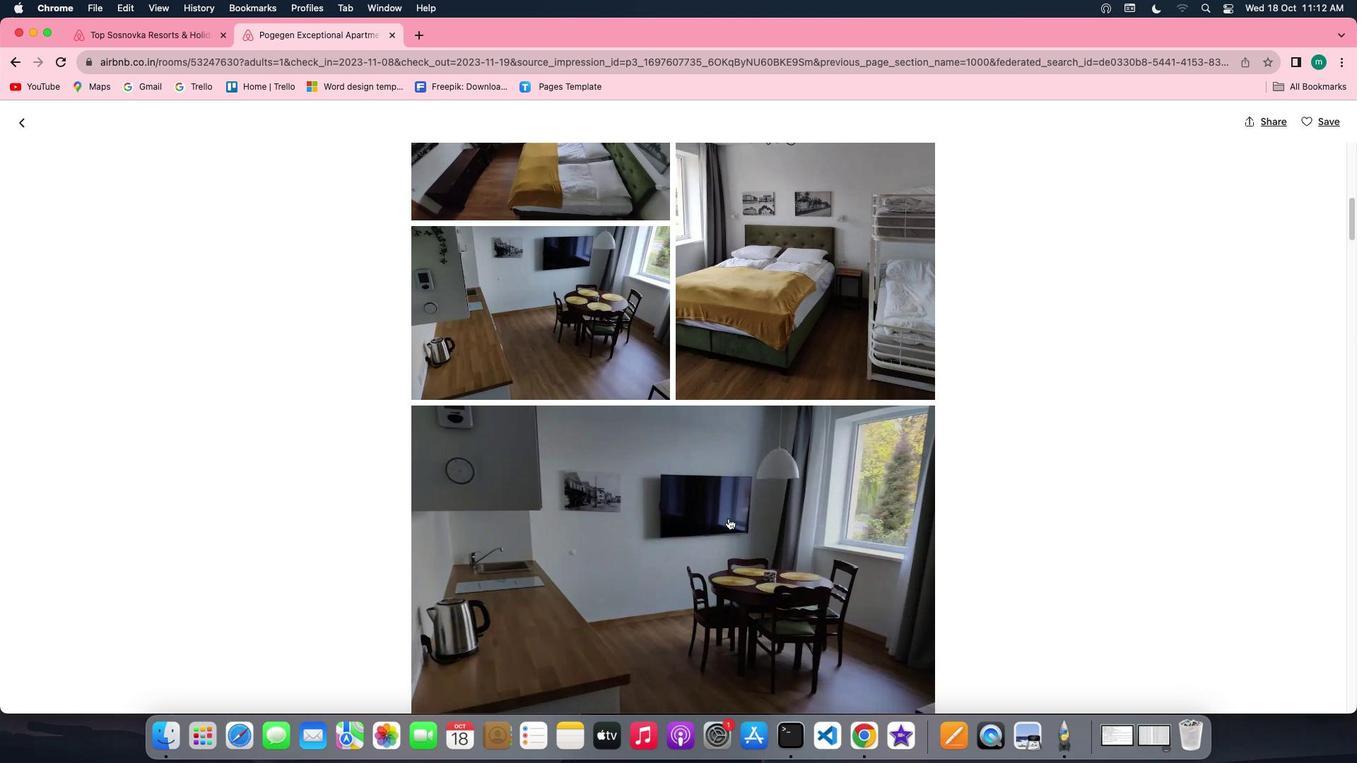 
Action: Mouse scrolled (729, 519) with delta (0, 0)
Screenshot: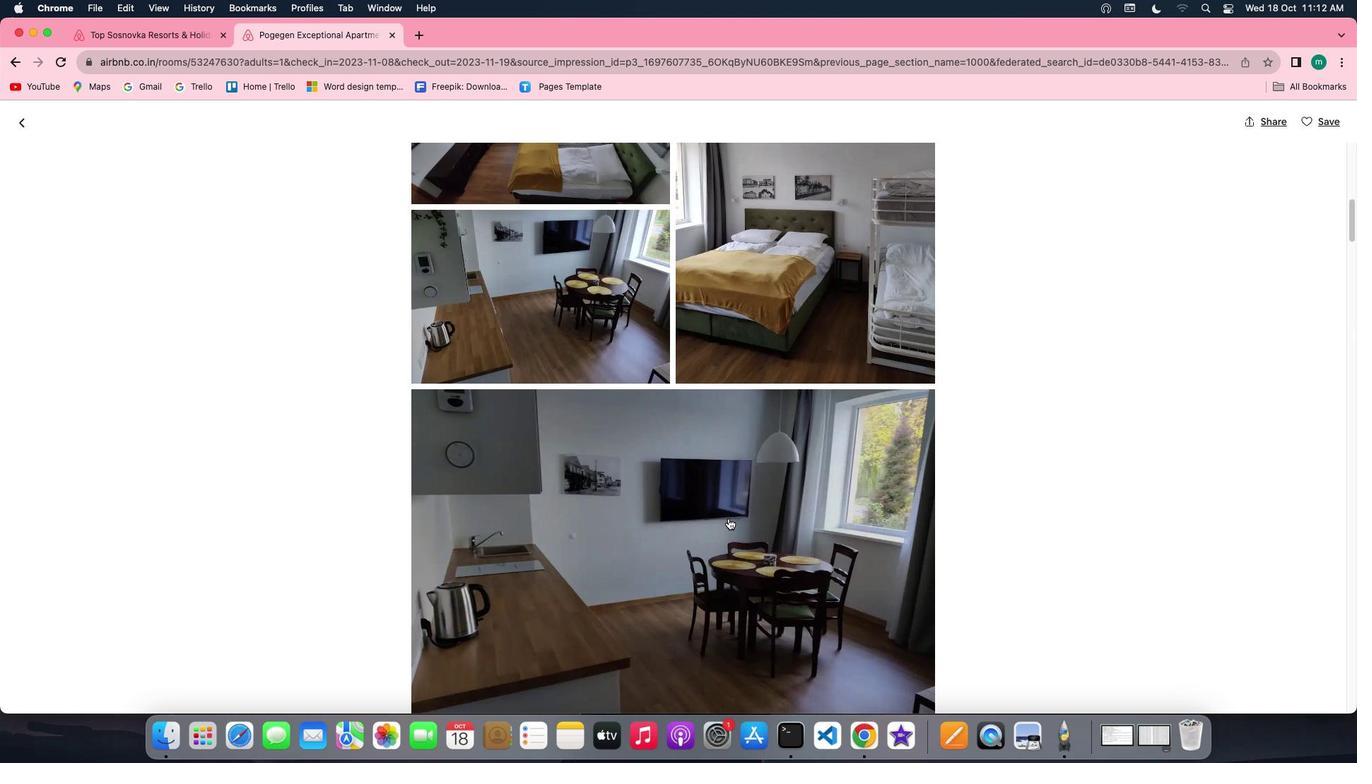 
Action: Mouse scrolled (729, 519) with delta (0, 0)
Screenshot: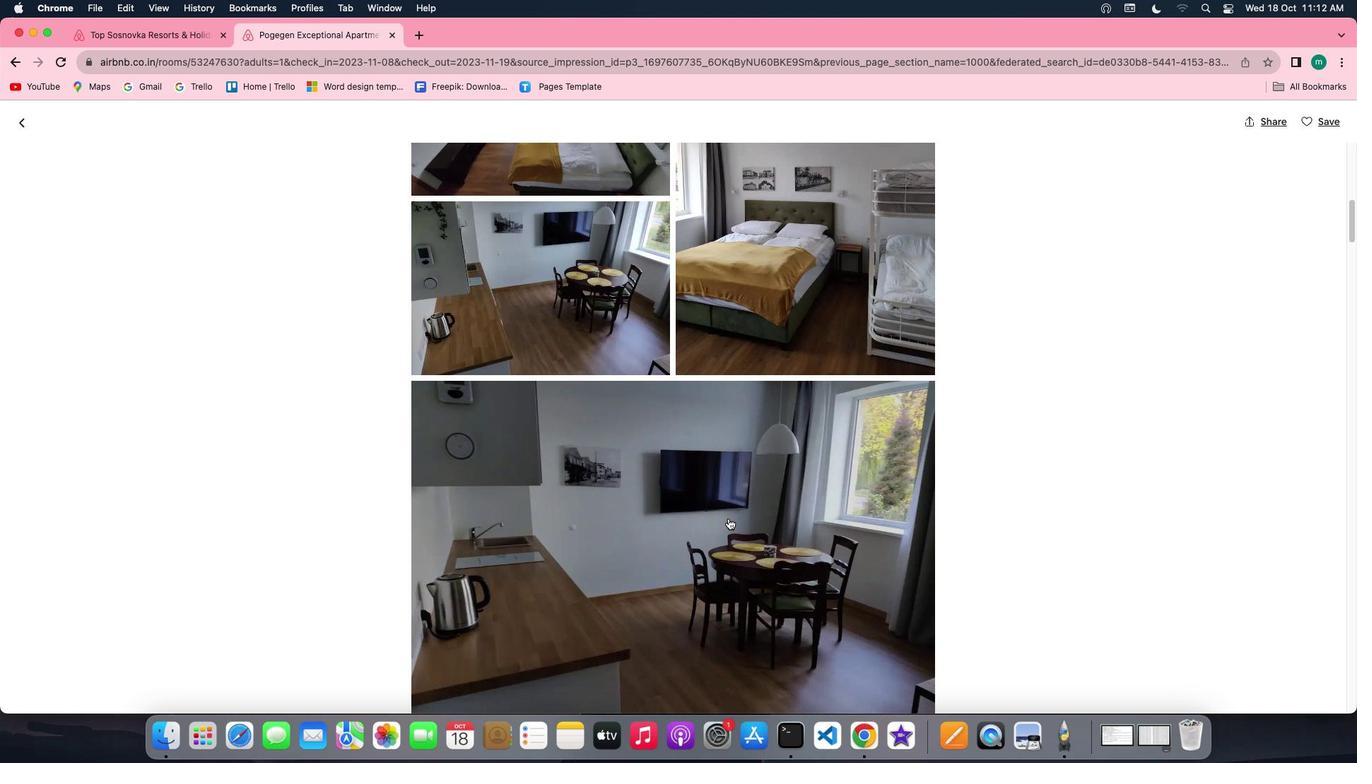 
Action: Mouse scrolled (729, 519) with delta (0, 0)
Screenshot: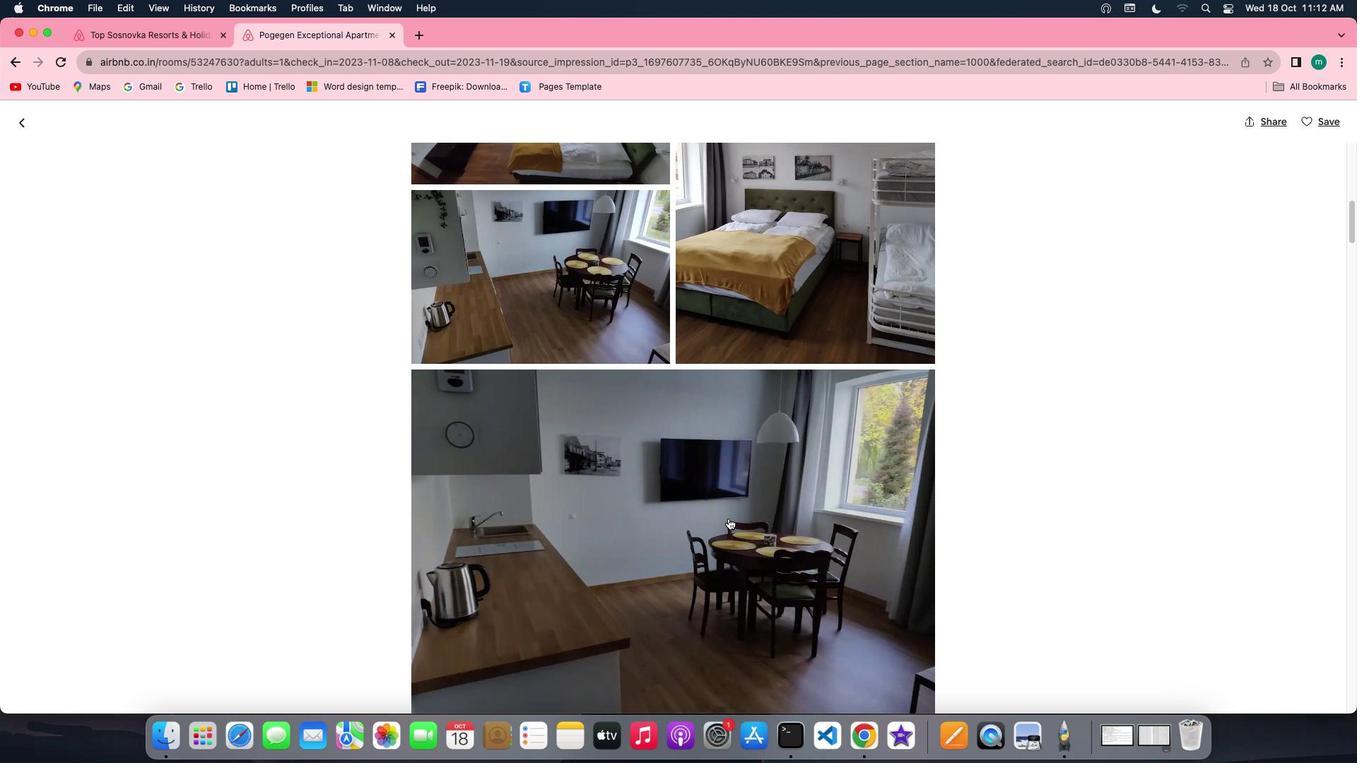 
Action: Mouse scrolled (729, 519) with delta (0, 0)
Screenshot: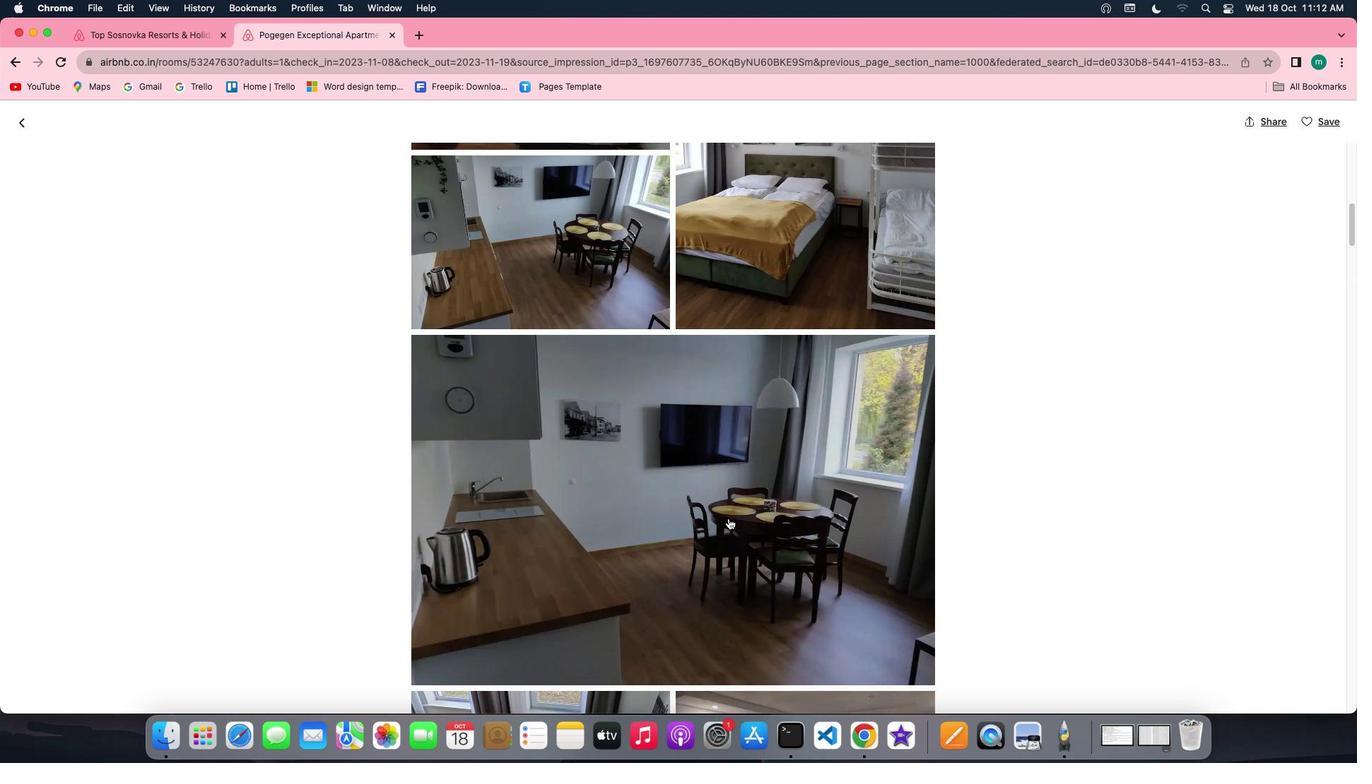 
Action: Mouse scrolled (729, 519) with delta (0, -1)
Screenshot: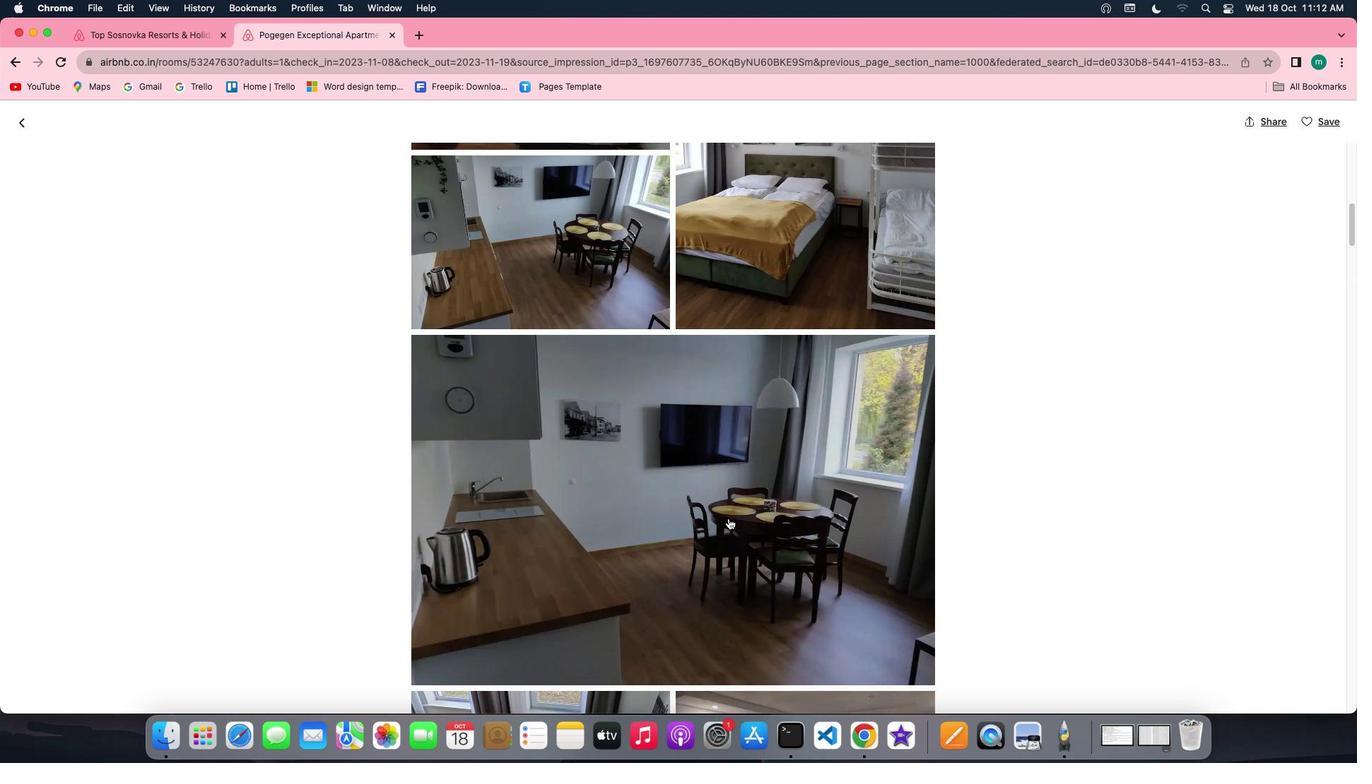 
Action: Mouse scrolled (729, 519) with delta (0, -2)
Screenshot: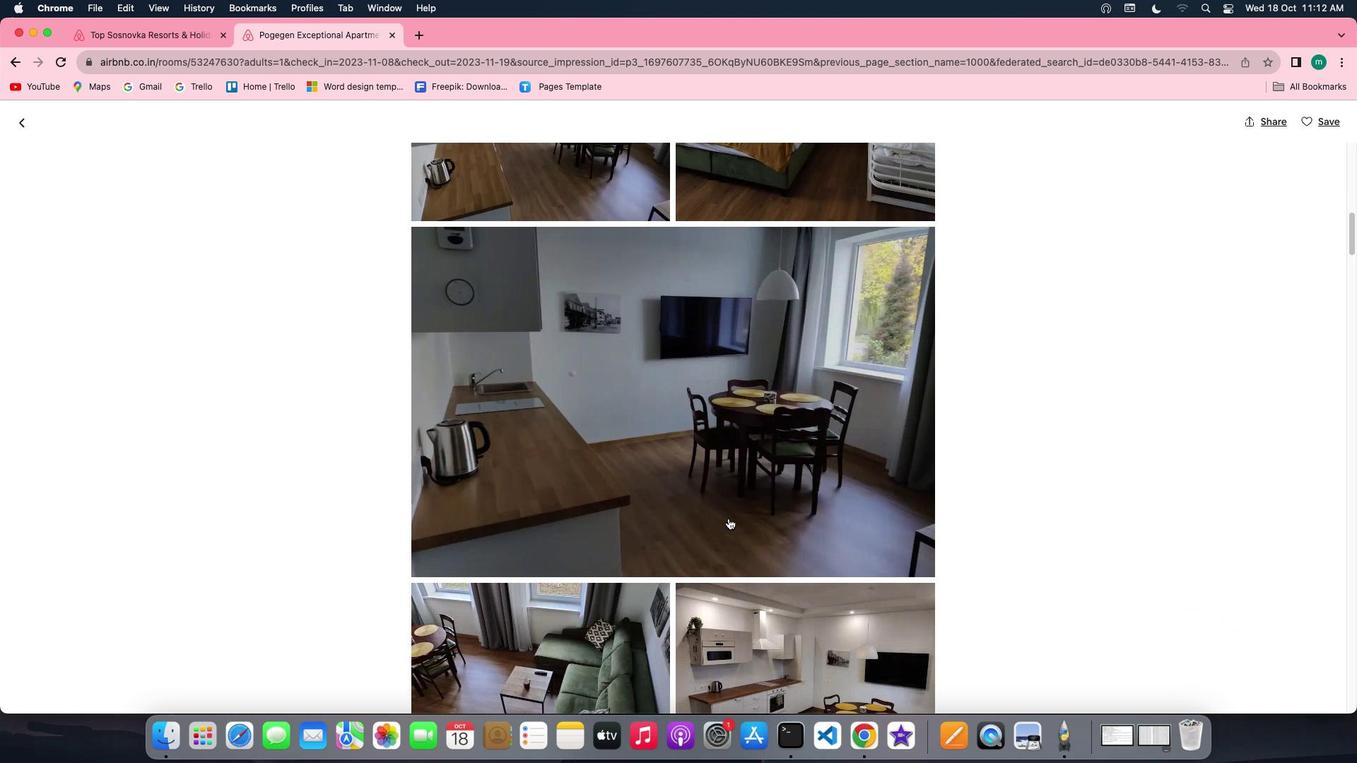
Action: Mouse scrolled (729, 519) with delta (0, 0)
Screenshot: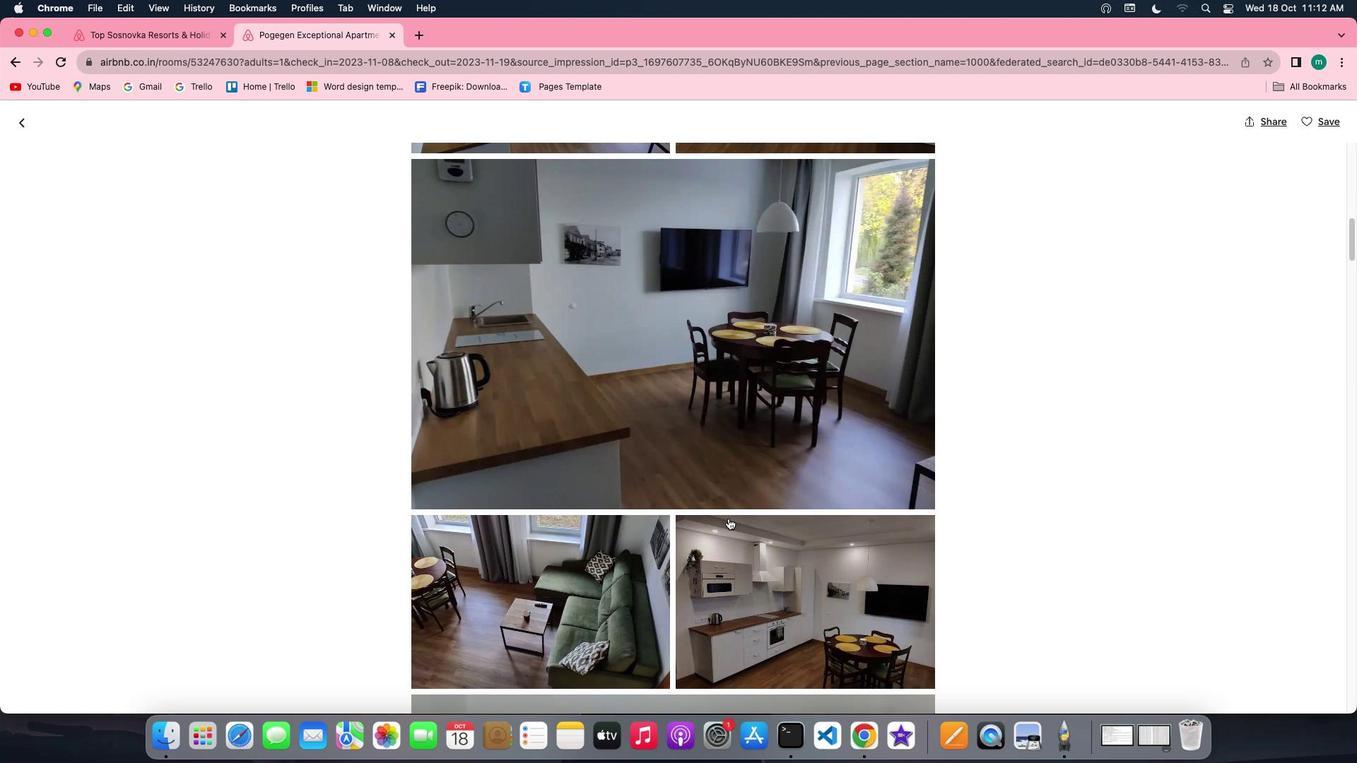 
Action: Mouse scrolled (729, 519) with delta (0, 0)
Screenshot: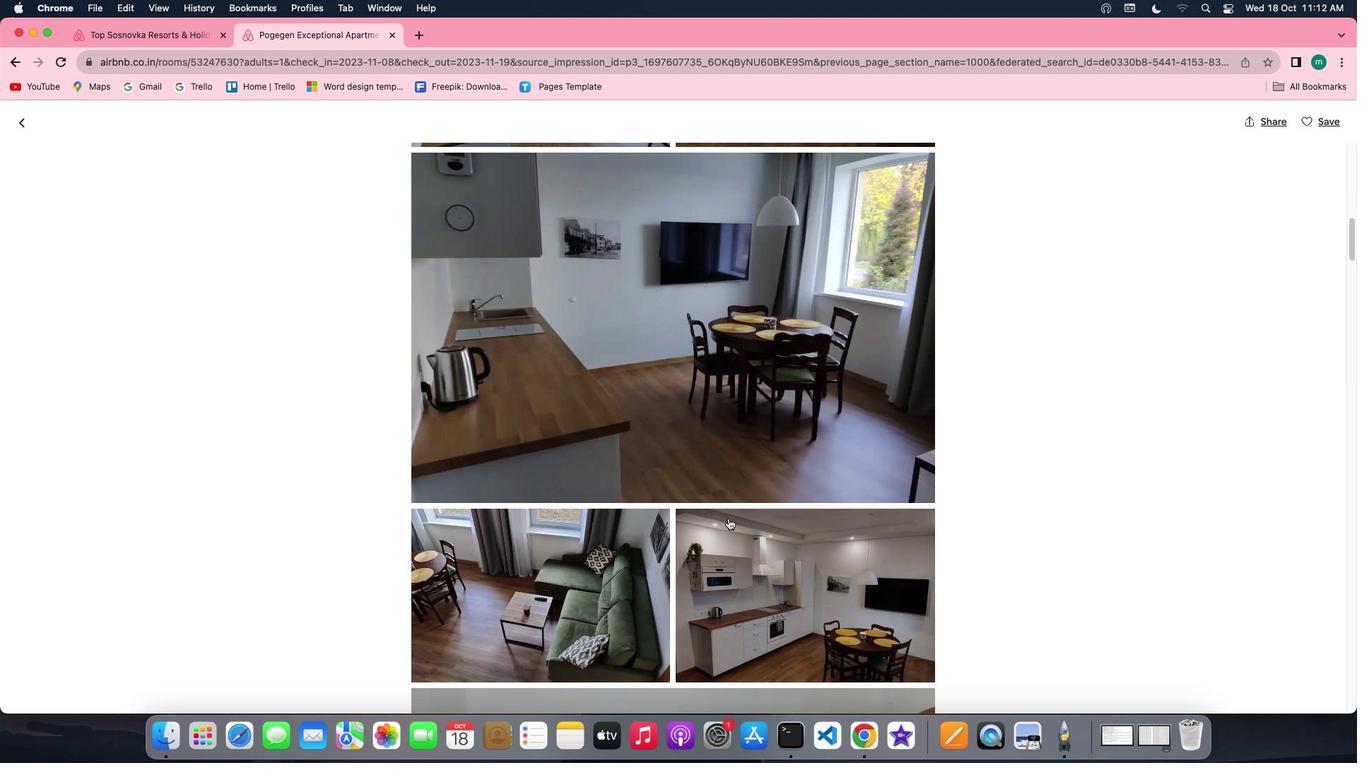 
Action: Mouse scrolled (729, 519) with delta (0, 0)
Screenshot: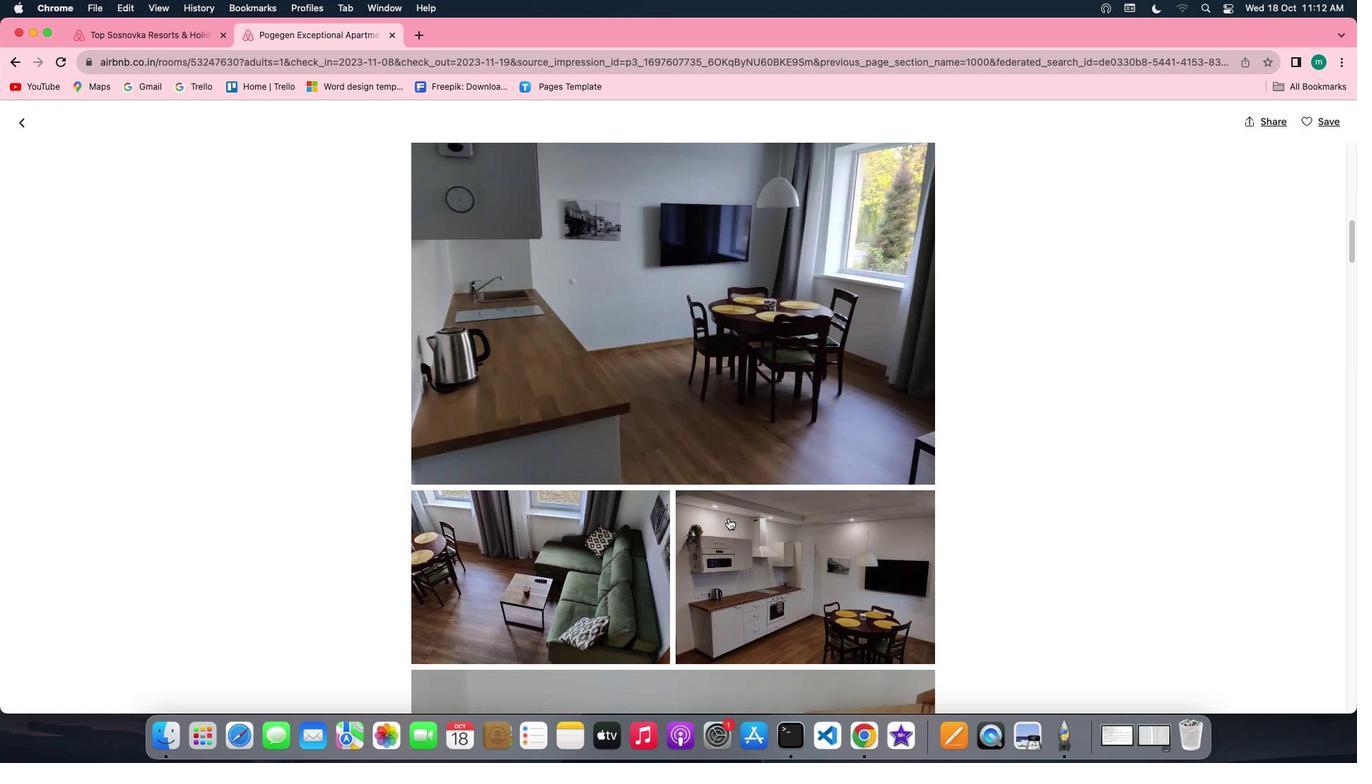 
Action: Mouse scrolled (729, 519) with delta (0, 0)
Screenshot: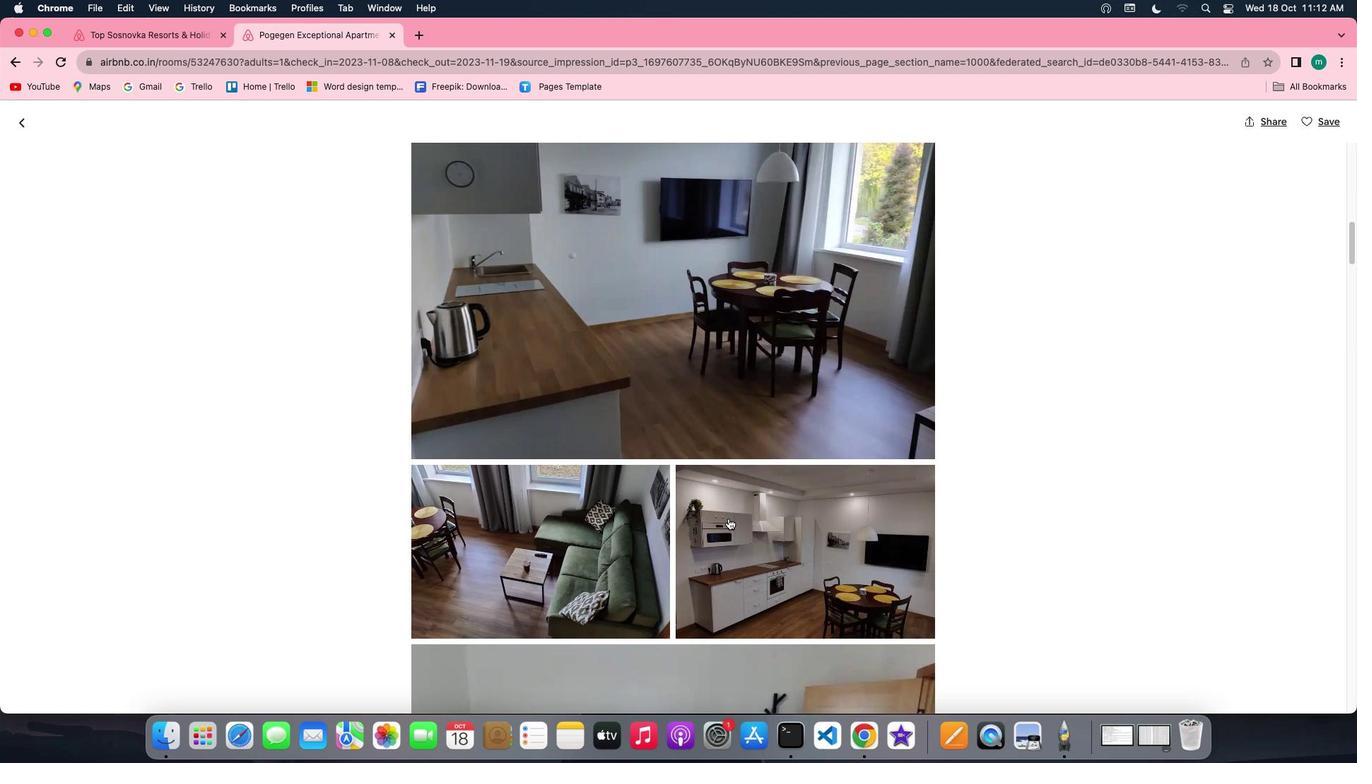 
Action: Mouse scrolled (729, 519) with delta (0, 0)
Screenshot: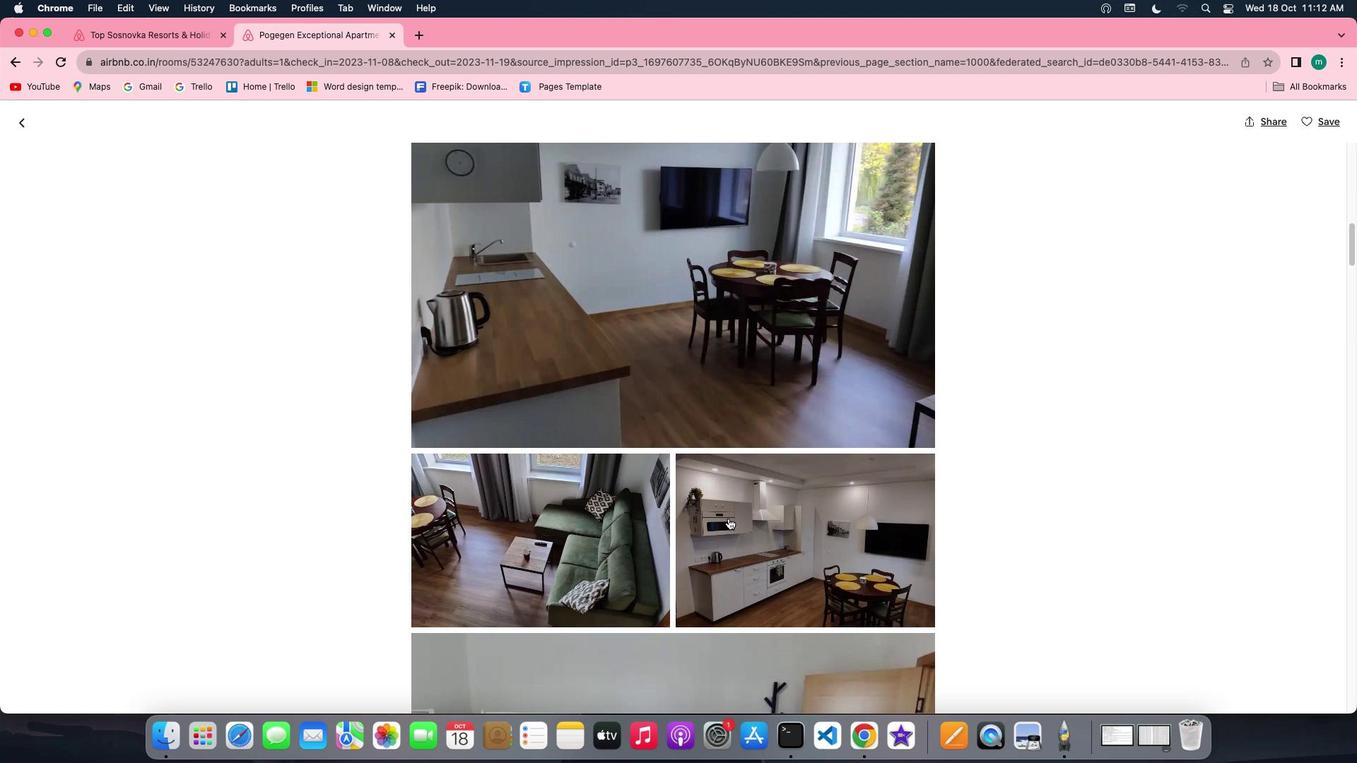 
Action: Mouse scrolled (729, 519) with delta (0, 0)
Screenshot: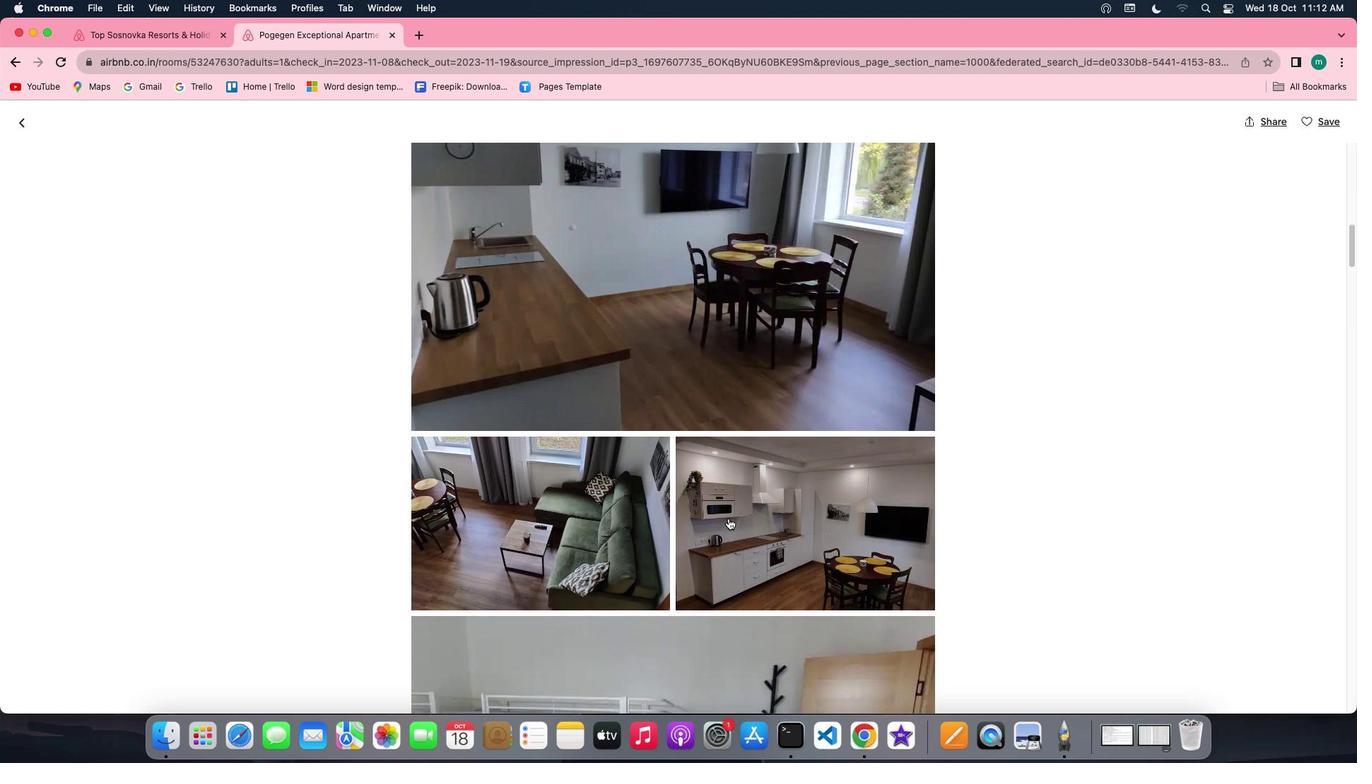 
Action: Mouse scrolled (729, 519) with delta (0, 0)
Screenshot: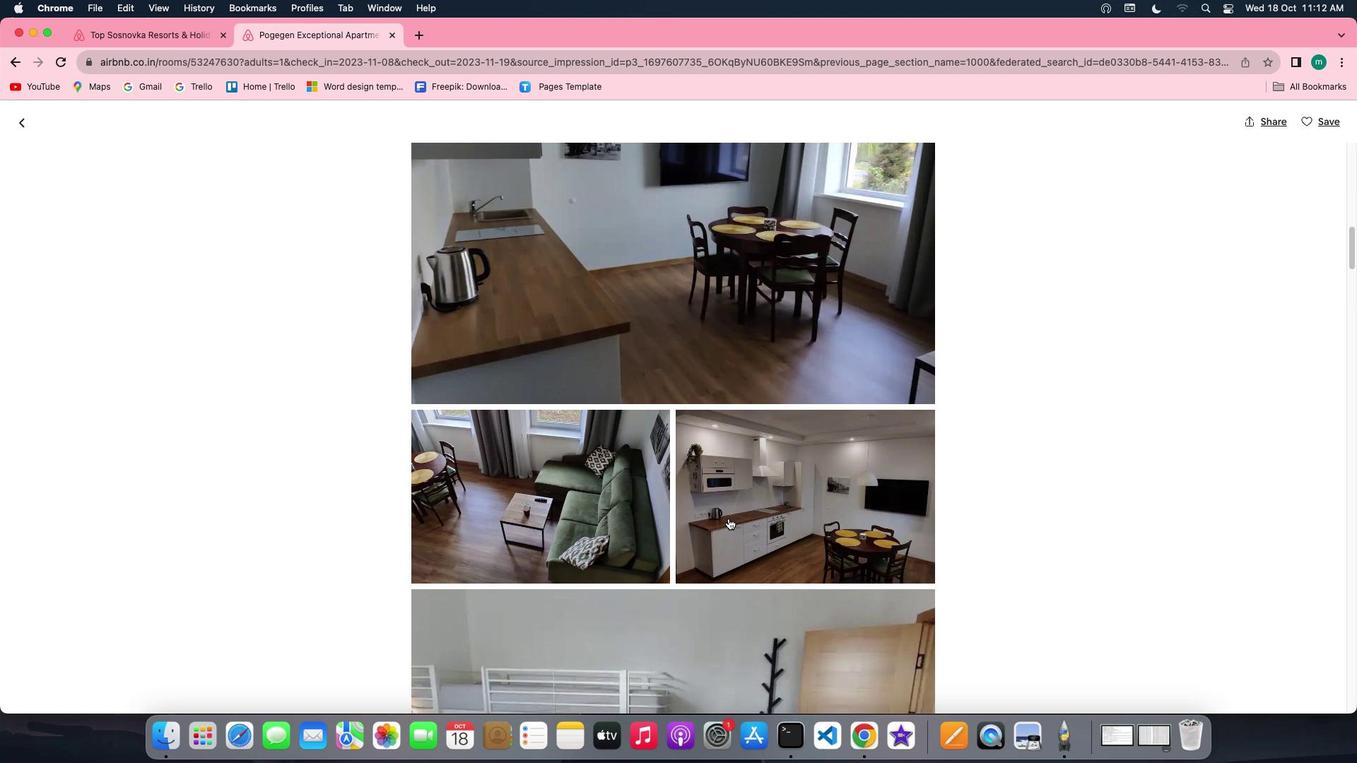 
Action: Mouse scrolled (729, 519) with delta (0, 0)
Screenshot: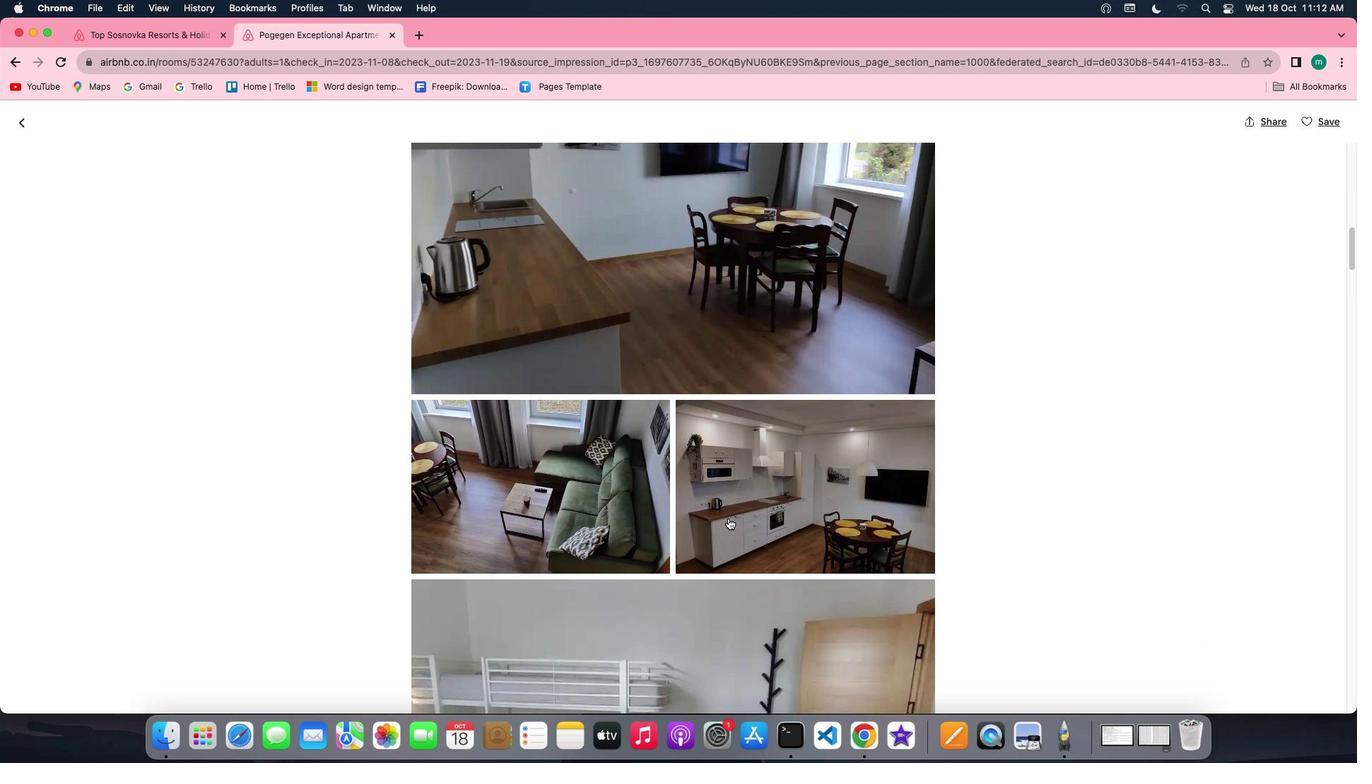 
Action: Mouse scrolled (729, 519) with delta (0, 0)
Screenshot: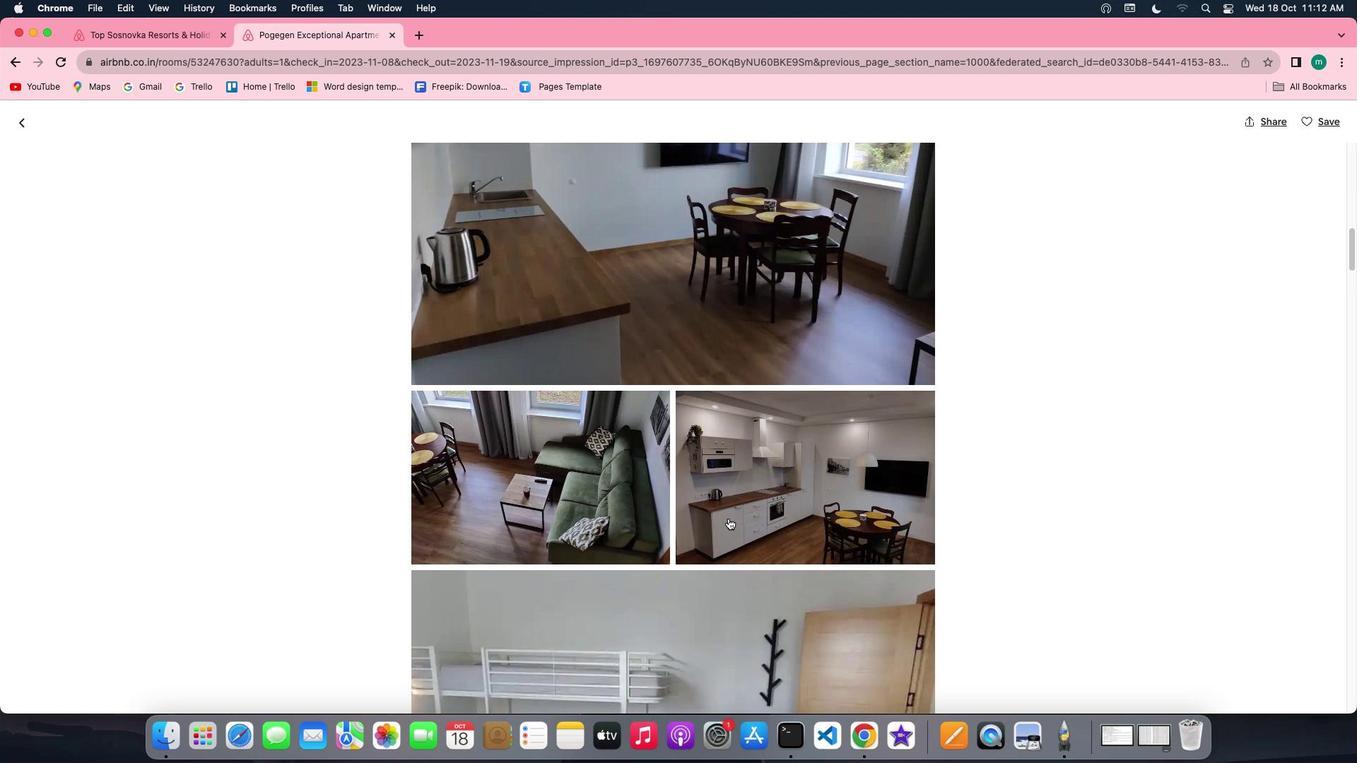 
Action: Mouse scrolled (729, 519) with delta (0, 0)
Screenshot: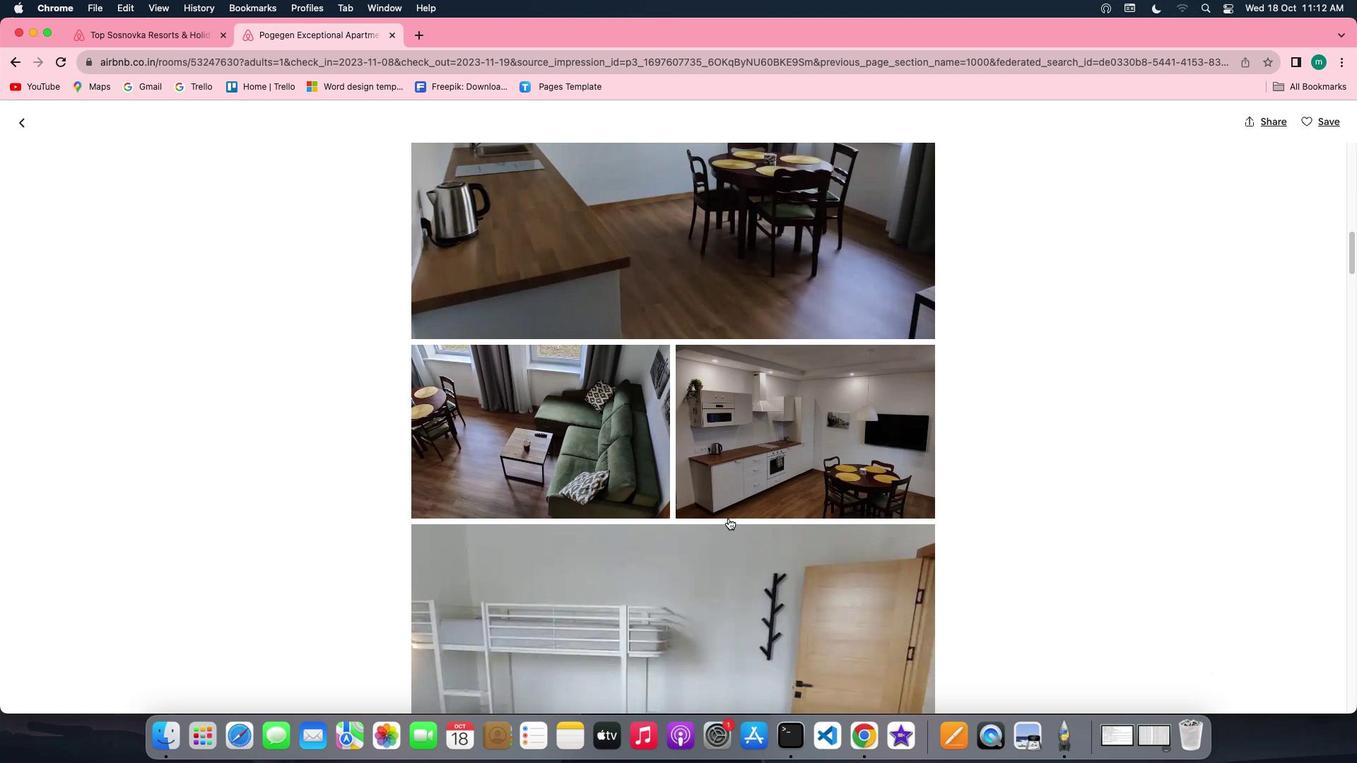 
Action: Mouse scrolled (729, 519) with delta (0, 0)
Screenshot: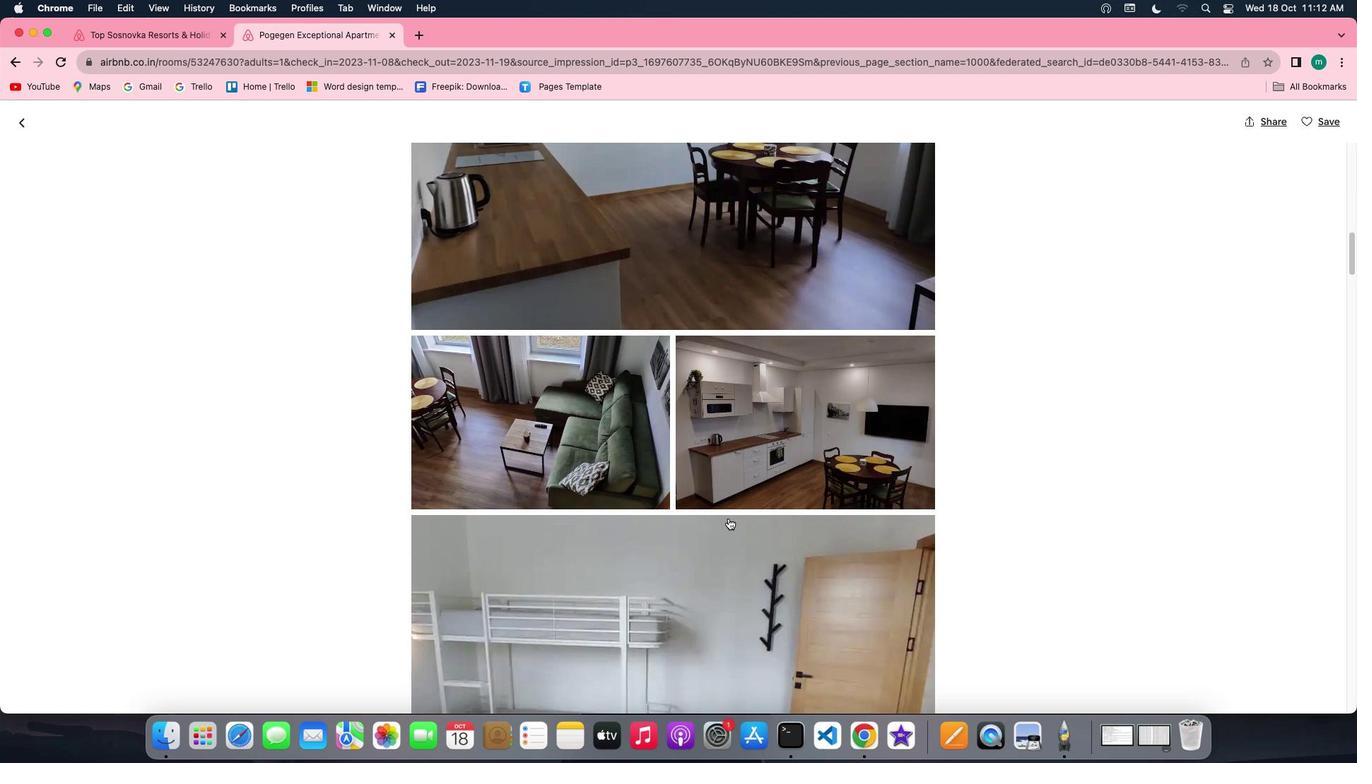 
Action: Mouse scrolled (729, 519) with delta (0, 0)
Screenshot: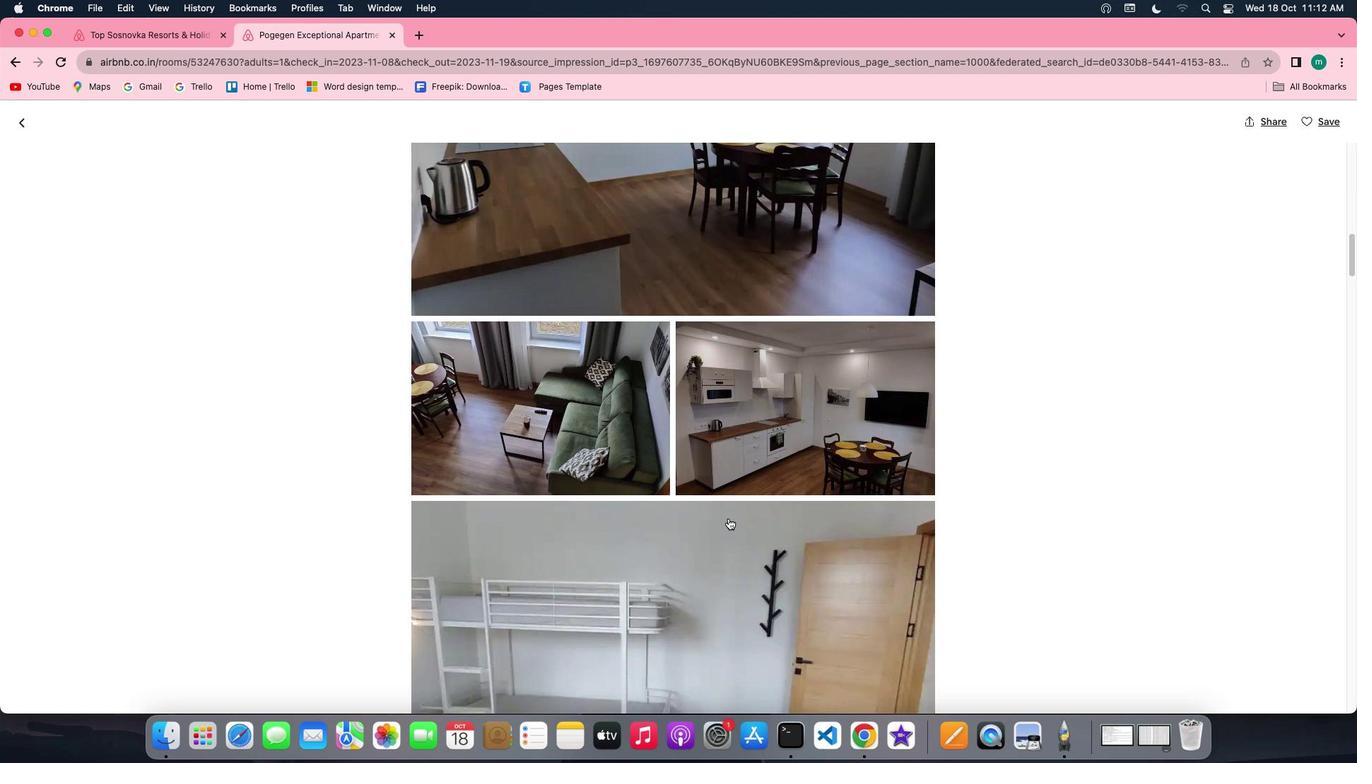 
Action: Mouse scrolled (729, 519) with delta (0, 0)
Screenshot: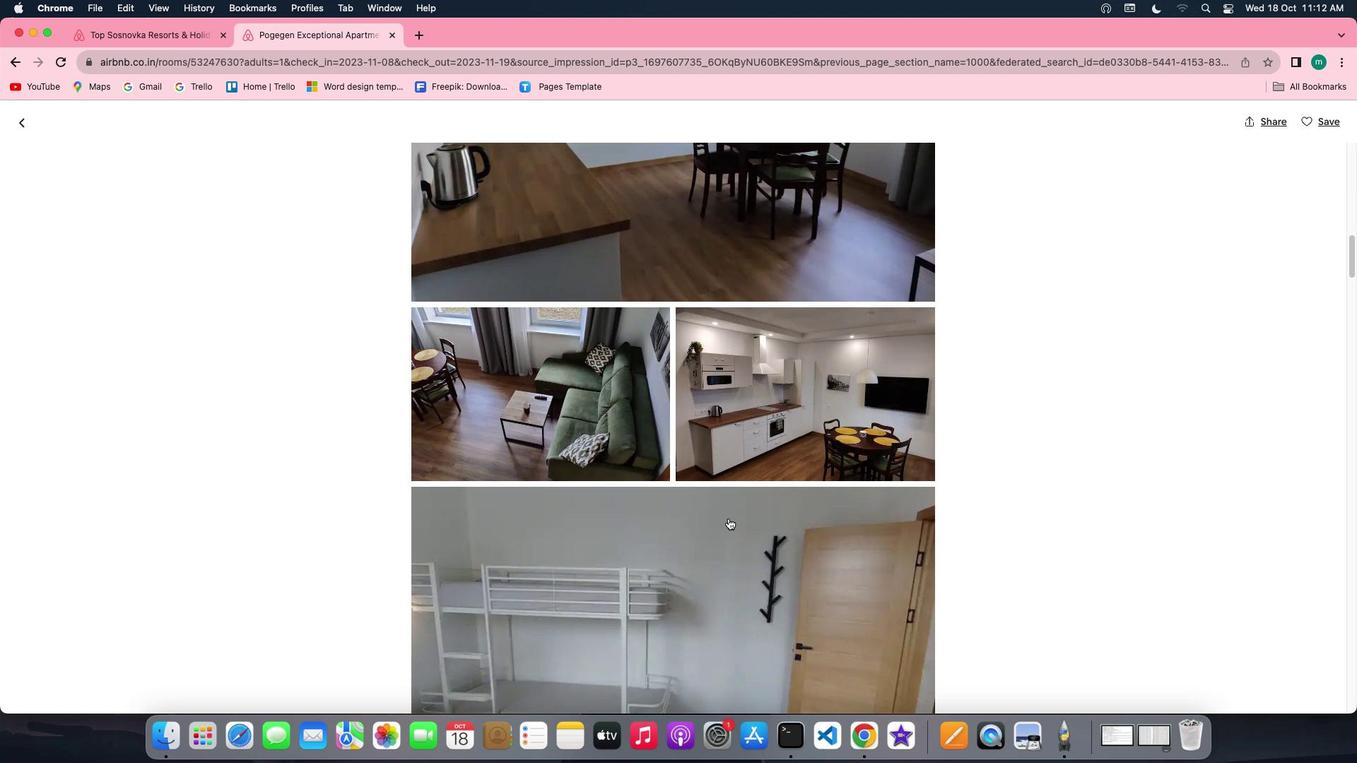 
Action: Mouse scrolled (729, 519) with delta (0, 0)
Screenshot: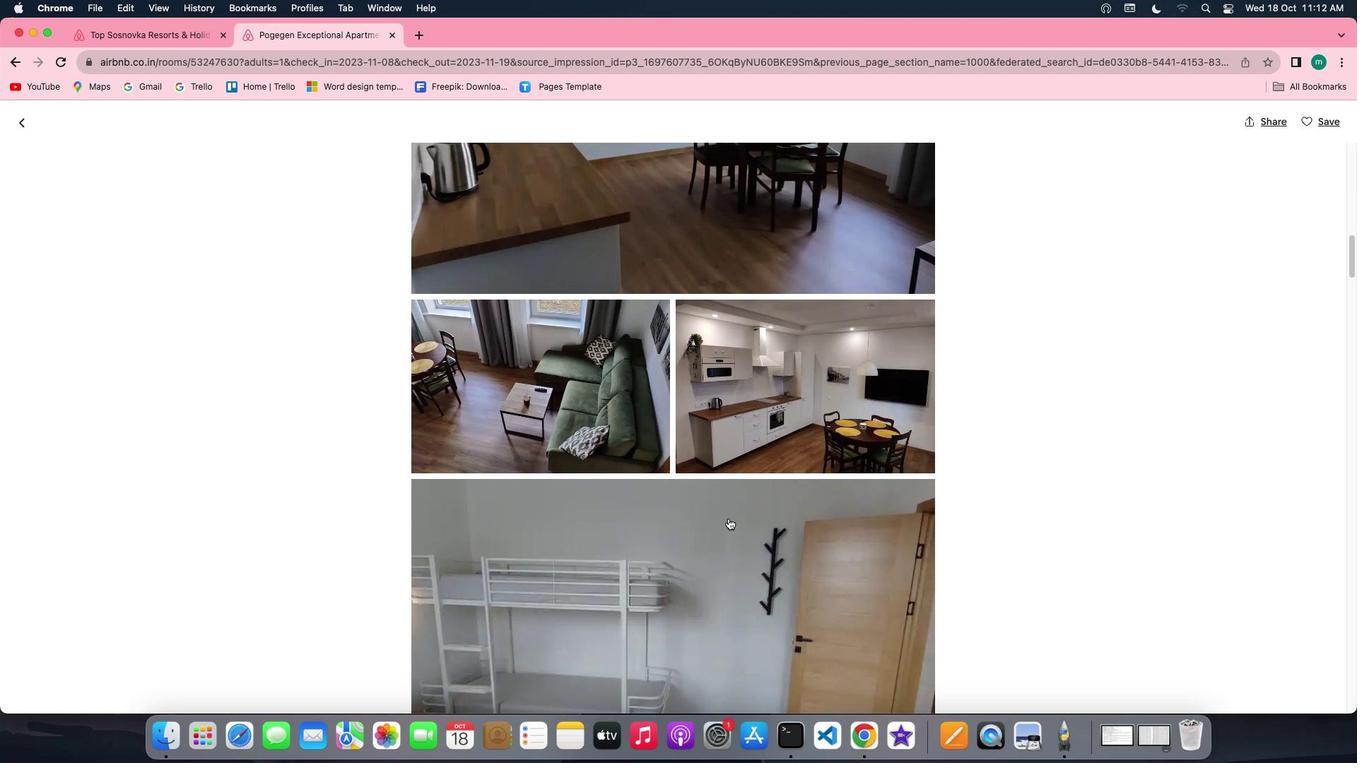 
Action: Mouse scrolled (729, 519) with delta (0, 0)
Screenshot: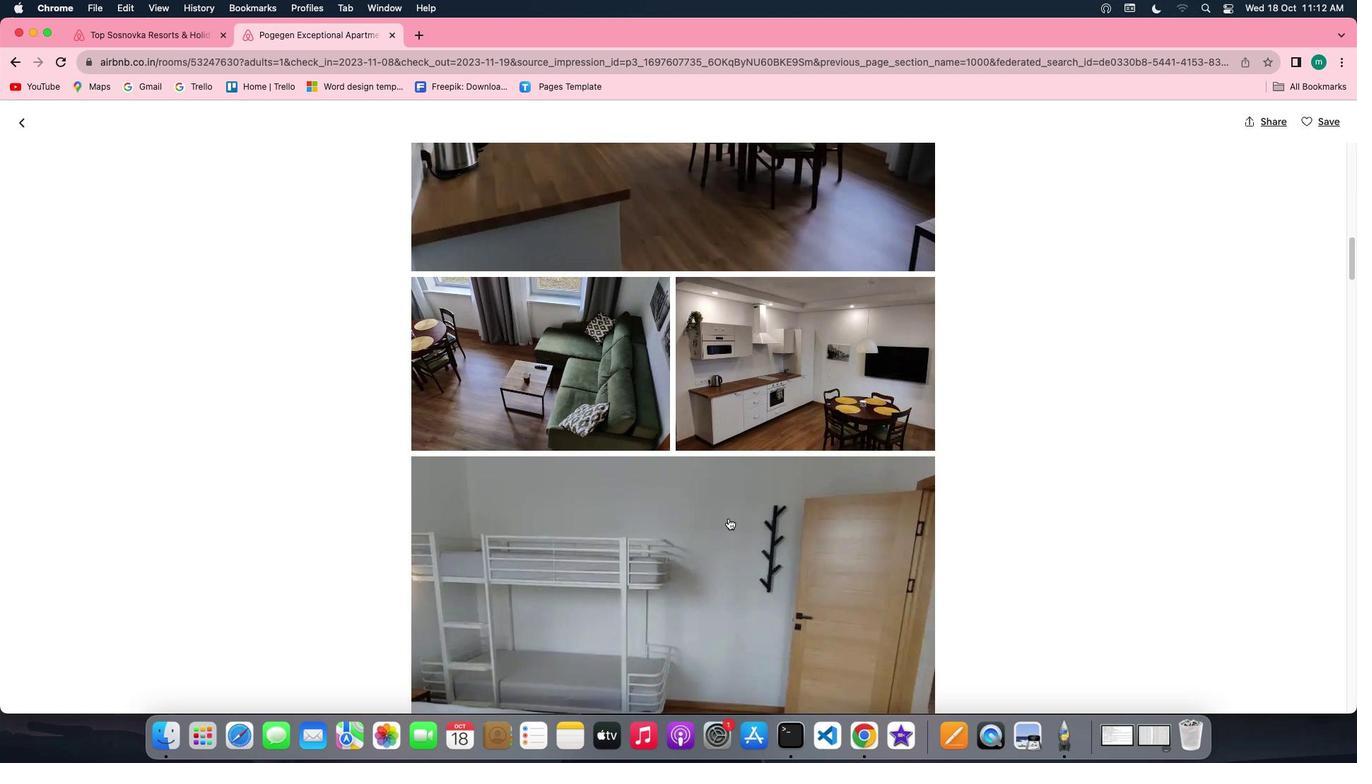 
Action: Mouse scrolled (729, 519) with delta (0, 0)
Screenshot: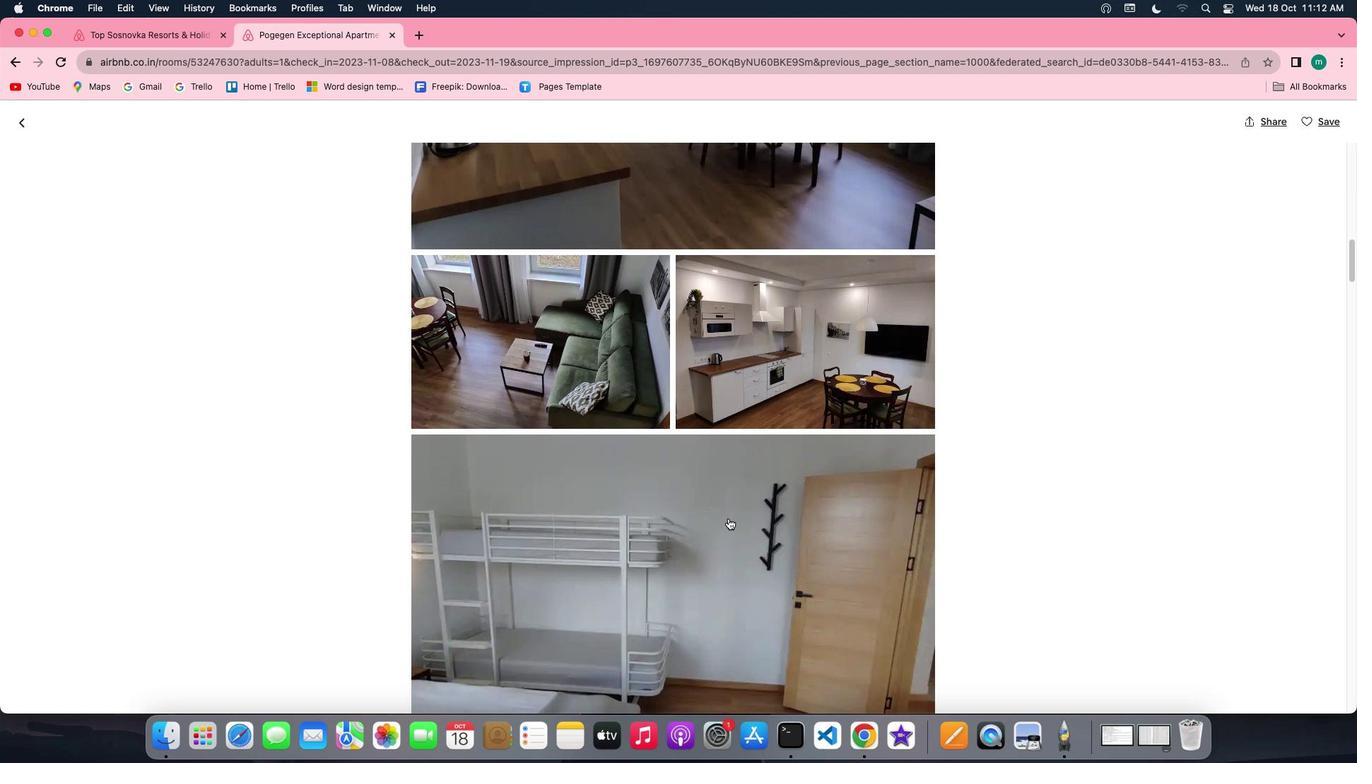 
Action: Mouse scrolled (729, 519) with delta (0, 0)
Screenshot: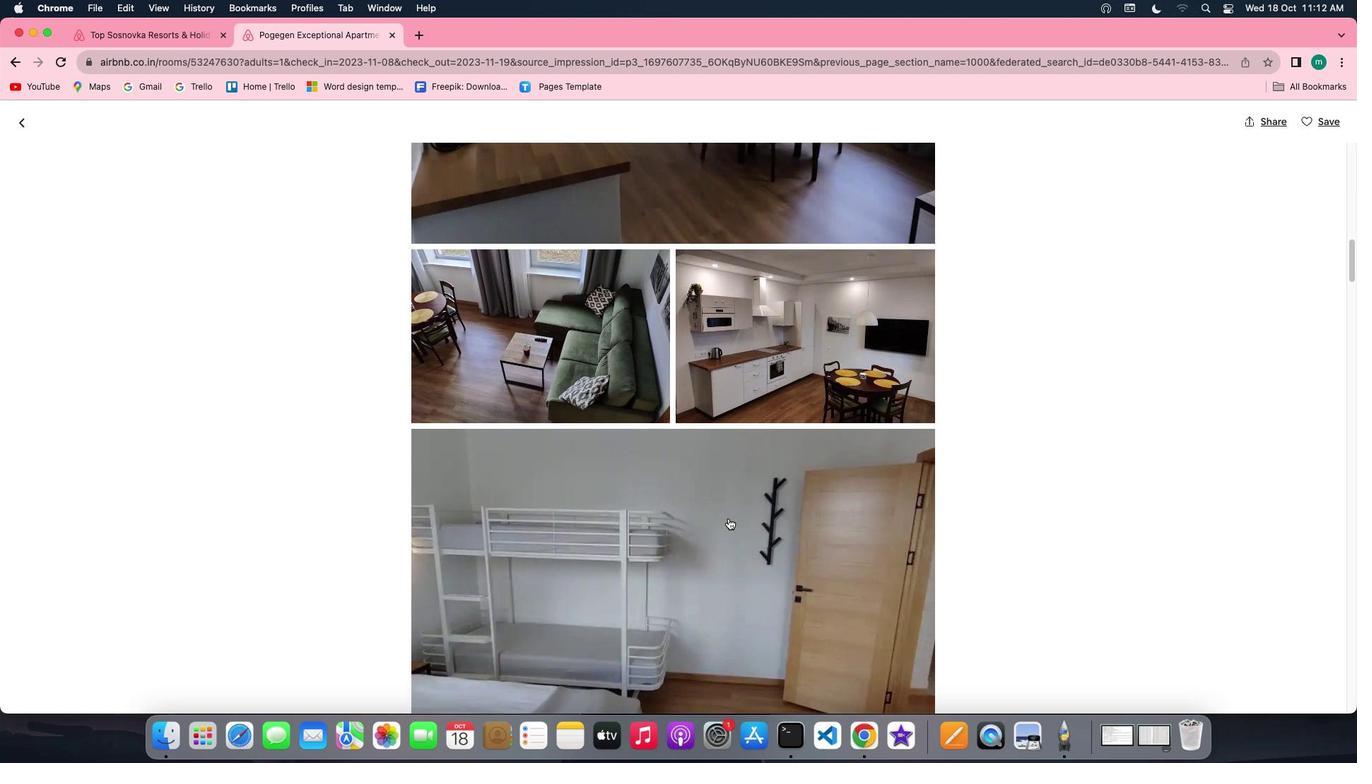 
Action: Mouse scrolled (729, 519) with delta (0, 0)
Screenshot: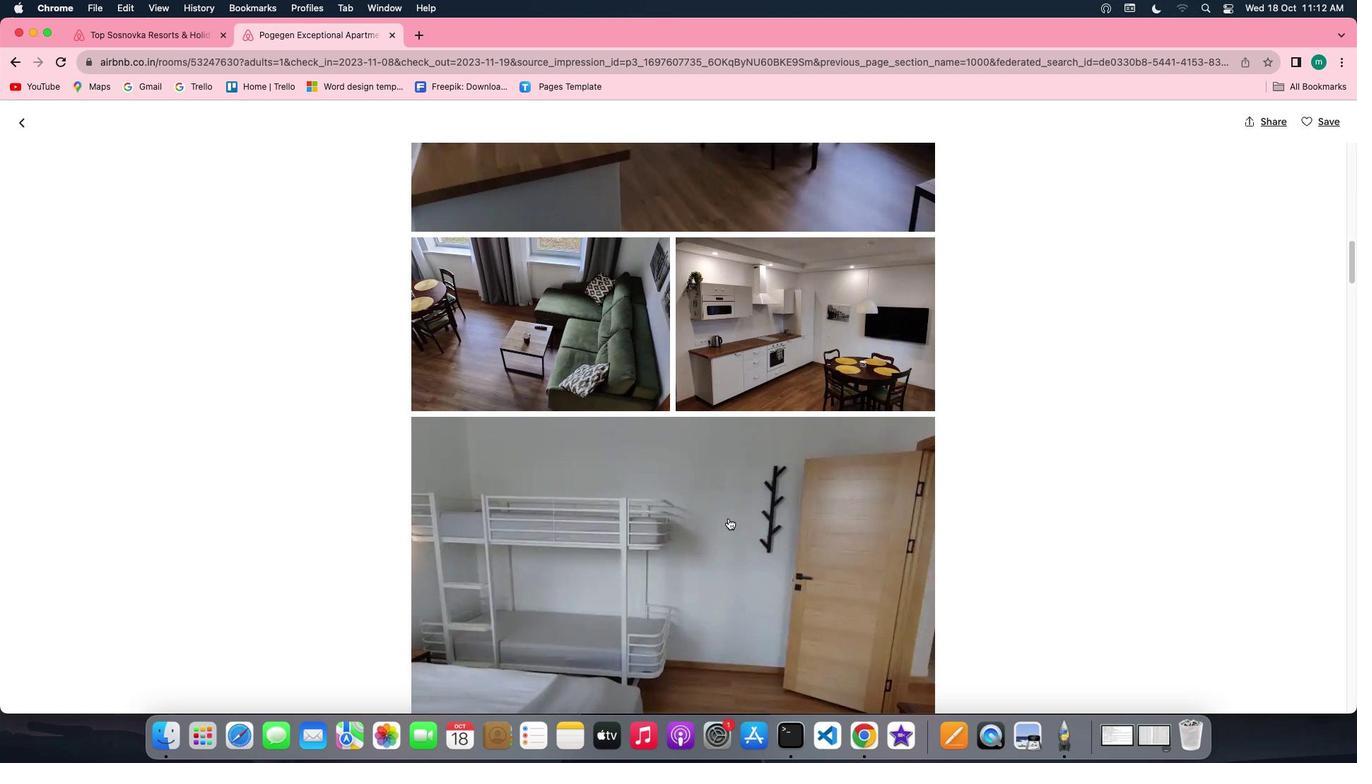
Action: Mouse scrolled (729, 519) with delta (0, 0)
Screenshot: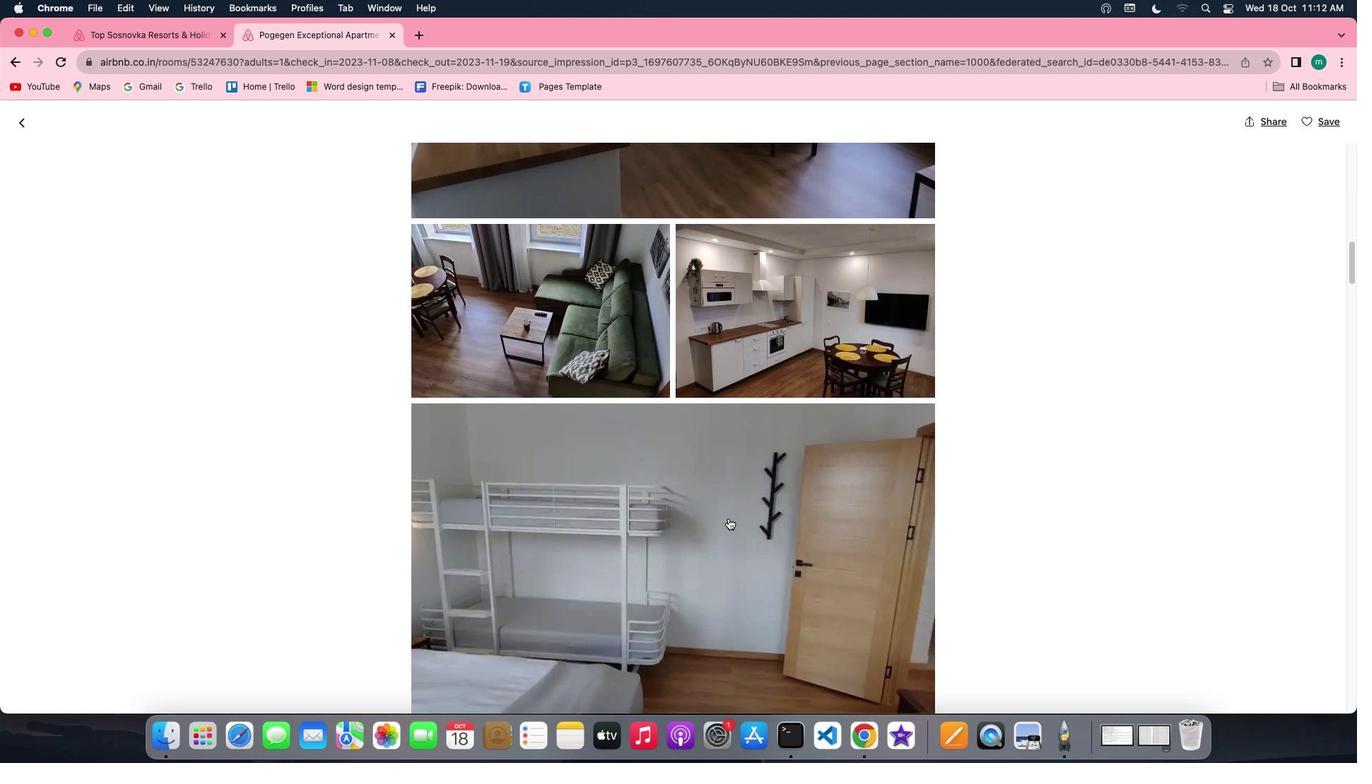 
Action: Mouse scrolled (729, 519) with delta (0, 0)
Screenshot: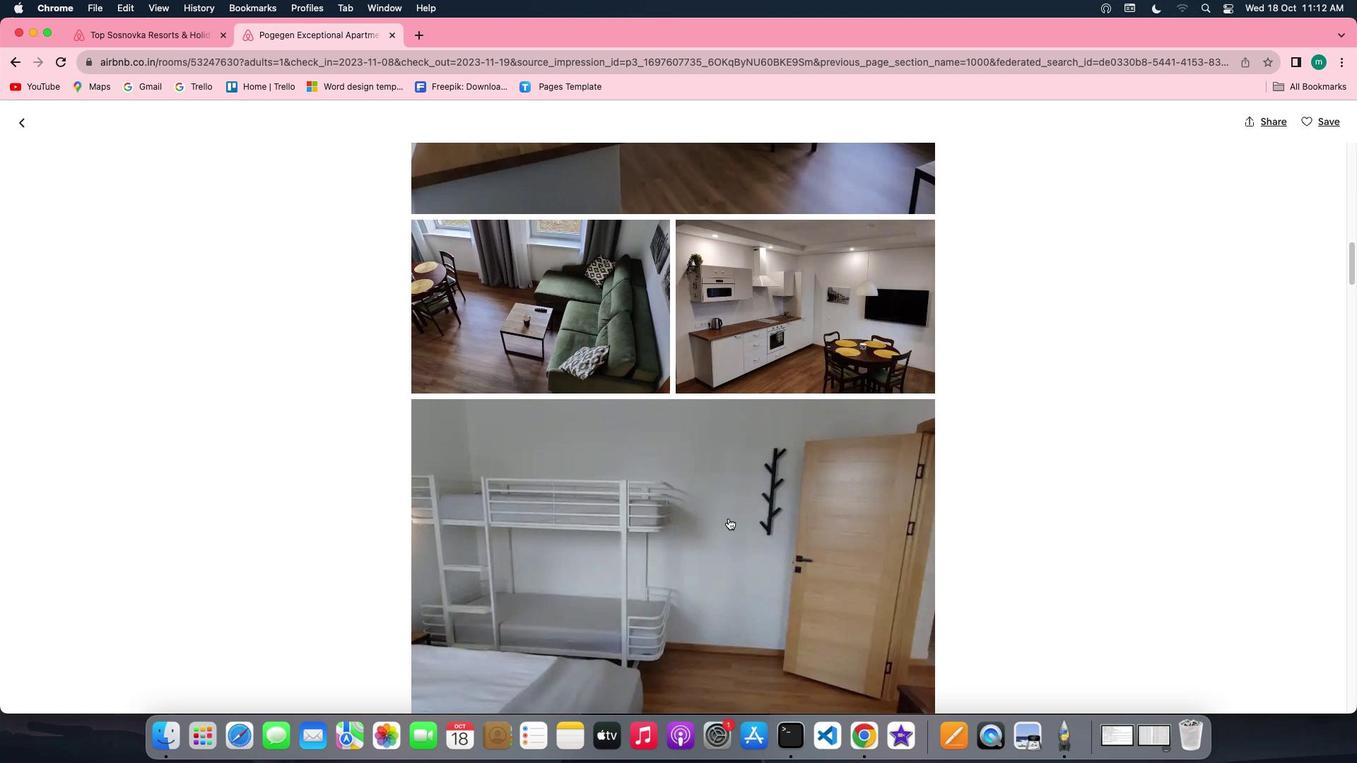 
Action: Mouse scrolled (729, 519) with delta (0, 0)
Screenshot: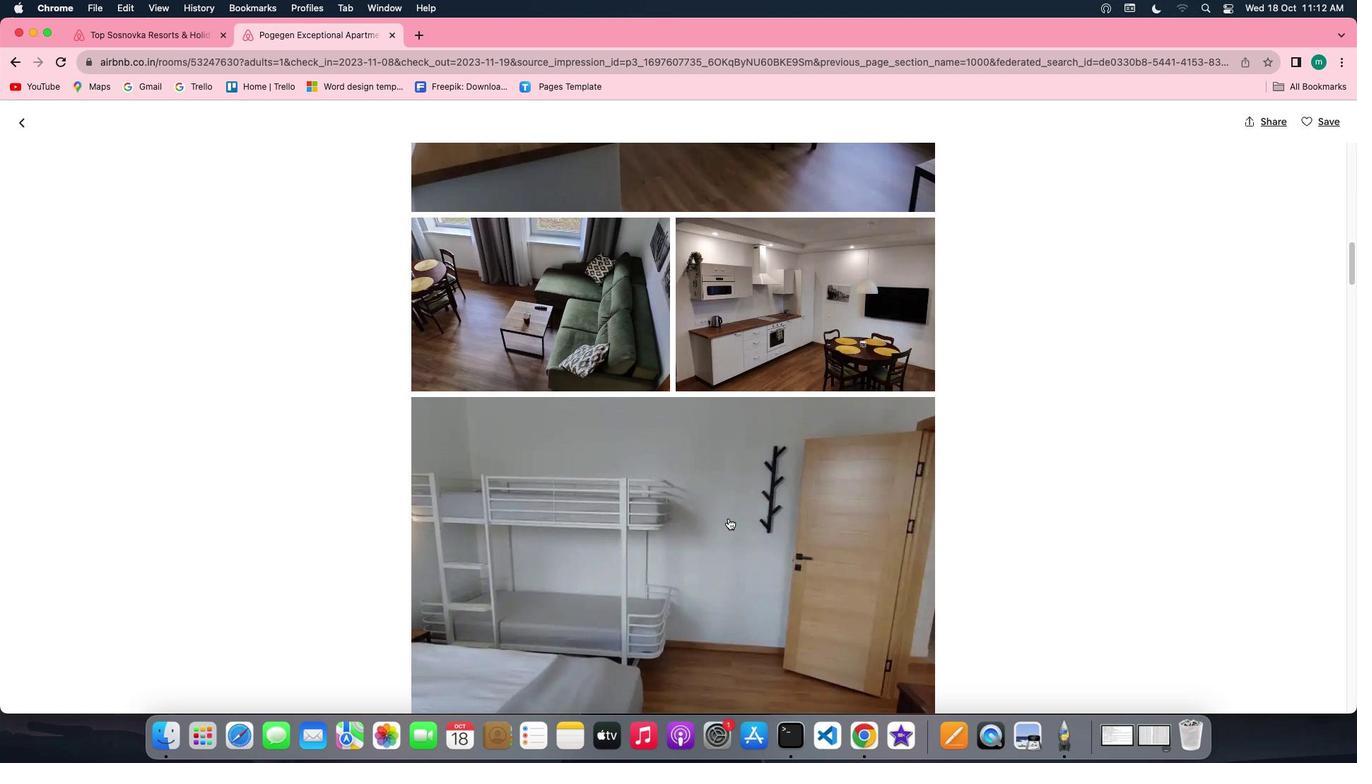 
Action: Mouse scrolled (729, 519) with delta (0, 0)
Screenshot: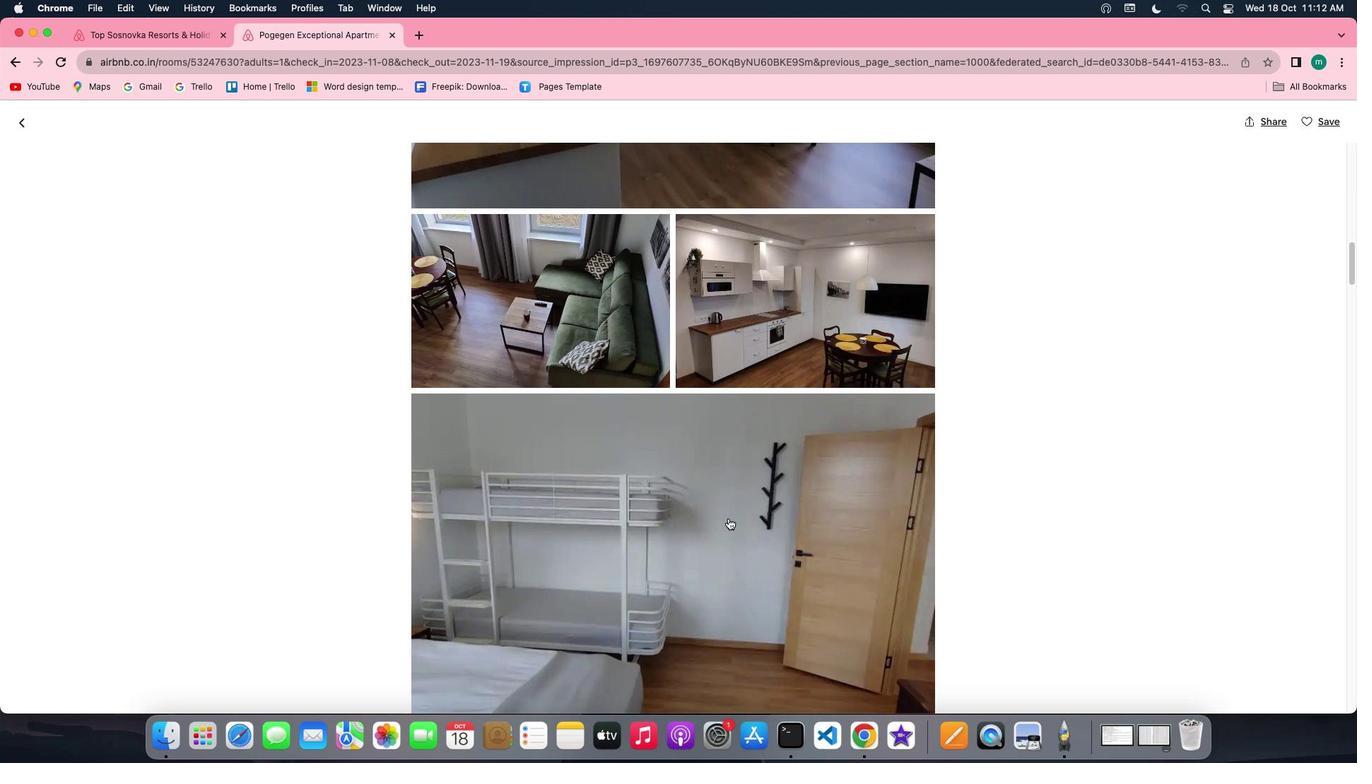 
Action: Mouse scrolled (729, 519) with delta (0, 0)
Screenshot: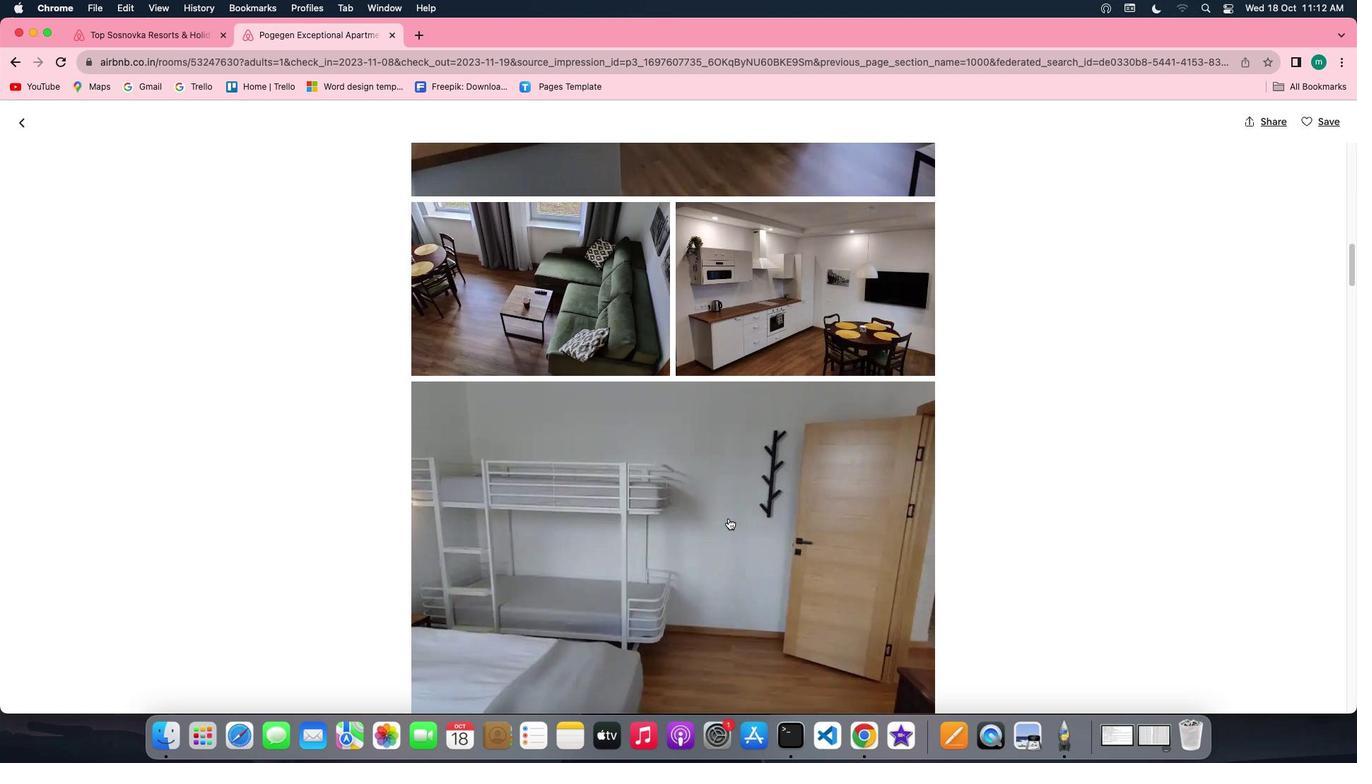 
Action: Mouse scrolled (729, 519) with delta (0, 0)
Screenshot: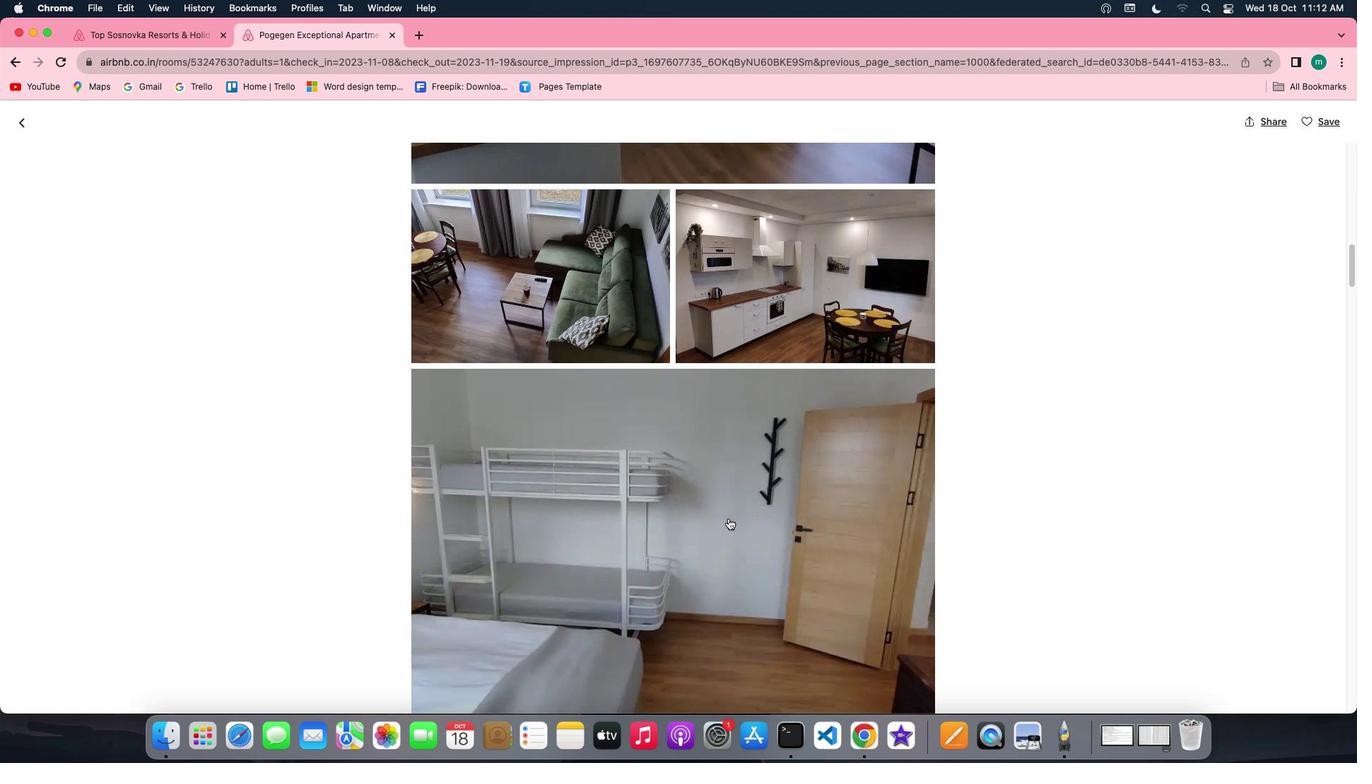 
Action: Mouse scrolled (729, 519) with delta (0, 0)
Screenshot: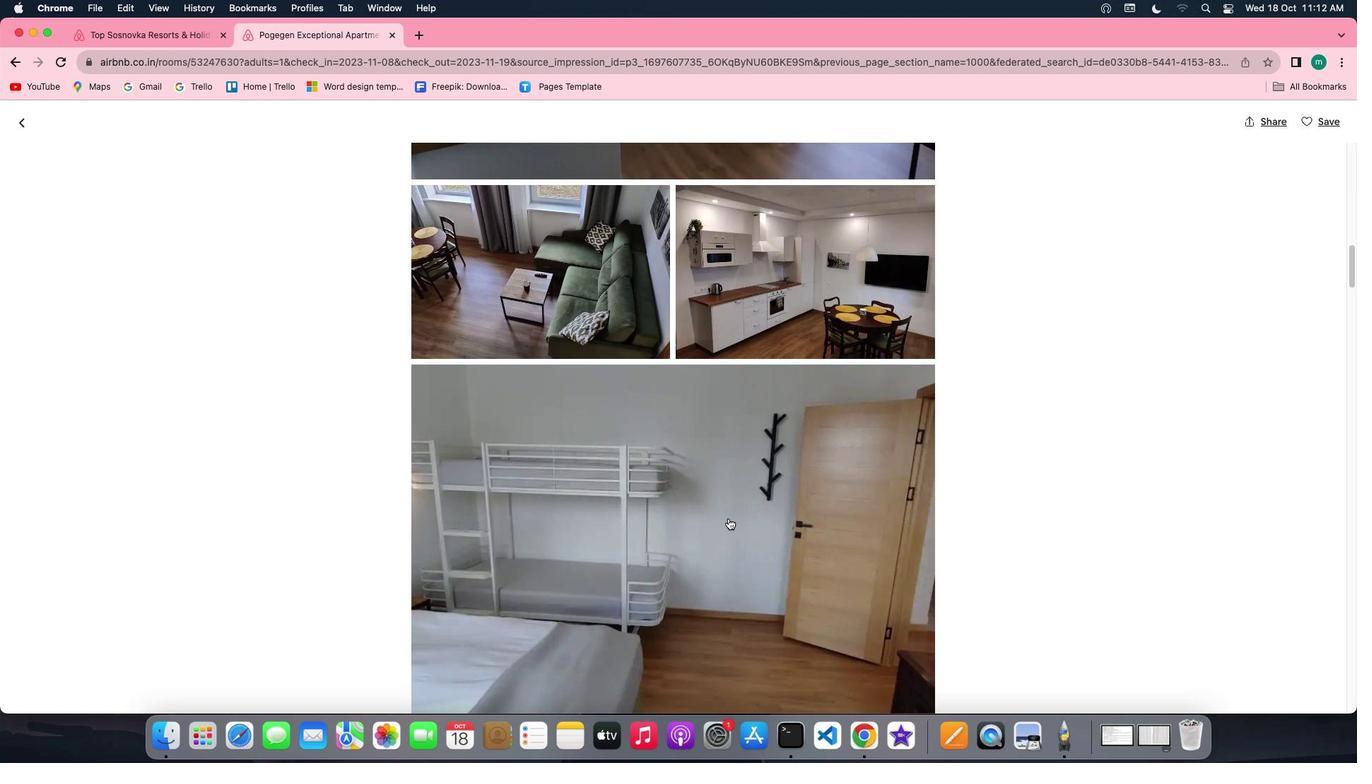 
Action: Mouse scrolled (729, 519) with delta (0, 0)
Screenshot: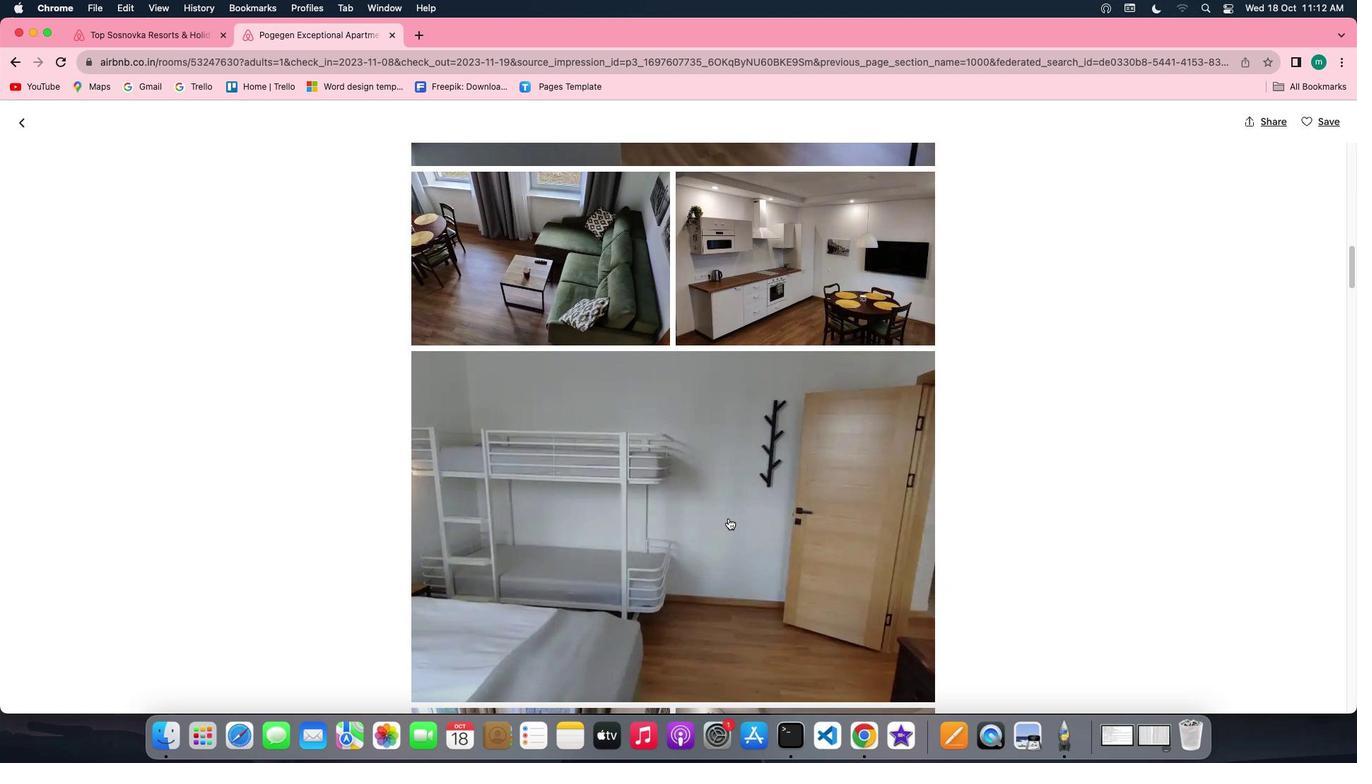 
Action: Mouse scrolled (729, 519) with delta (0, 0)
Screenshot: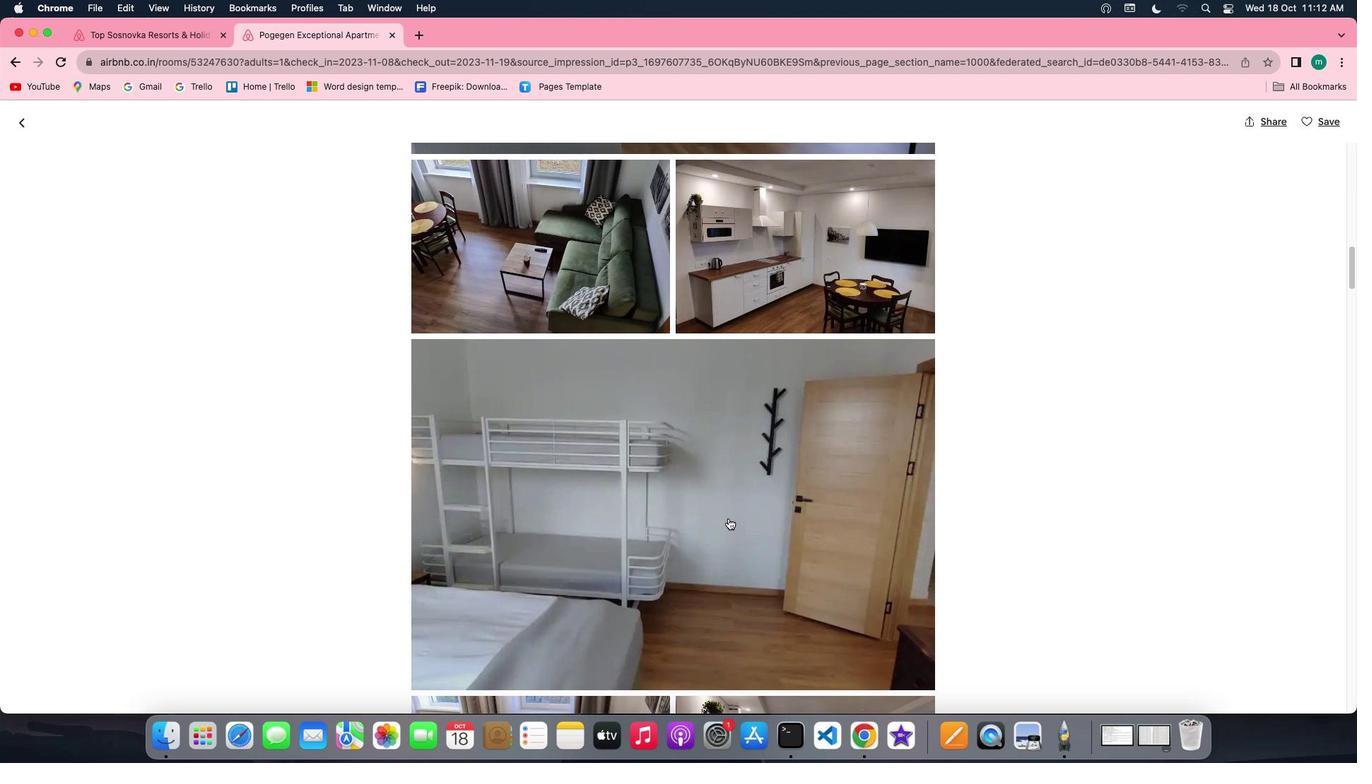 
Action: Mouse scrolled (729, 519) with delta (0, 0)
Screenshot: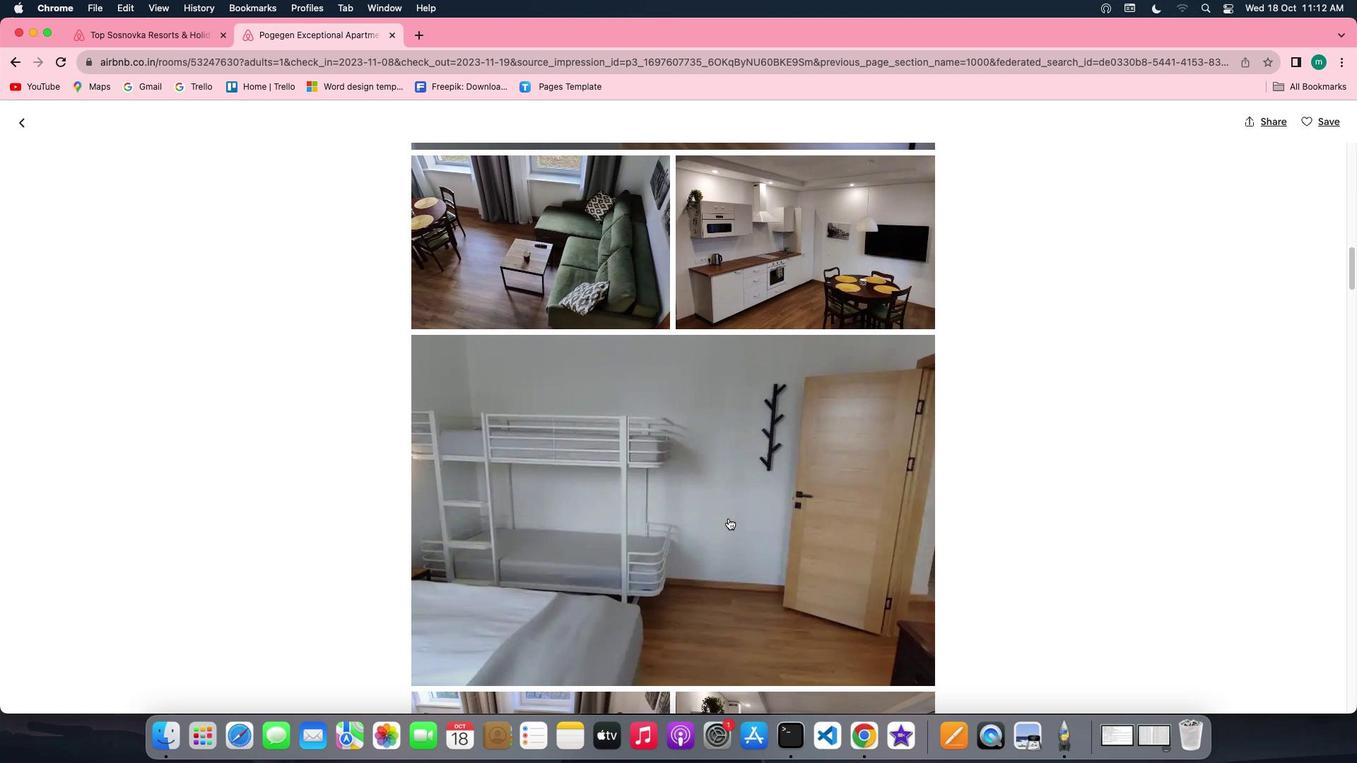 
Action: Mouse scrolled (729, 519) with delta (0, 0)
Screenshot: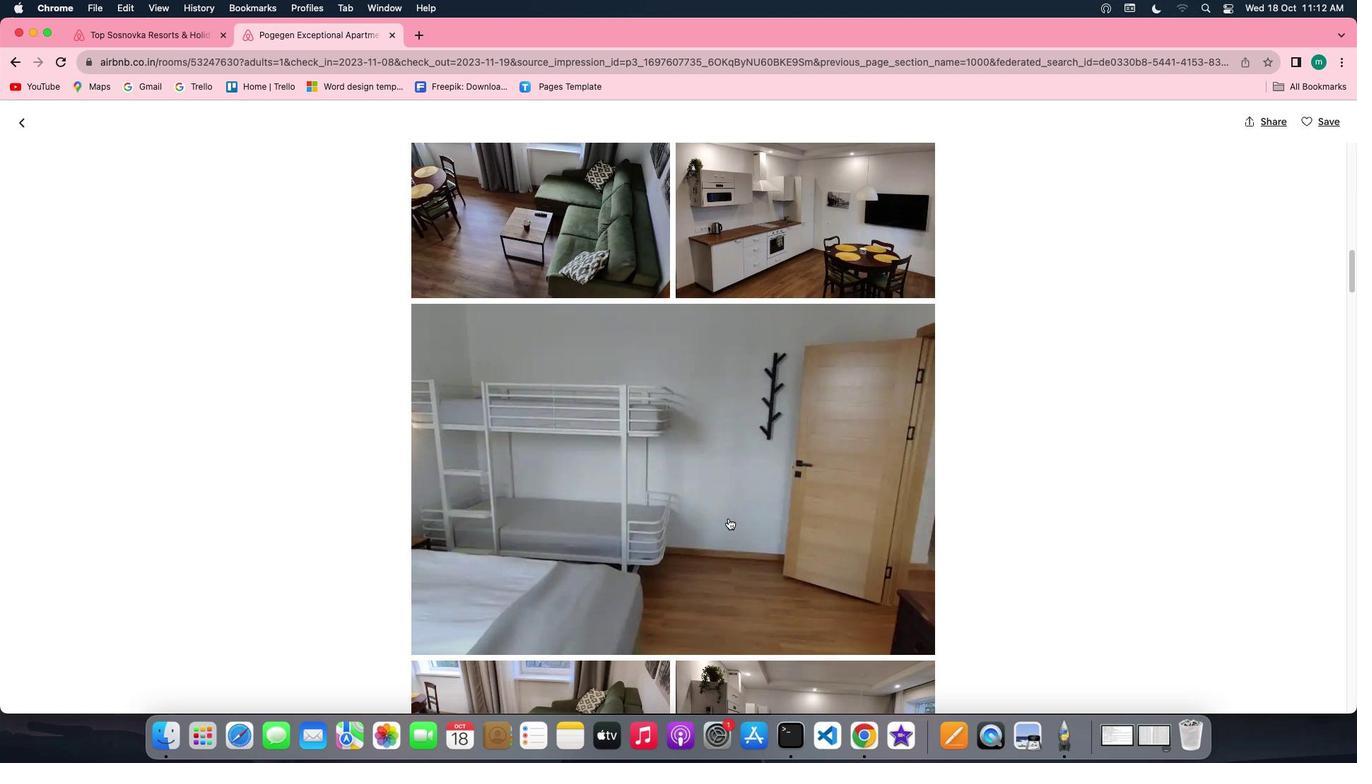 
Action: Mouse scrolled (729, 519) with delta (0, 0)
Screenshot: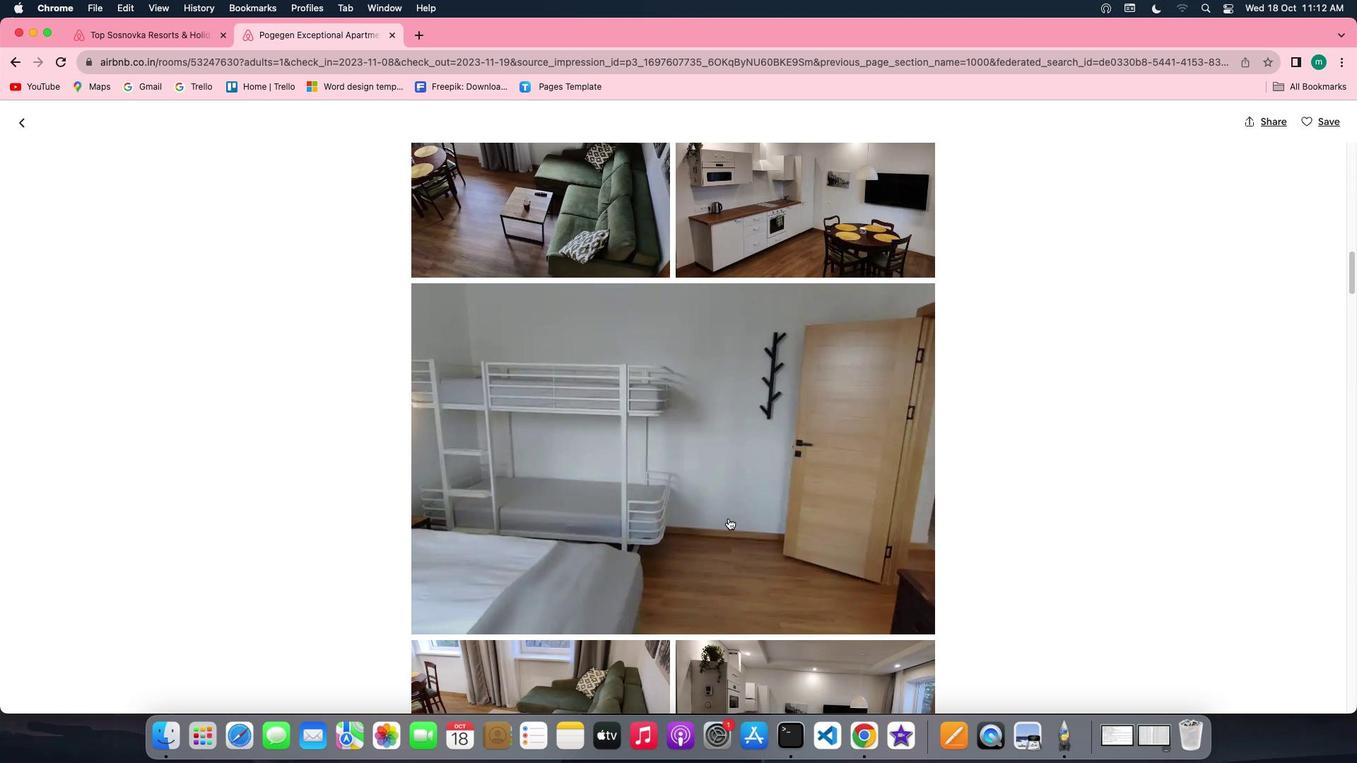 
Action: Mouse scrolled (729, 519) with delta (0, 0)
Screenshot: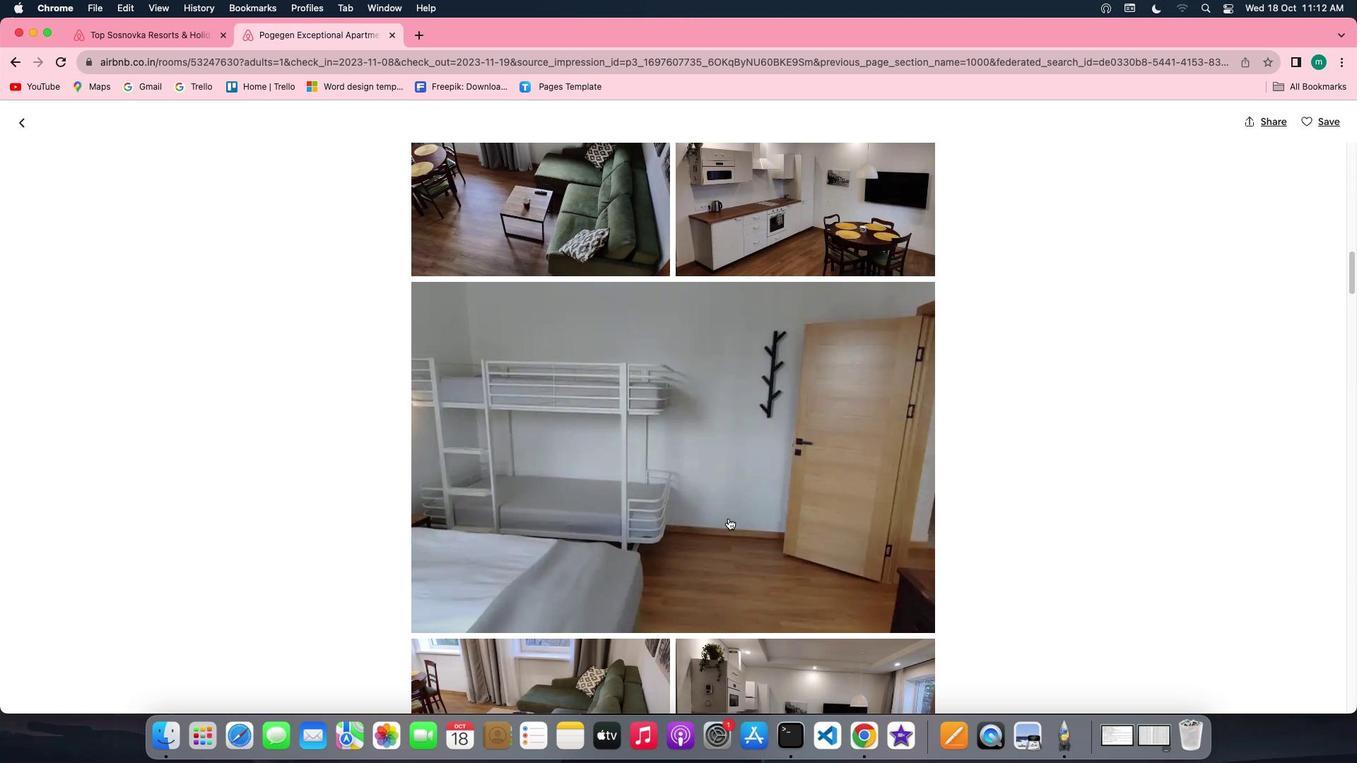 
Action: Mouse scrolled (729, 519) with delta (0, 0)
Screenshot: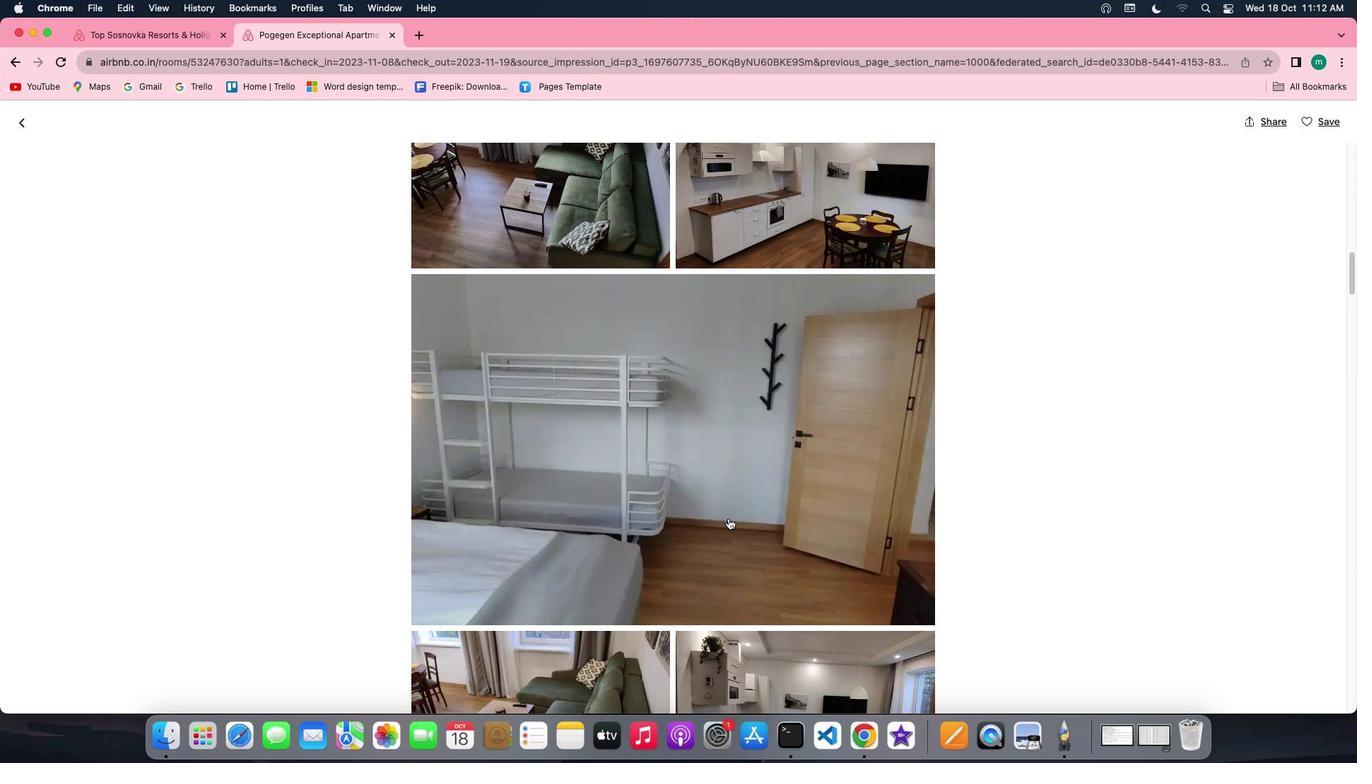 
Action: Mouse scrolled (729, 519) with delta (0, 0)
Screenshot: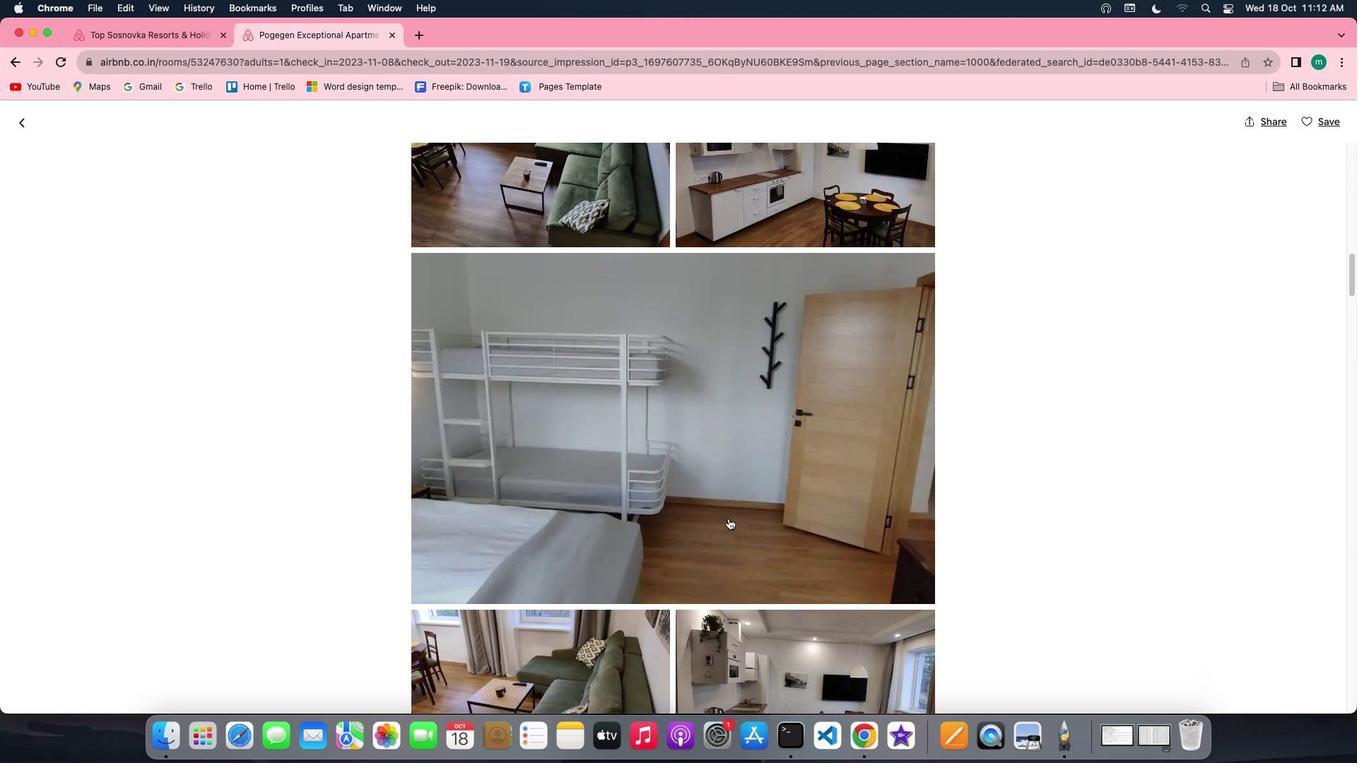 
Action: Mouse scrolled (729, 519) with delta (0, 0)
Screenshot: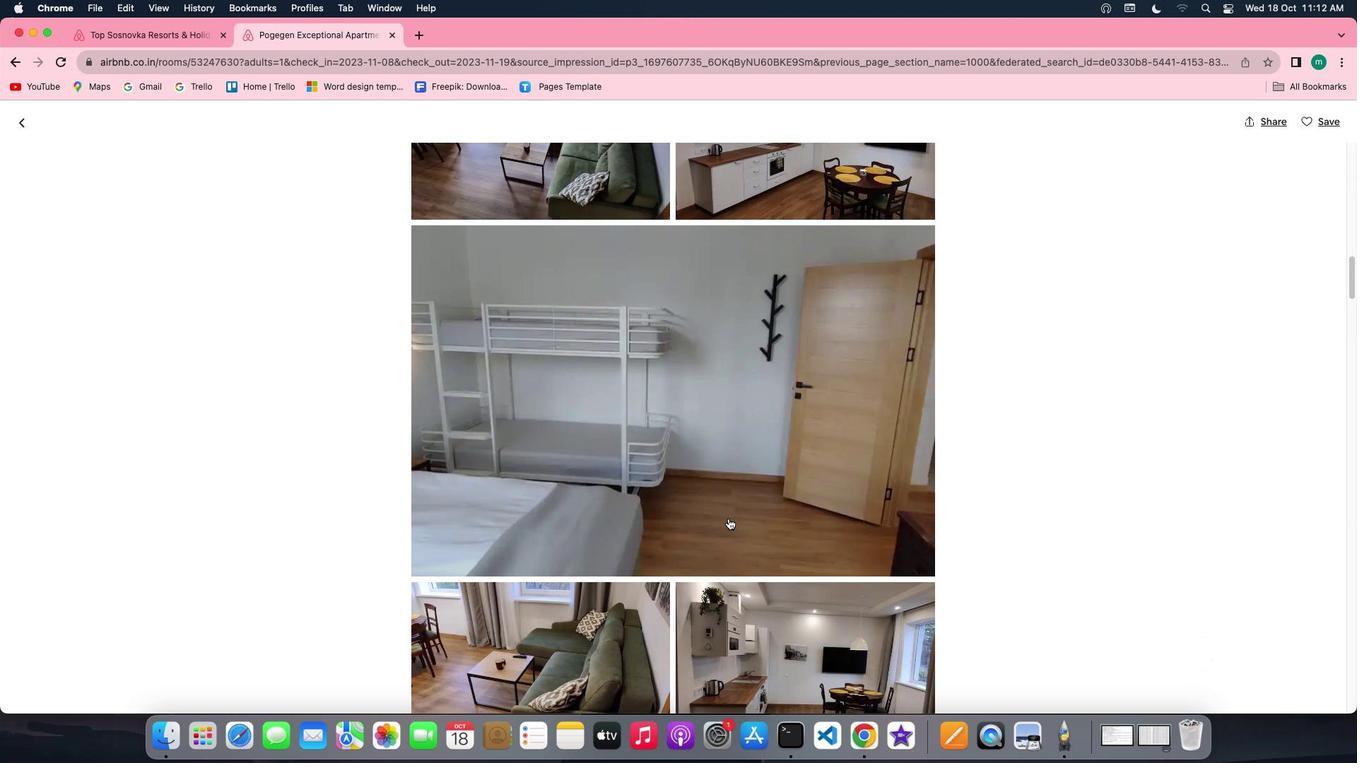 
Action: Mouse scrolled (729, 519) with delta (0, 0)
Screenshot: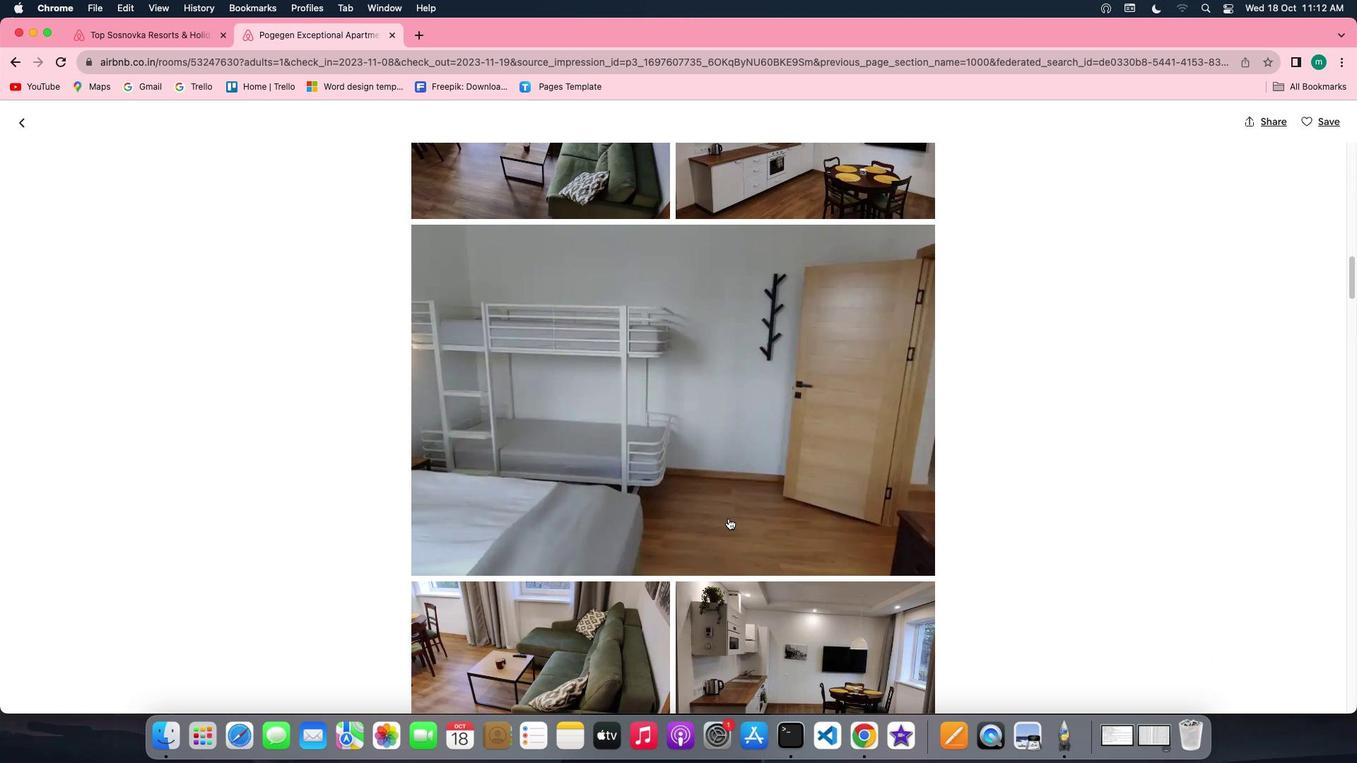 
Action: Mouse scrolled (729, 519) with delta (0, 0)
Screenshot: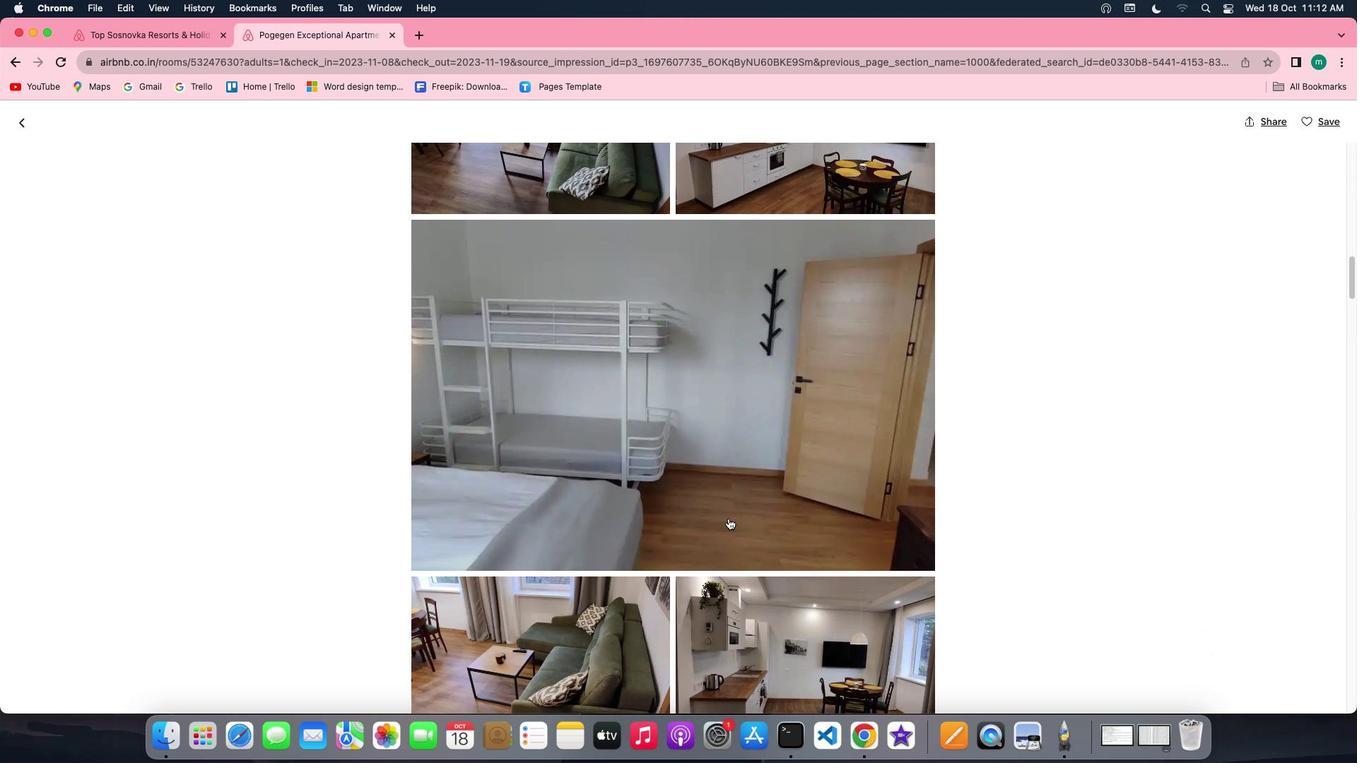
Action: Mouse scrolled (729, 519) with delta (0, 0)
Screenshot: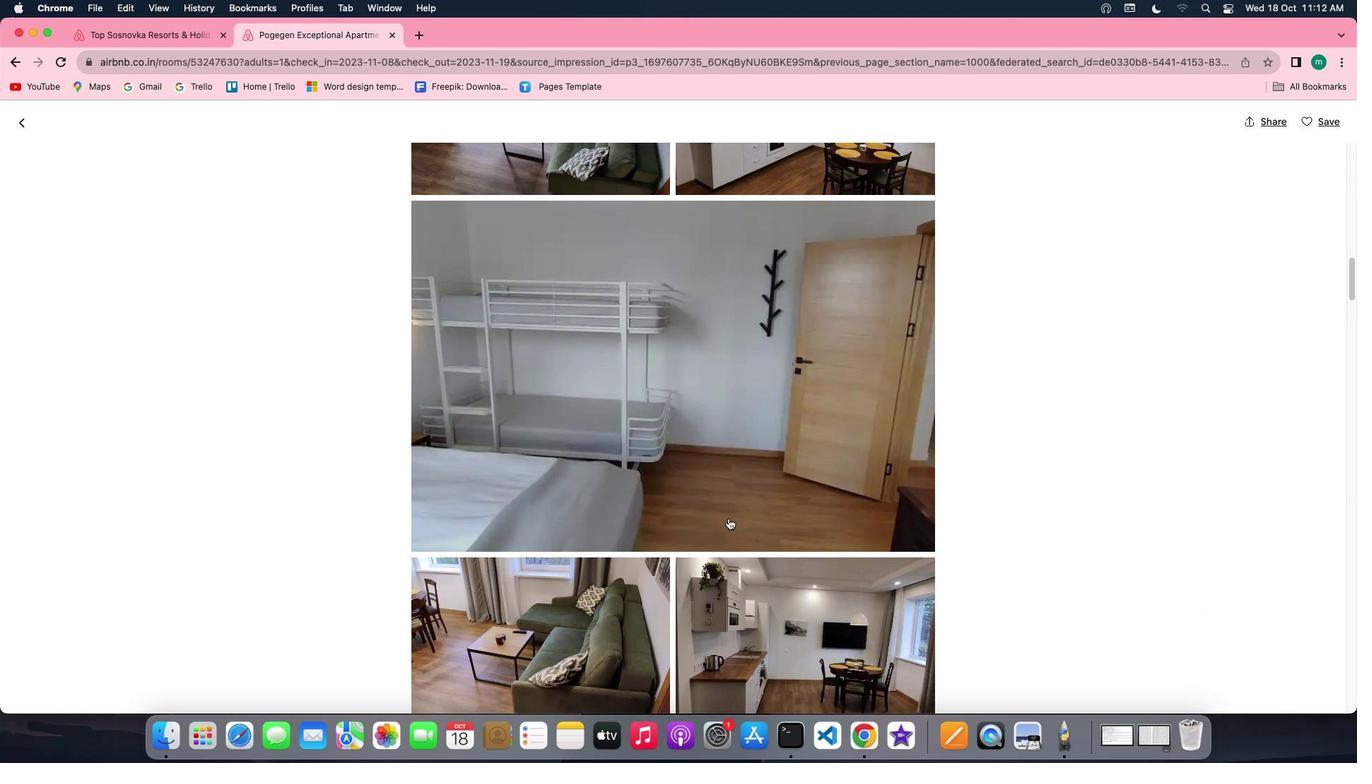 
Action: Mouse scrolled (729, 519) with delta (0, 0)
Screenshot: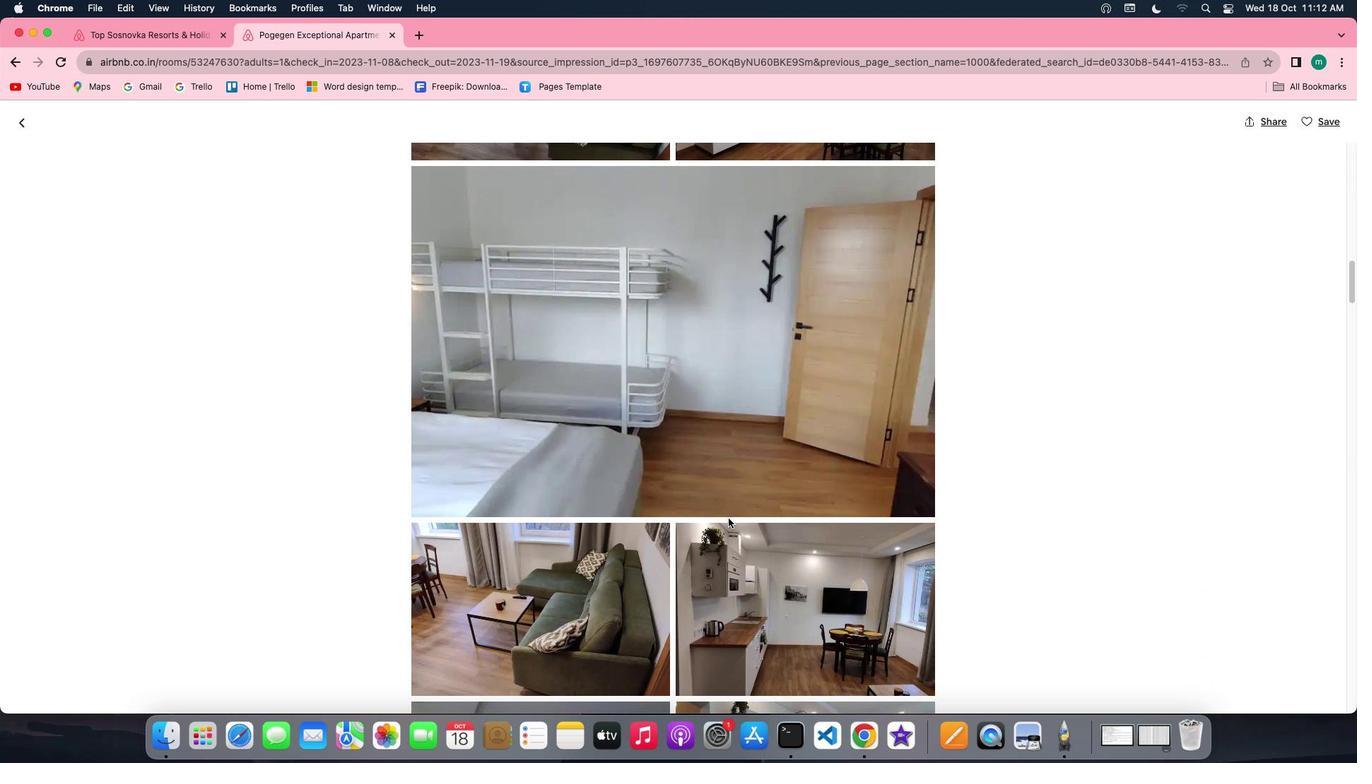 
Action: Mouse scrolled (729, 519) with delta (0, 0)
Screenshot: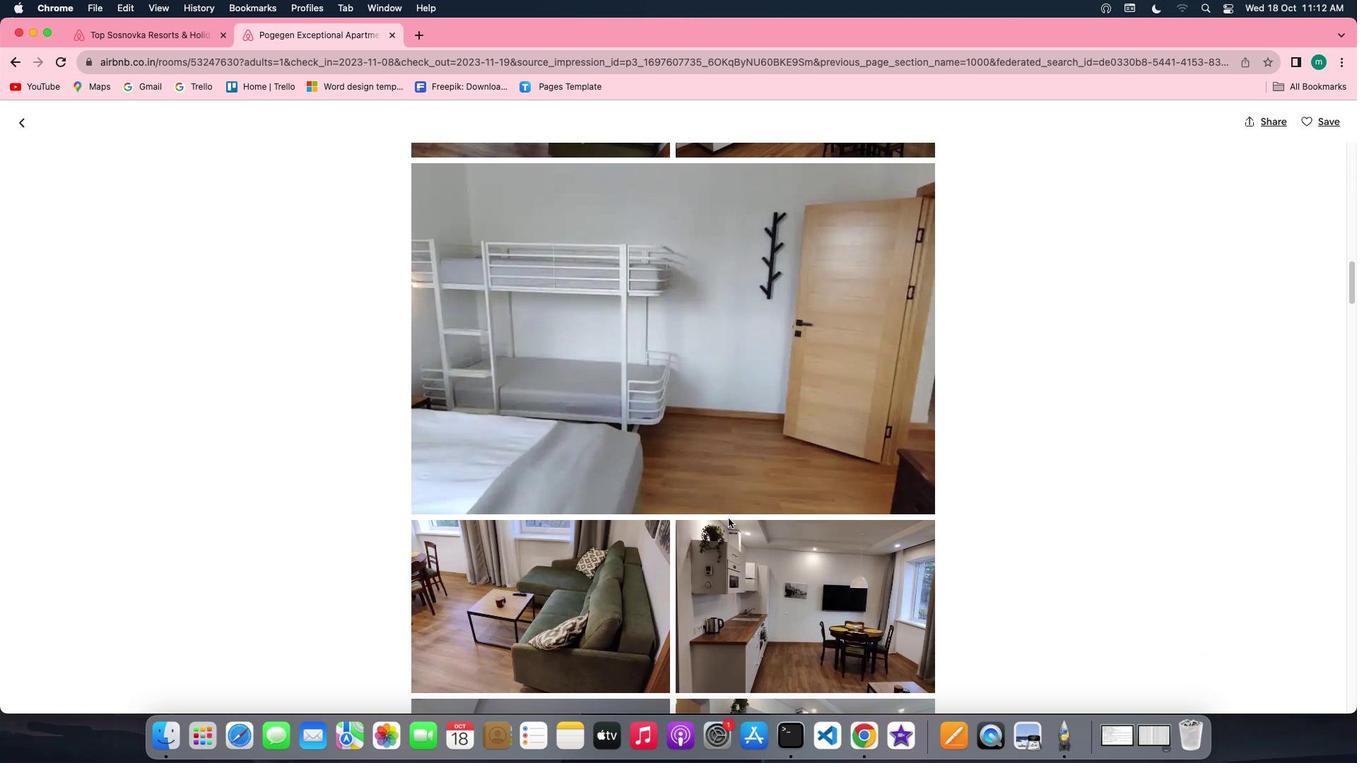 
Action: Mouse scrolled (729, 519) with delta (0, 0)
Screenshot: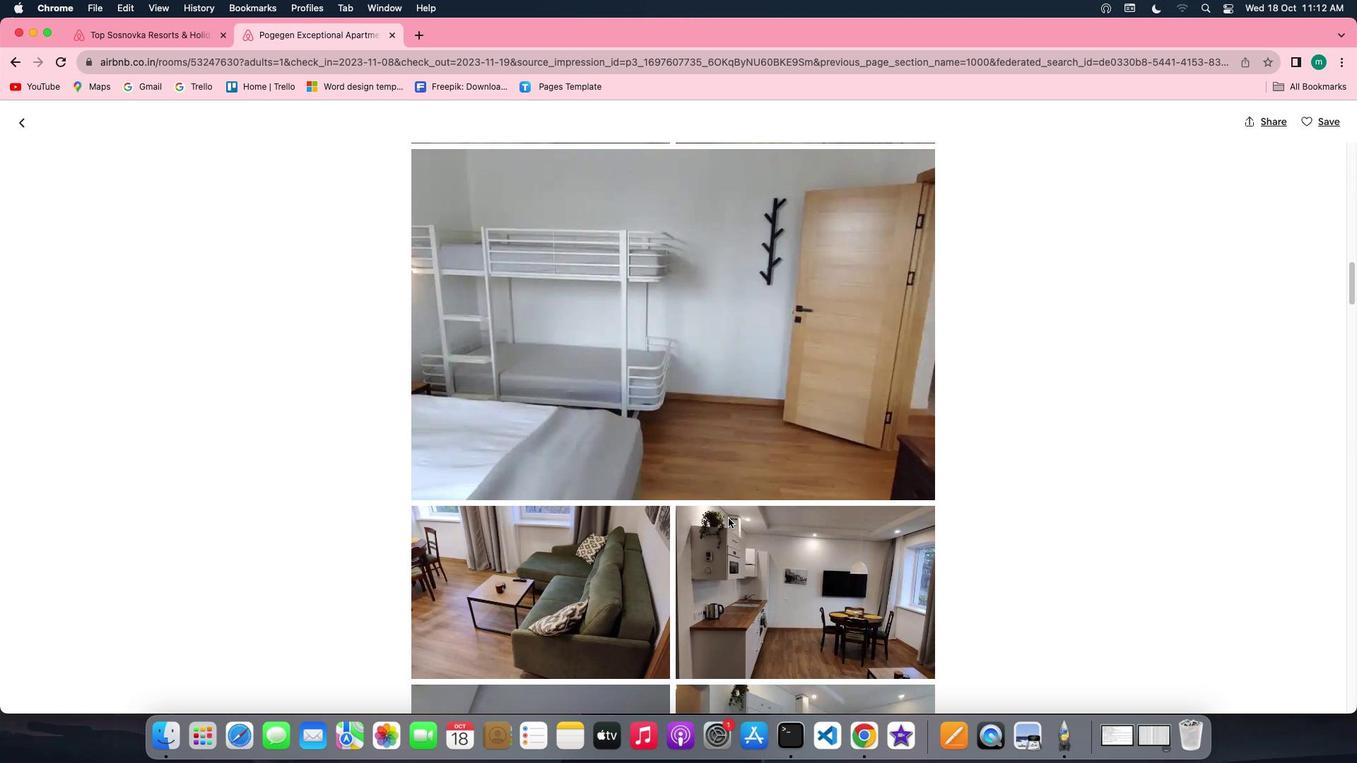 
Action: Mouse scrolled (729, 519) with delta (0, 0)
Screenshot: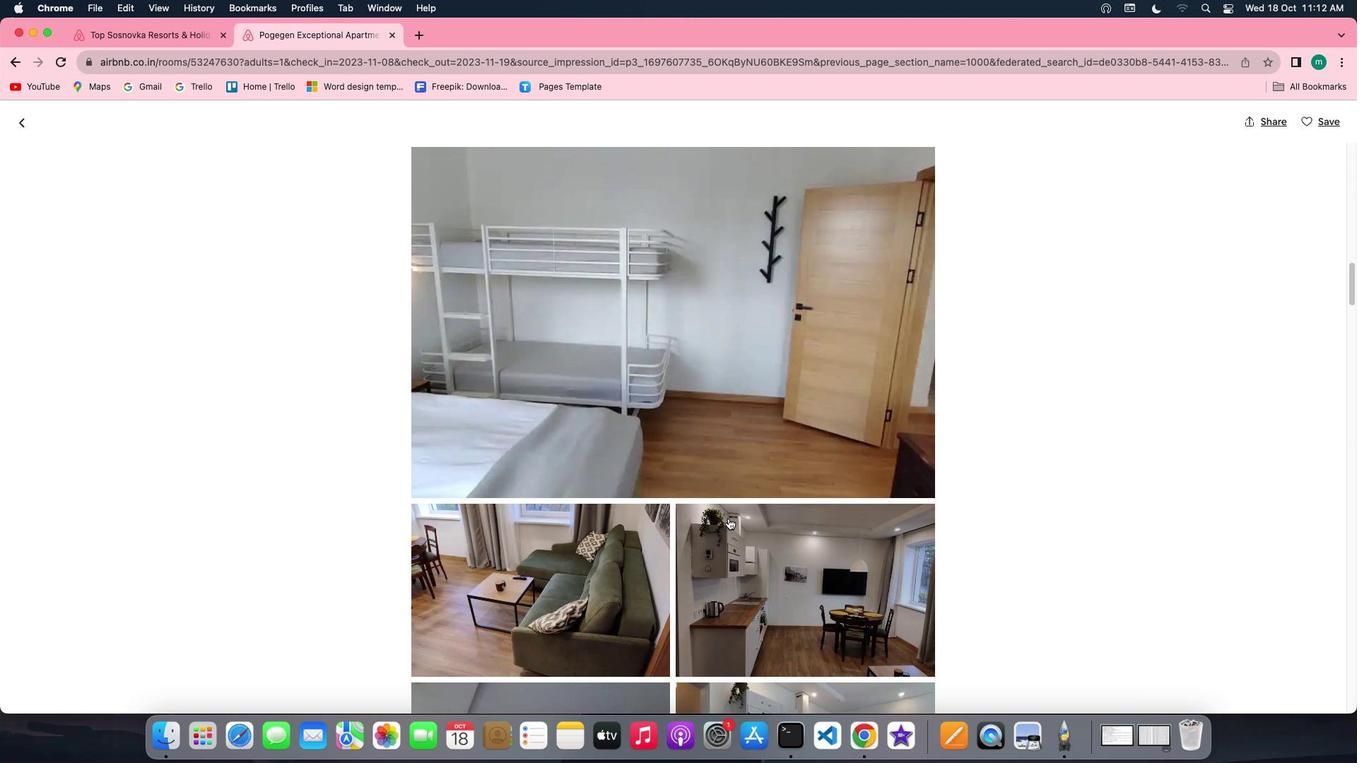 
Action: Mouse scrolled (729, 519) with delta (0, 0)
Screenshot: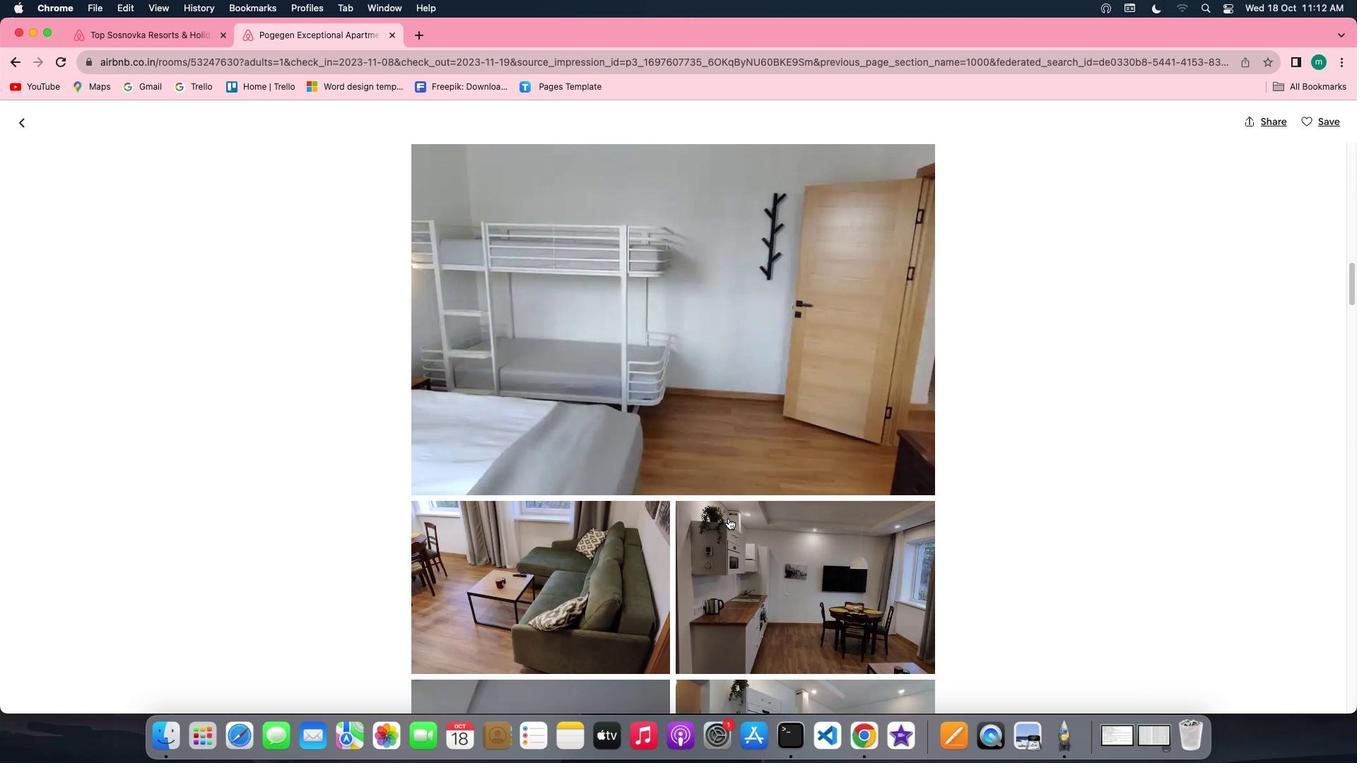 
Action: Mouse scrolled (729, 519) with delta (0, 0)
Screenshot: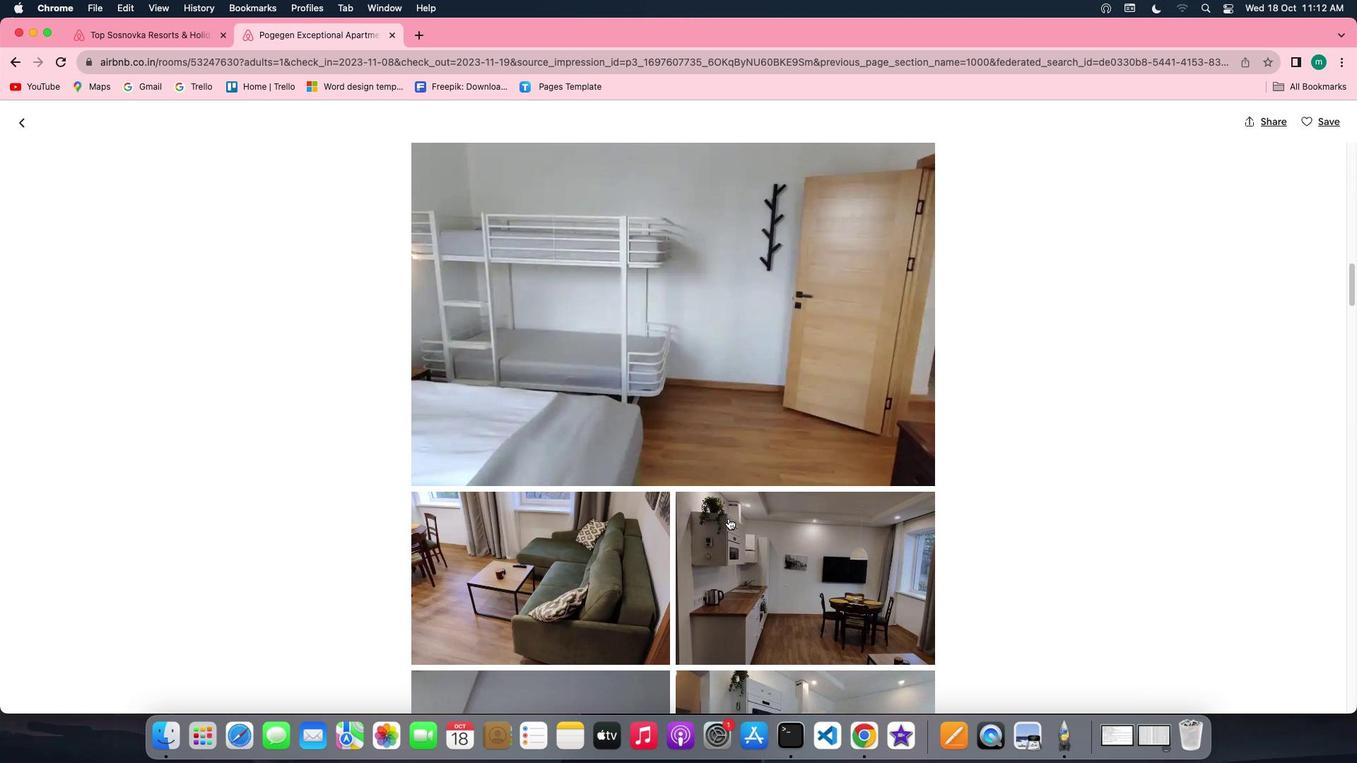 
Action: Mouse scrolled (729, 519) with delta (0, 0)
Screenshot: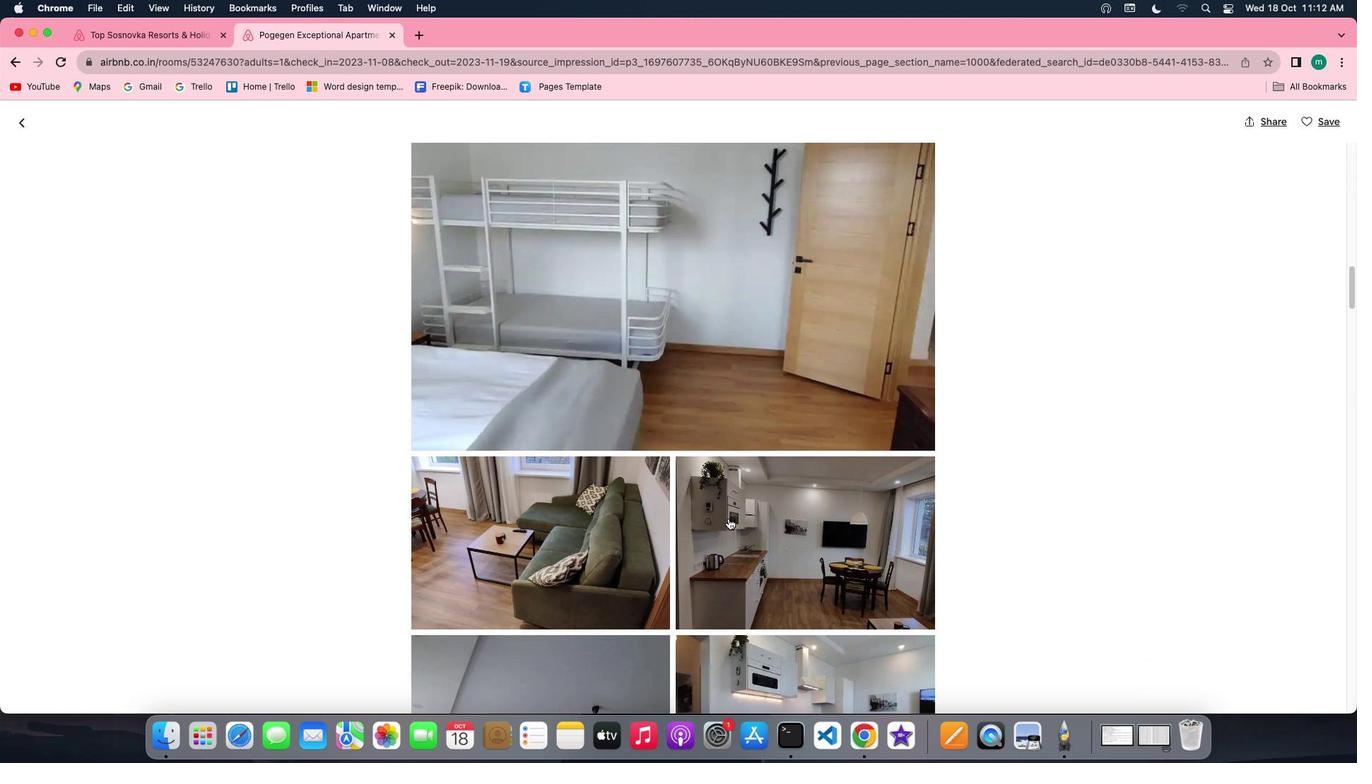 
Action: Mouse scrolled (729, 519) with delta (0, 0)
Screenshot: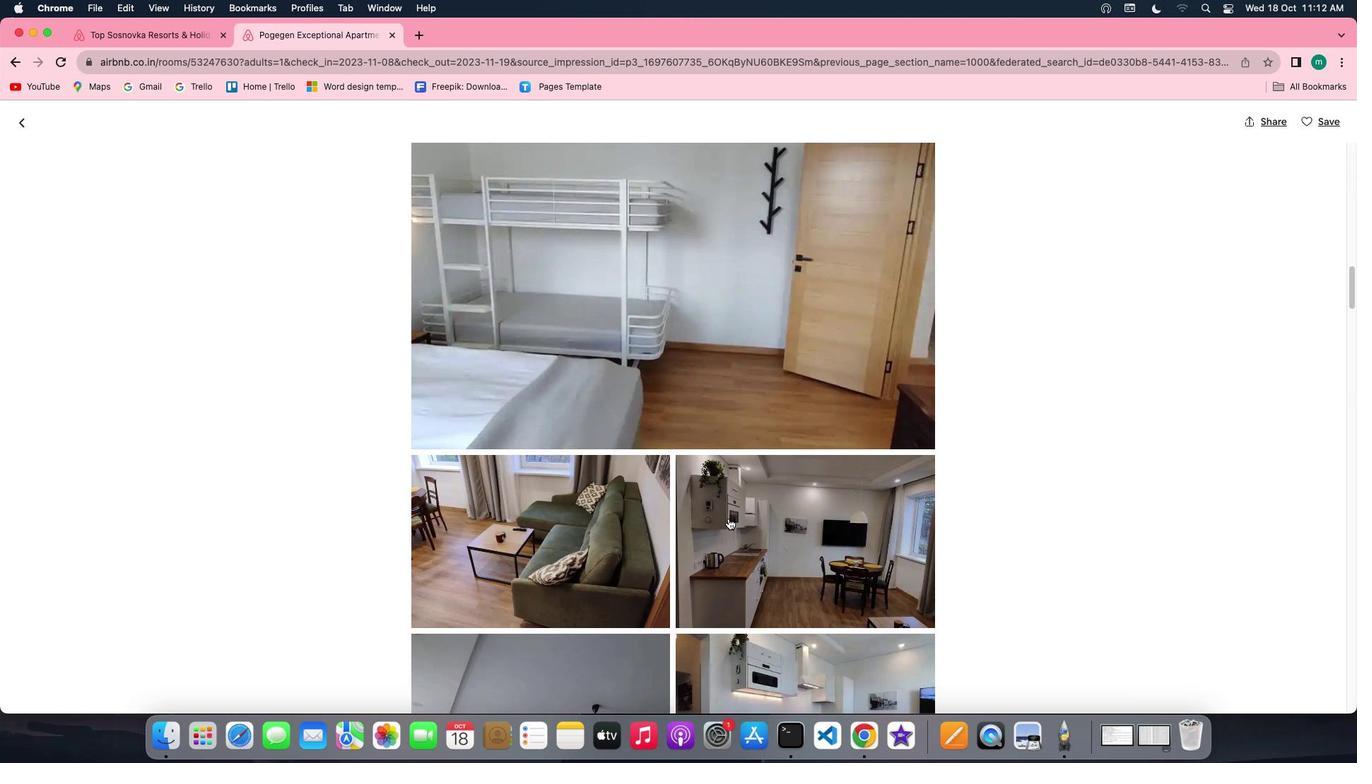 
Action: Mouse scrolled (729, 519) with delta (0, 0)
Screenshot: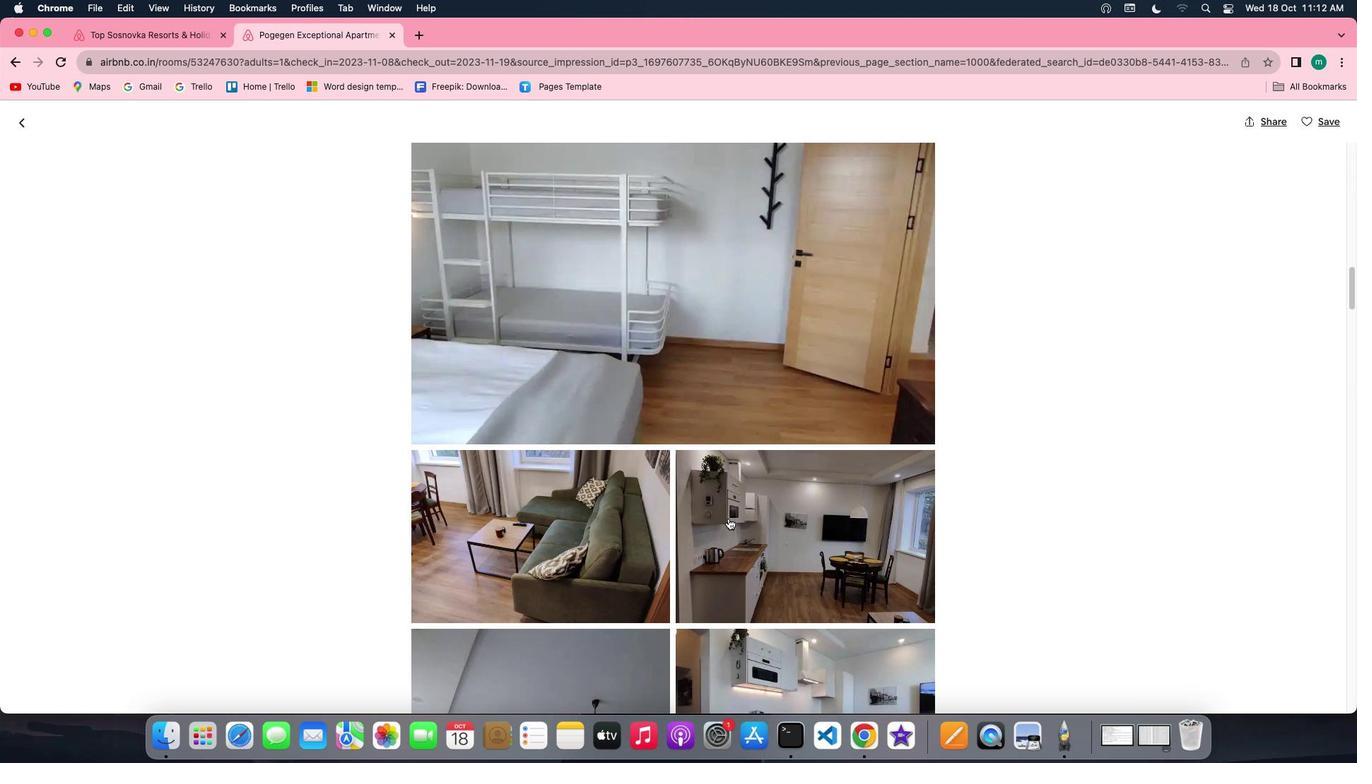 
Action: Mouse scrolled (729, 519) with delta (0, 0)
Screenshot: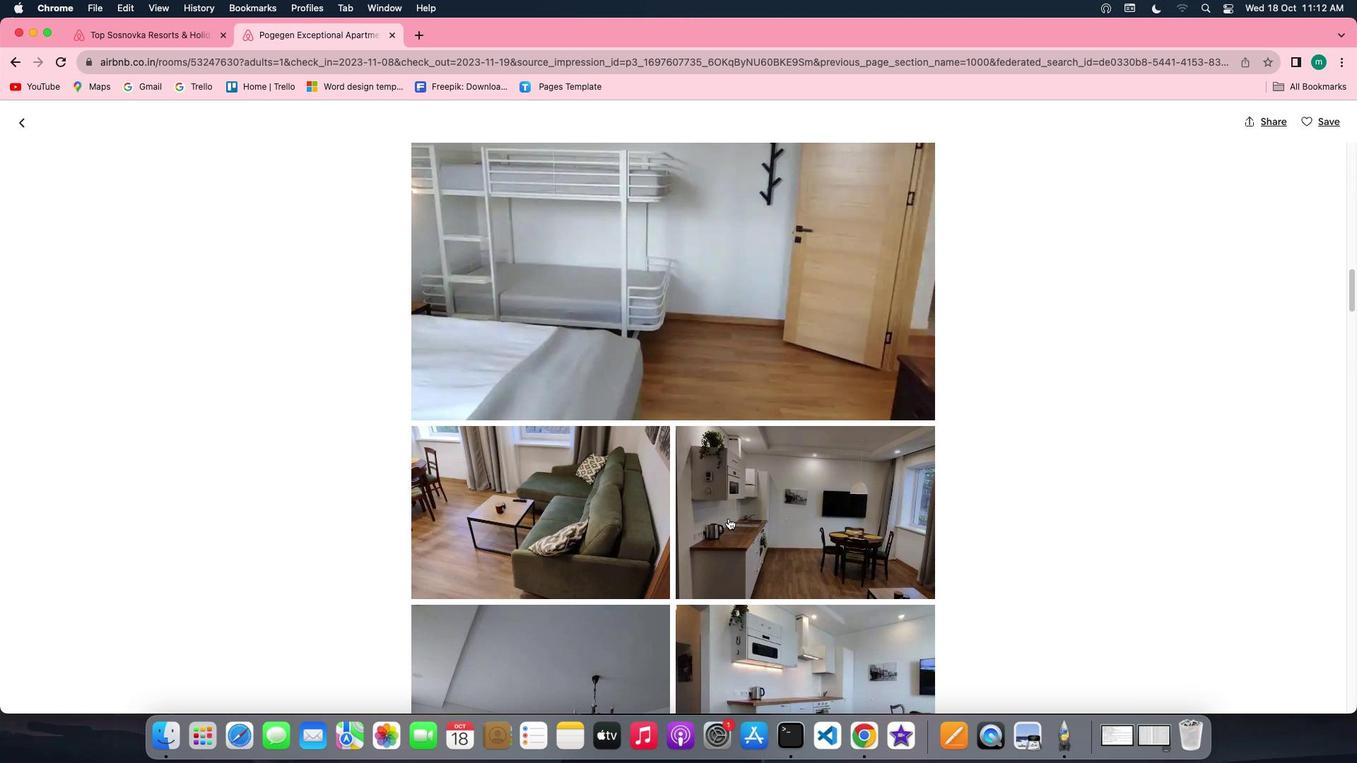 
Action: Mouse scrolled (729, 519) with delta (0, 0)
Screenshot: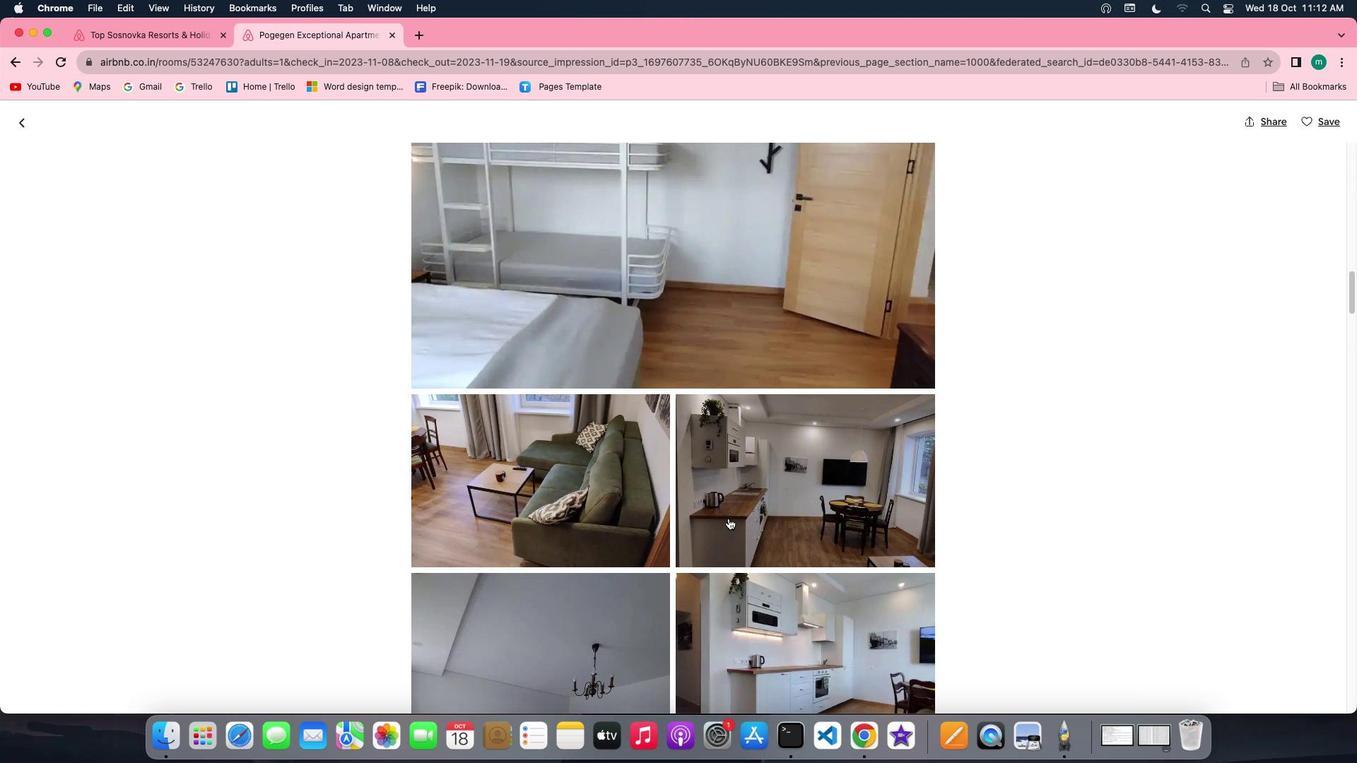 
Action: Mouse scrolled (729, 519) with delta (0, 0)
Screenshot: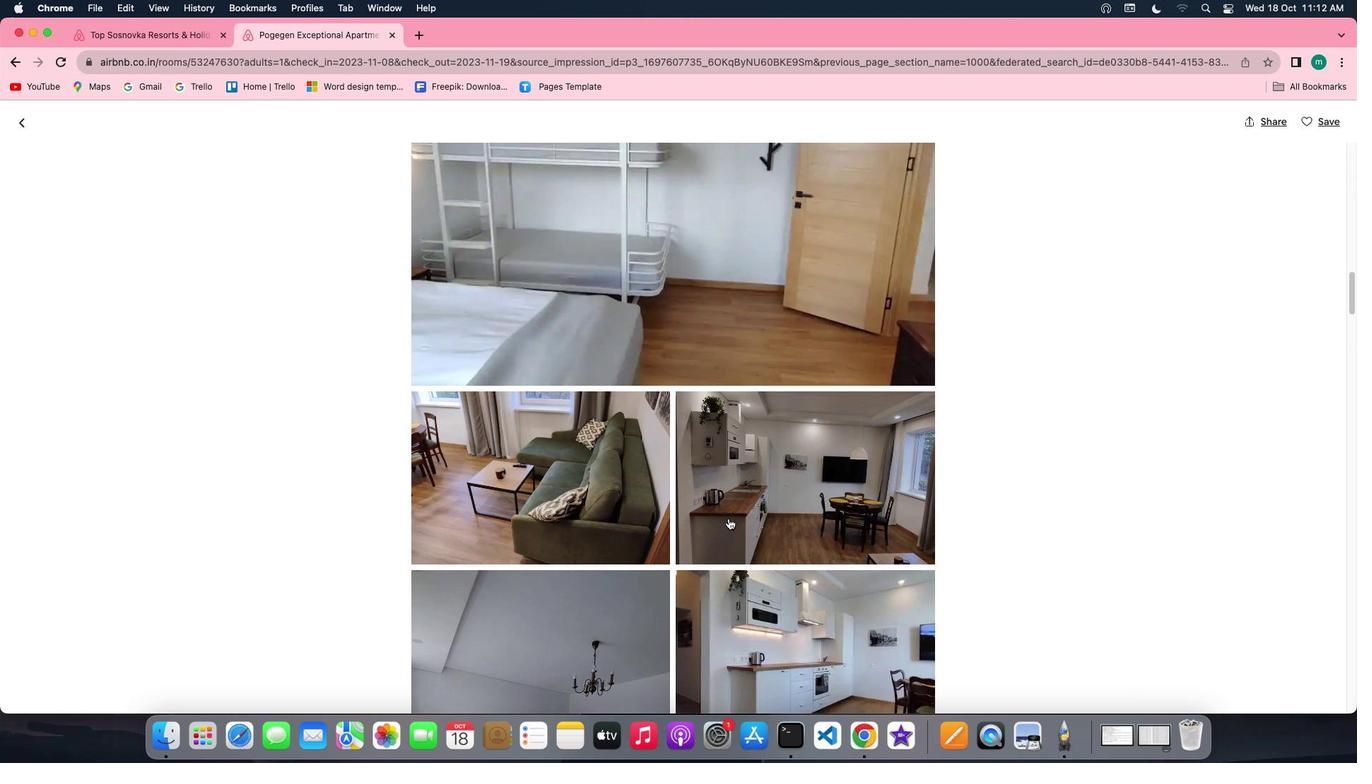 
Action: Mouse scrolled (729, 519) with delta (0, 0)
Screenshot: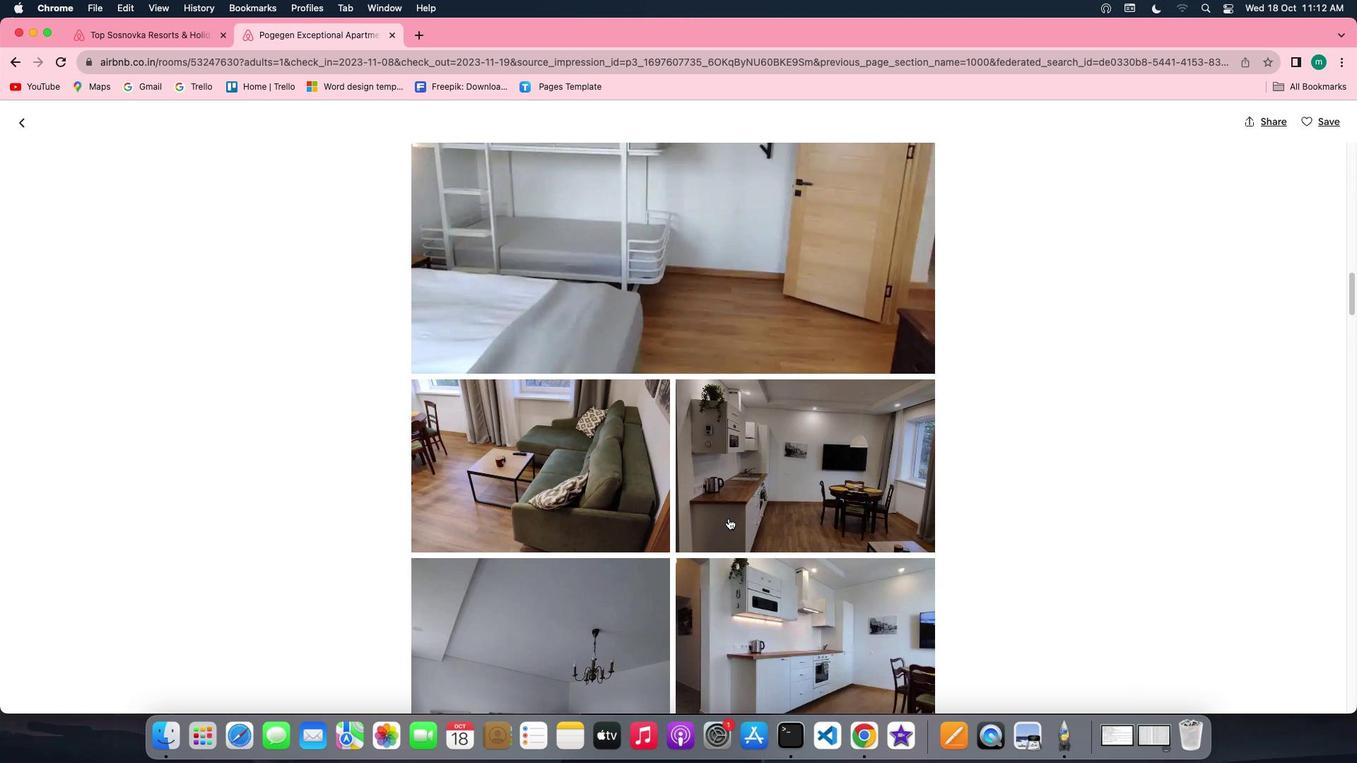 
Action: Mouse scrolled (729, 519) with delta (0, 0)
Screenshot: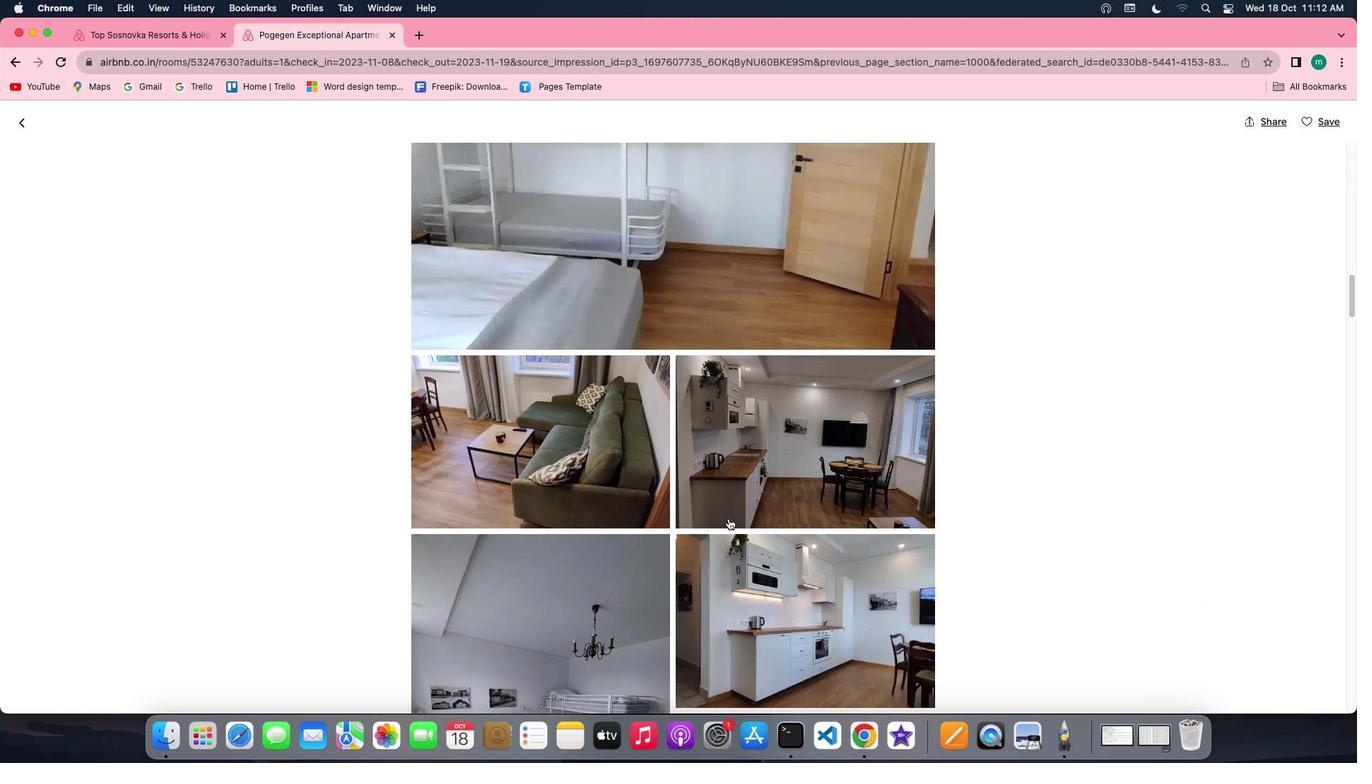 
Action: Mouse scrolled (729, 519) with delta (0, 0)
Screenshot: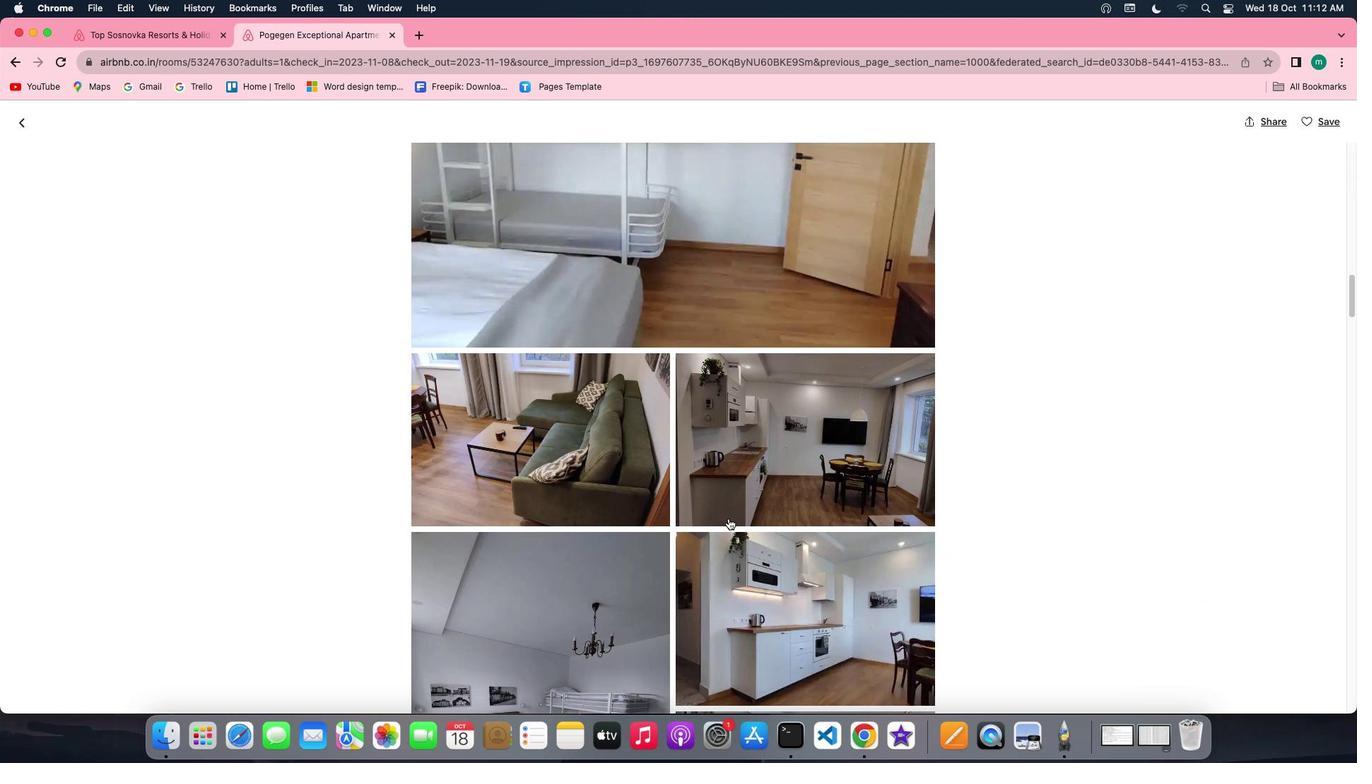 
Action: Mouse scrolled (729, 519) with delta (0, 0)
Screenshot: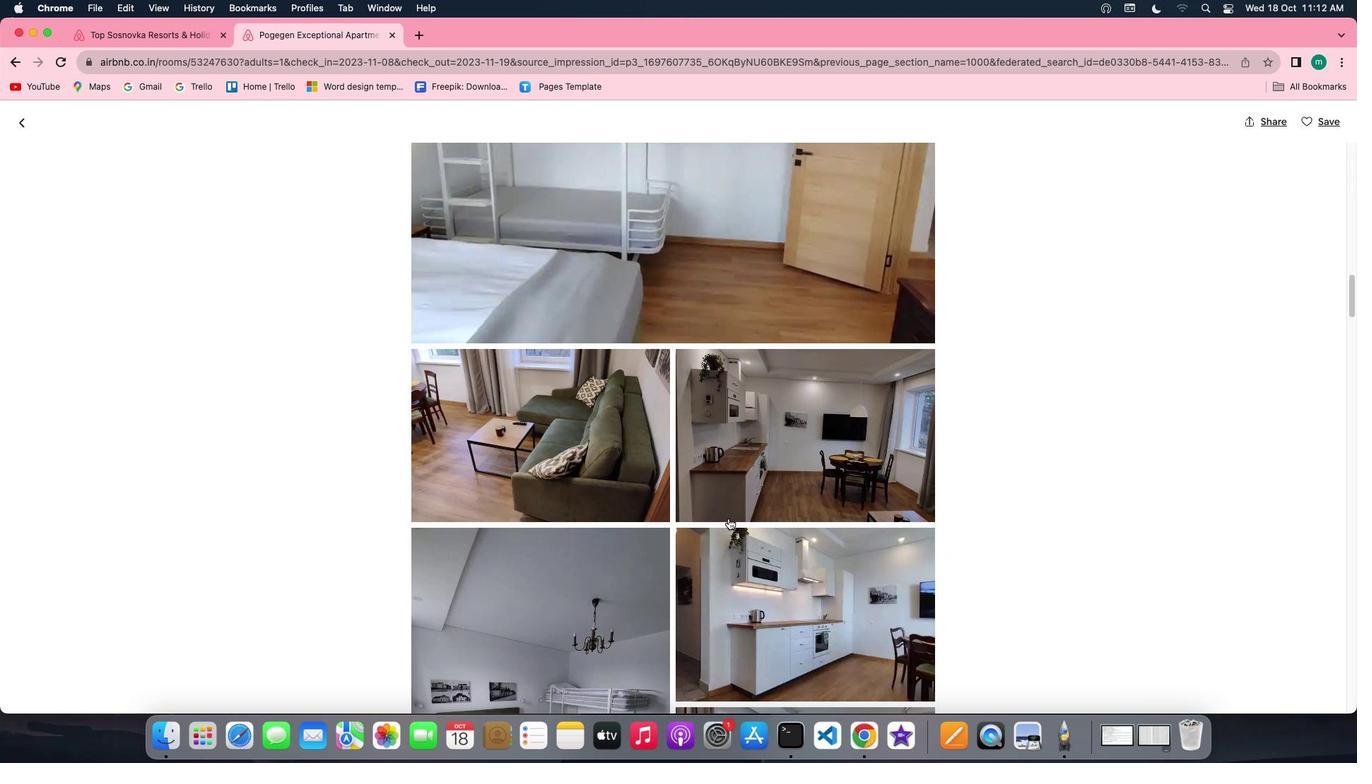 
Action: Mouse scrolled (729, 519) with delta (0, 0)
Screenshot: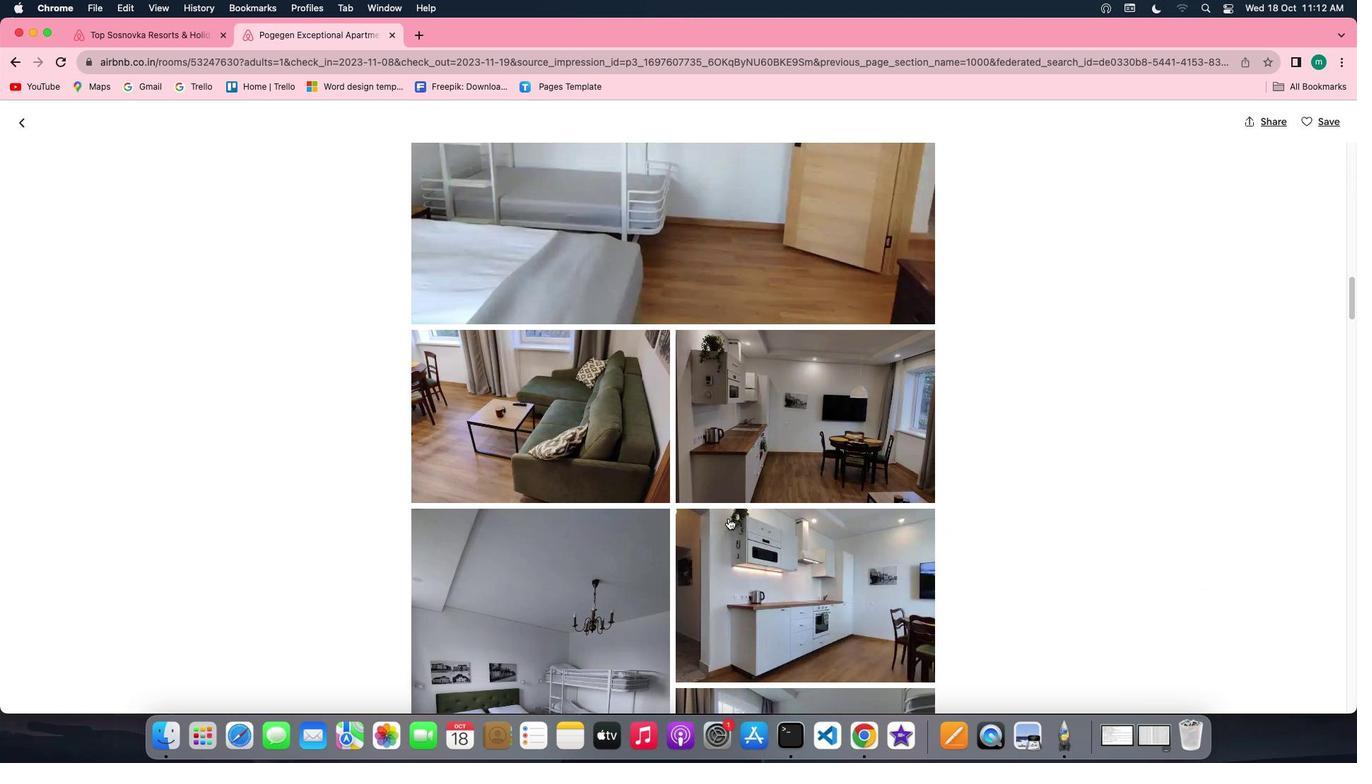
Action: Mouse scrolled (729, 519) with delta (0, 0)
Screenshot: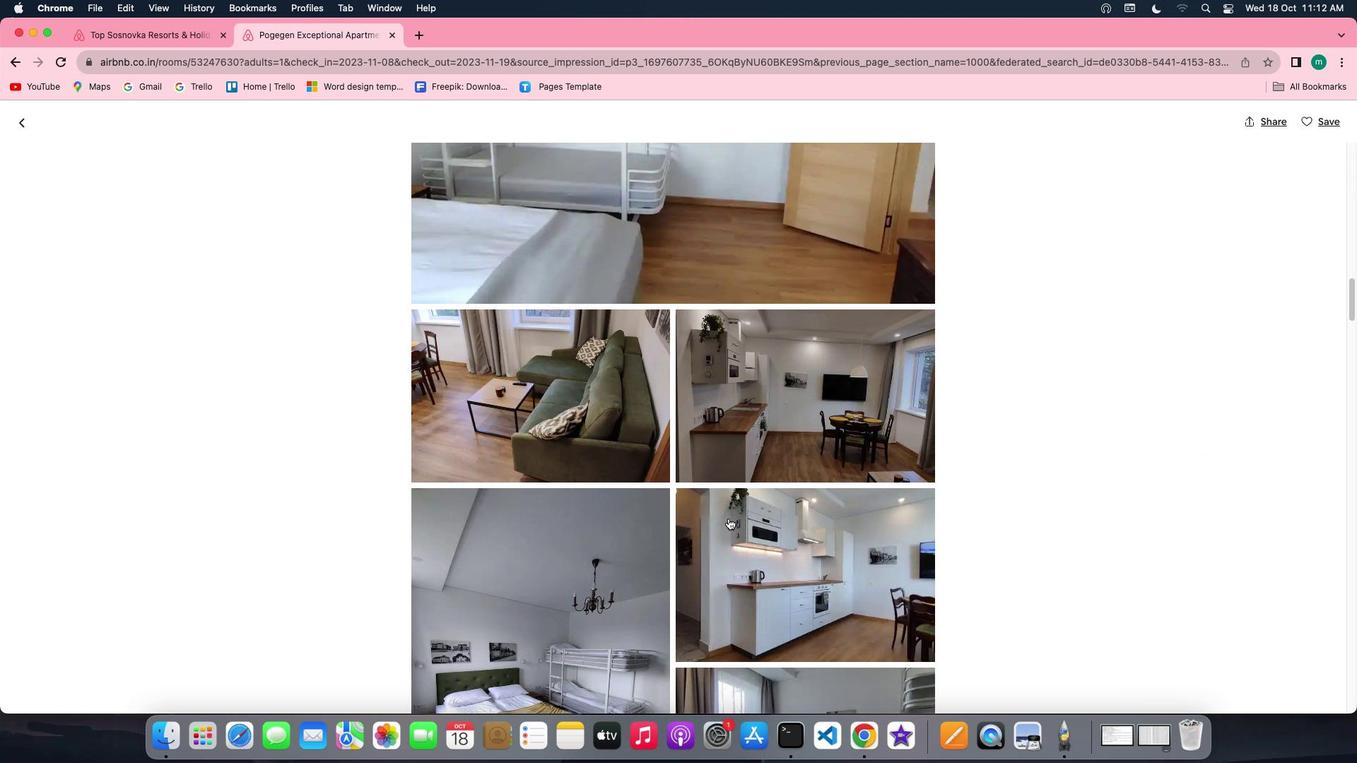 
Action: Mouse scrolled (729, 519) with delta (0, 0)
Screenshot: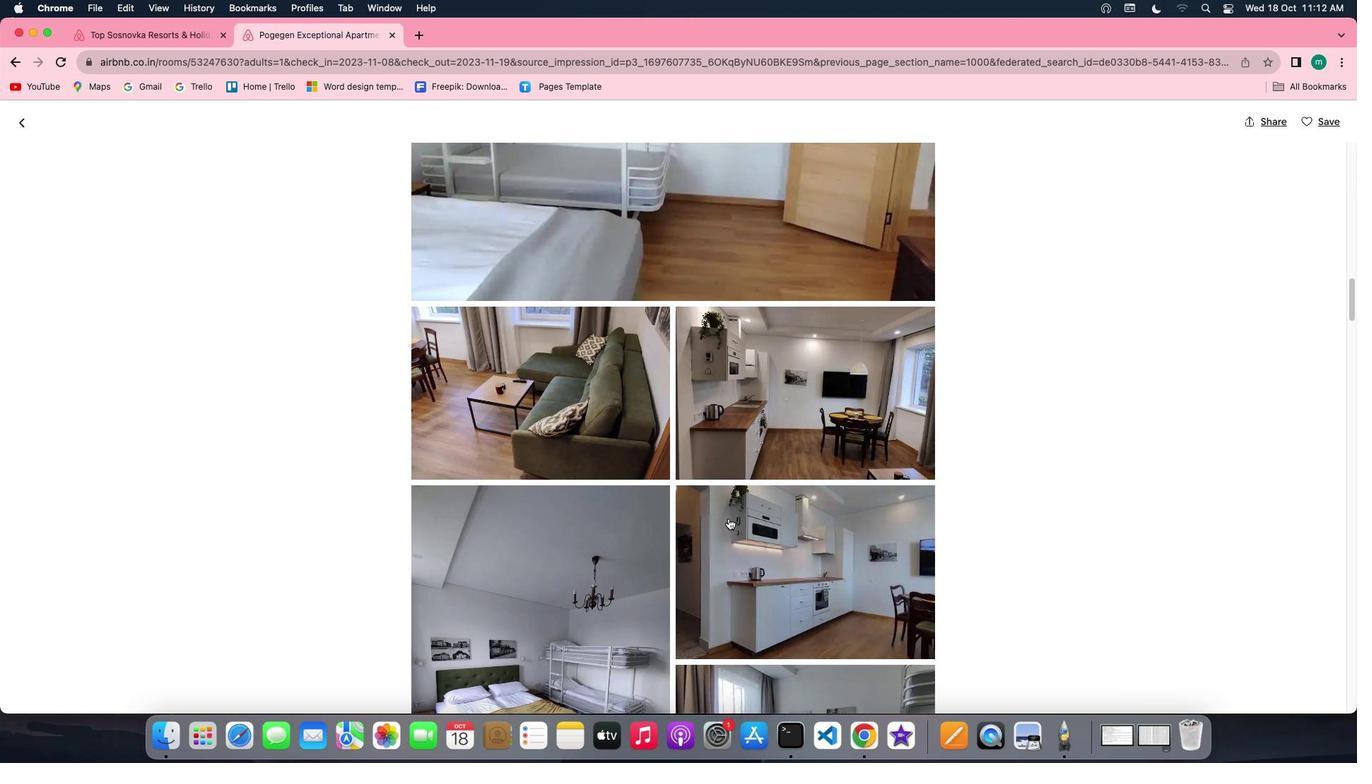 
Action: Mouse scrolled (729, 519) with delta (0, 0)
Screenshot: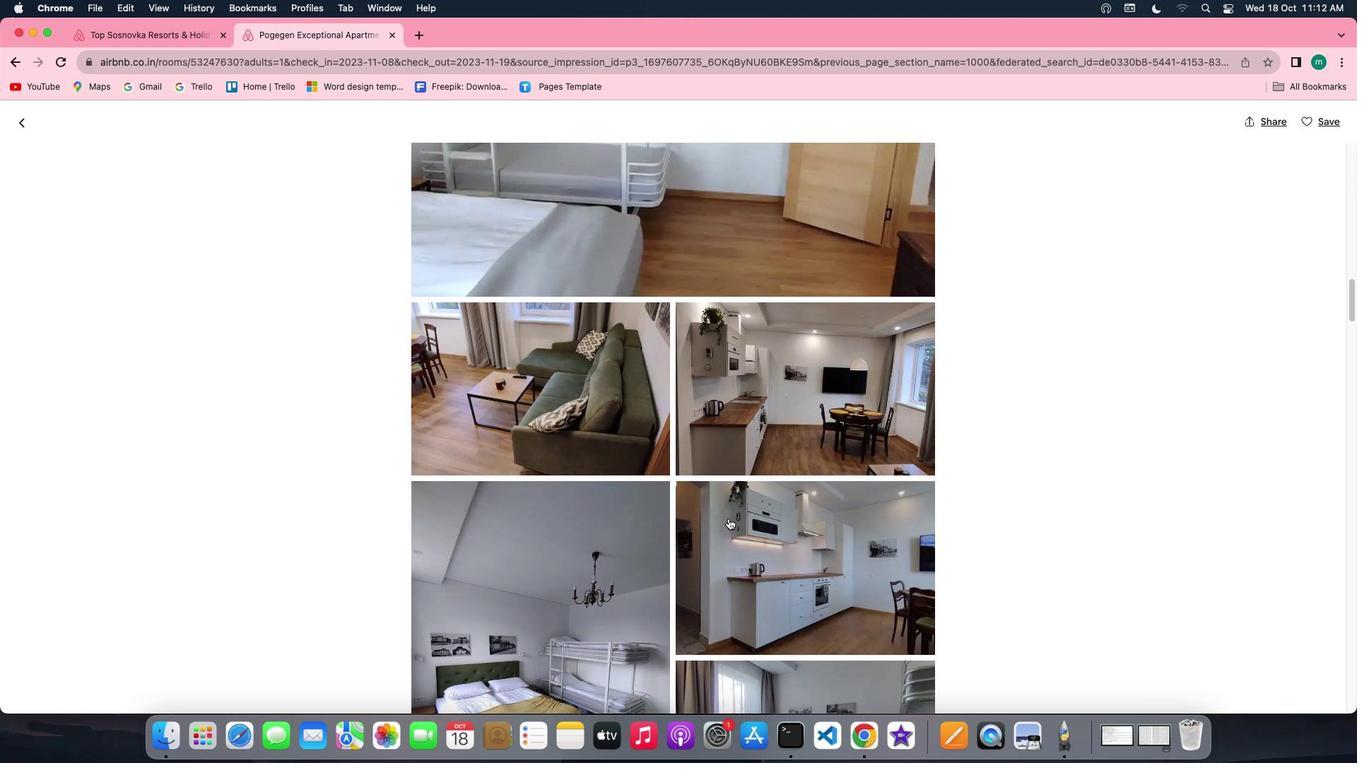
Action: Mouse scrolled (729, 519) with delta (0, 0)
Screenshot: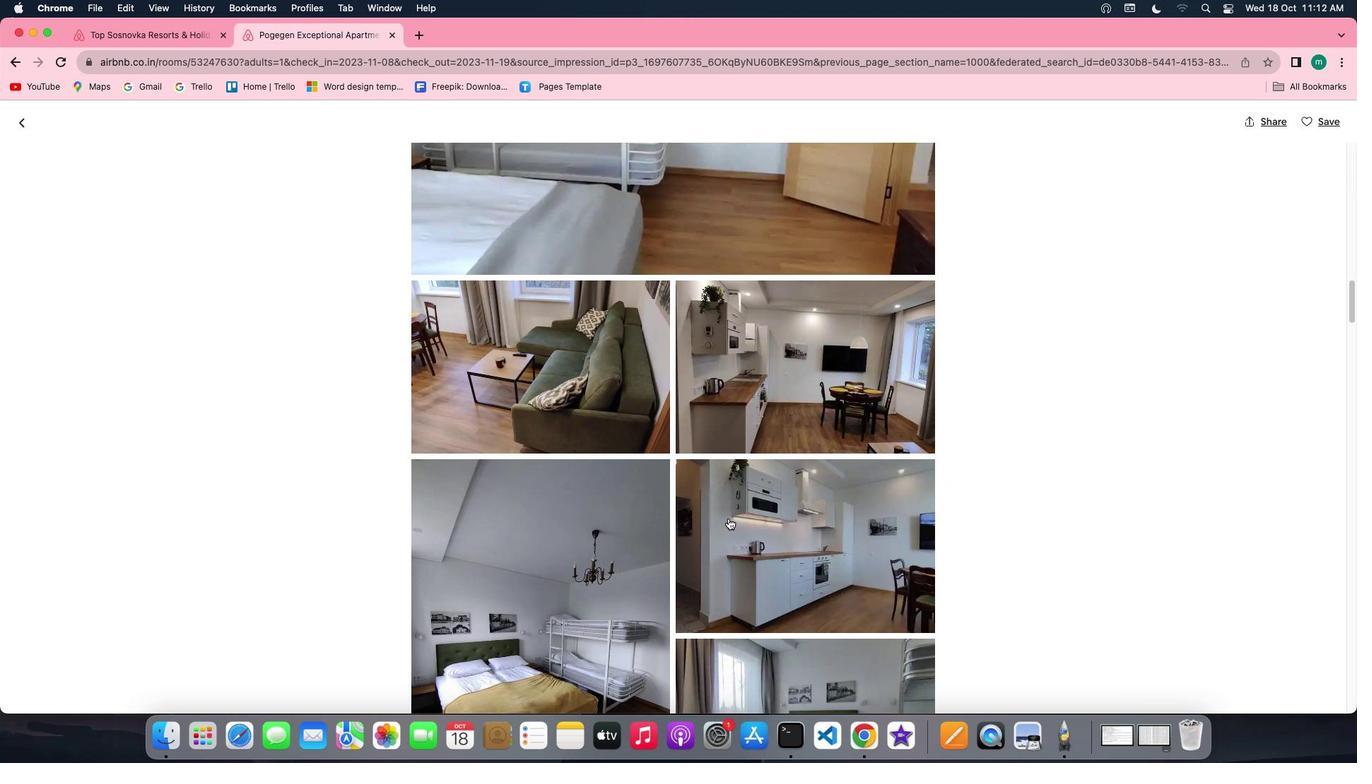 
Action: Mouse scrolled (729, 519) with delta (0, 0)
Screenshot: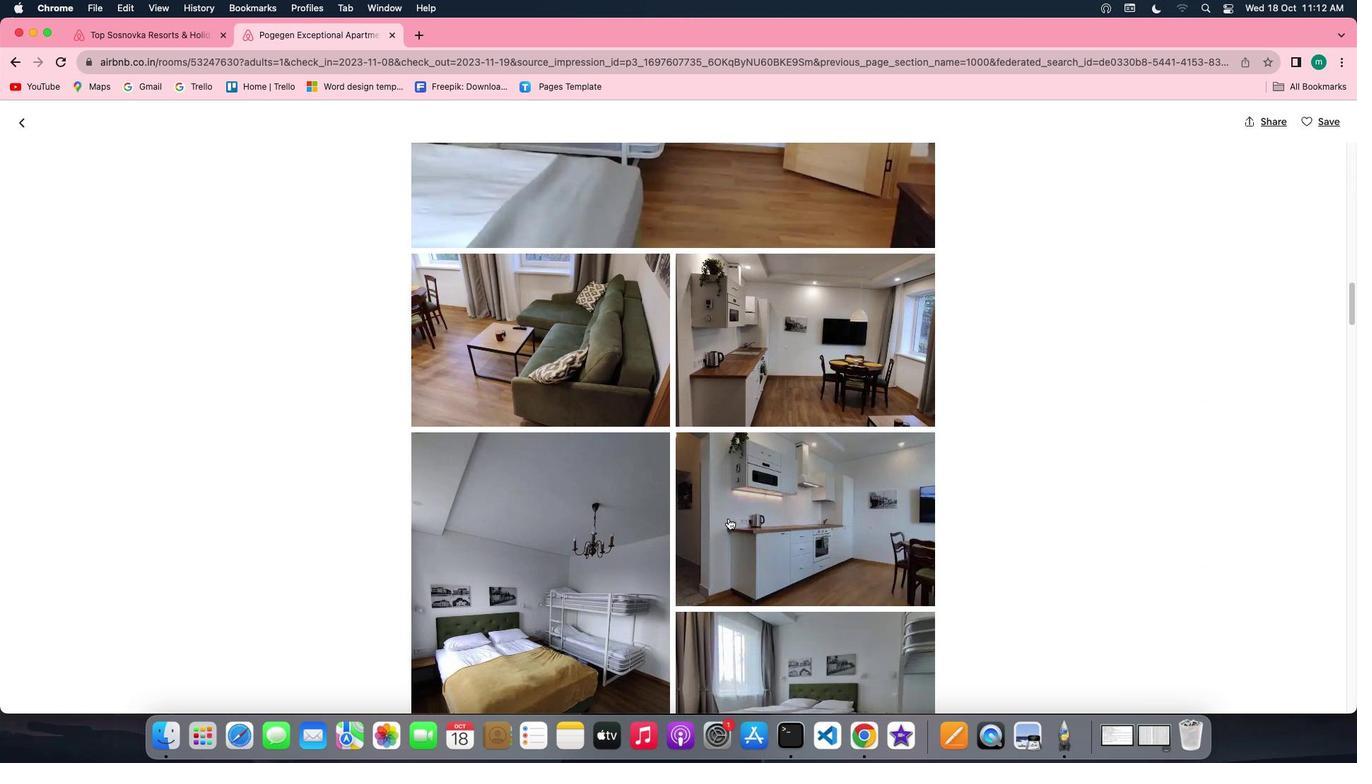 
Action: Mouse scrolled (729, 519) with delta (0, 0)
Screenshot: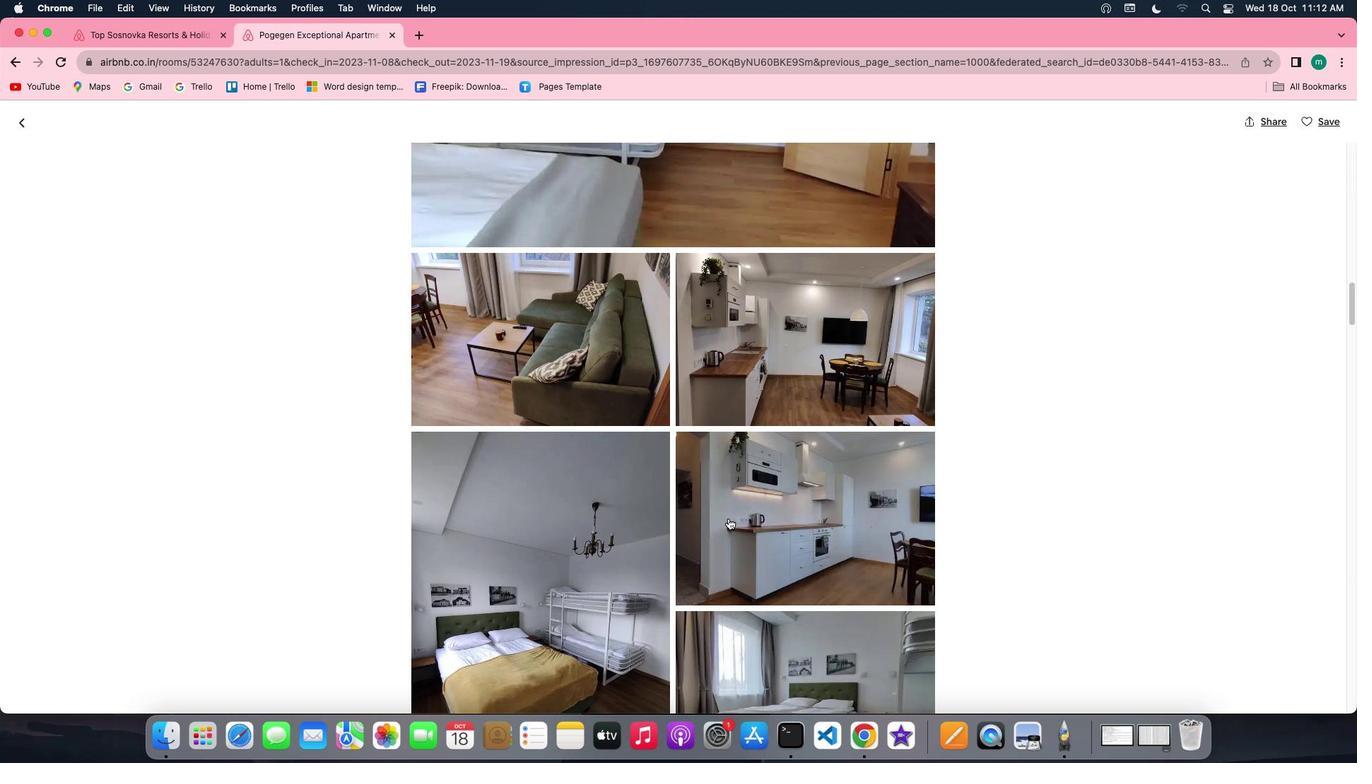 
Action: Mouse scrolled (729, 519) with delta (0, 0)
Screenshot: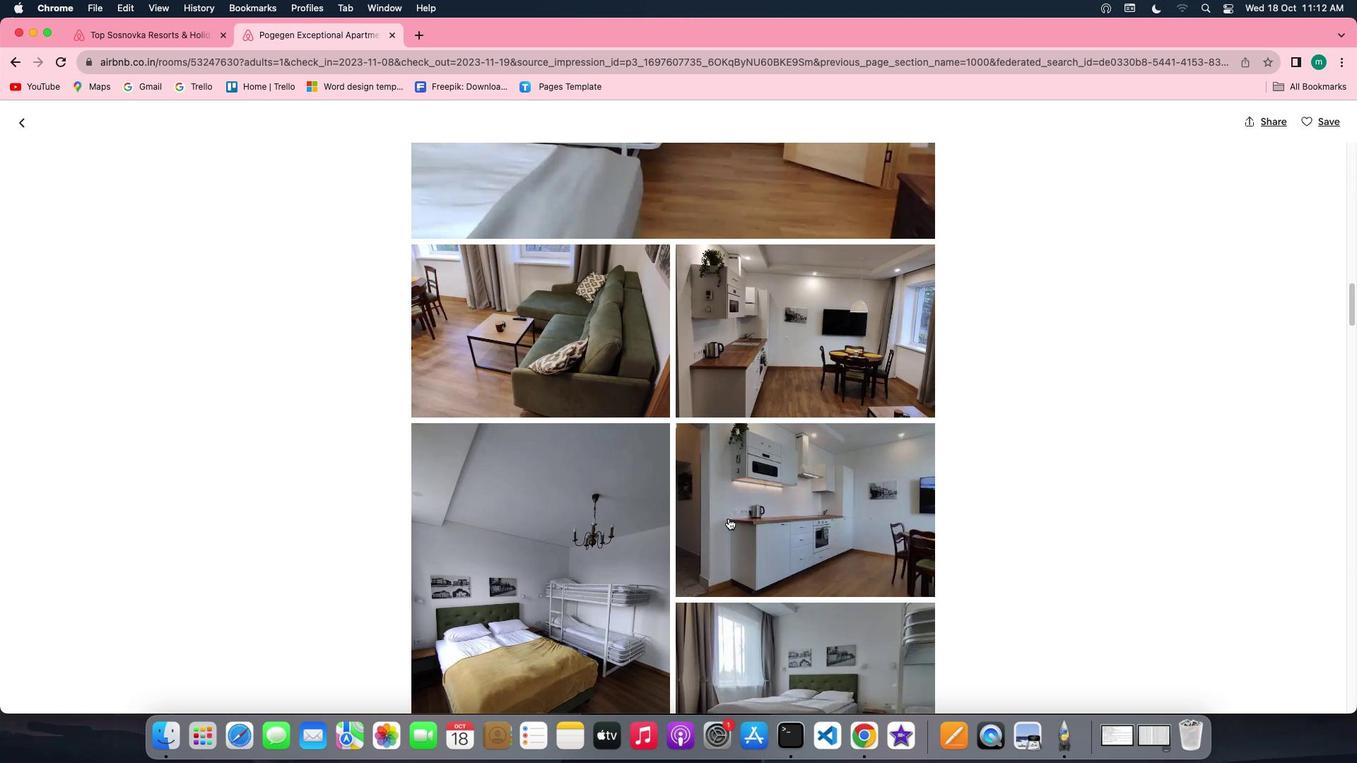 
Action: Mouse scrolled (729, 519) with delta (0, 0)
Screenshot: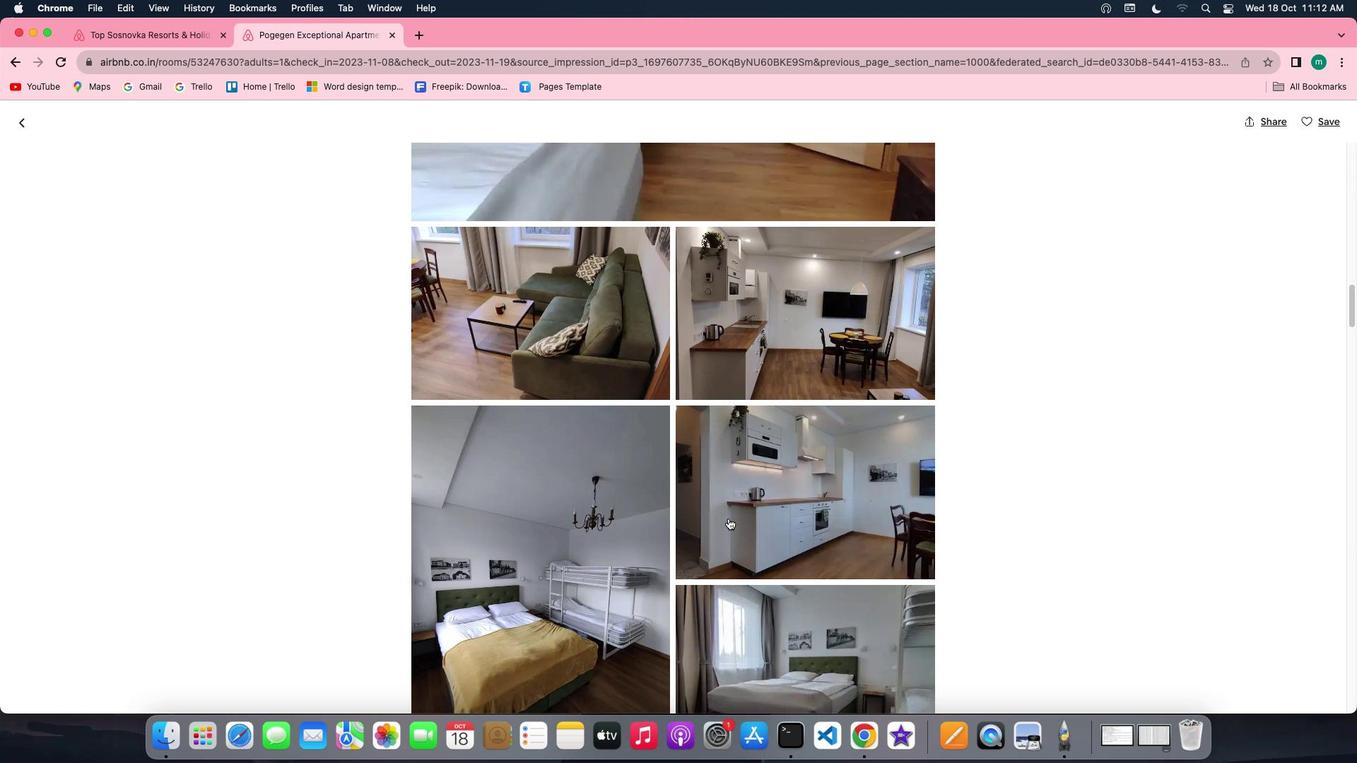 
Action: Mouse scrolled (729, 519) with delta (0, 0)
Screenshot: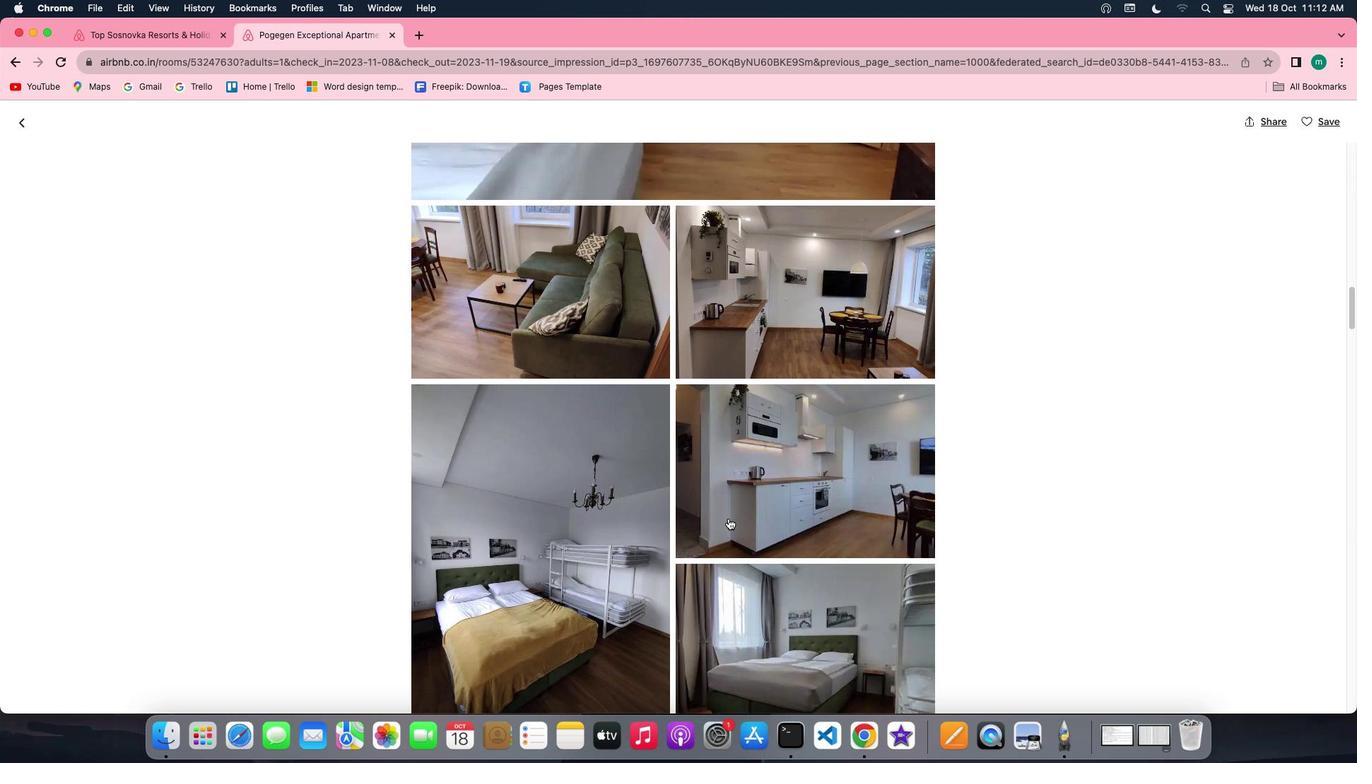 
Action: Mouse scrolled (729, 519) with delta (0, 0)
Screenshot: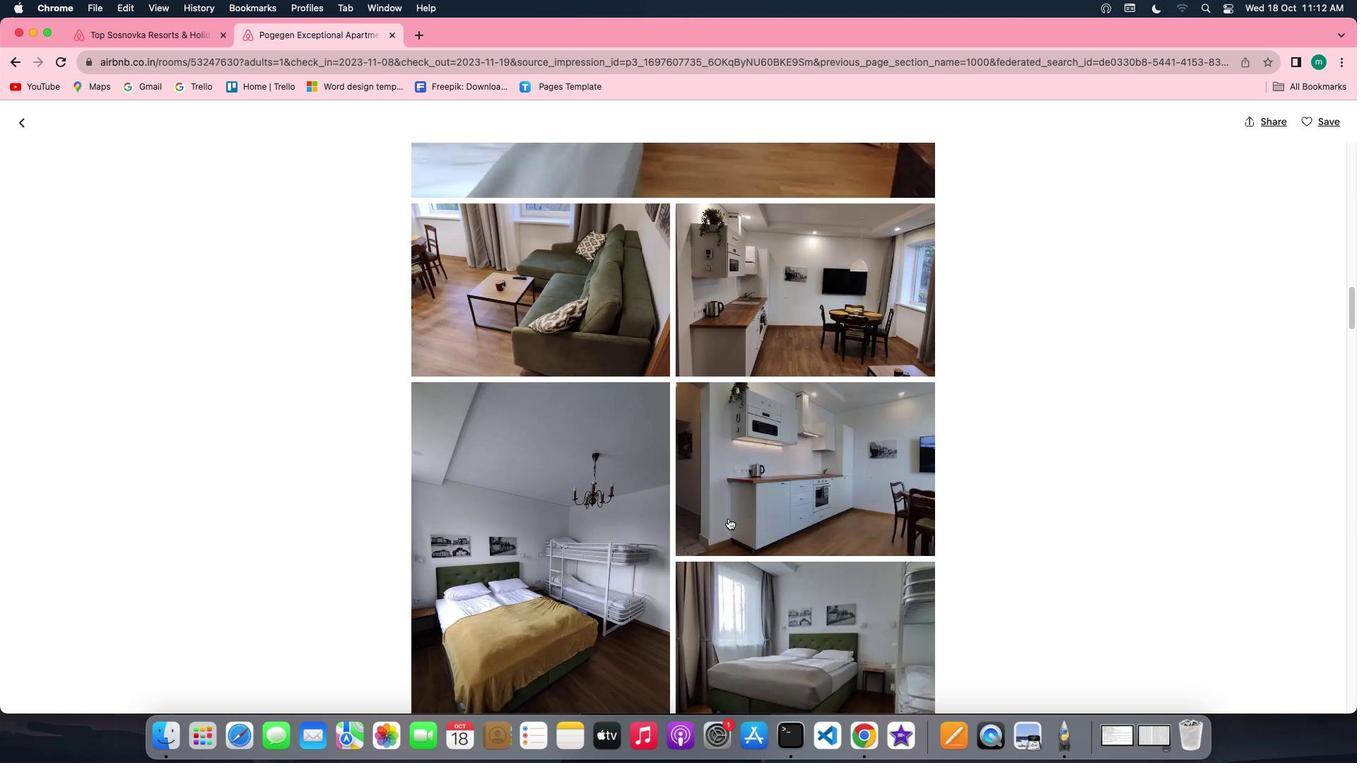 
Action: Mouse scrolled (729, 519) with delta (0, 0)
Screenshot: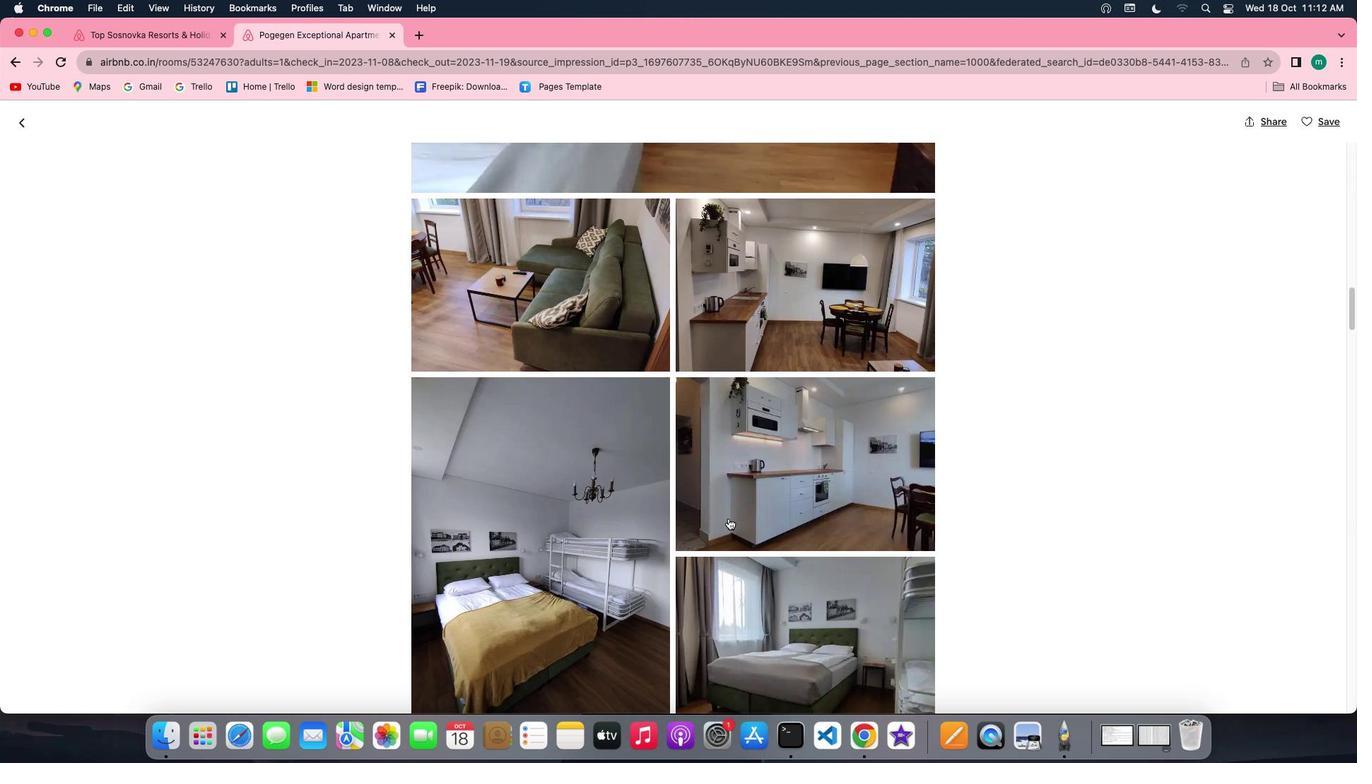 
Action: Mouse scrolled (729, 519) with delta (0, 0)
Screenshot: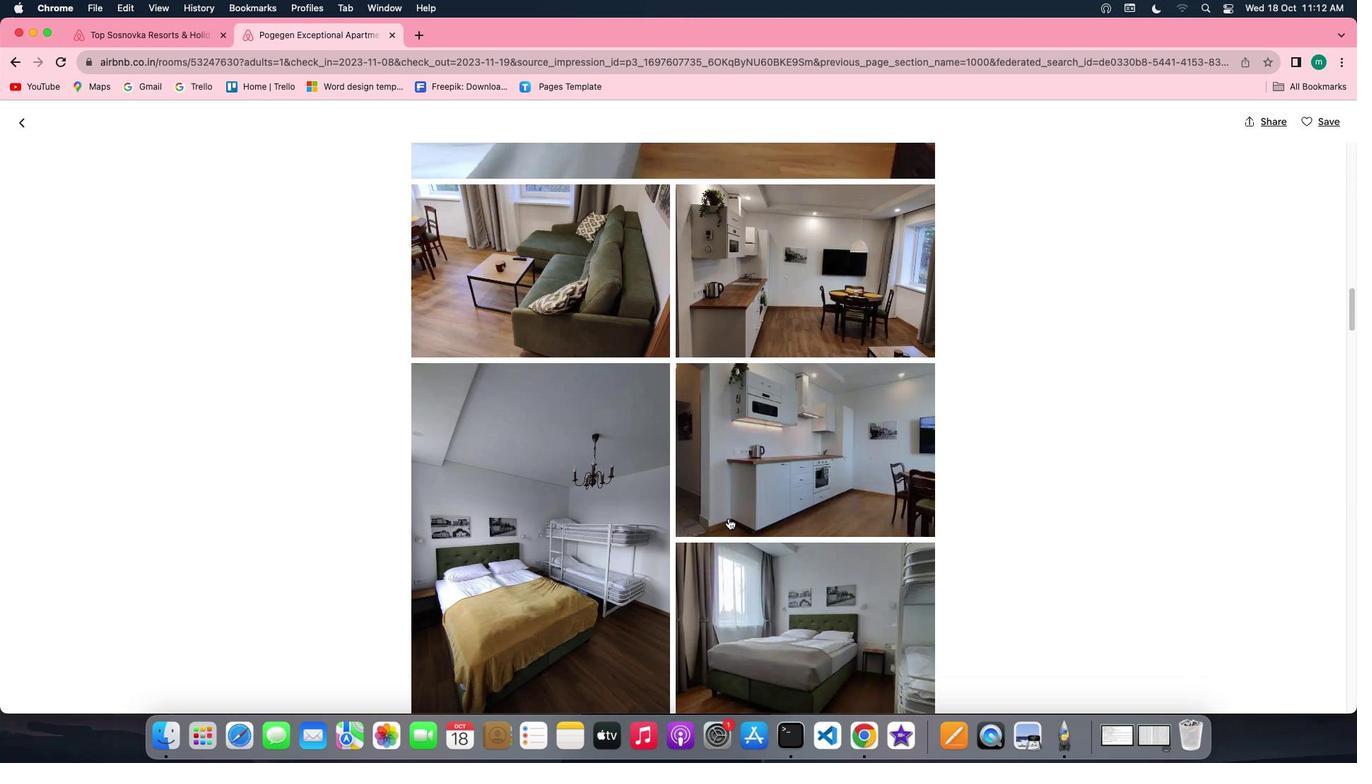 
Action: Mouse scrolled (729, 519) with delta (0, 0)
Screenshot: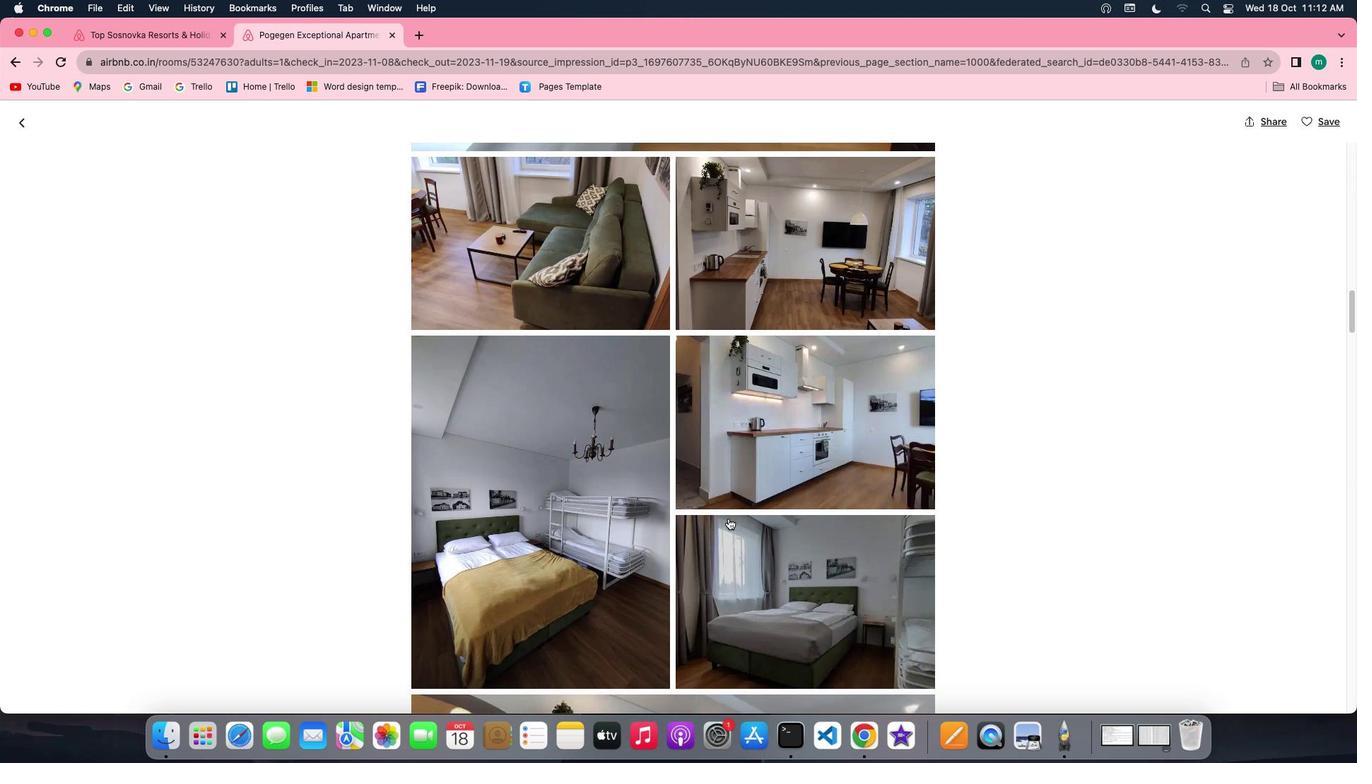
Action: Mouse scrolled (729, 519) with delta (0, 0)
Screenshot: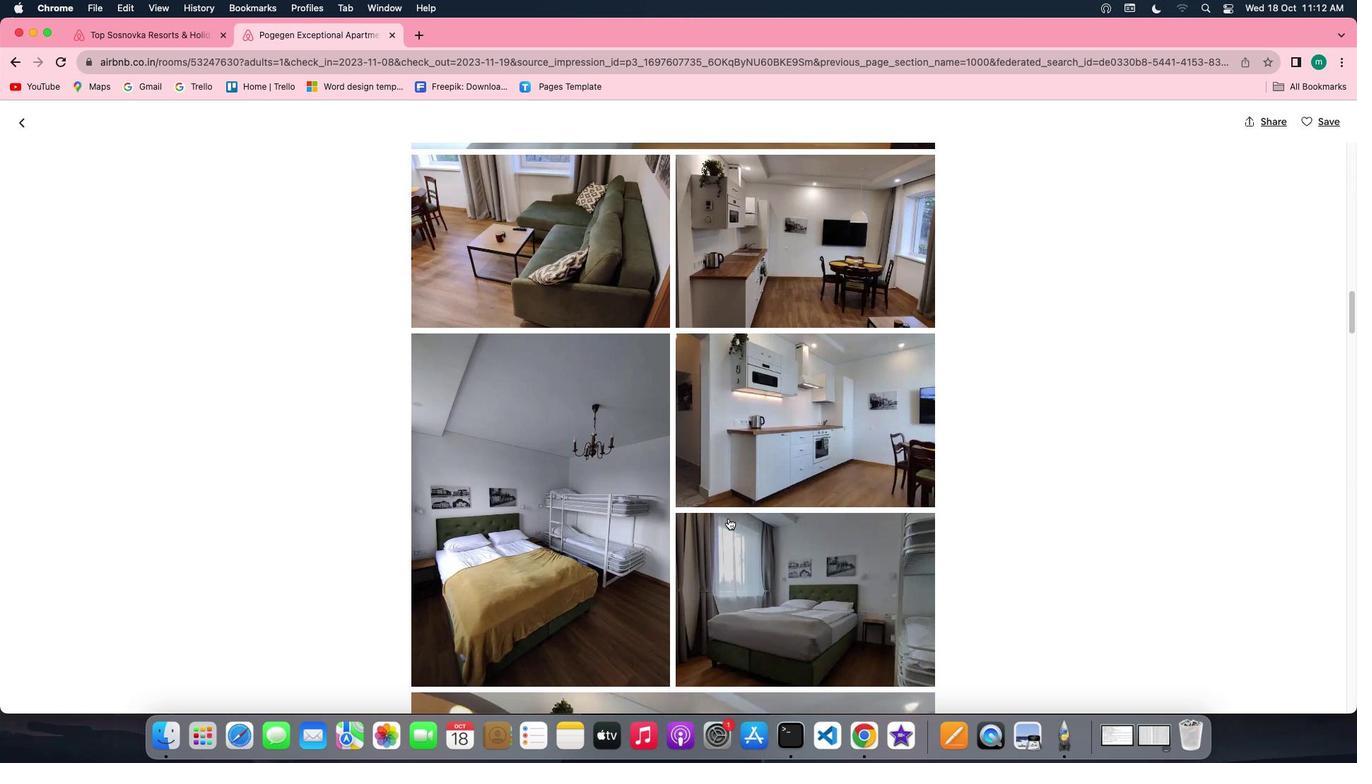 
Action: Mouse scrolled (729, 519) with delta (0, 0)
Screenshot: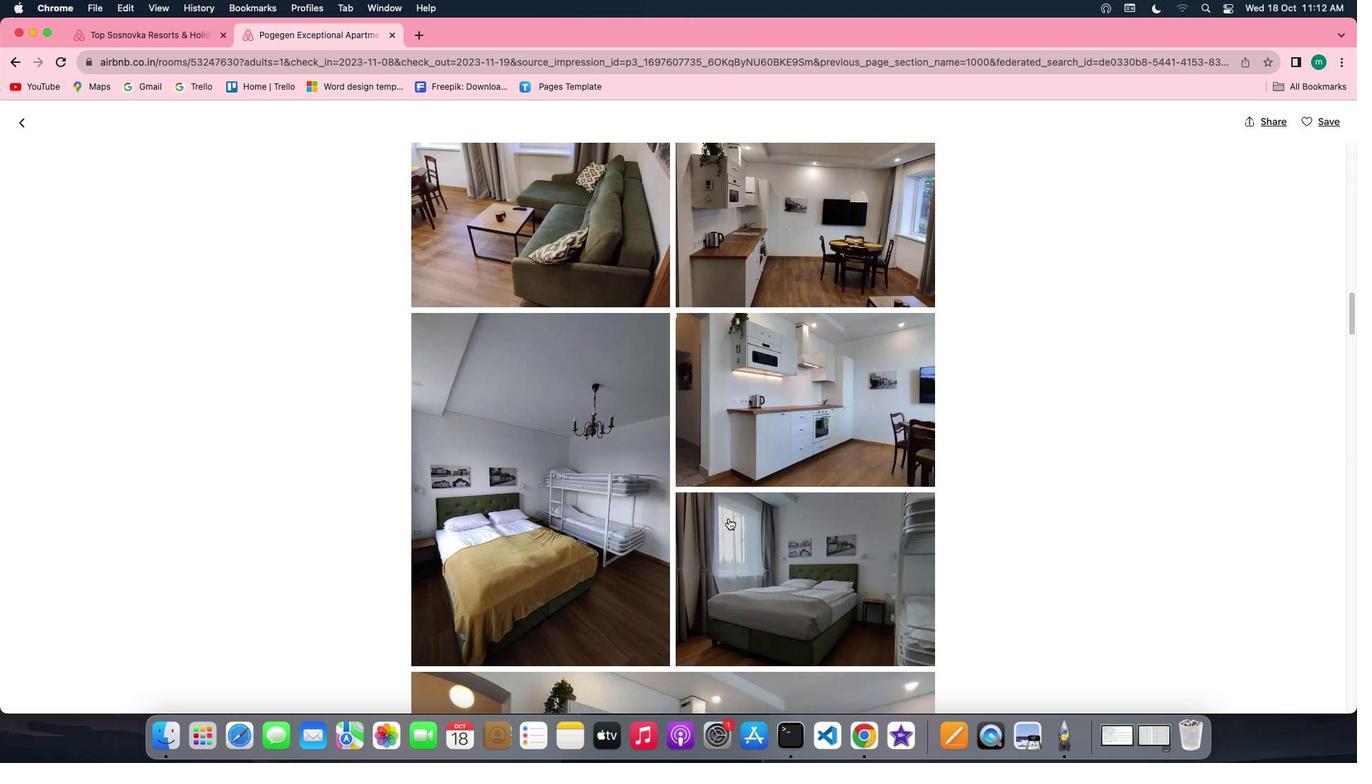 
Action: Mouse scrolled (729, 519) with delta (0, 0)
Screenshot: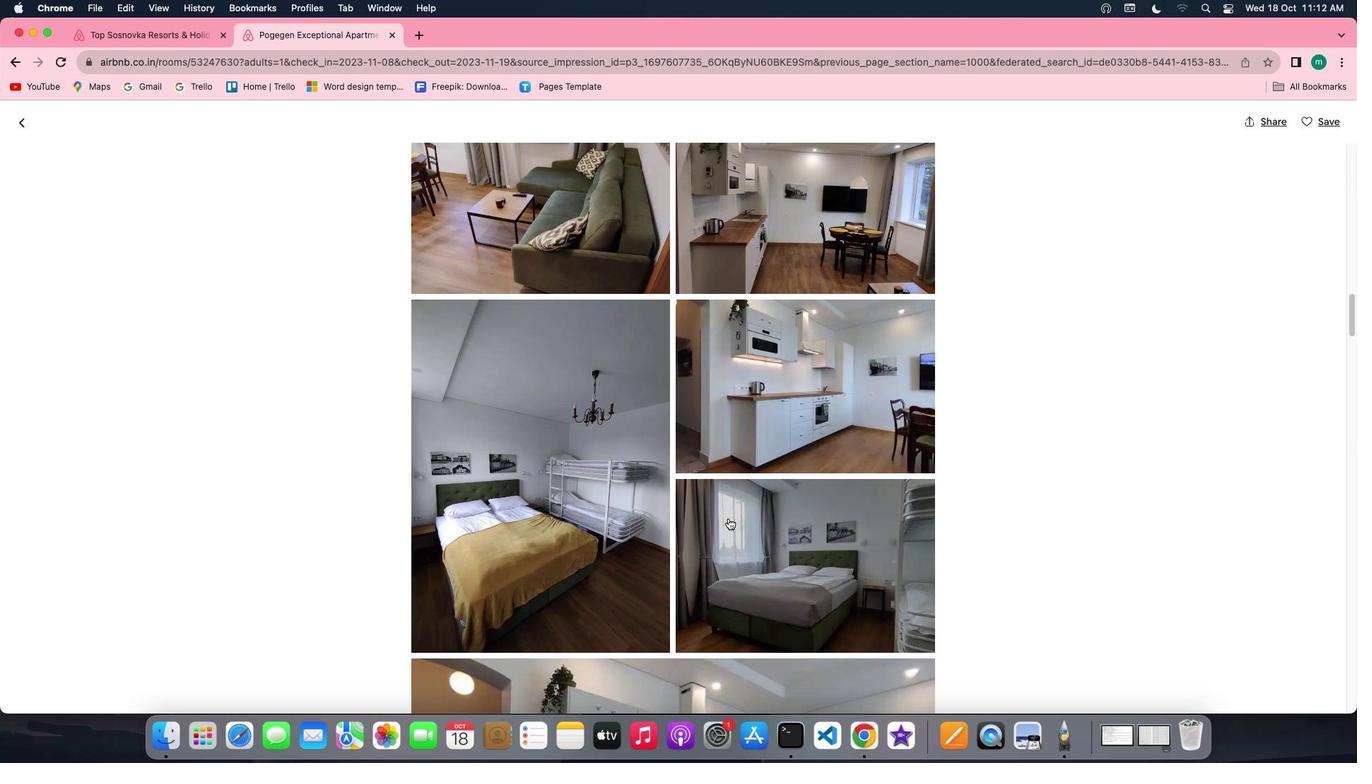 
Action: Mouse scrolled (729, 519) with delta (0, 0)
Screenshot: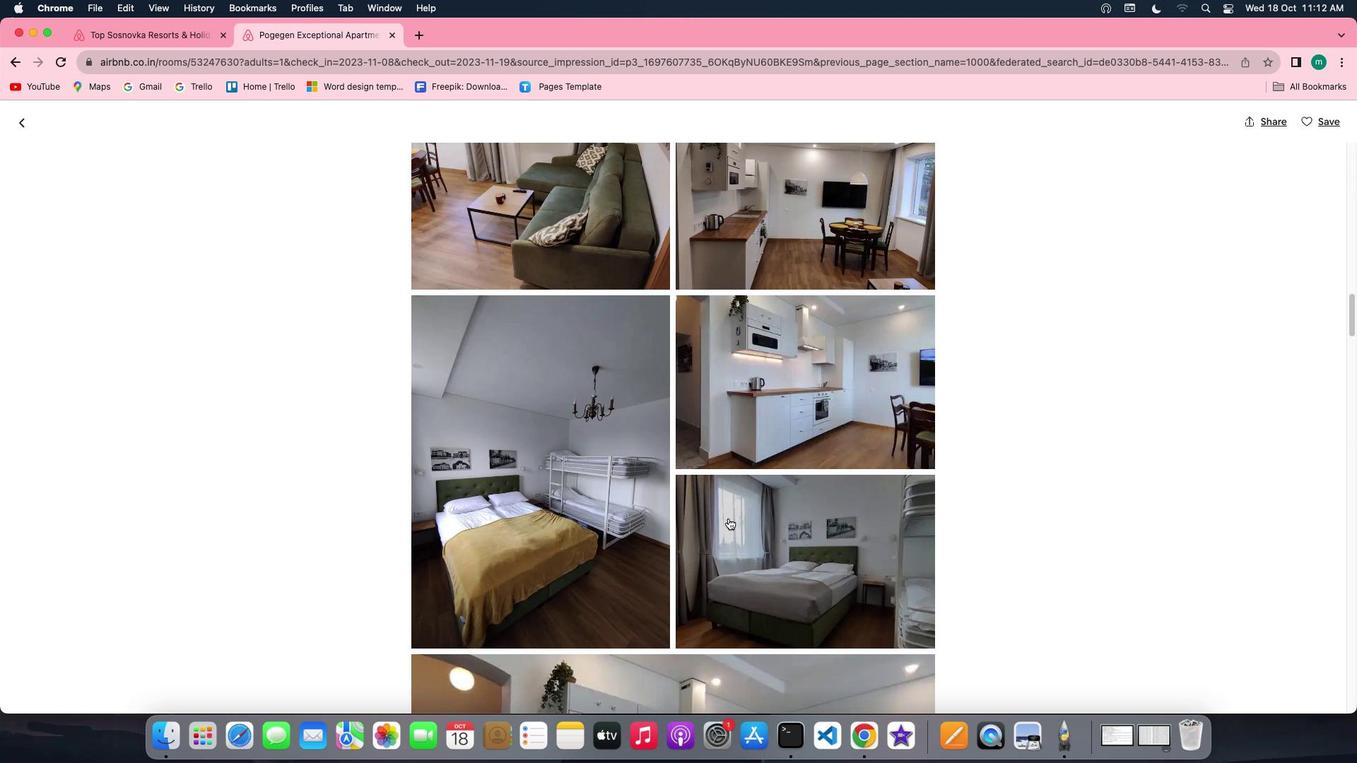 
Action: Mouse scrolled (729, 519) with delta (0, -1)
Screenshot: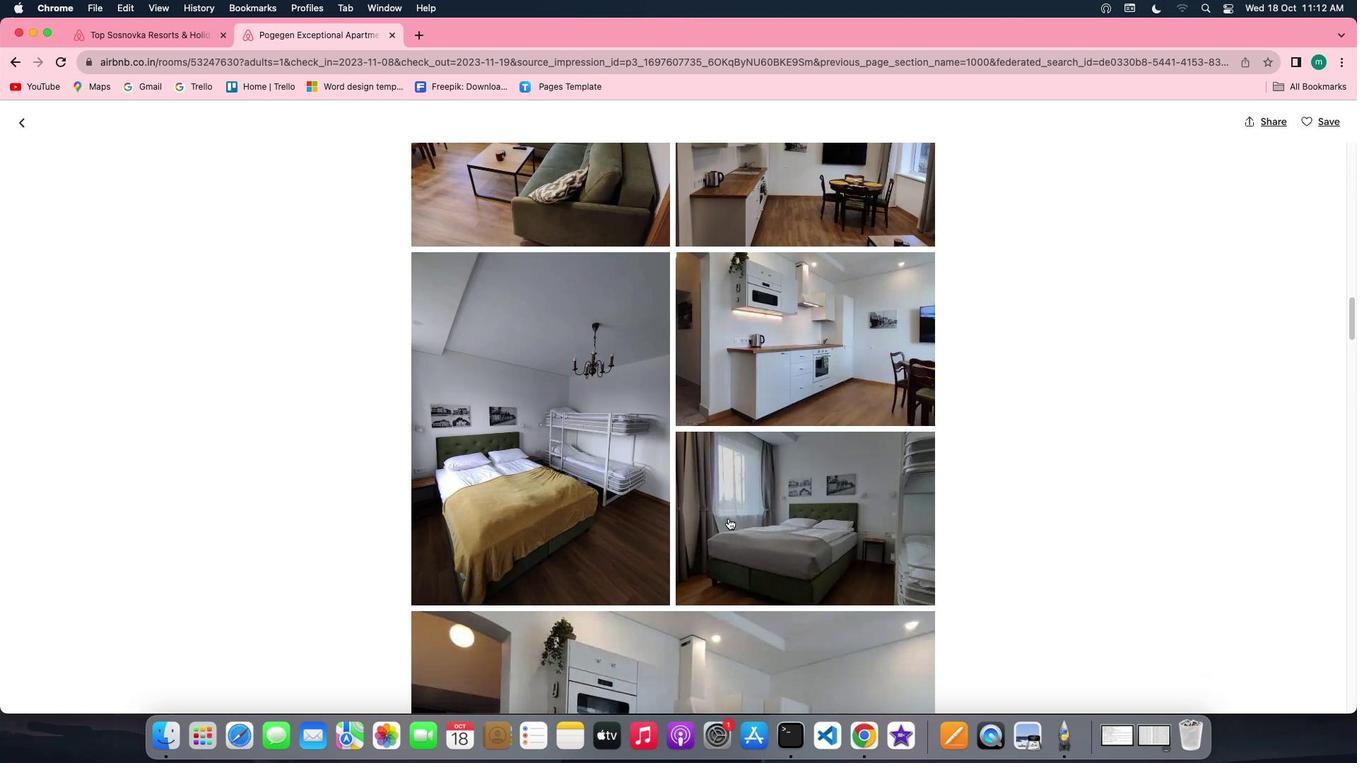 
Action: Mouse scrolled (729, 519) with delta (0, -2)
Screenshot: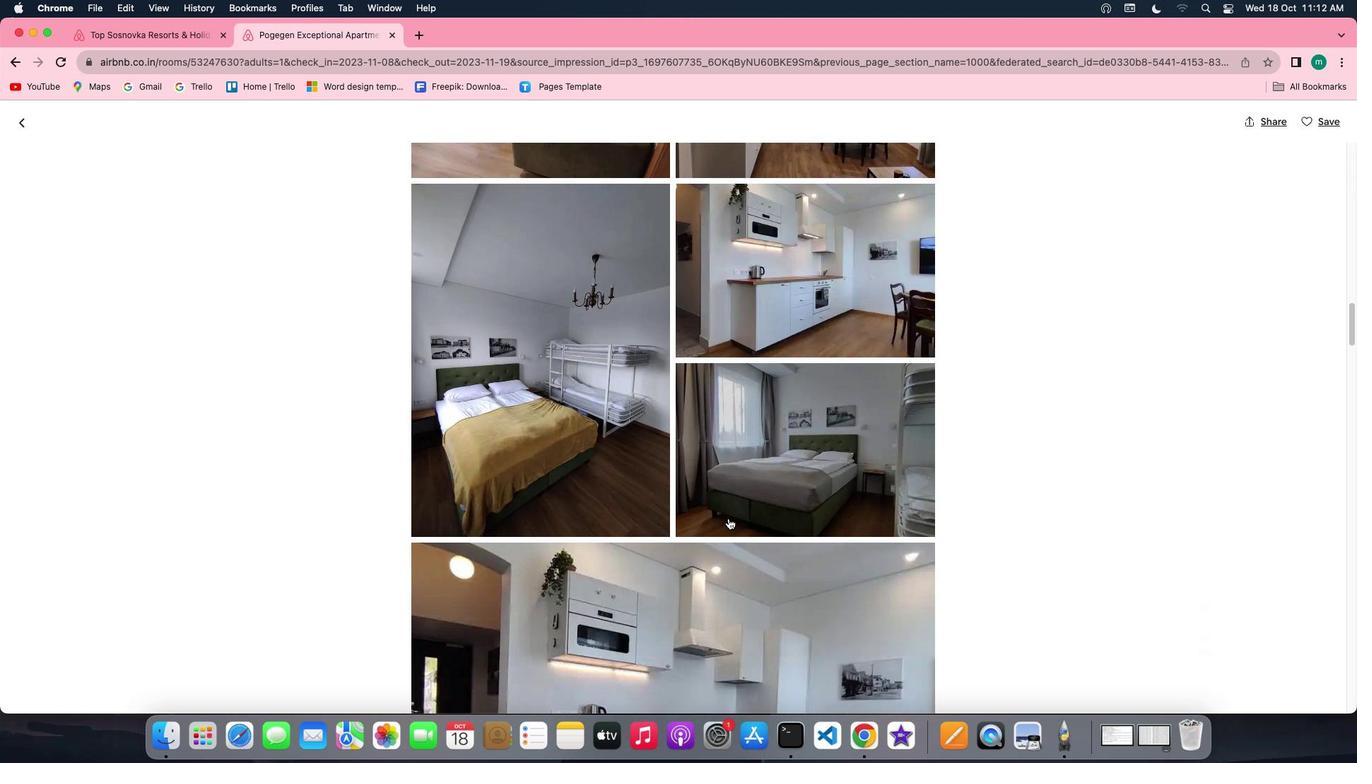 
Action: Mouse scrolled (729, 519) with delta (0, 0)
Screenshot: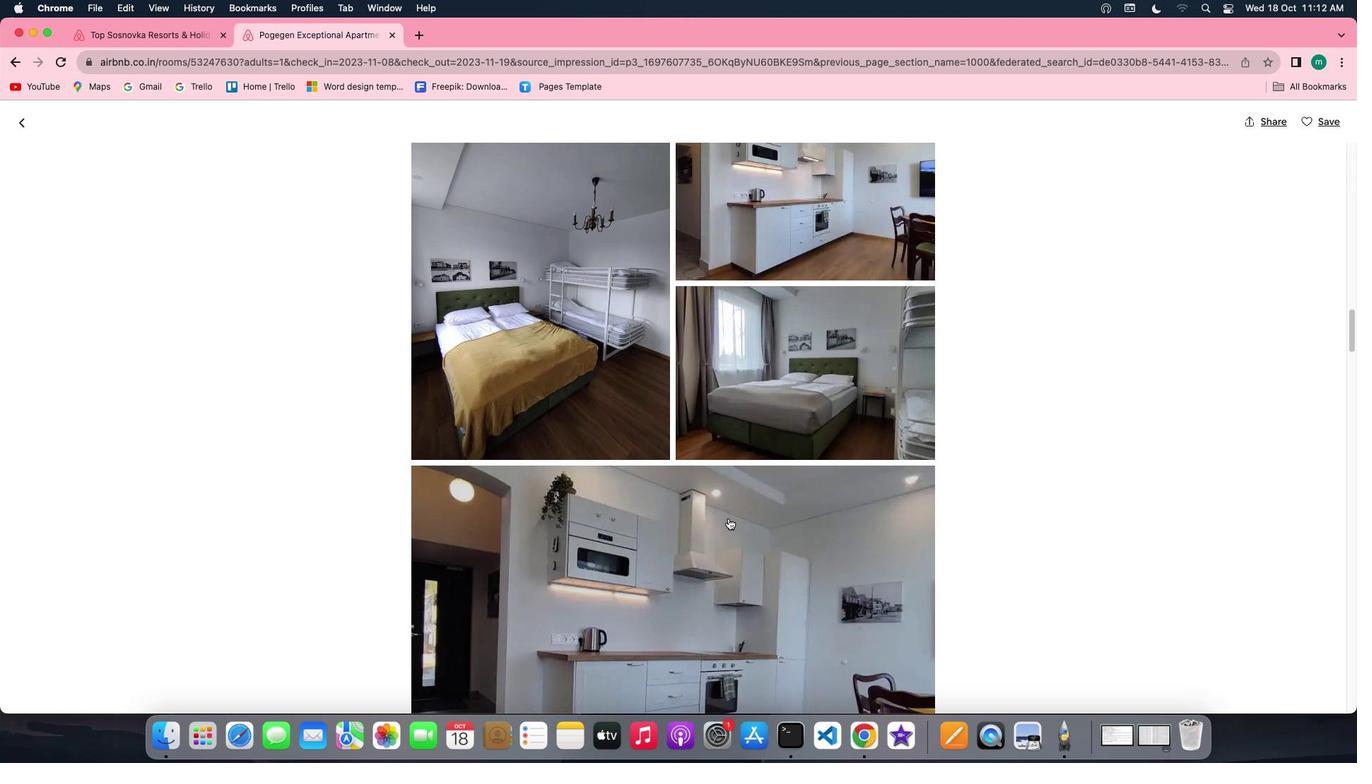 
Action: Mouse scrolled (729, 519) with delta (0, 0)
Screenshot: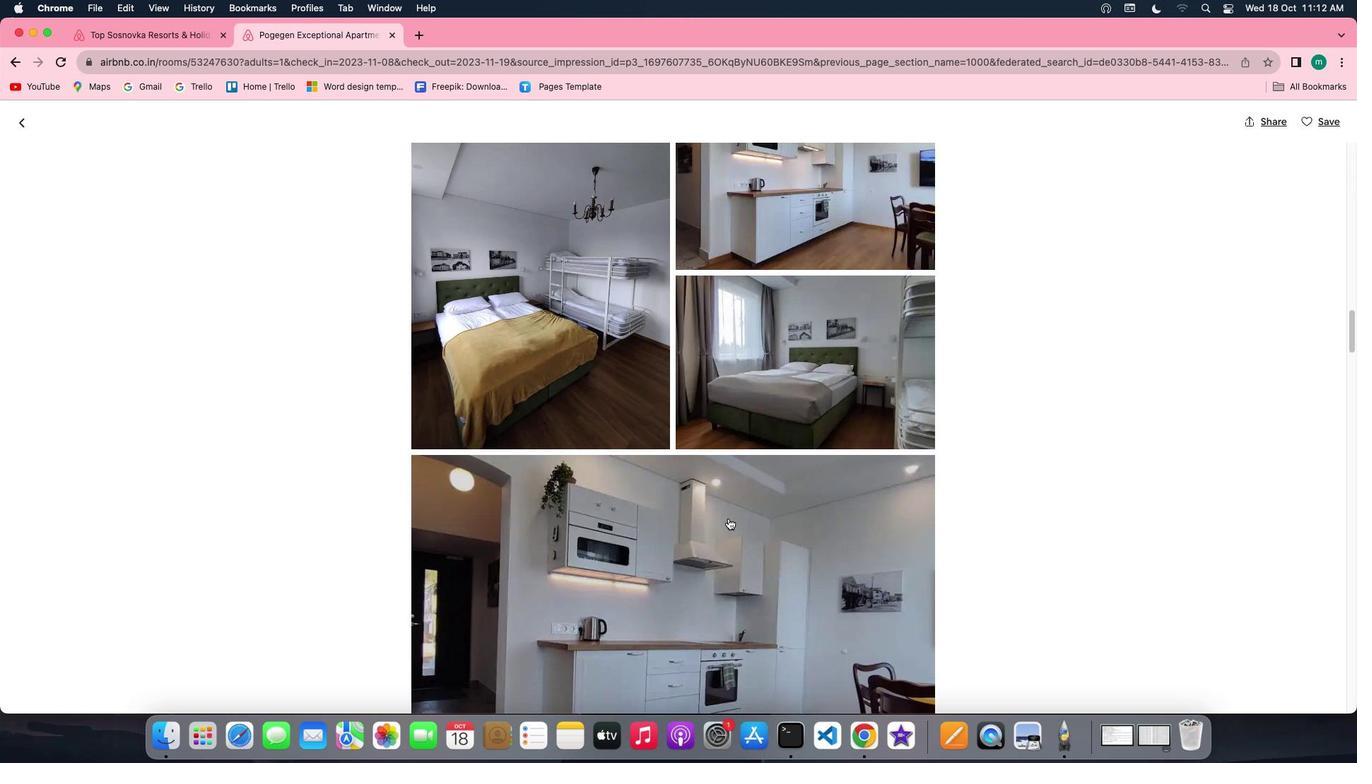 
Action: Mouse scrolled (729, 519) with delta (0, 0)
Screenshot: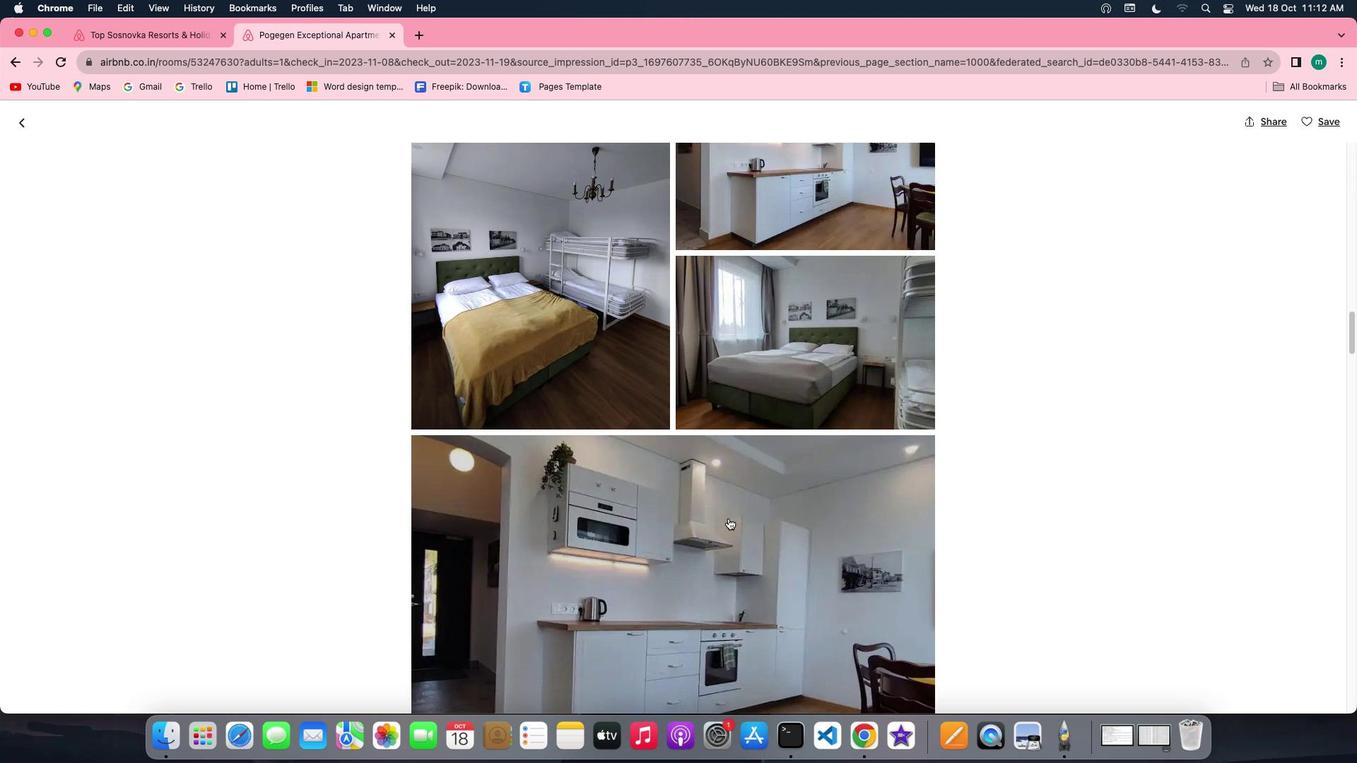 
Action: Mouse scrolled (729, 519) with delta (0, 0)
Screenshot: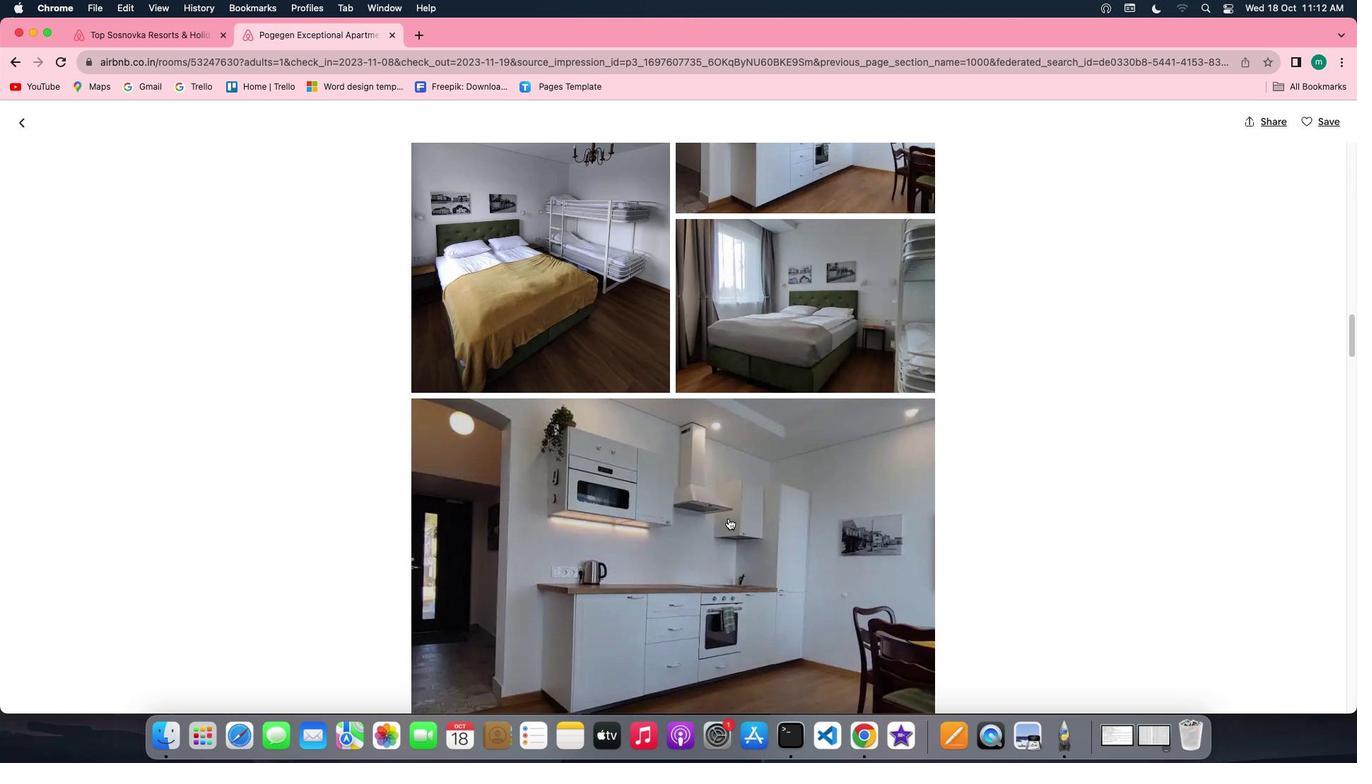 
Action: Mouse scrolled (729, 519) with delta (0, 0)
Screenshot: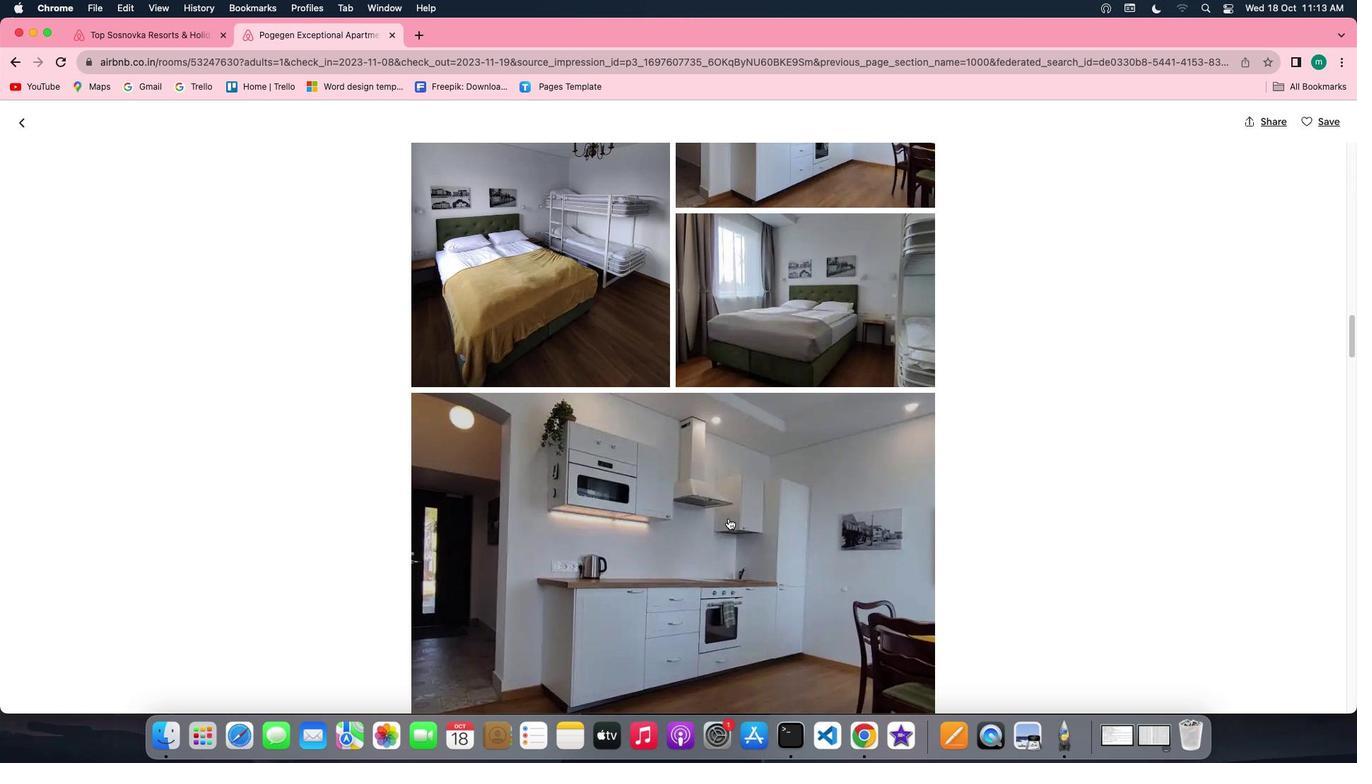 
Action: Mouse scrolled (729, 519) with delta (0, 0)
Screenshot: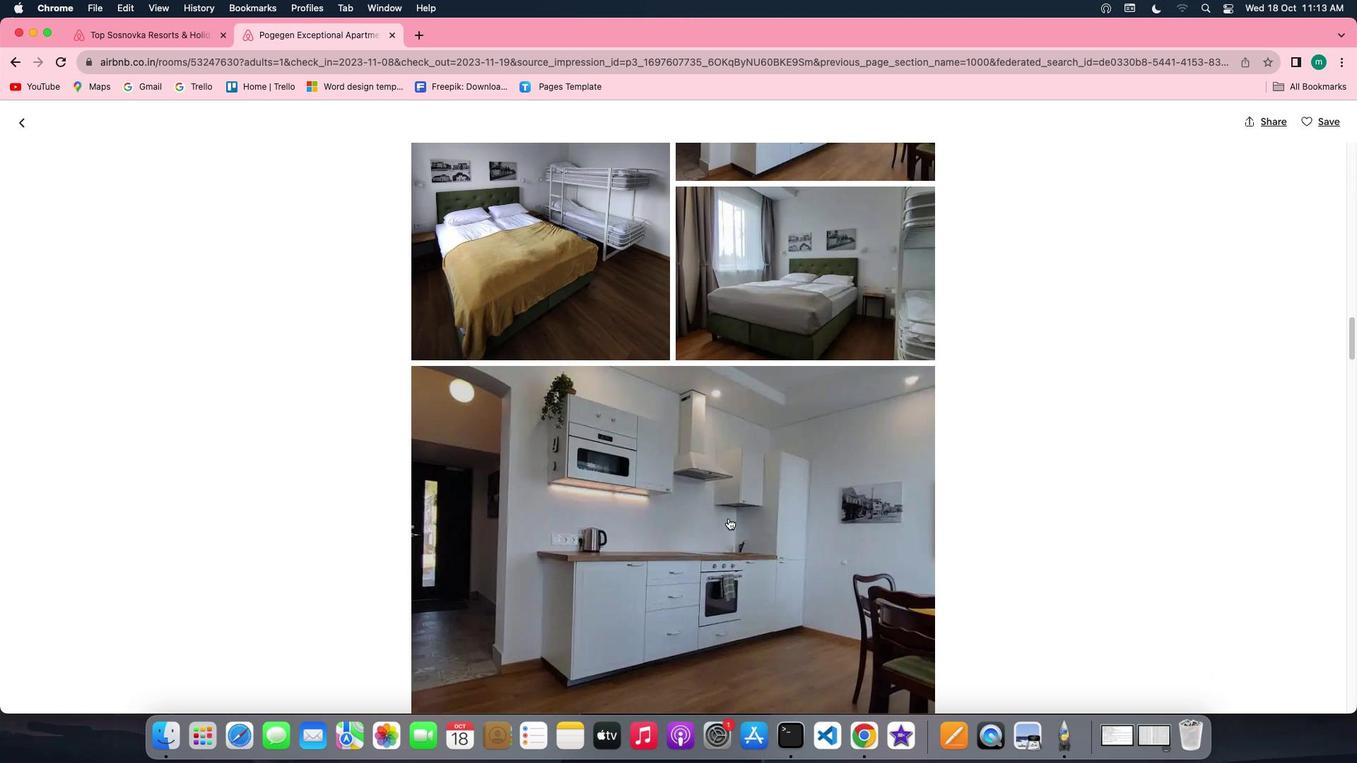 
Action: Mouse scrolled (729, 519) with delta (0, 0)
Screenshot: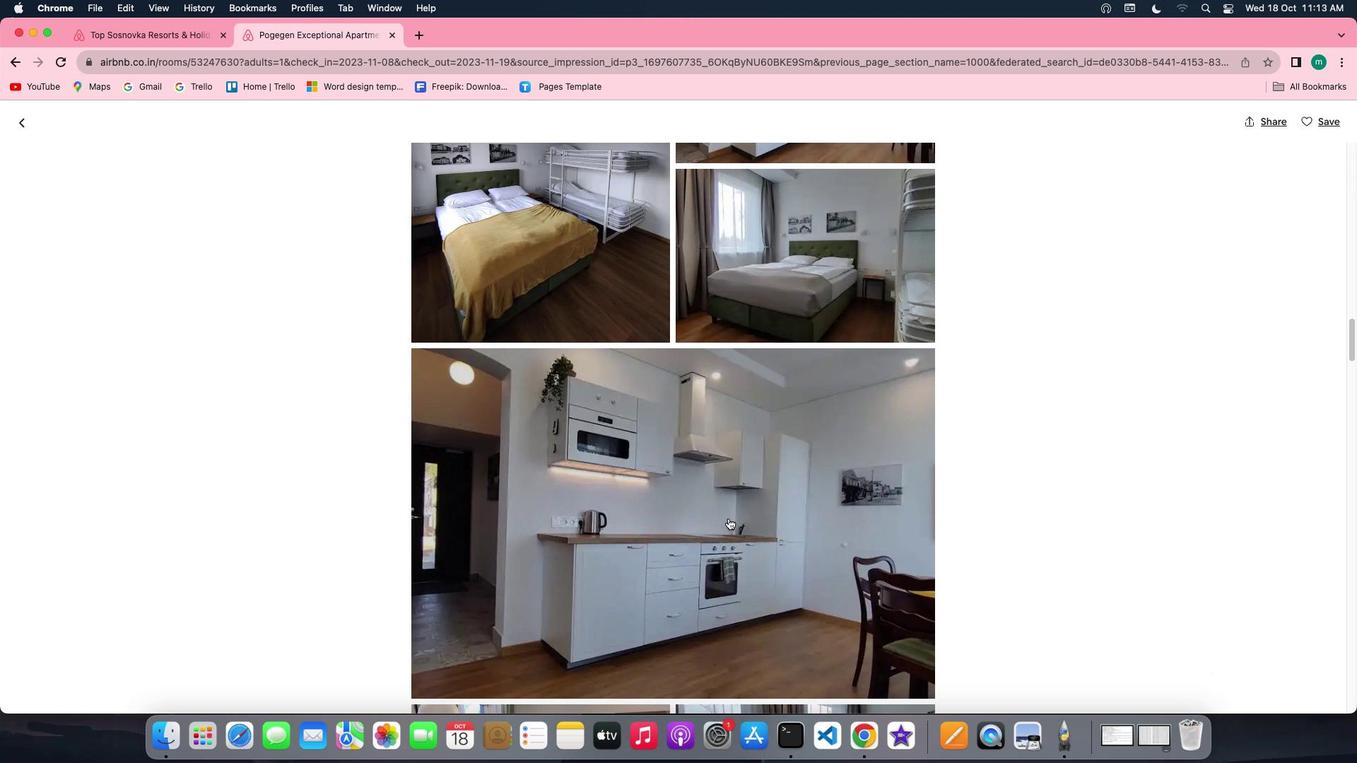 
Action: Mouse scrolled (729, 519) with delta (0, 0)
Screenshot: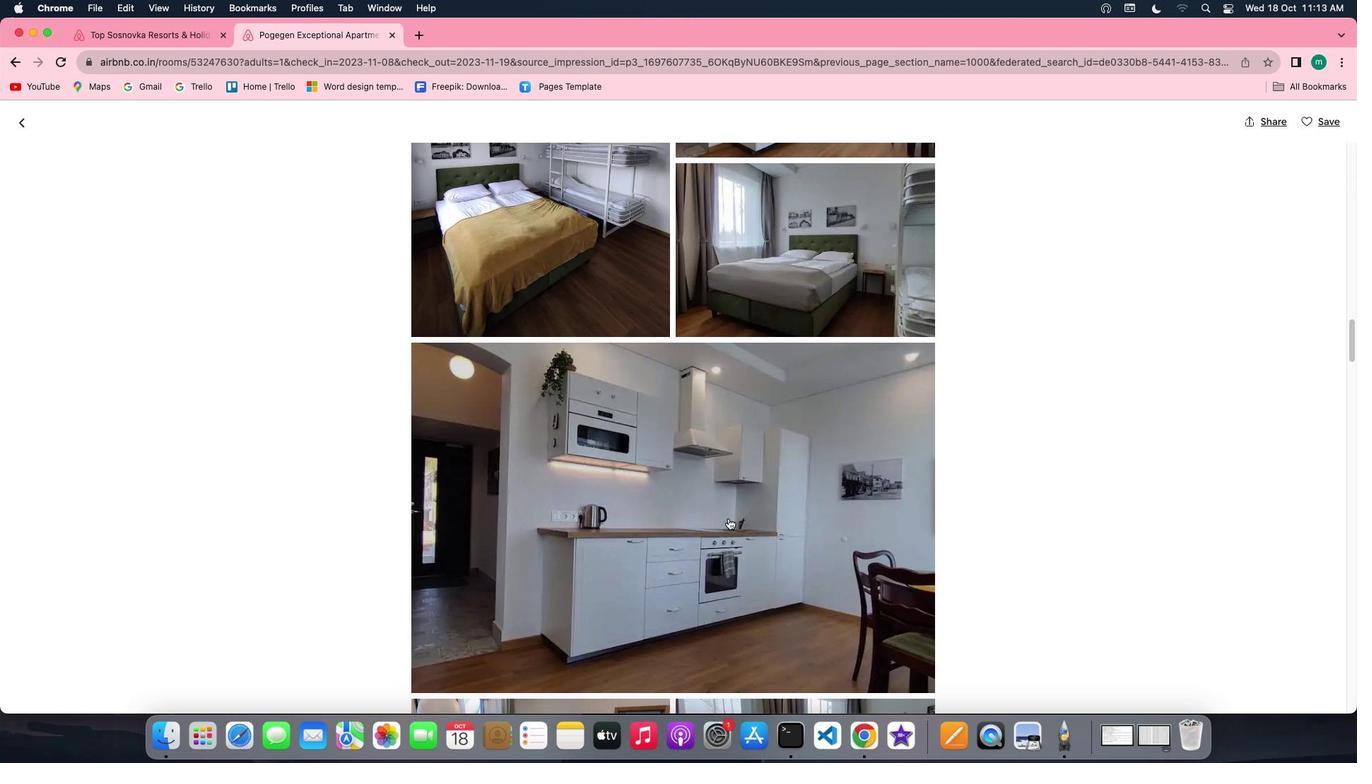 
Action: Mouse scrolled (729, 519) with delta (0, 0)
Screenshot: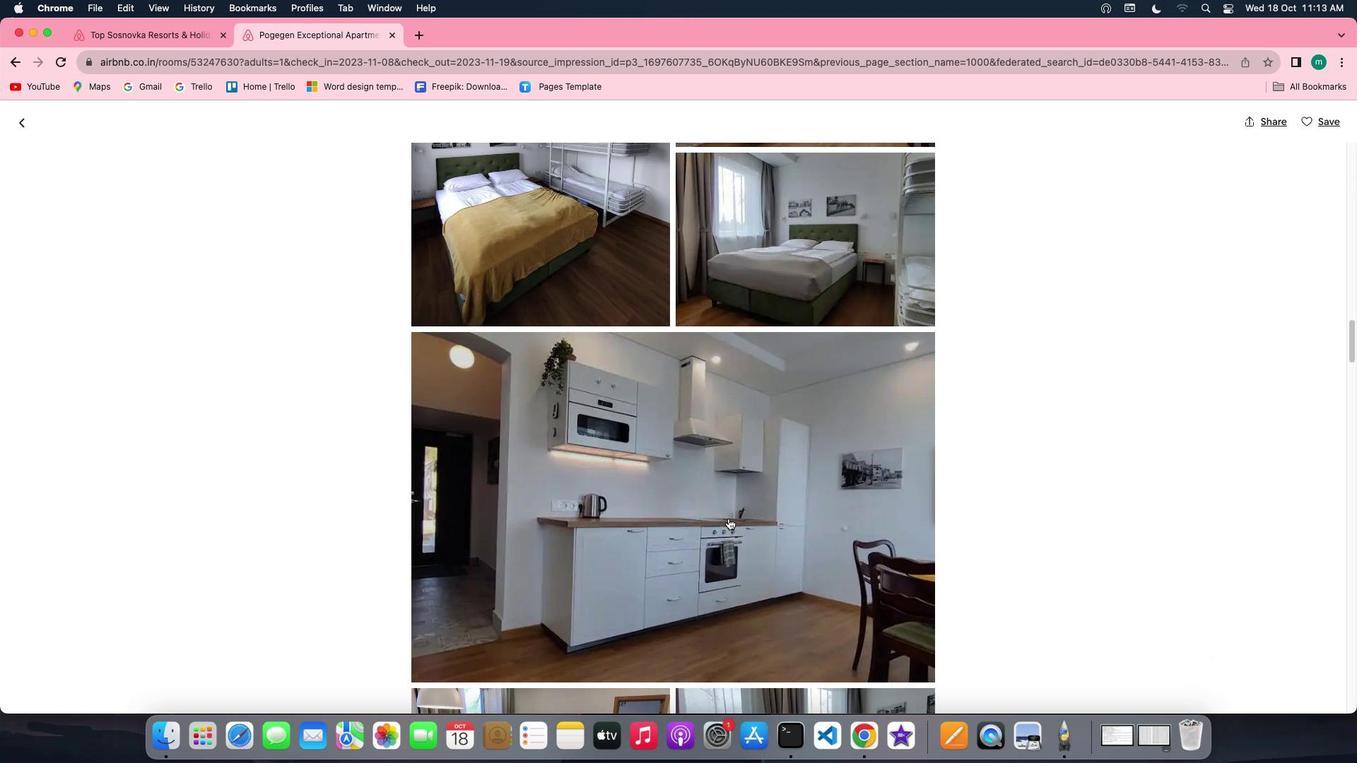 
Action: Mouse scrolled (729, 519) with delta (0, 0)
Screenshot: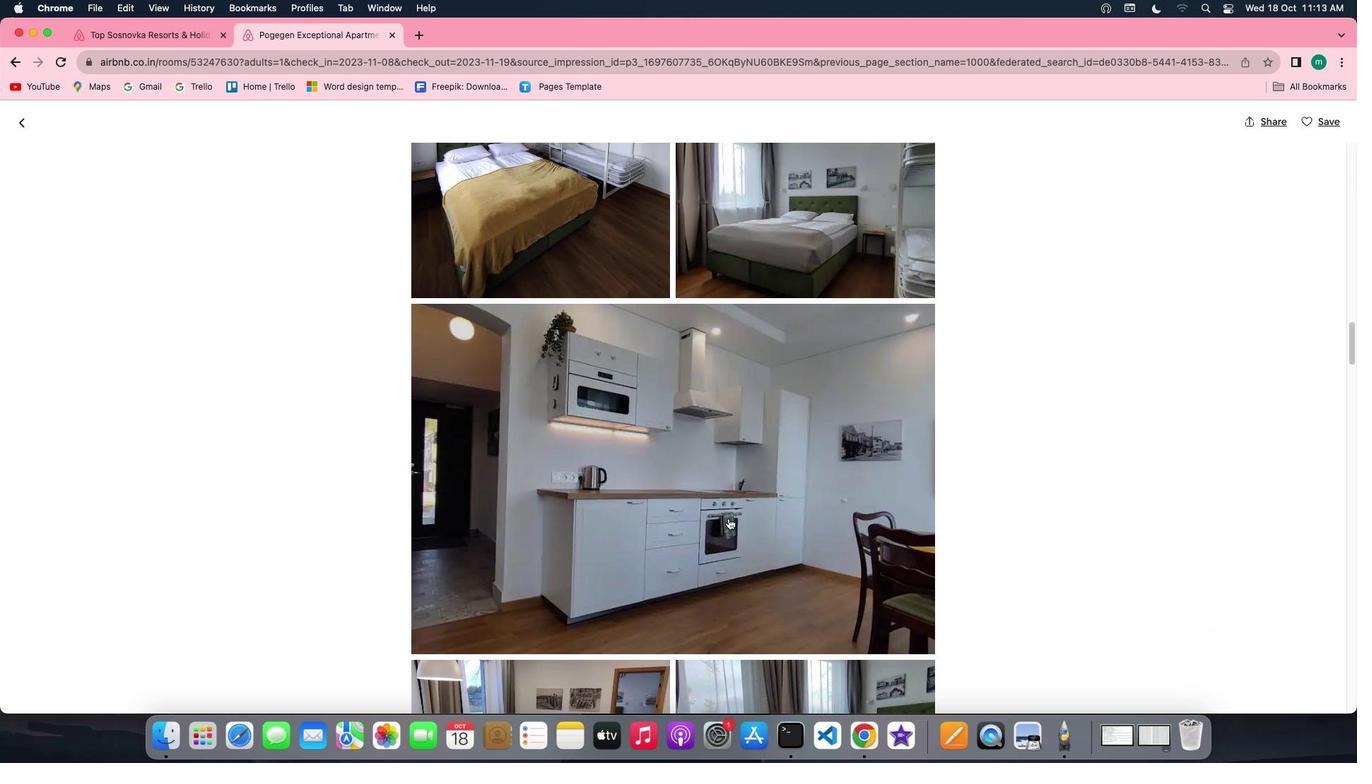 
Action: Mouse scrolled (729, 519) with delta (0, 0)
Screenshot: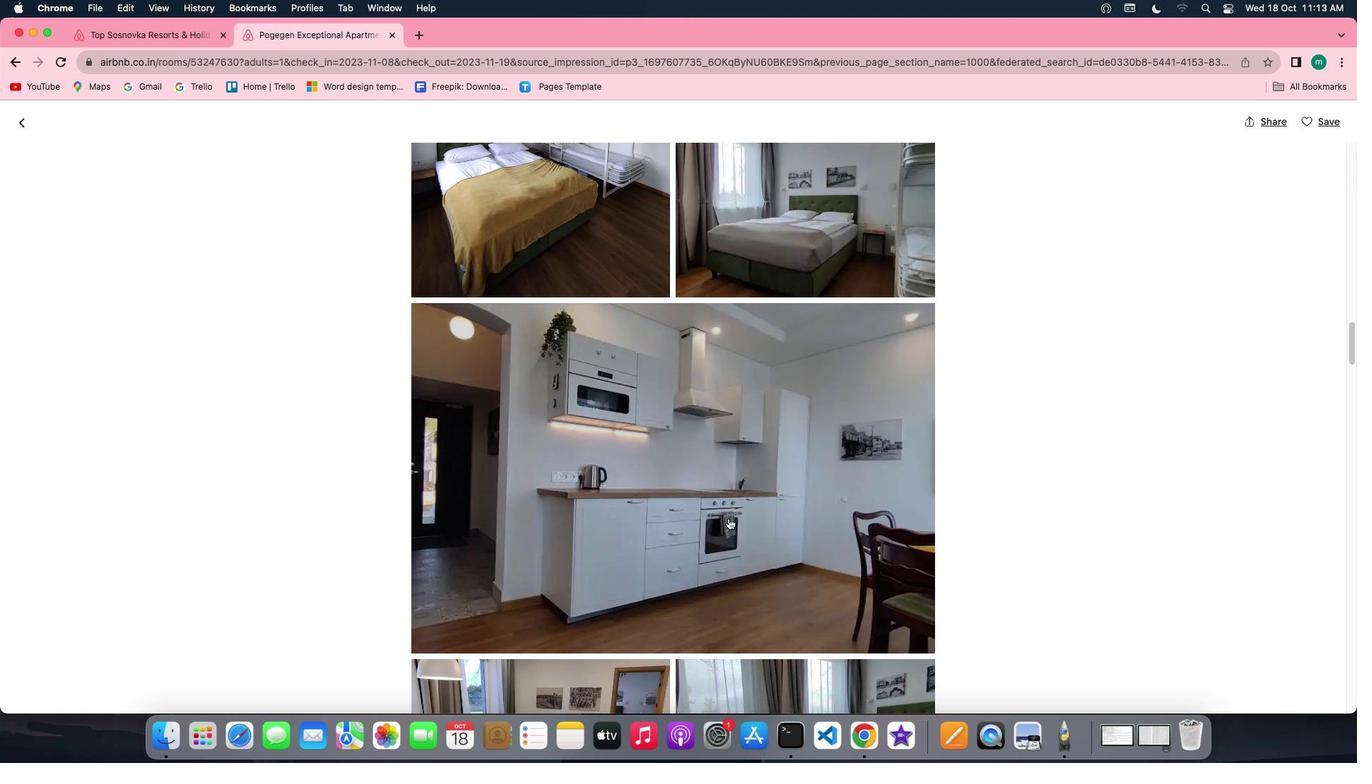 
Action: Mouse scrolled (729, 519) with delta (0, 0)
Screenshot: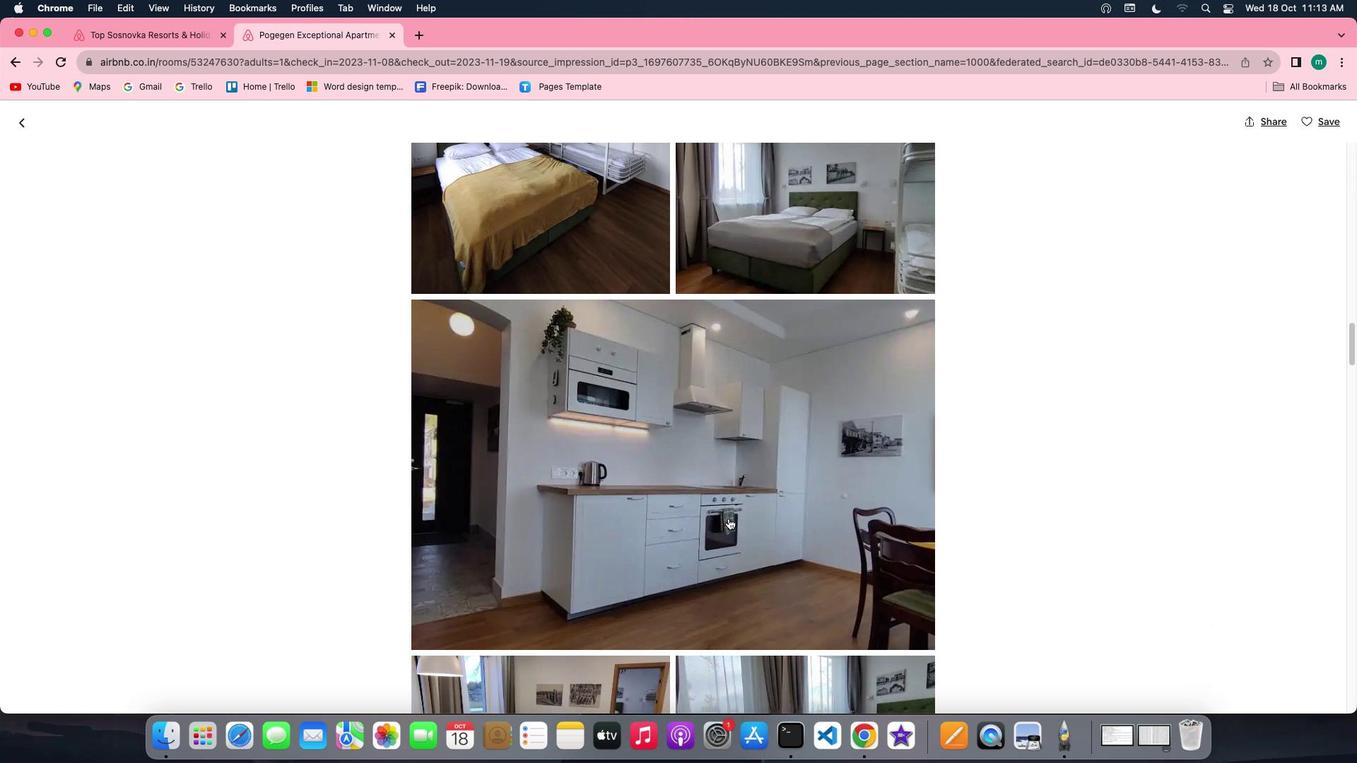 
Action: Mouse scrolled (729, 519) with delta (0, 0)
Screenshot: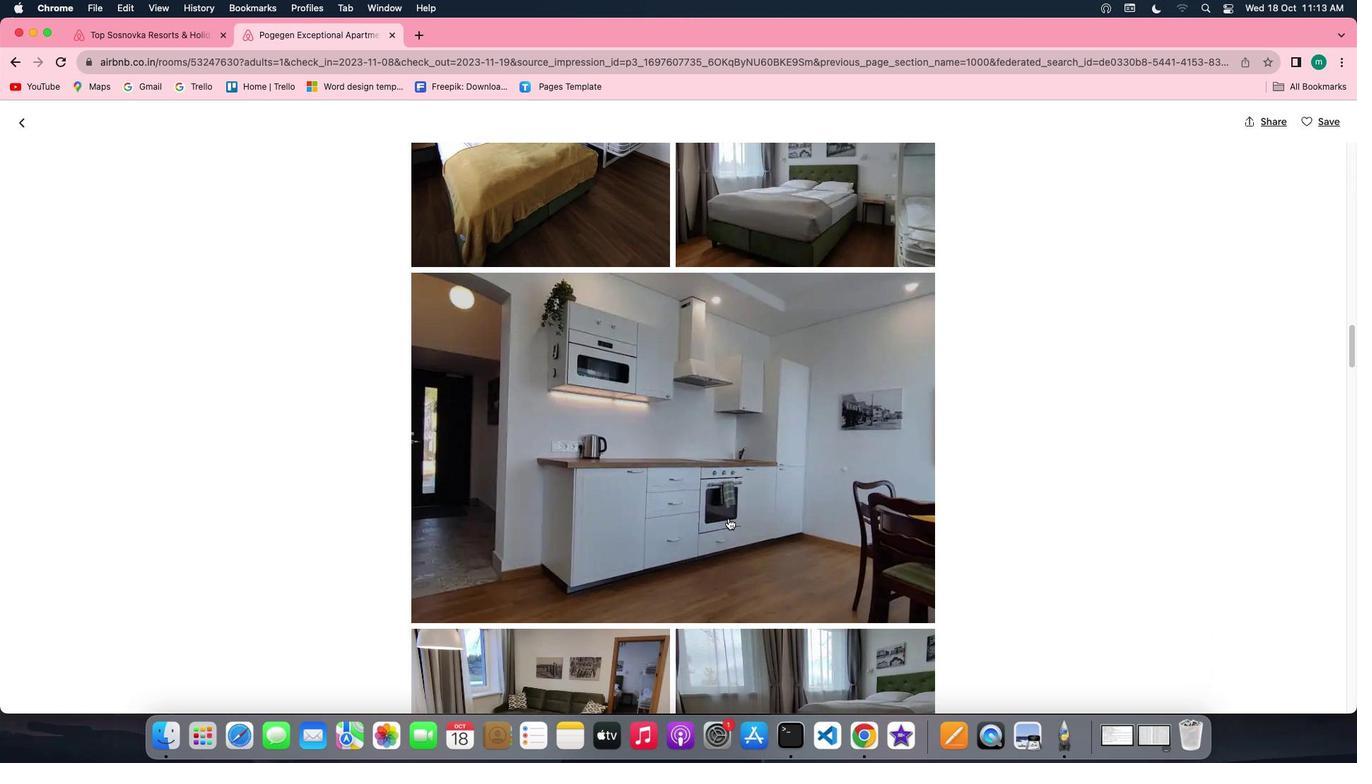 
Action: Mouse scrolled (729, 519) with delta (0, 0)
Screenshot: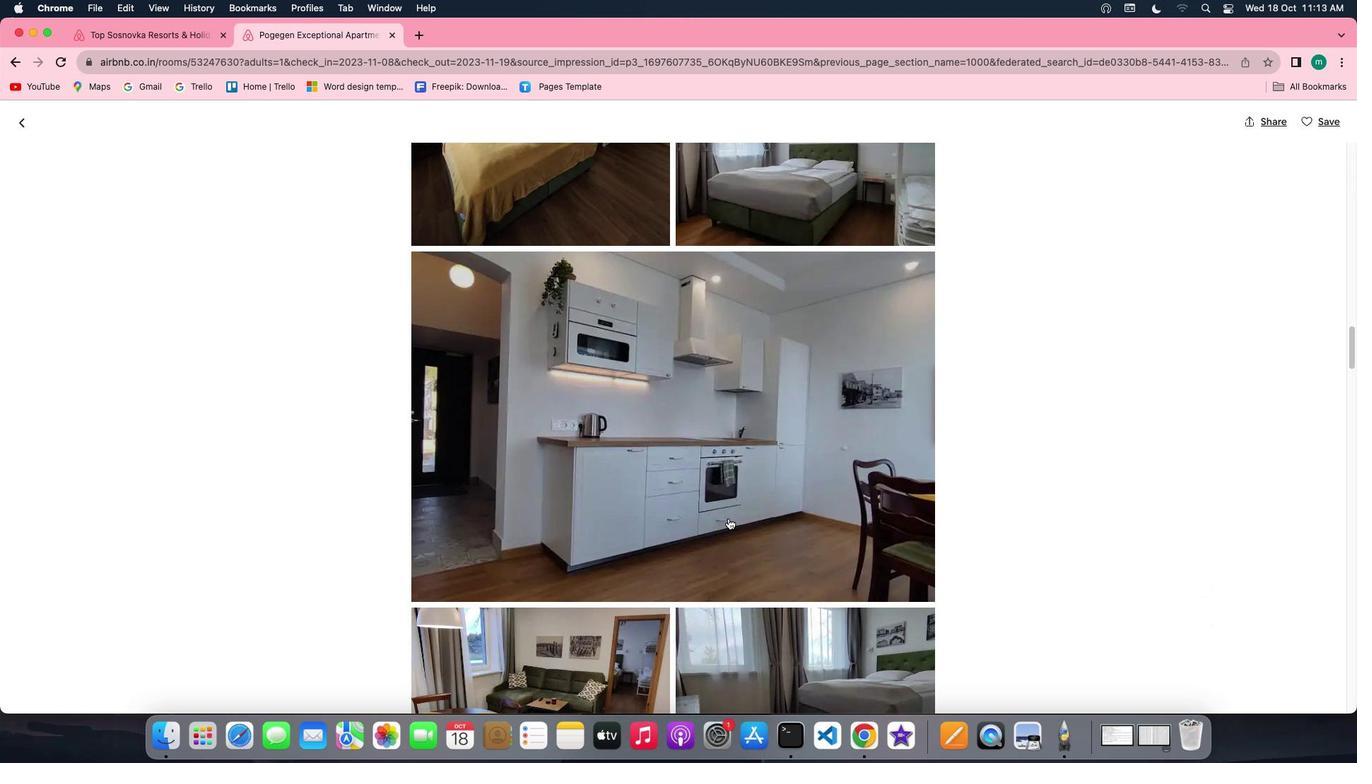 
Action: Mouse scrolled (729, 519) with delta (0, 0)
Screenshot: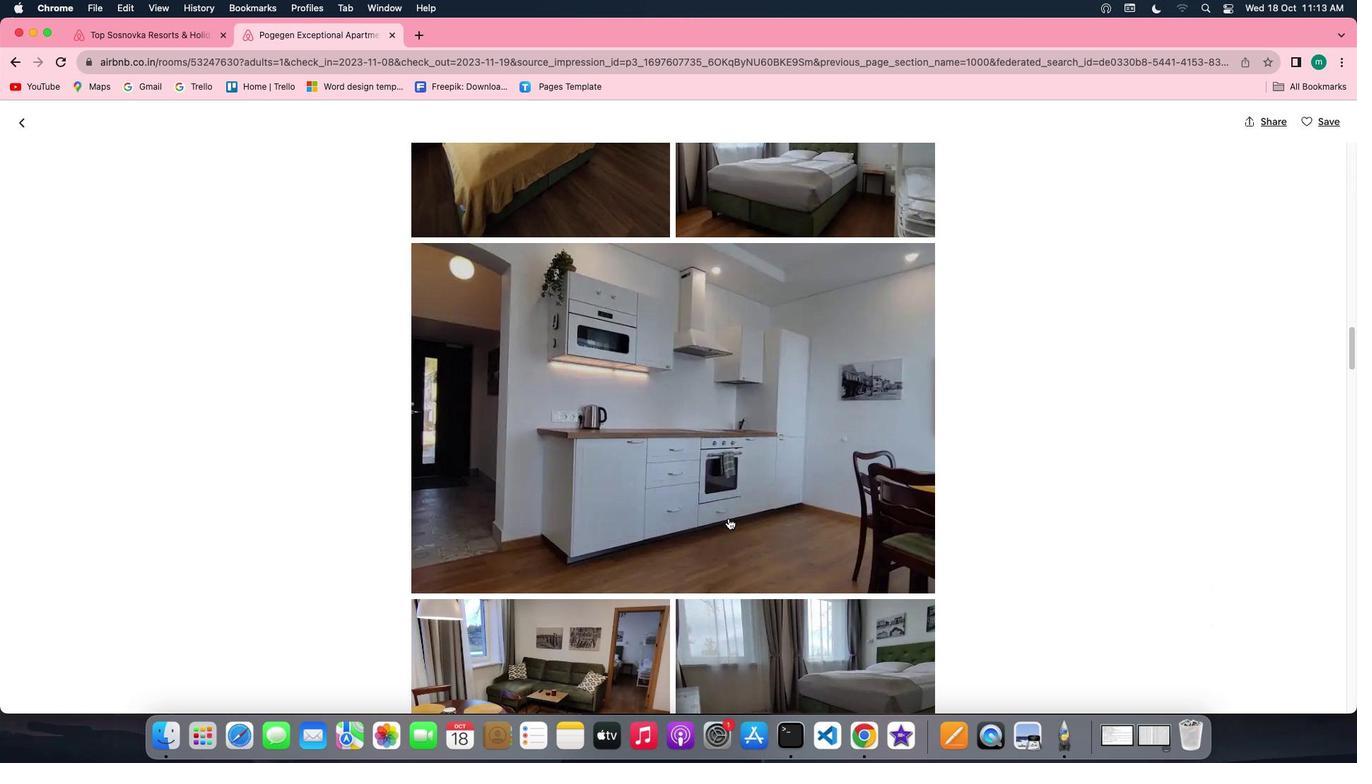 
Action: Mouse scrolled (729, 519) with delta (0, 0)
Screenshot: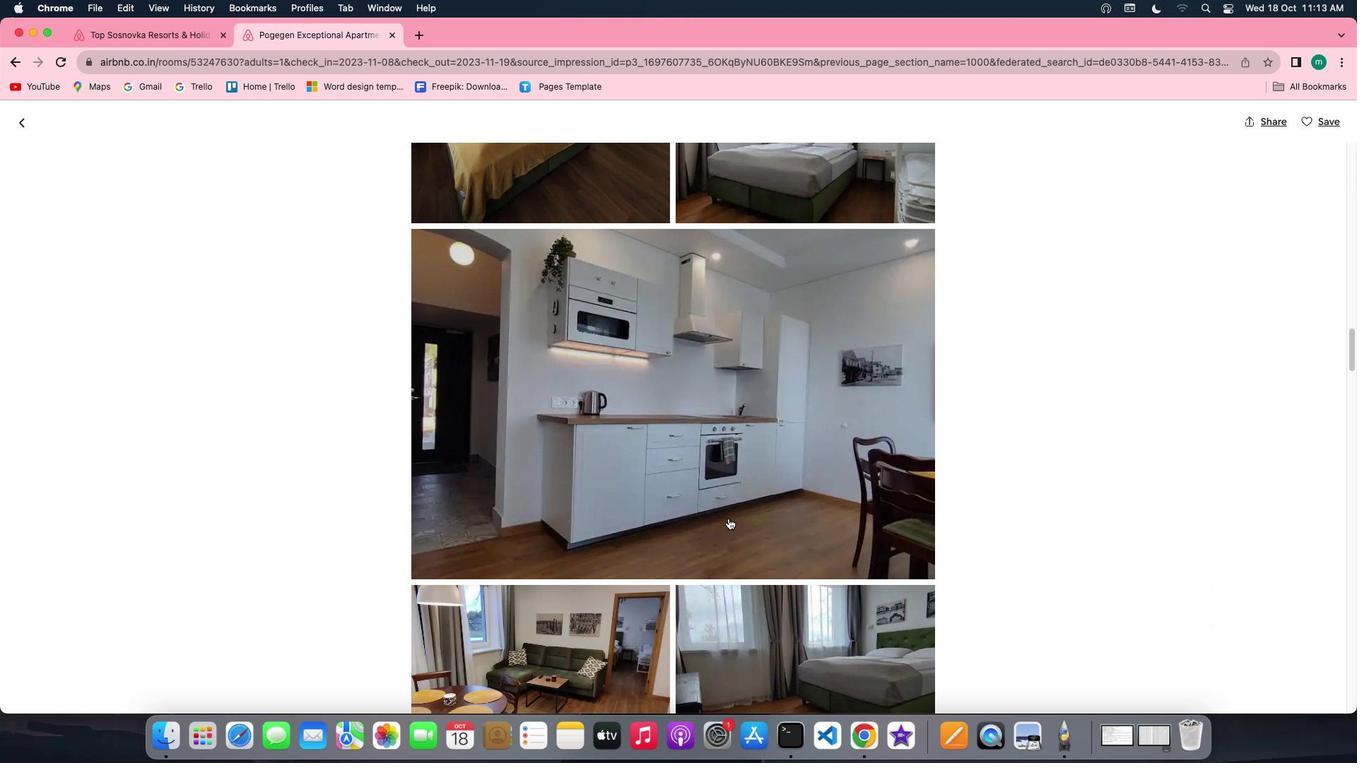 
Action: Mouse scrolled (729, 519) with delta (0, 0)
Screenshot: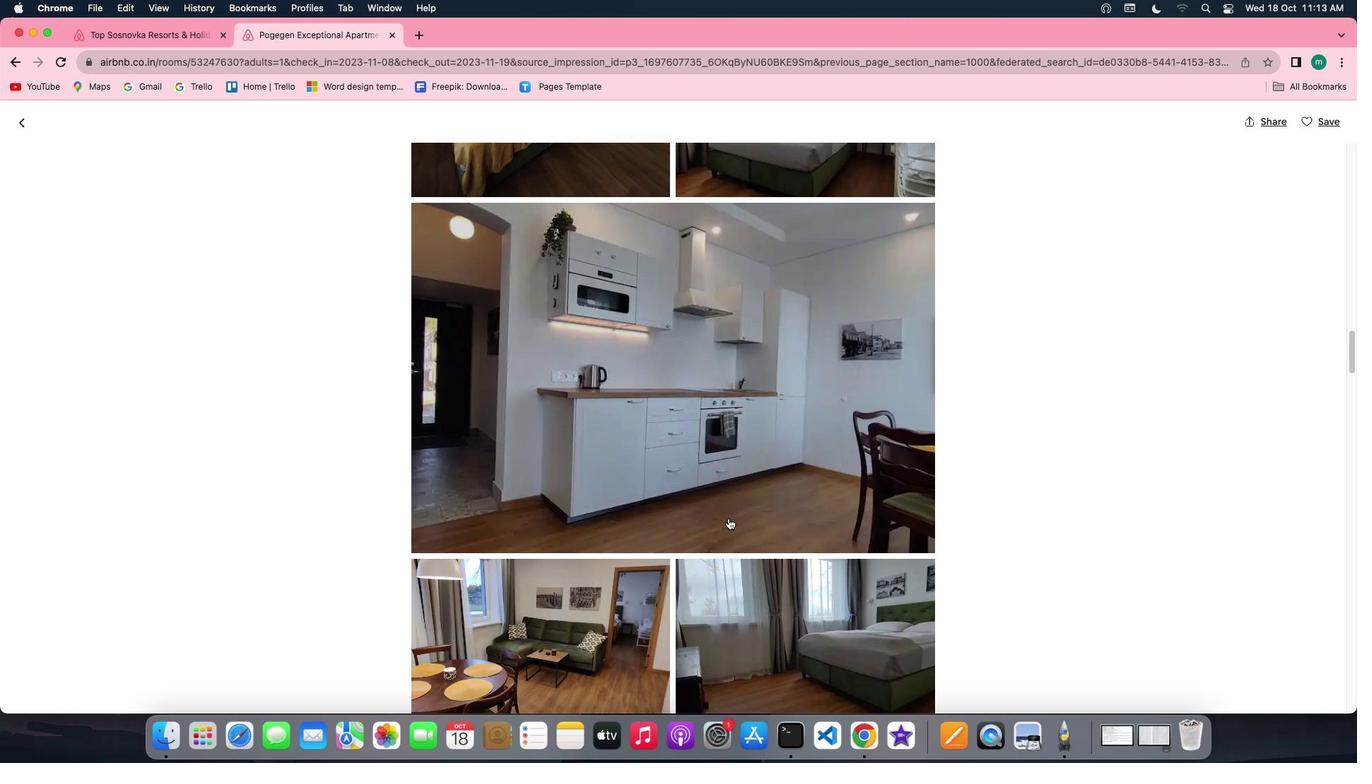 
Action: Mouse scrolled (729, 519) with delta (0, 0)
Screenshot: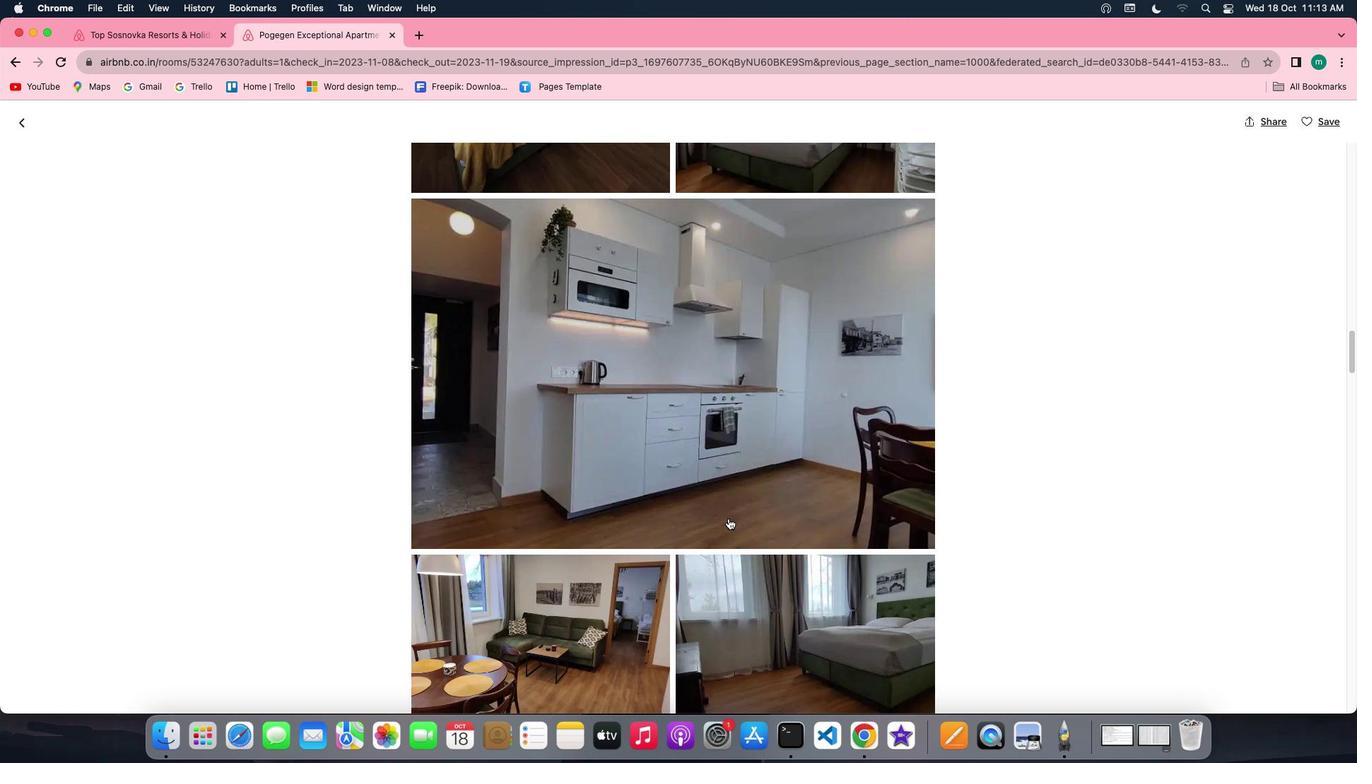 
Action: Mouse scrolled (729, 519) with delta (0, 0)
Screenshot: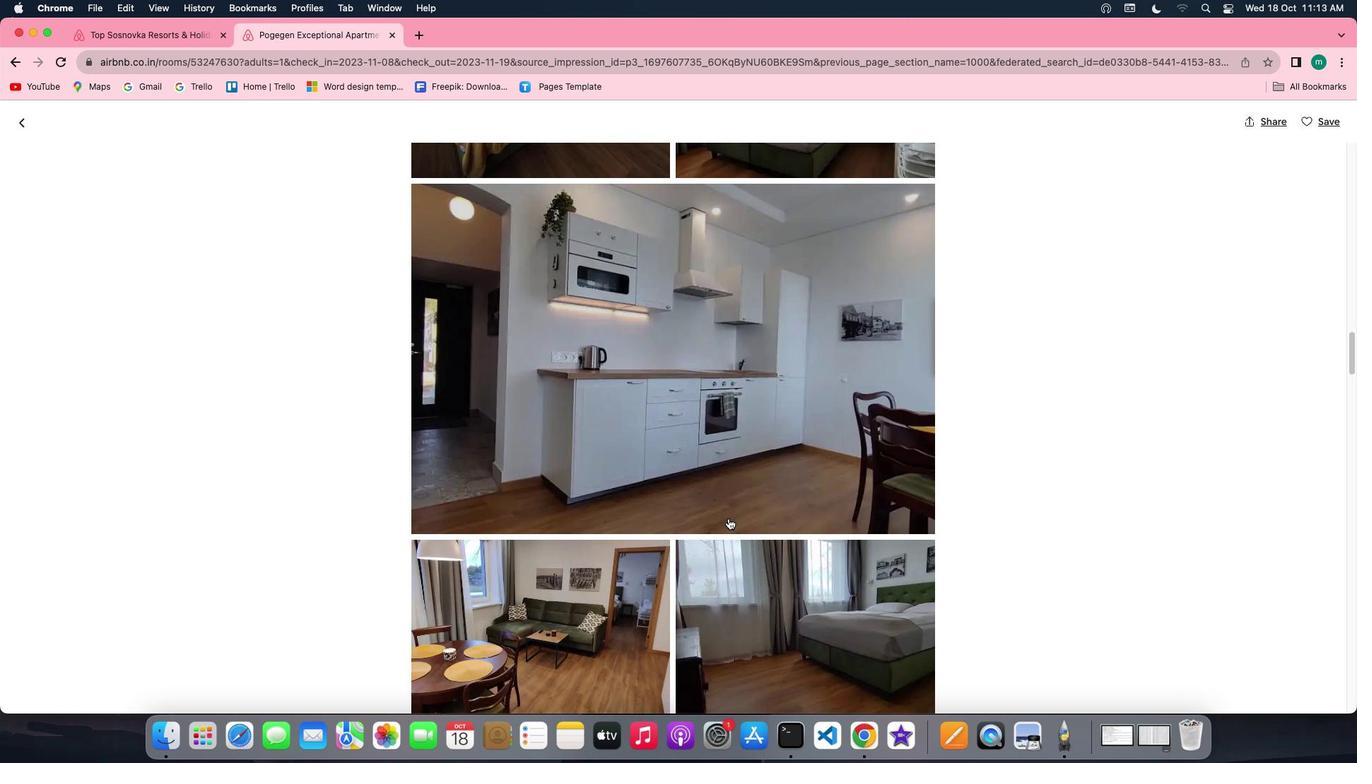 
Action: Mouse scrolled (729, 519) with delta (0, 0)
Screenshot: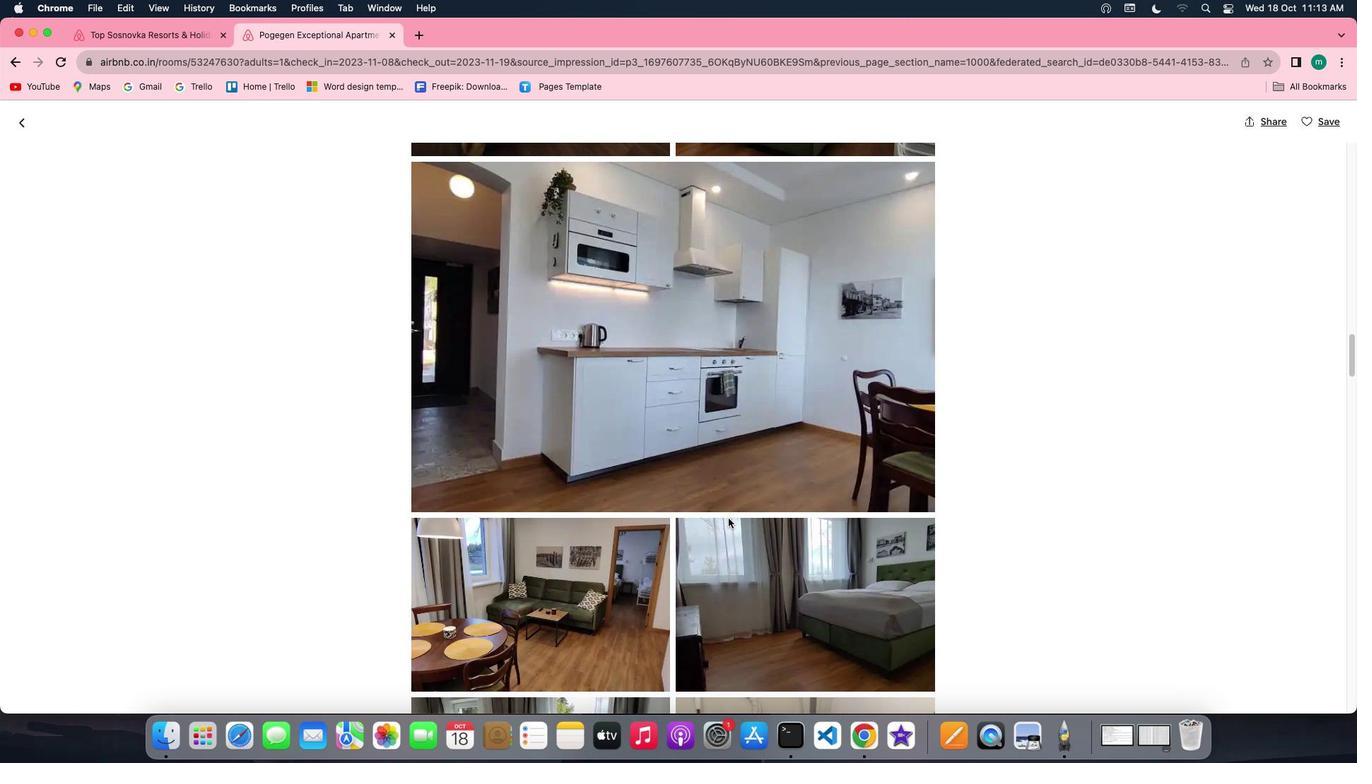 
Action: Mouse scrolled (729, 519) with delta (0, 0)
Screenshot: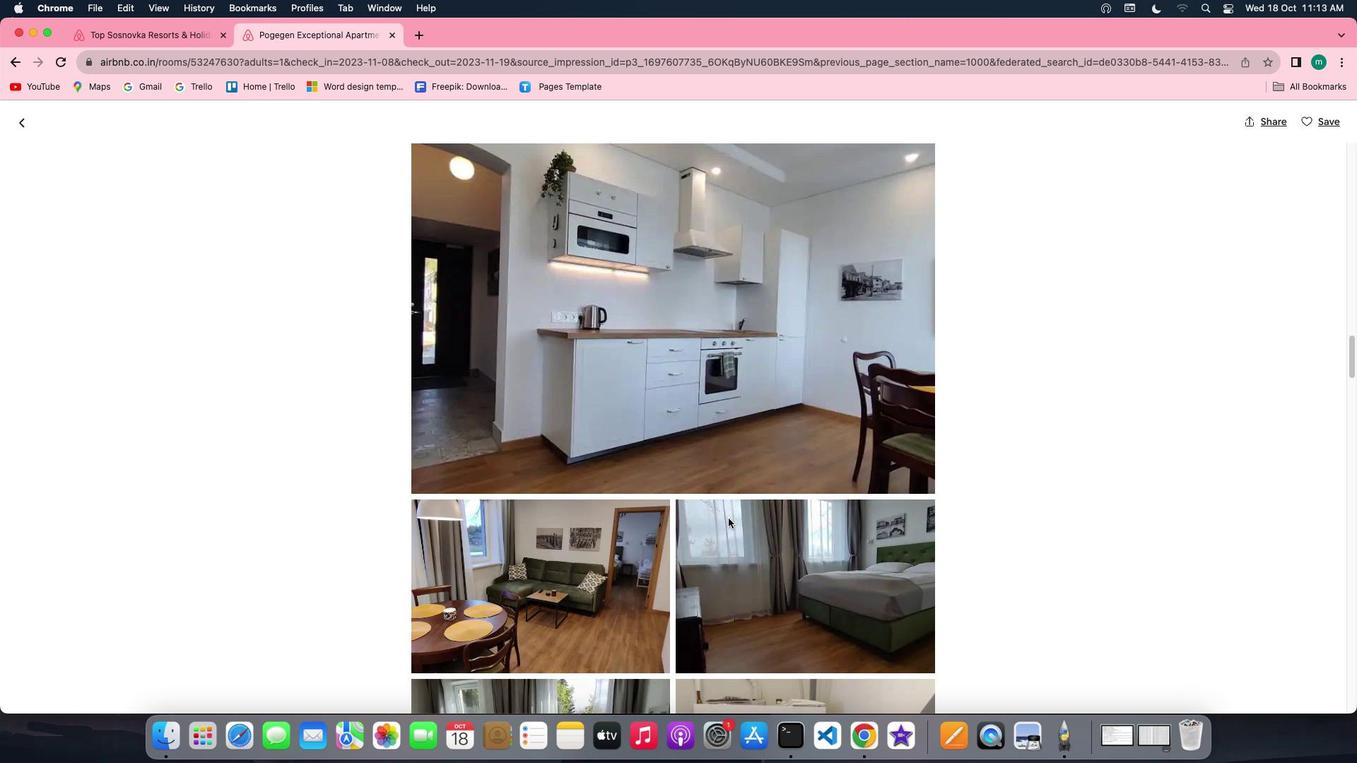 
Action: Mouse scrolled (729, 519) with delta (0, -1)
Screenshot: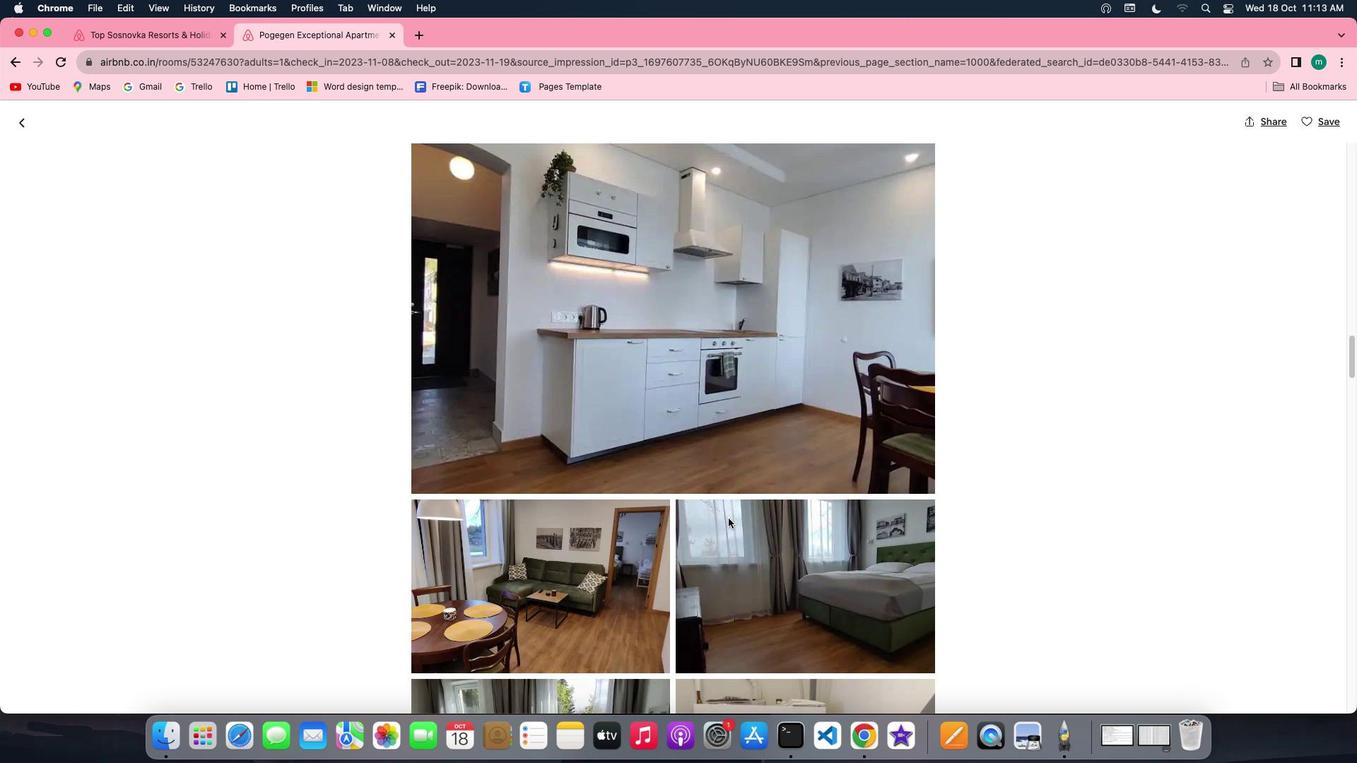 
Action: Mouse scrolled (729, 519) with delta (0, -2)
Screenshot: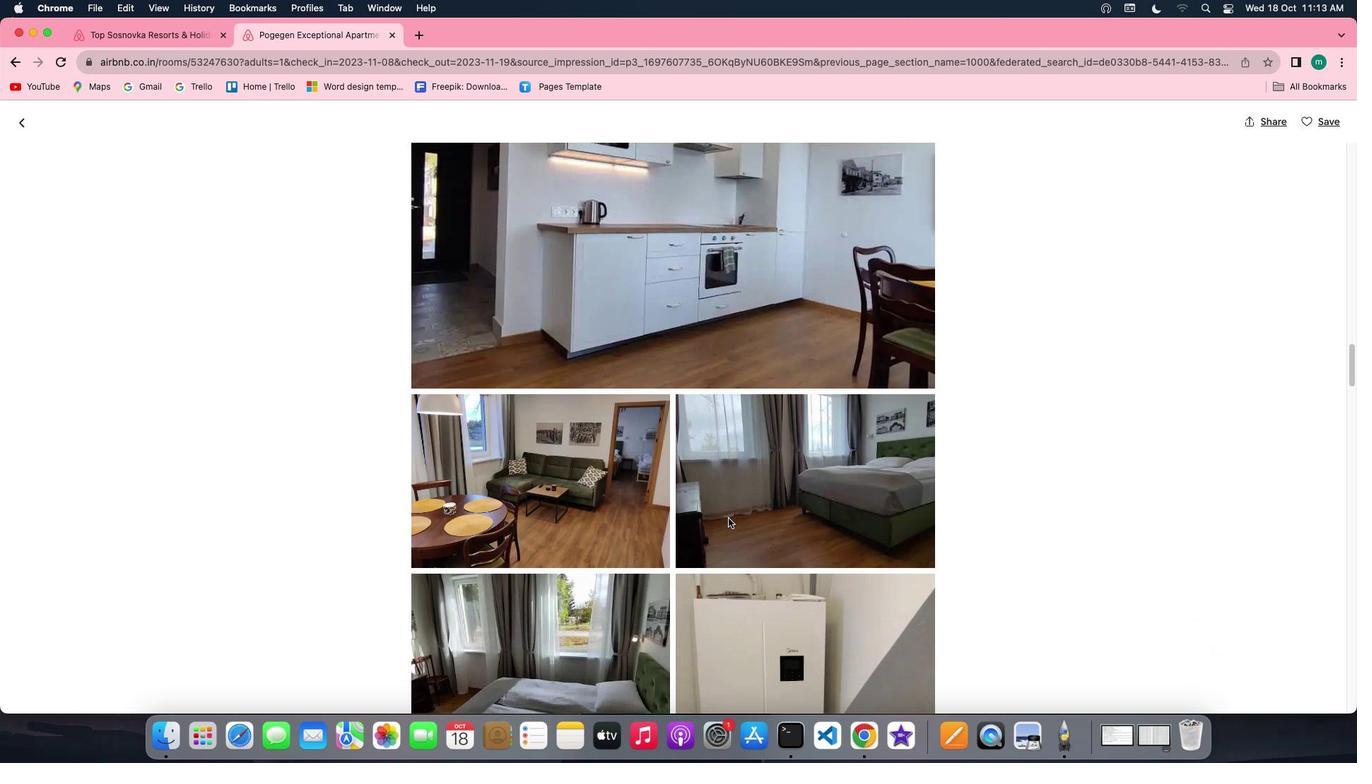
Action: Mouse scrolled (729, 519) with delta (0, 0)
Screenshot: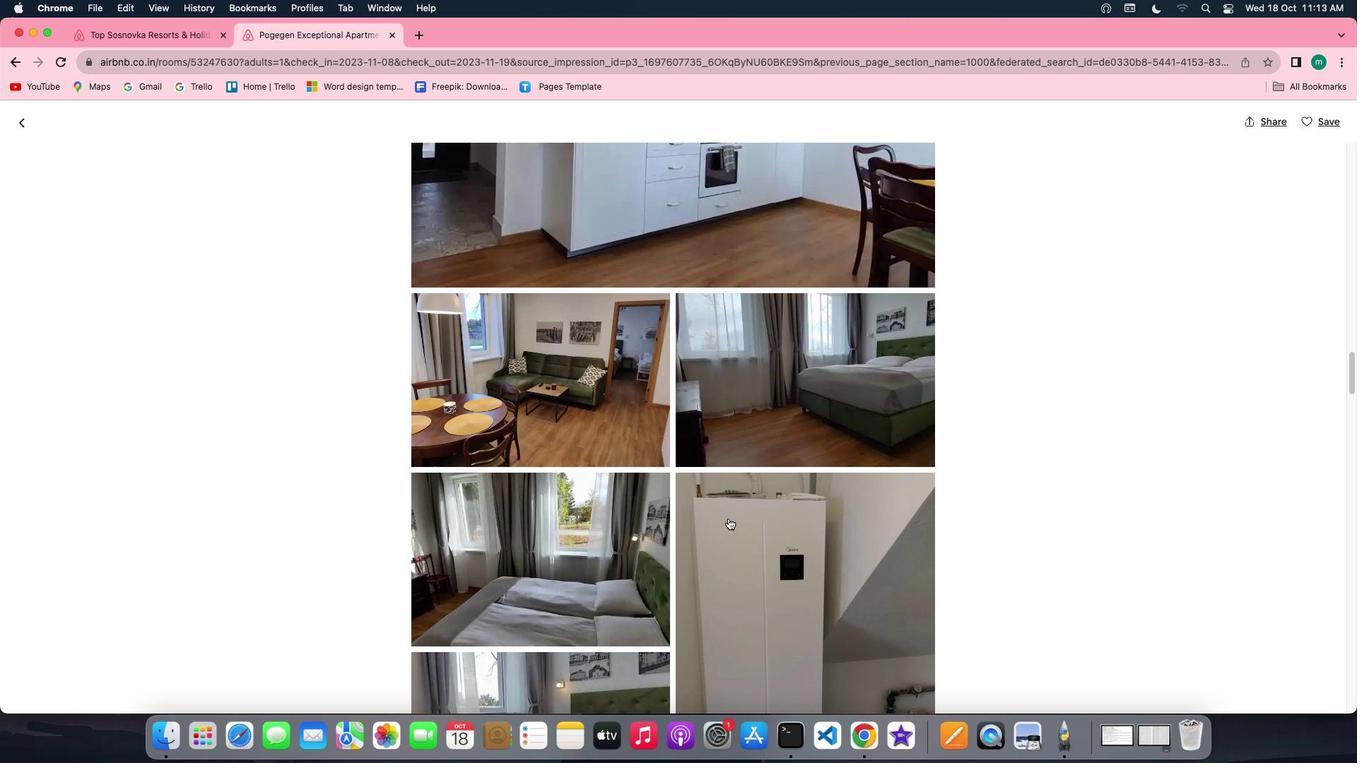 
Action: Mouse scrolled (729, 519) with delta (0, 0)
Screenshot: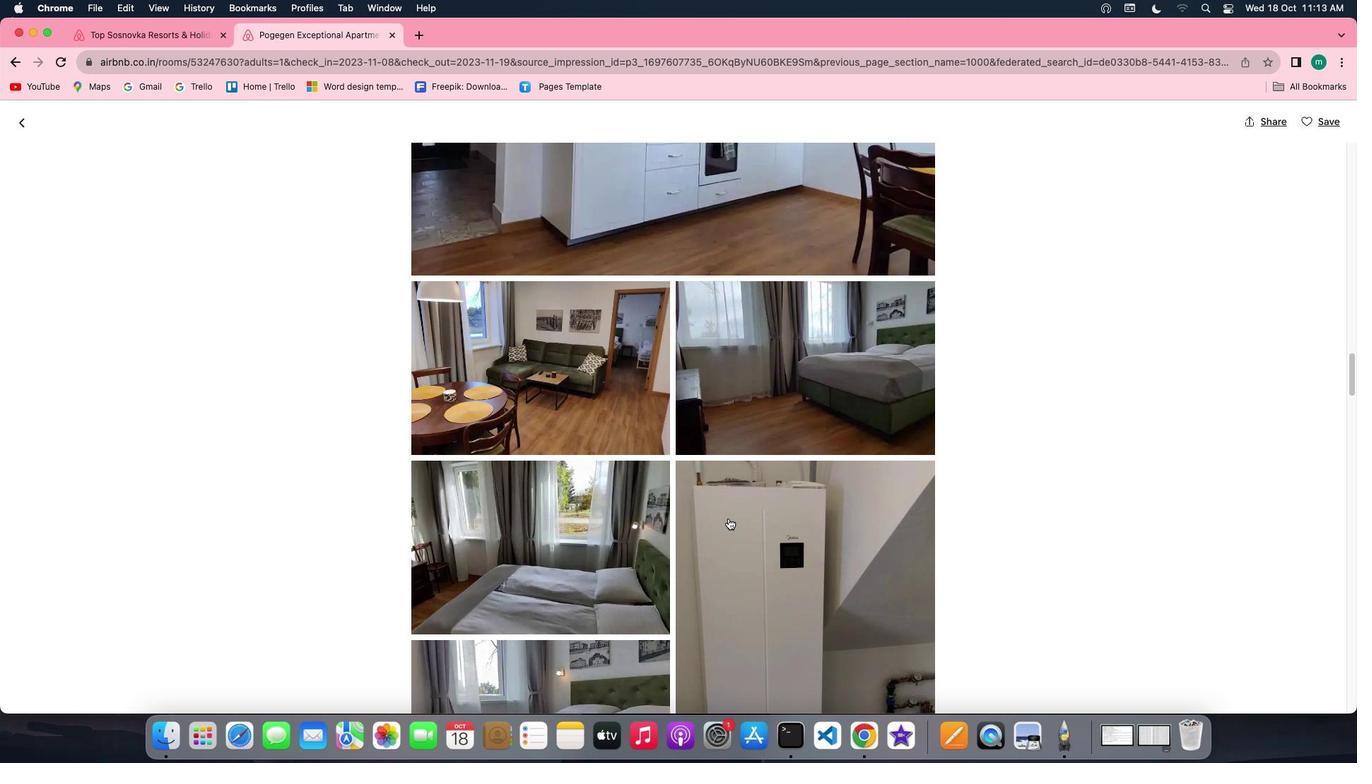 
Action: Mouse scrolled (729, 519) with delta (0, -1)
Screenshot: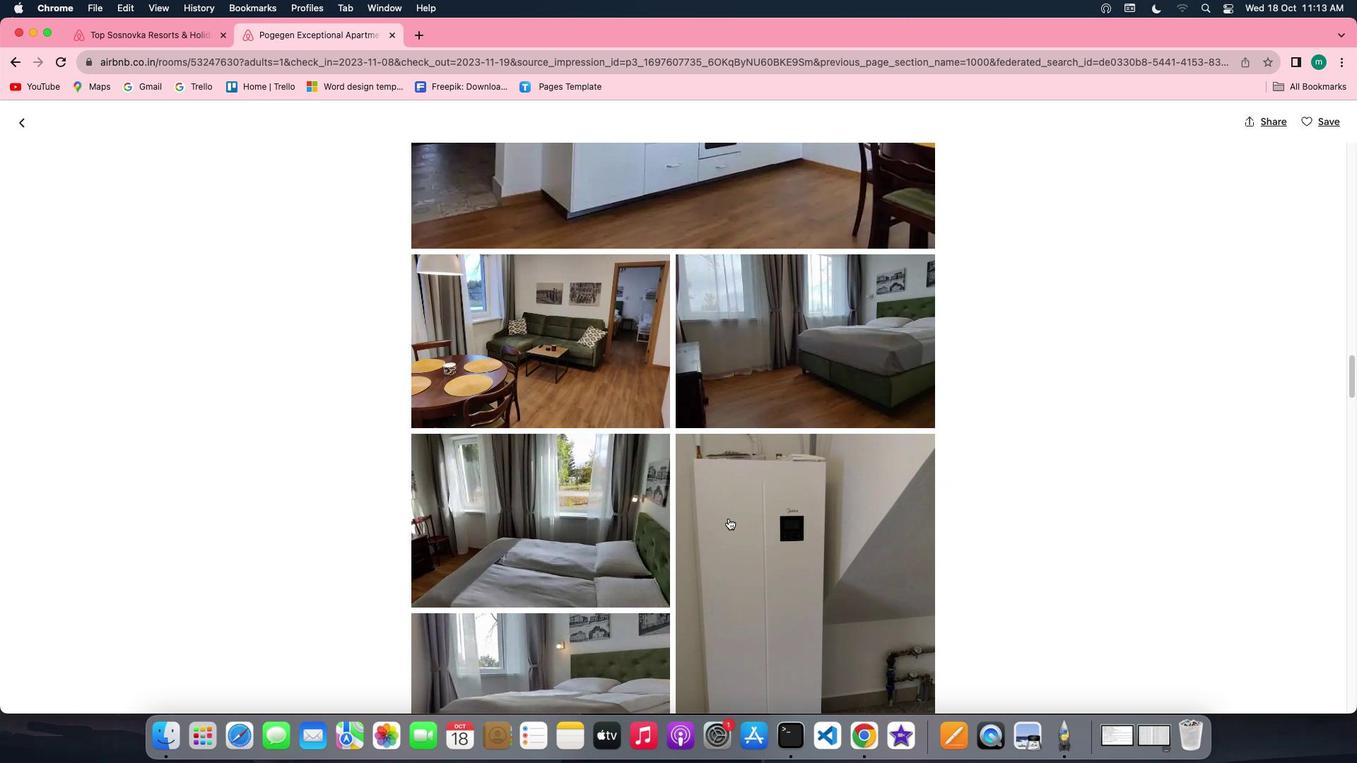 
Action: Mouse scrolled (729, 519) with delta (0, -1)
Screenshot: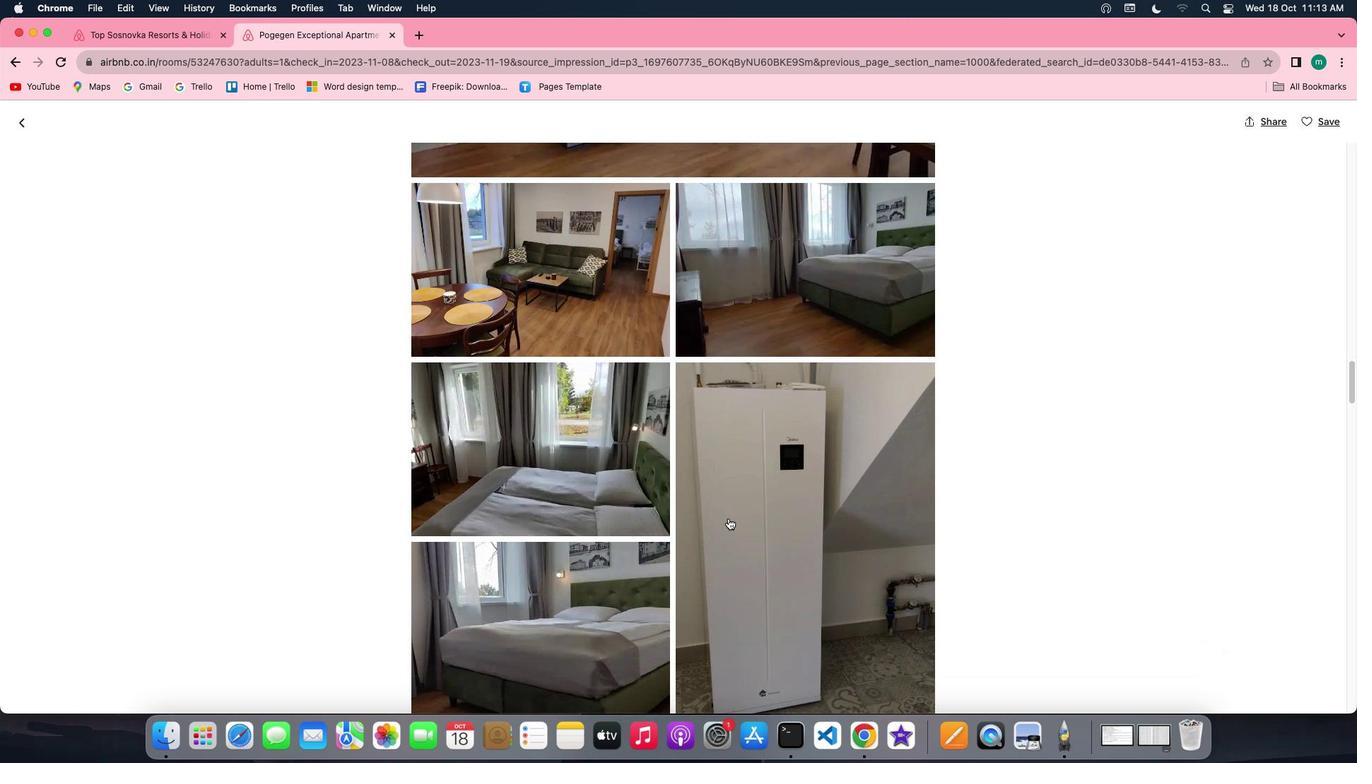 
Action: Mouse scrolled (729, 519) with delta (0, 0)
Screenshot: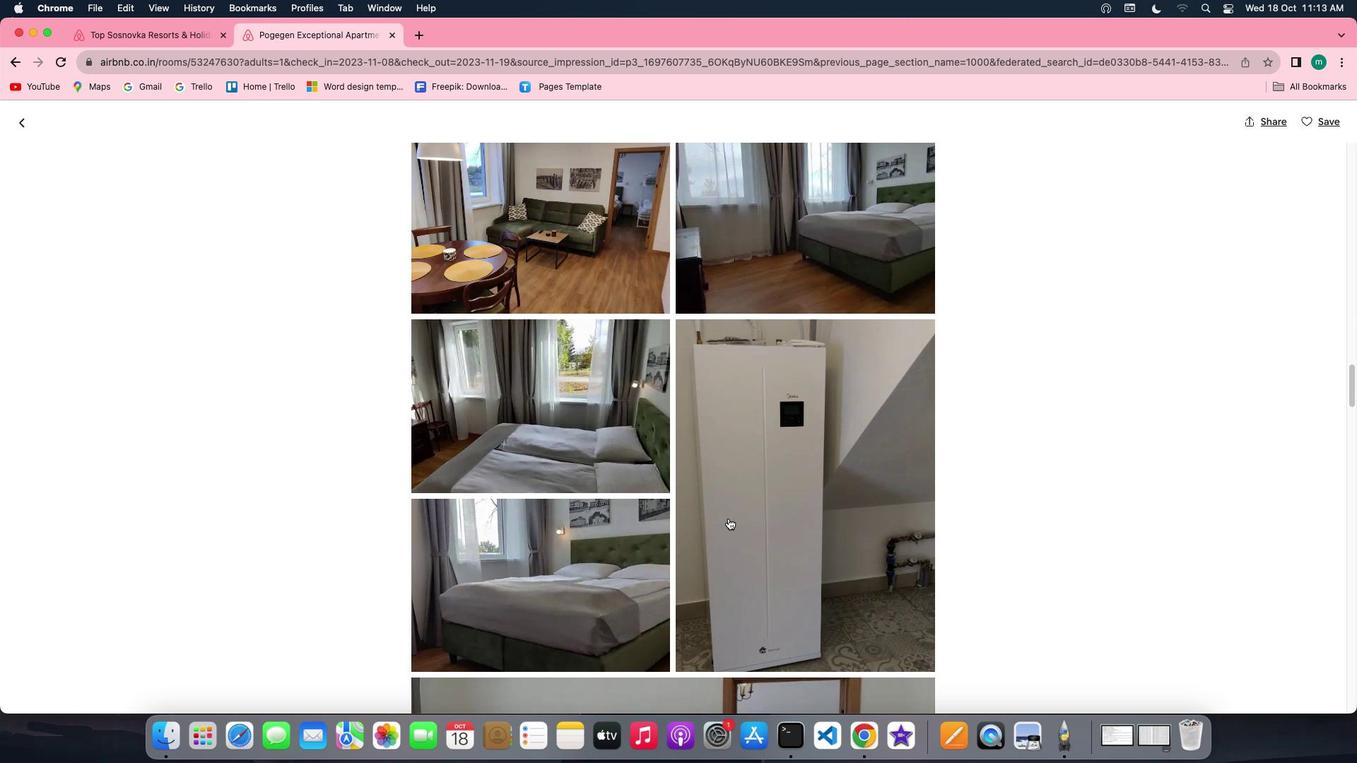 
Action: Mouse scrolled (729, 519) with delta (0, 0)
Screenshot: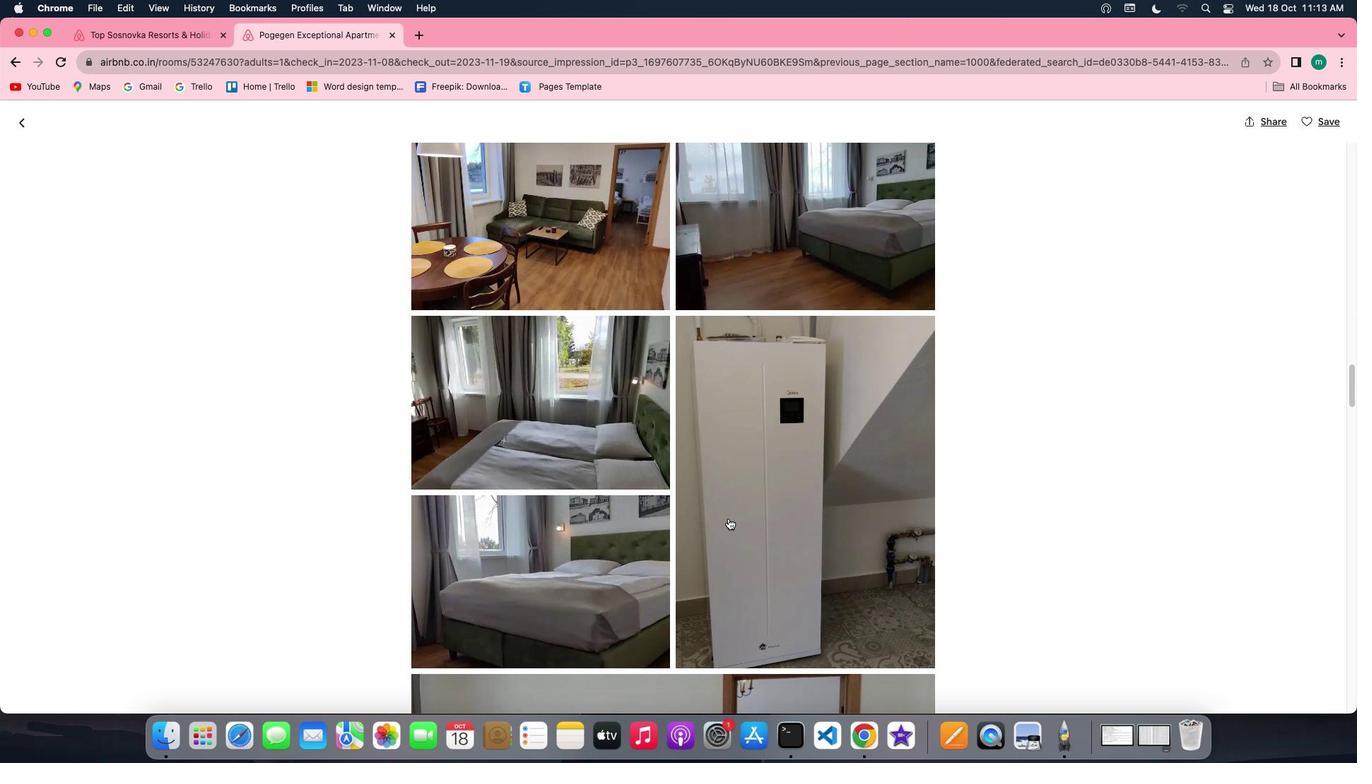 
Action: Mouse scrolled (729, 519) with delta (0, -1)
Screenshot: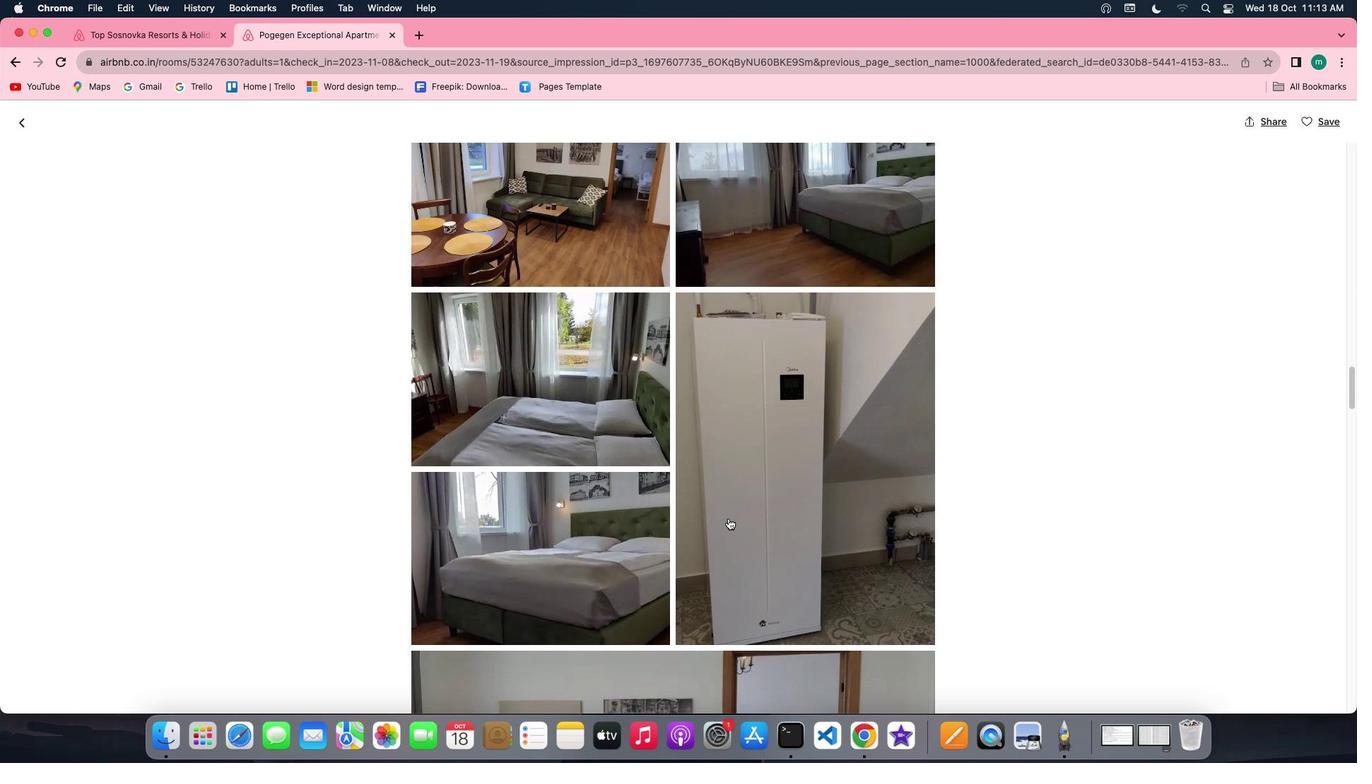
Action: Mouse scrolled (729, 519) with delta (0, 0)
Screenshot: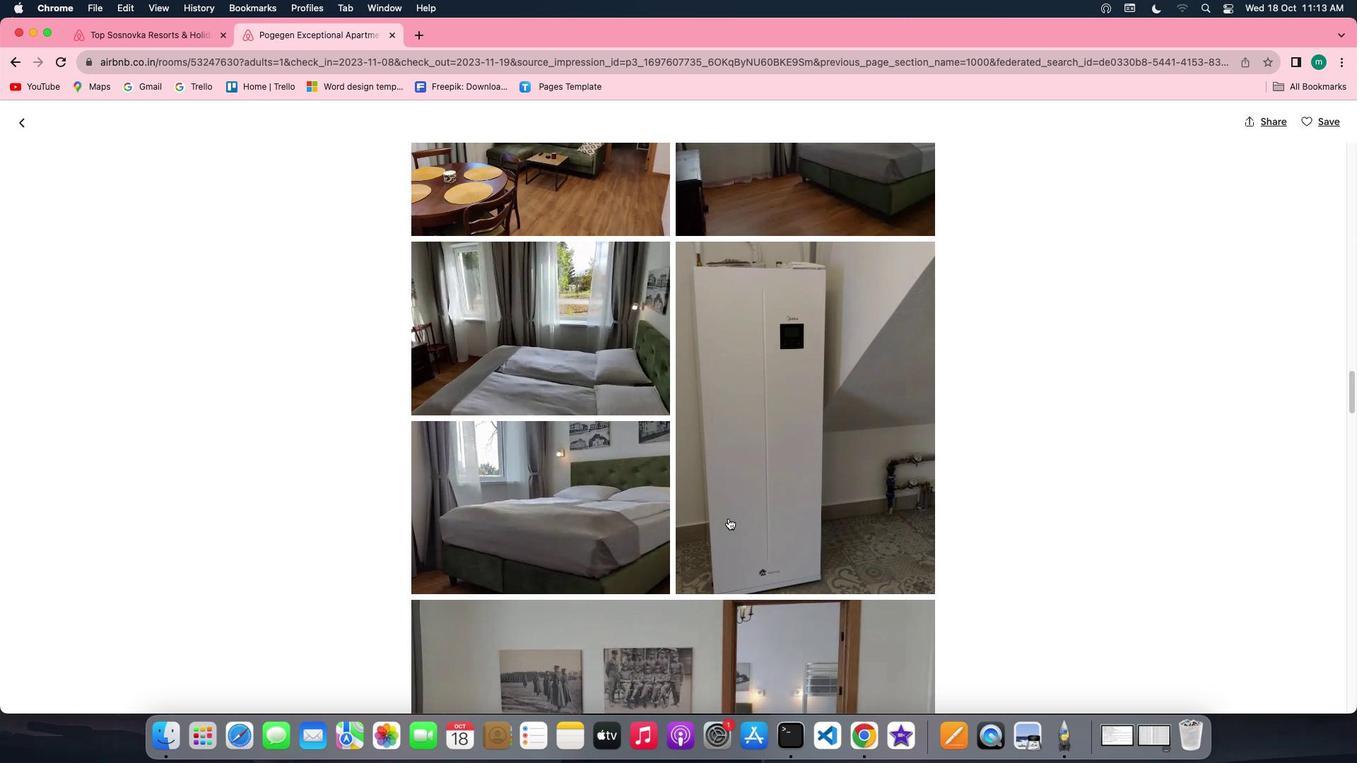 
Action: Mouse scrolled (729, 519) with delta (0, 0)
Screenshot: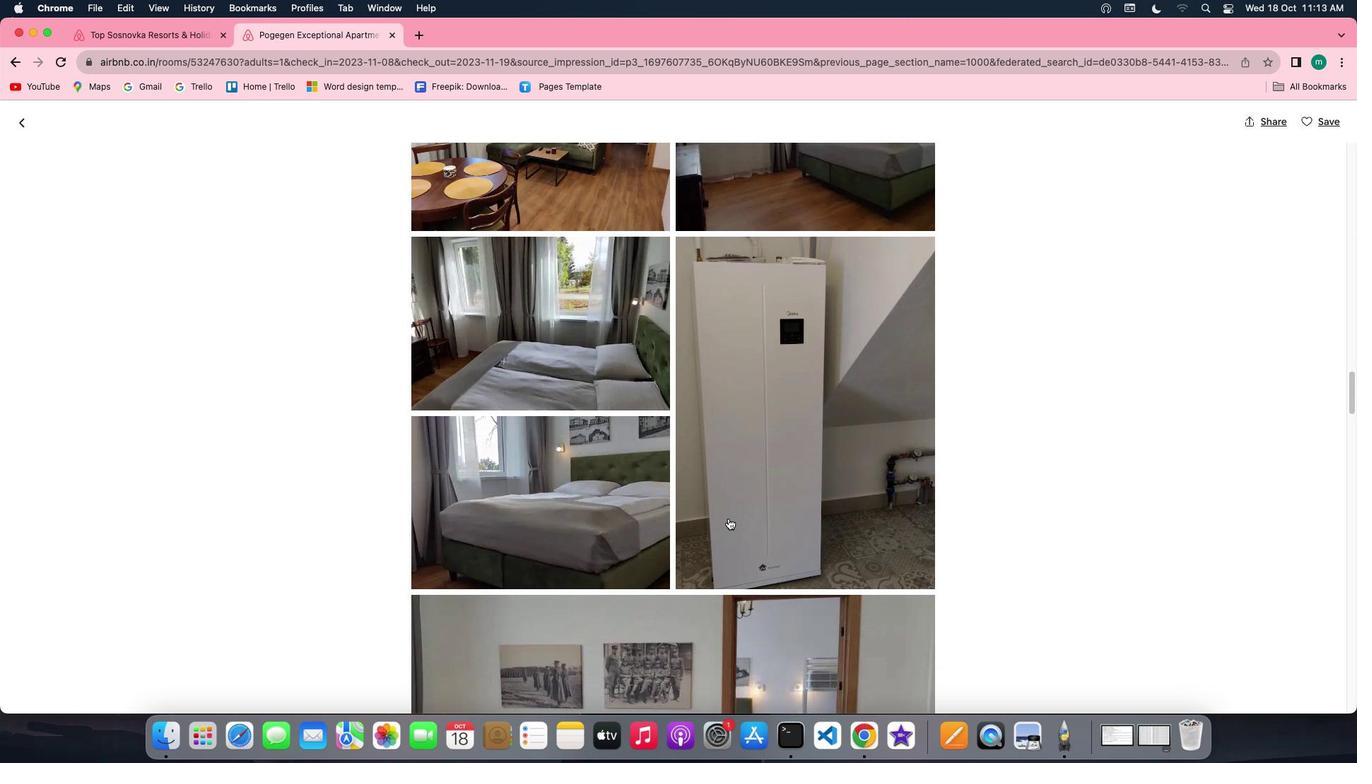 
Action: Mouse scrolled (729, 519) with delta (0, 0)
Screenshot: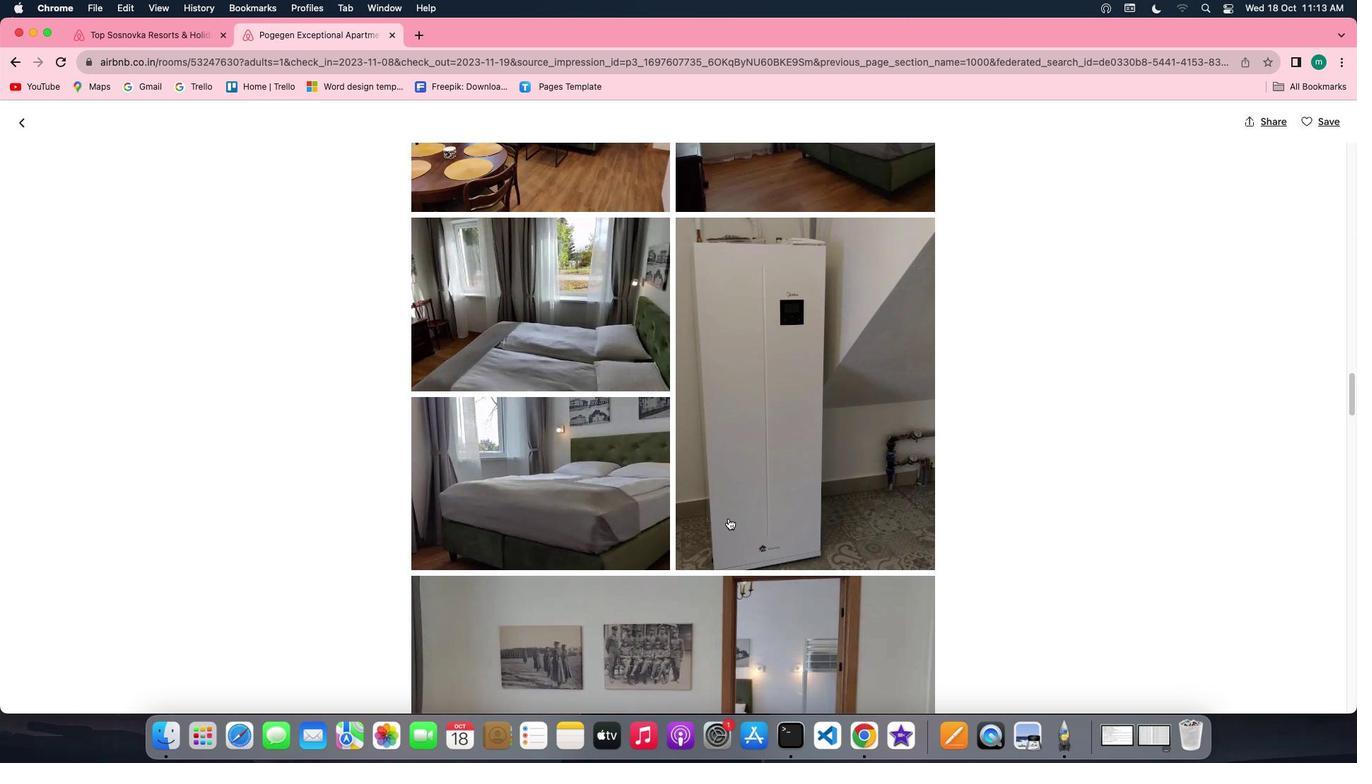 
Action: Mouse scrolled (729, 519) with delta (0, 0)
Screenshot: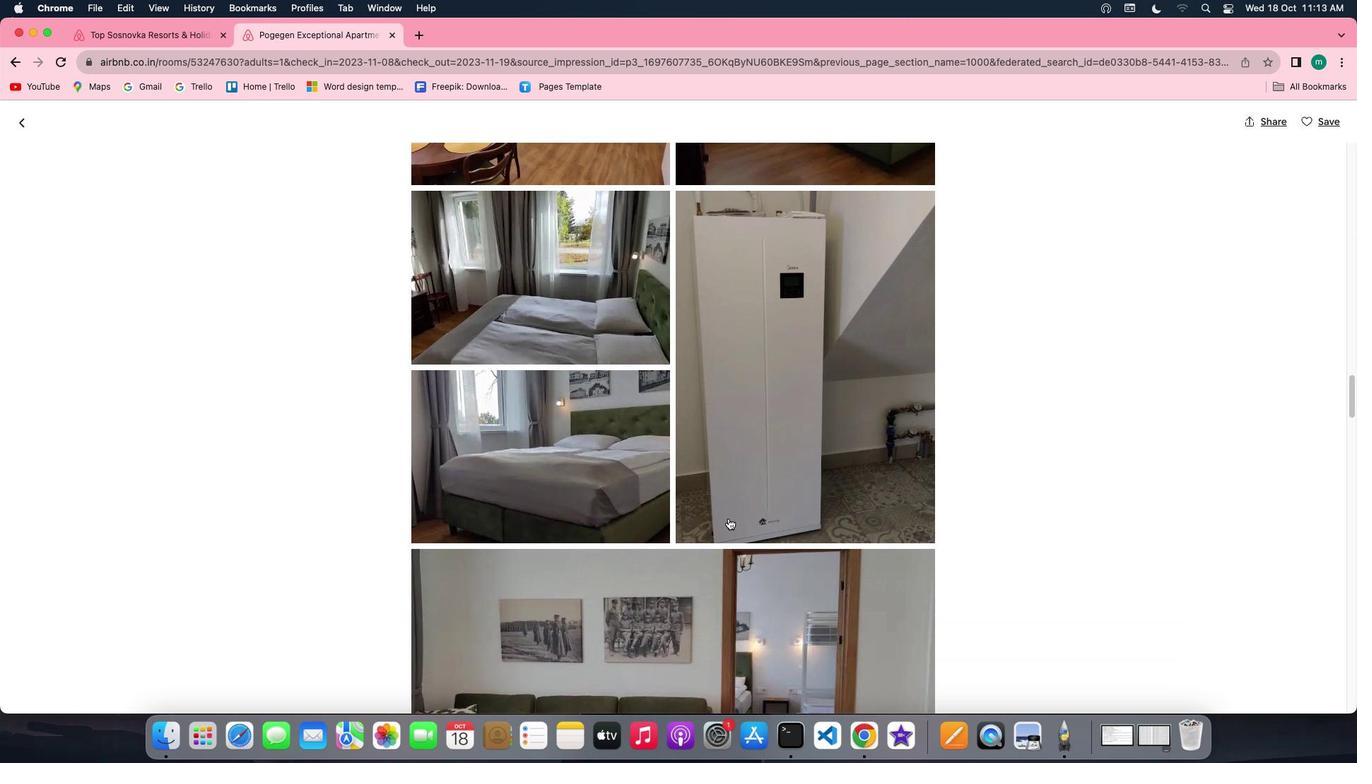 
Action: Mouse scrolled (729, 519) with delta (0, 0)
